 Task: Compose an email with the signature Jeremiah Turner with the subject Thank you for your interest in our job opening and the message Can you please clarify the deadline for the deliverables? from softage.8@softage.net to softage.3@softage.net Select the bulleted list and change the font typography to strikethroughSelect the bulleted list and remove the font typography strikethrough Send the email. Finally, move the email from Sent Items to the label Graduation
Action: Mouse moved to (1208, 68)
Screenshot: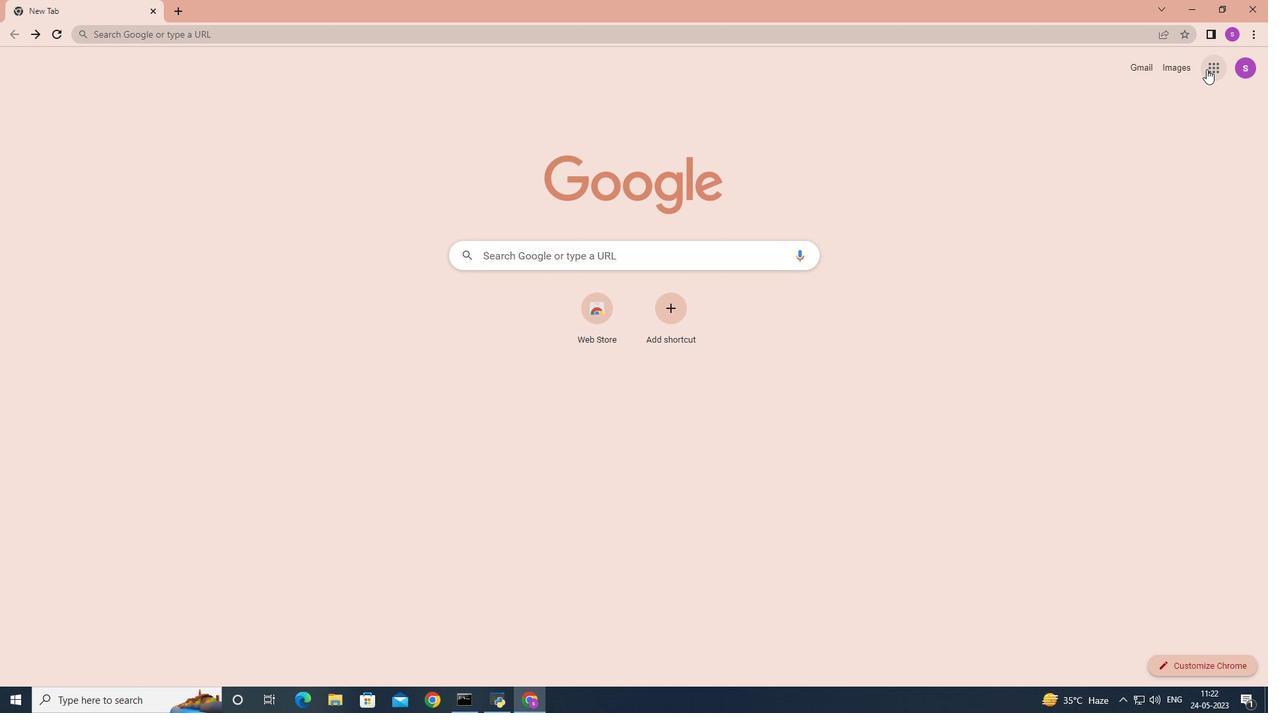 
Action: Mouse pressed left at (1208, 68)
Screenshot: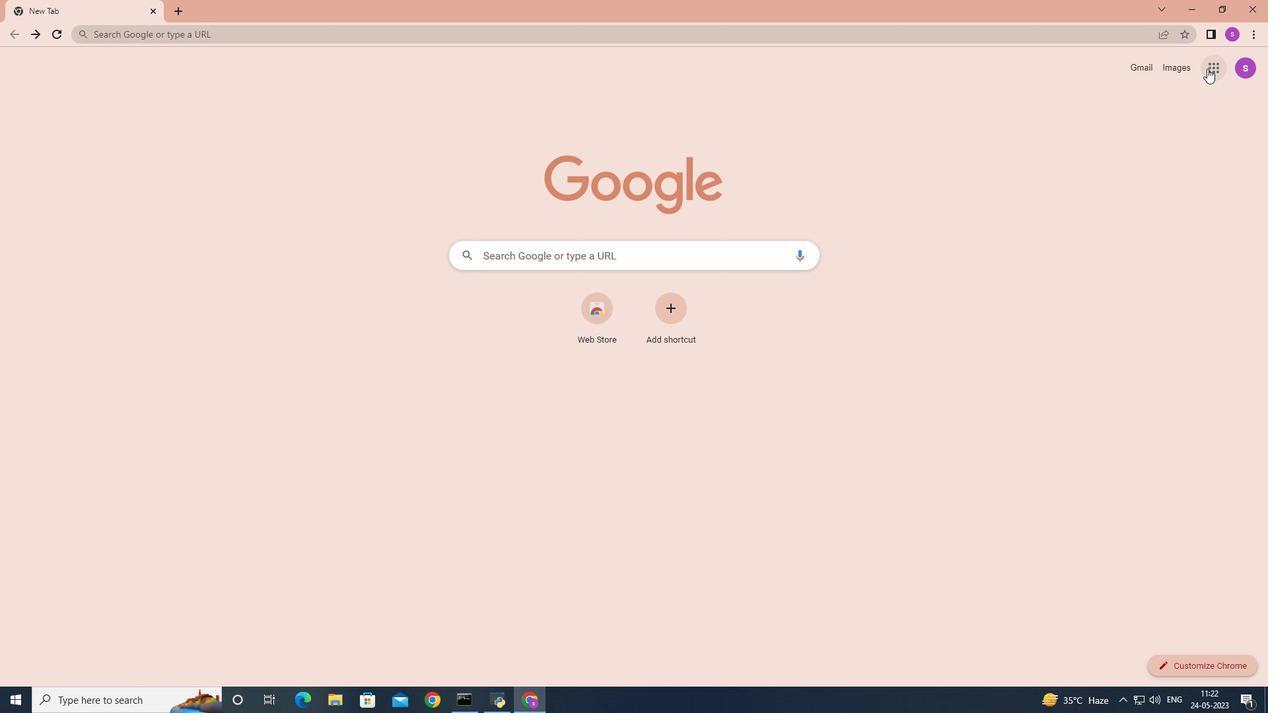 
Action: Mouse moved to (1173, 122)
Screenshot: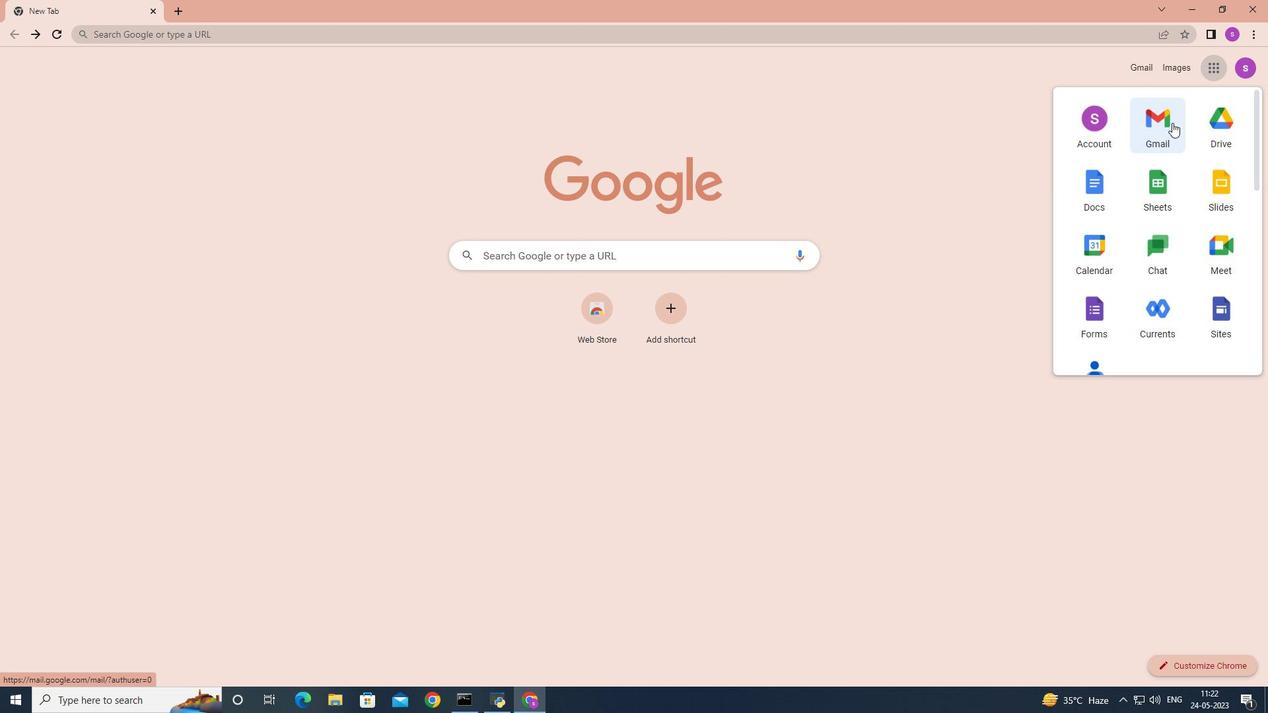 
Action: Mouse pressed left at (1173, 122)
Screenshot: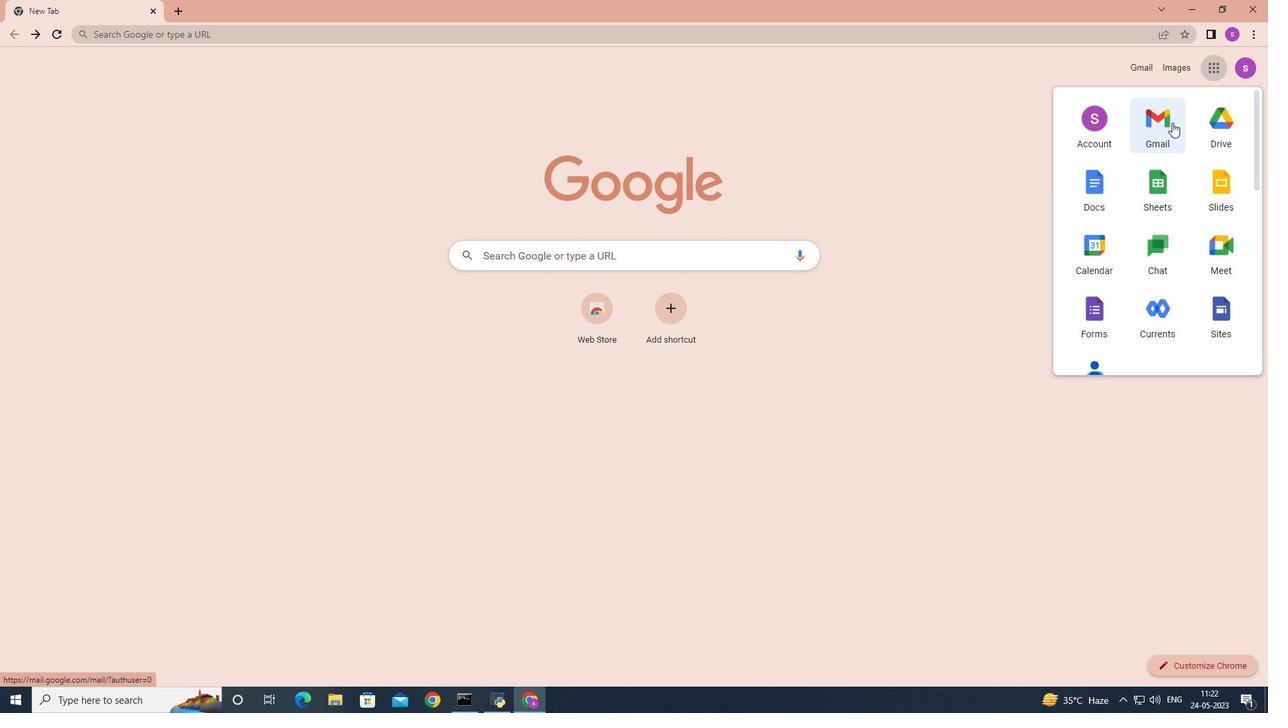 
Action: Mouse moved to (1122, 74)
Screenshot: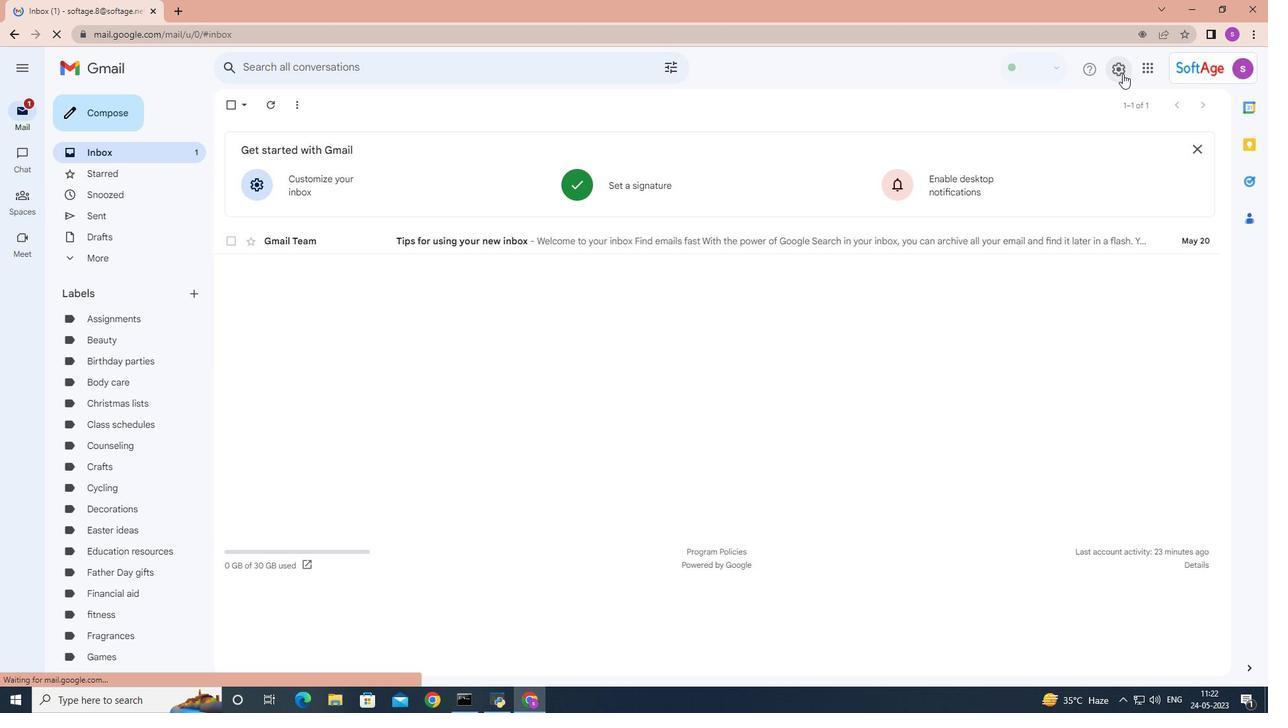 
Action: Mouse pressed left at (1122, 74)
Screenshot: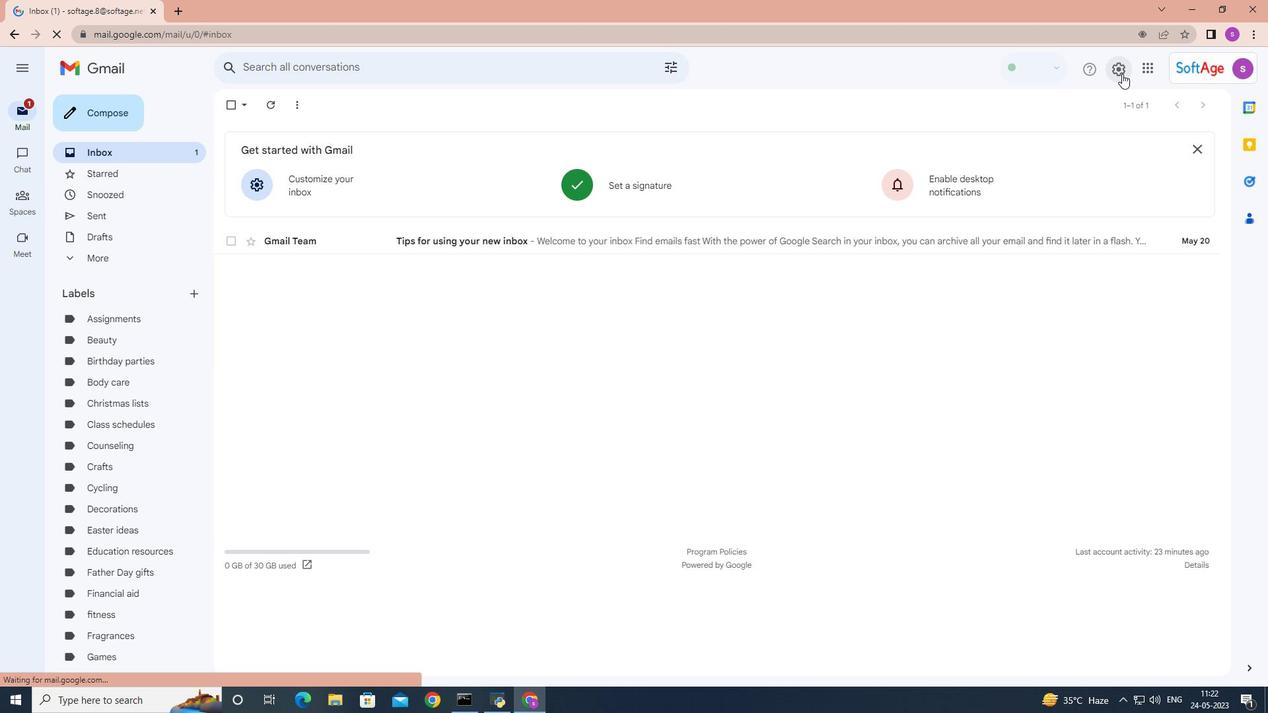 
Action: Mouse moved to (1129, 135)
Screenshot: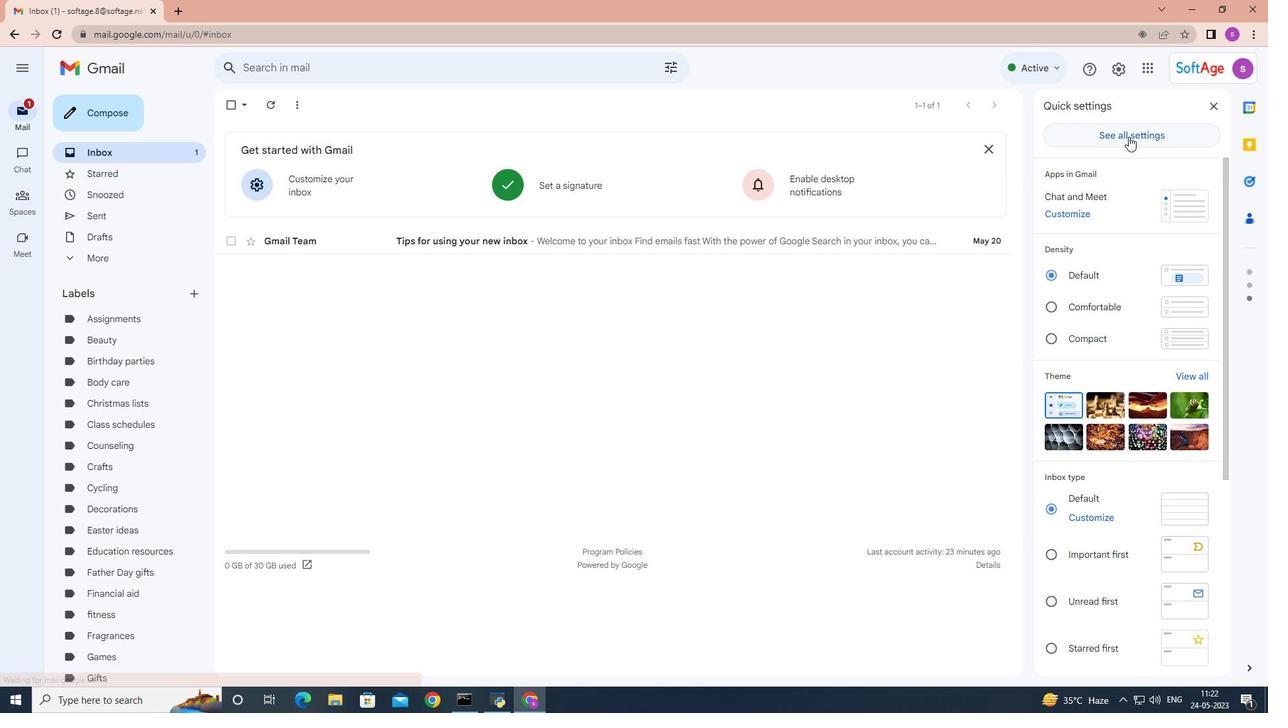 
Action: Mouse pressed left at (1129, 135)
Screenshot: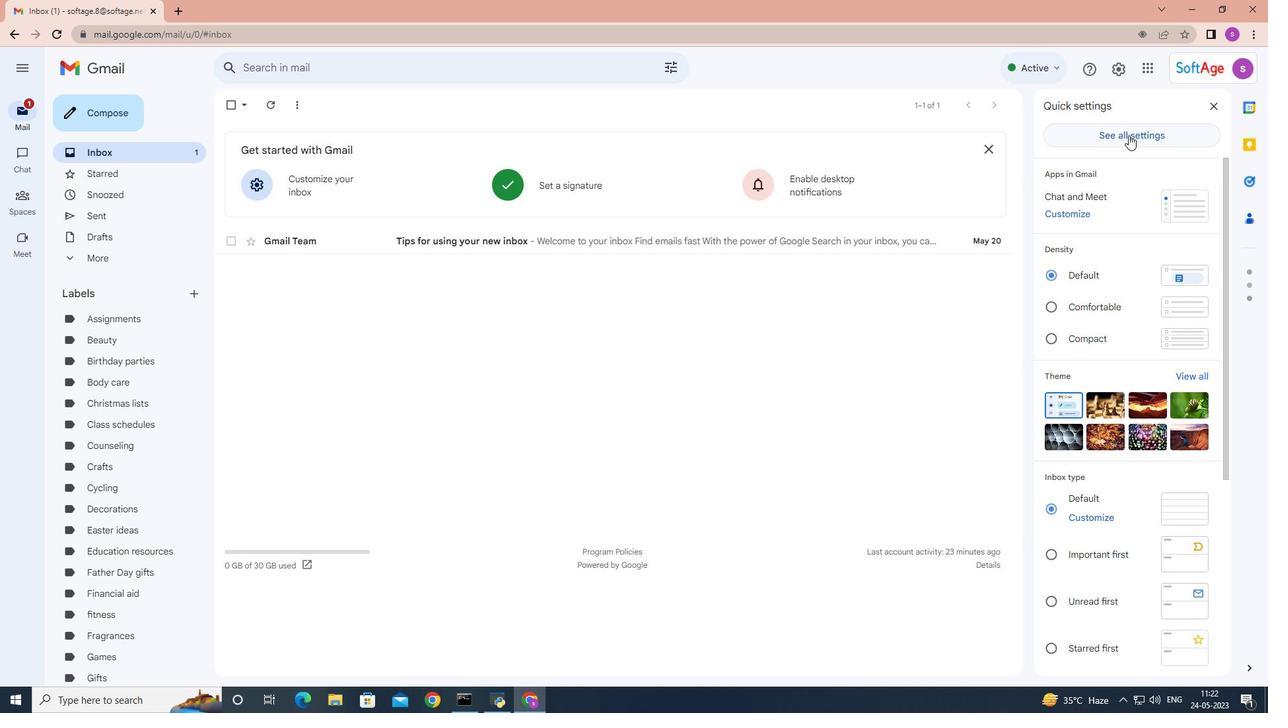 
Action: Mouse moved to (978, 253)
Screenshot: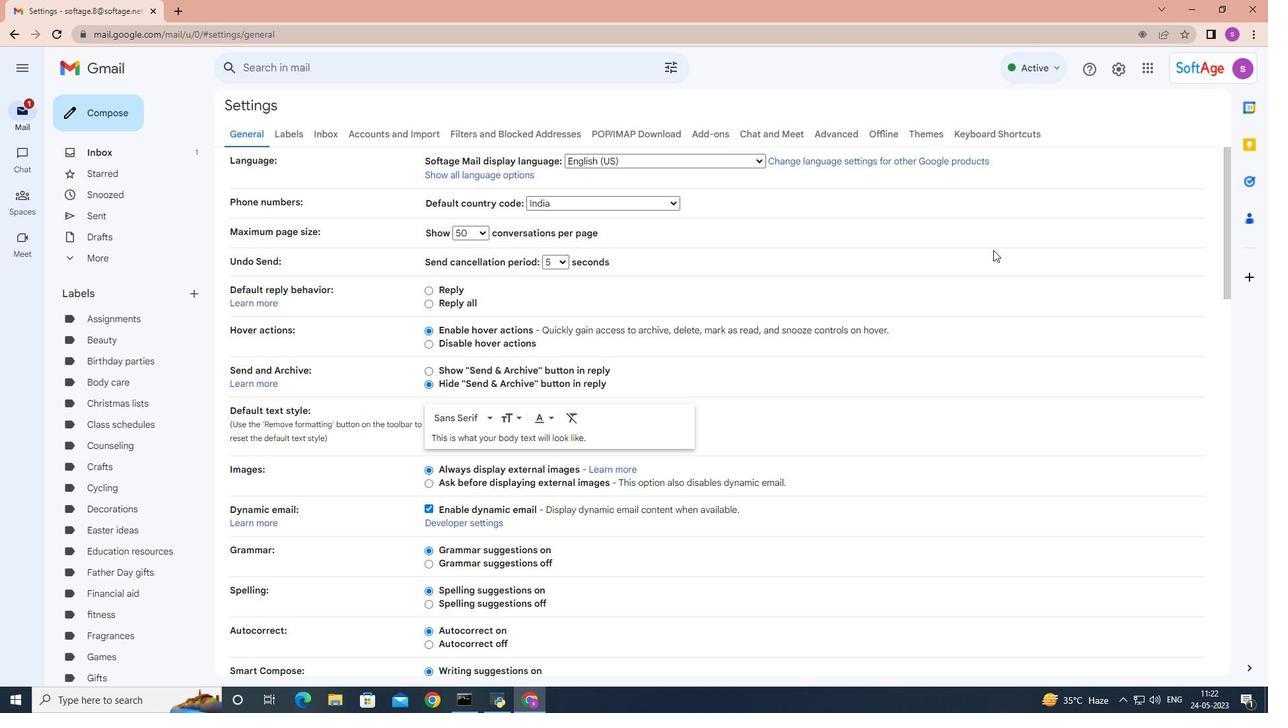 
Action: Mouse scrolled (979, 253) with delta (0, 0)
Screenshot: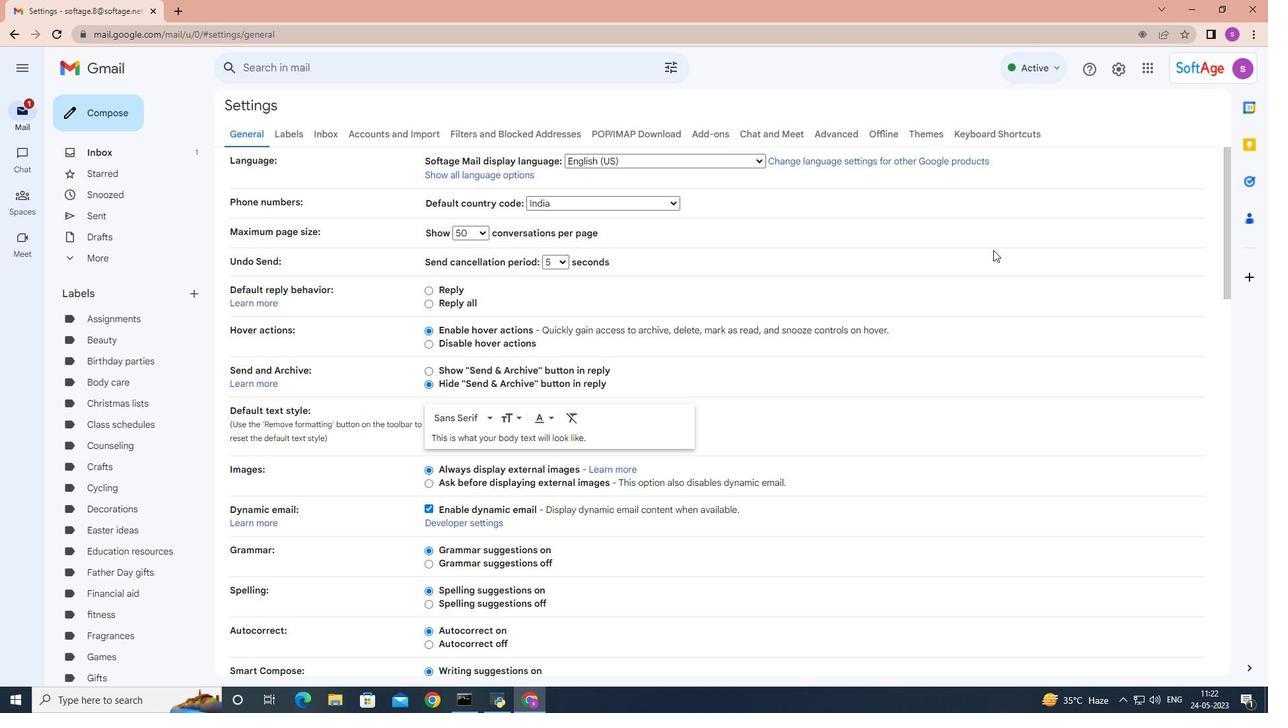 
Action: Mouse scrolled (979, 253) with delta (0, 0)
Screenshot: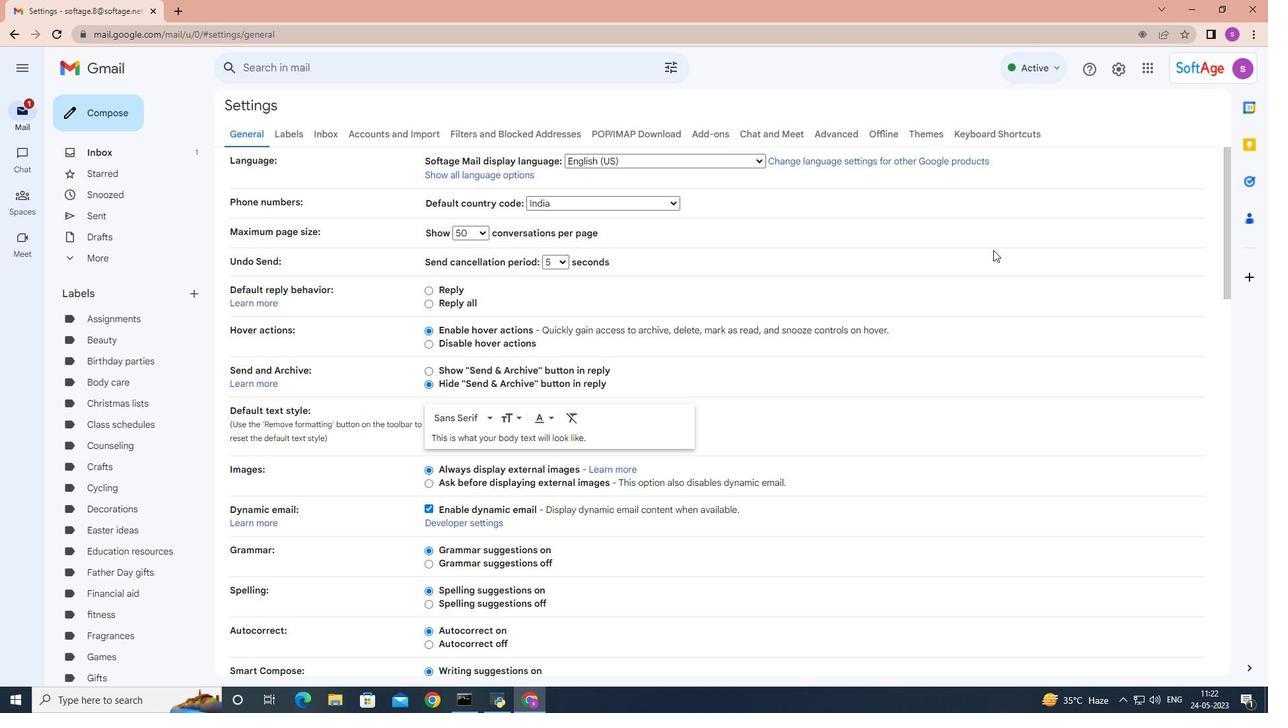 
Action: Mouse scrolled (979, 253) with delta (0, 0)
Screenshot: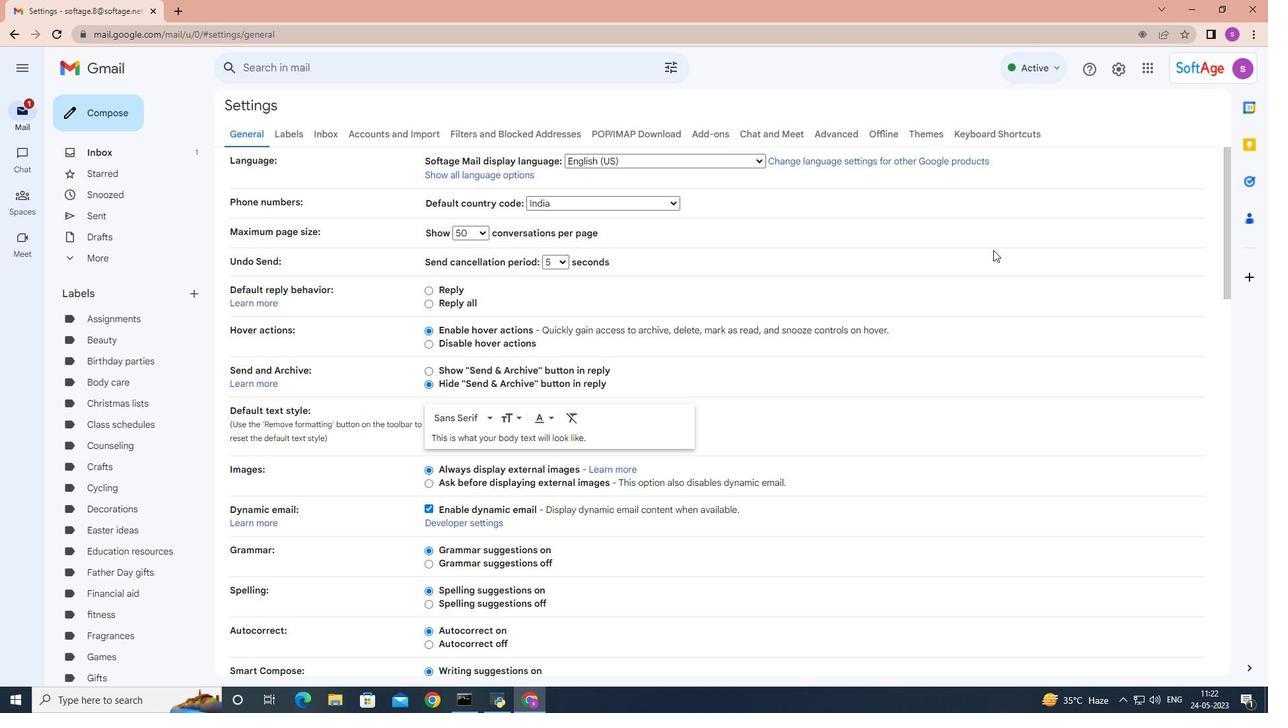 
Action: Mouse scrolled (979, 253) with delta (0, 0)
Screenshot: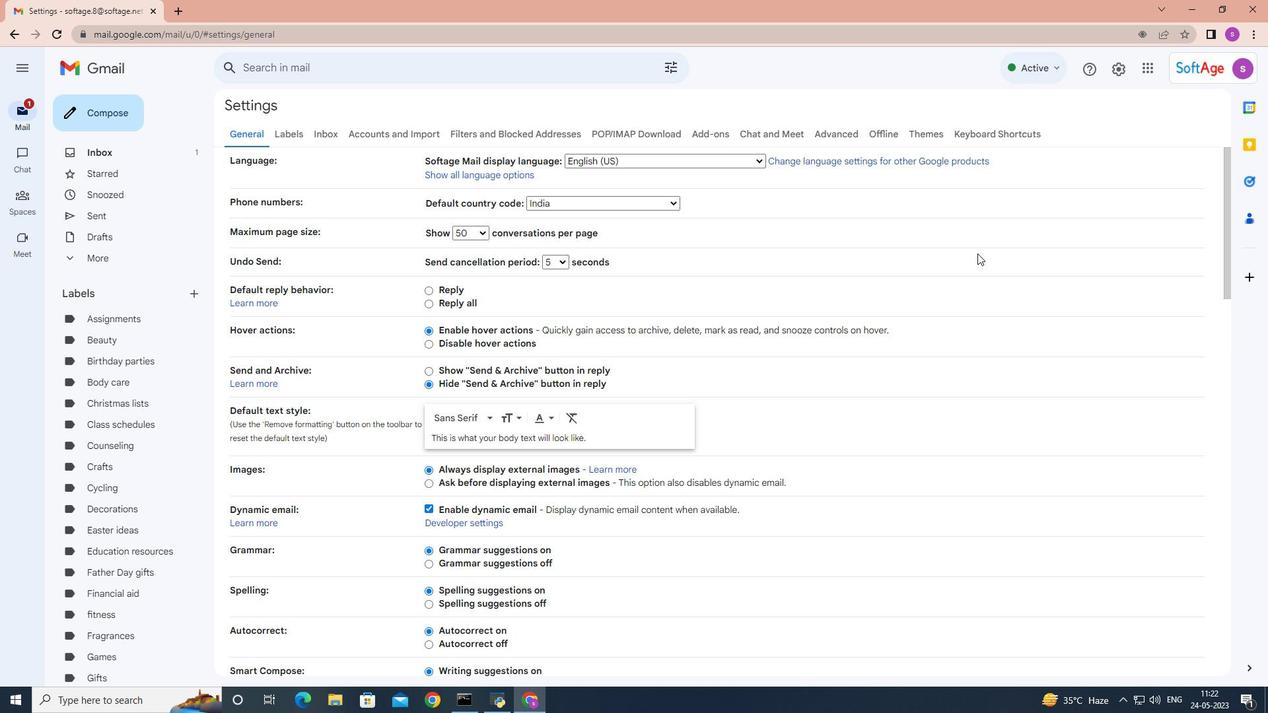 
Action: Mouse moved to (978, 253)
Screenshot: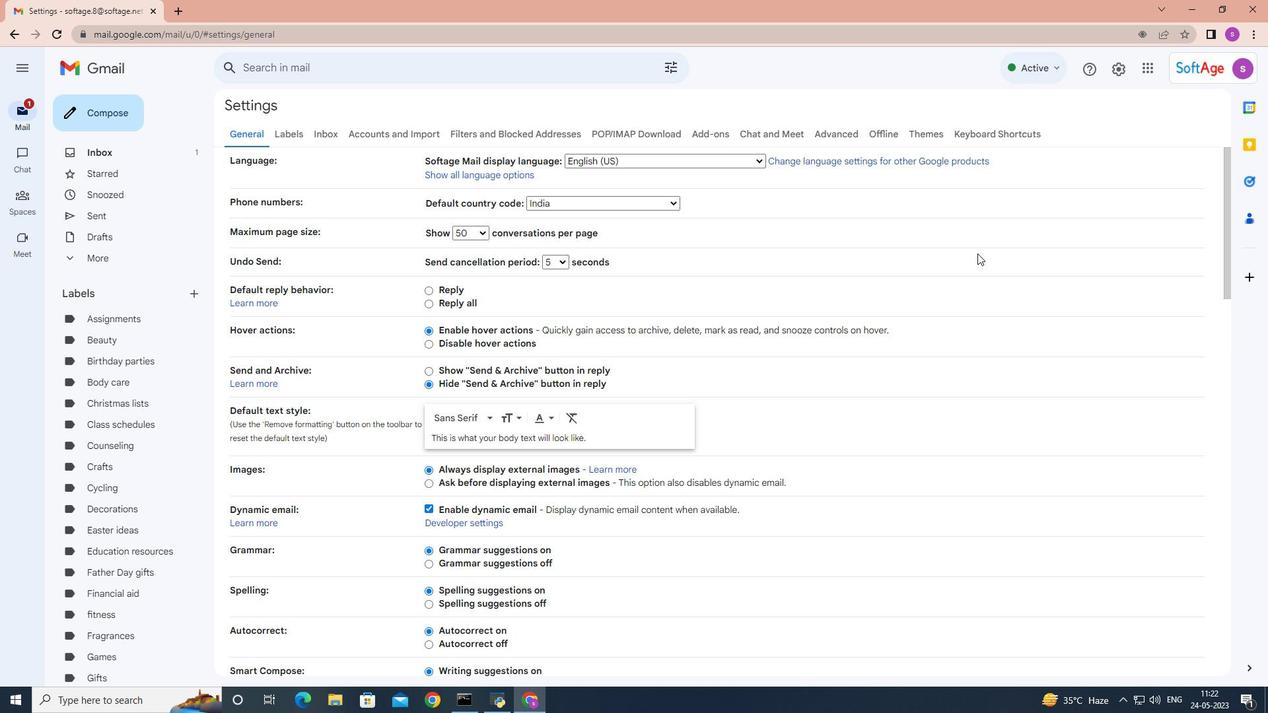 
Action: Mouse scrolled (978, 253) with delta (0, 0)
Screenshot: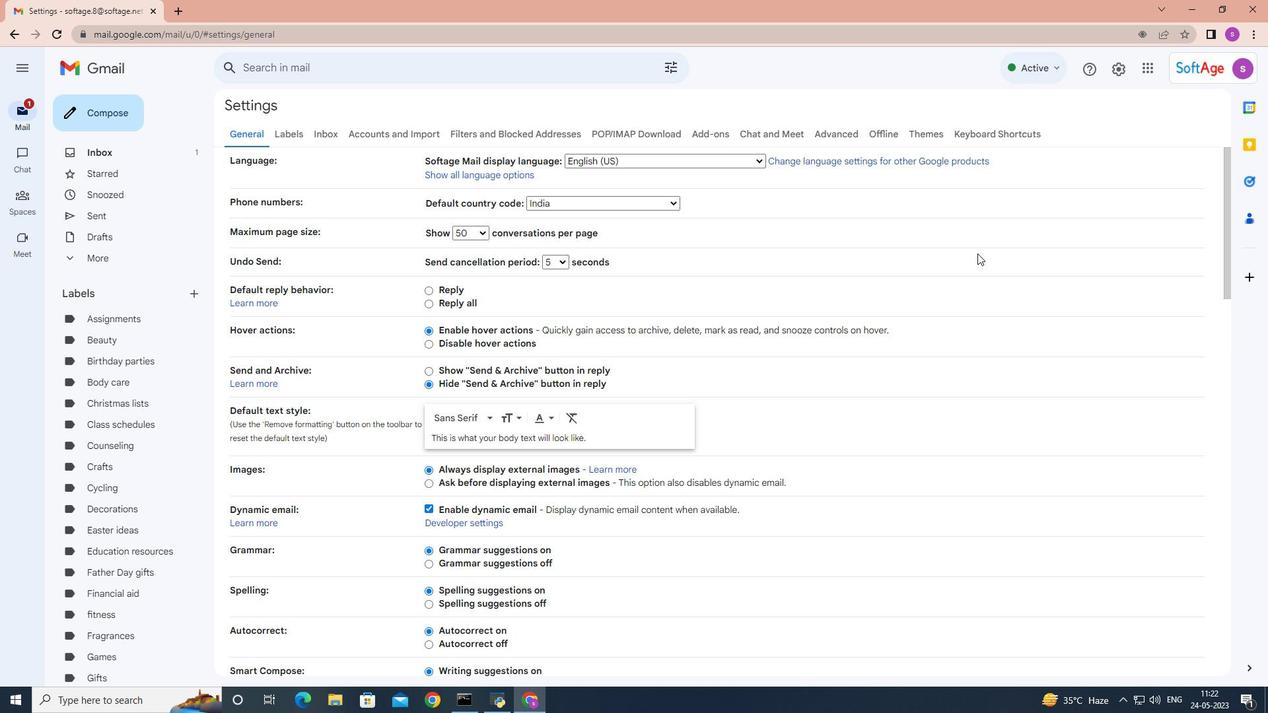 
Action: Mouse scrolled (978, 253) with delta (0, 0)
Screenshot: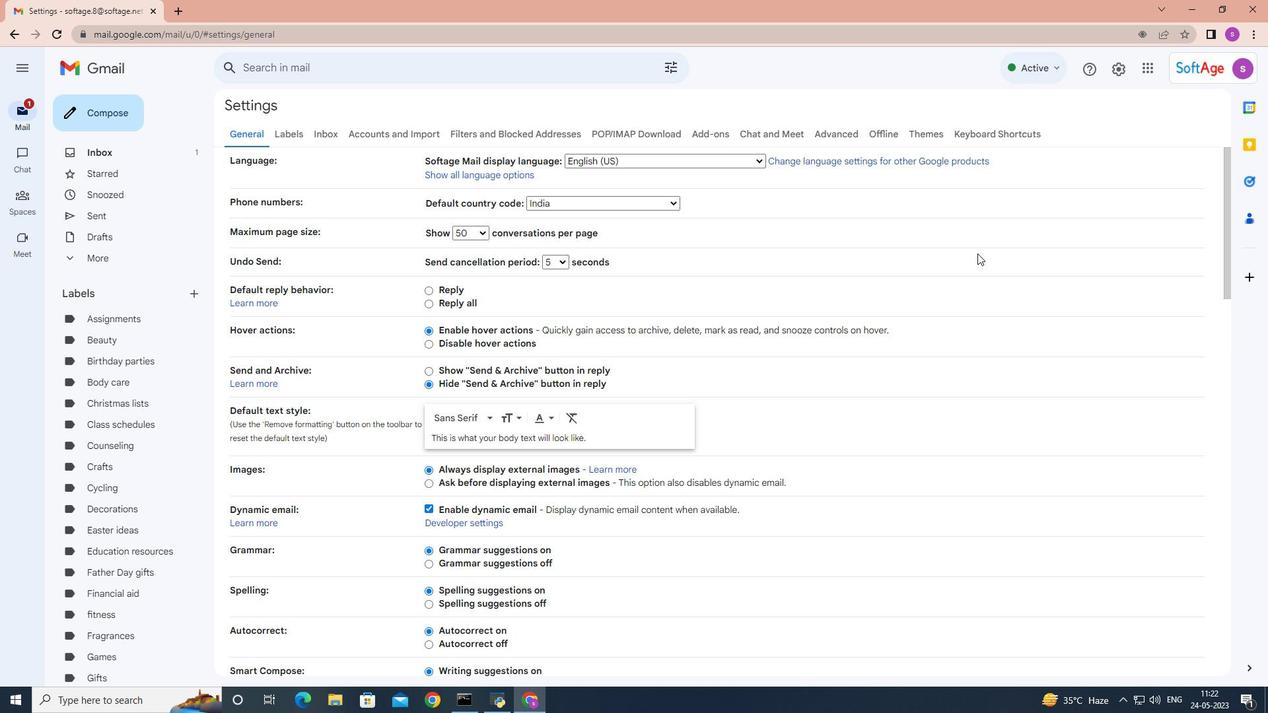 
Action: Mouse moved to (977, 253)
Screenshot: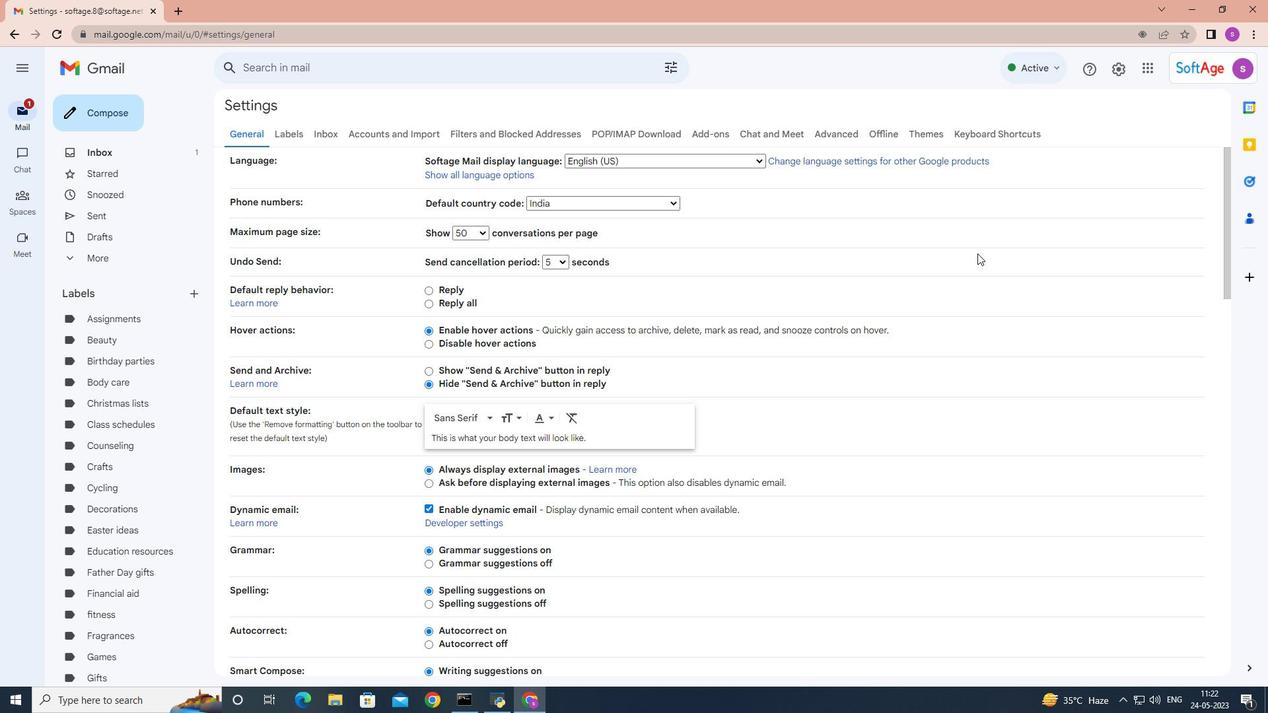 
Action: Mouse scrolled (977, 253) with delta (0, 0)
Screenshot: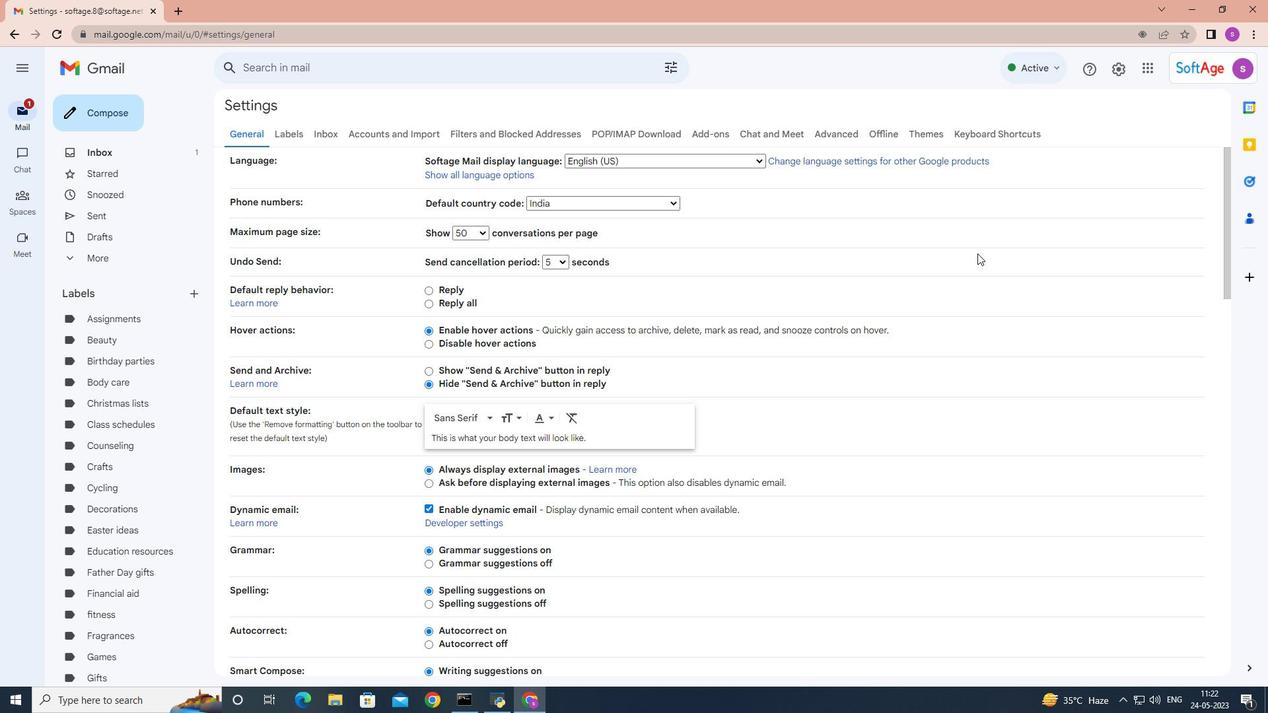 
Action: Mouse moved to (975, 253)
Screenshot: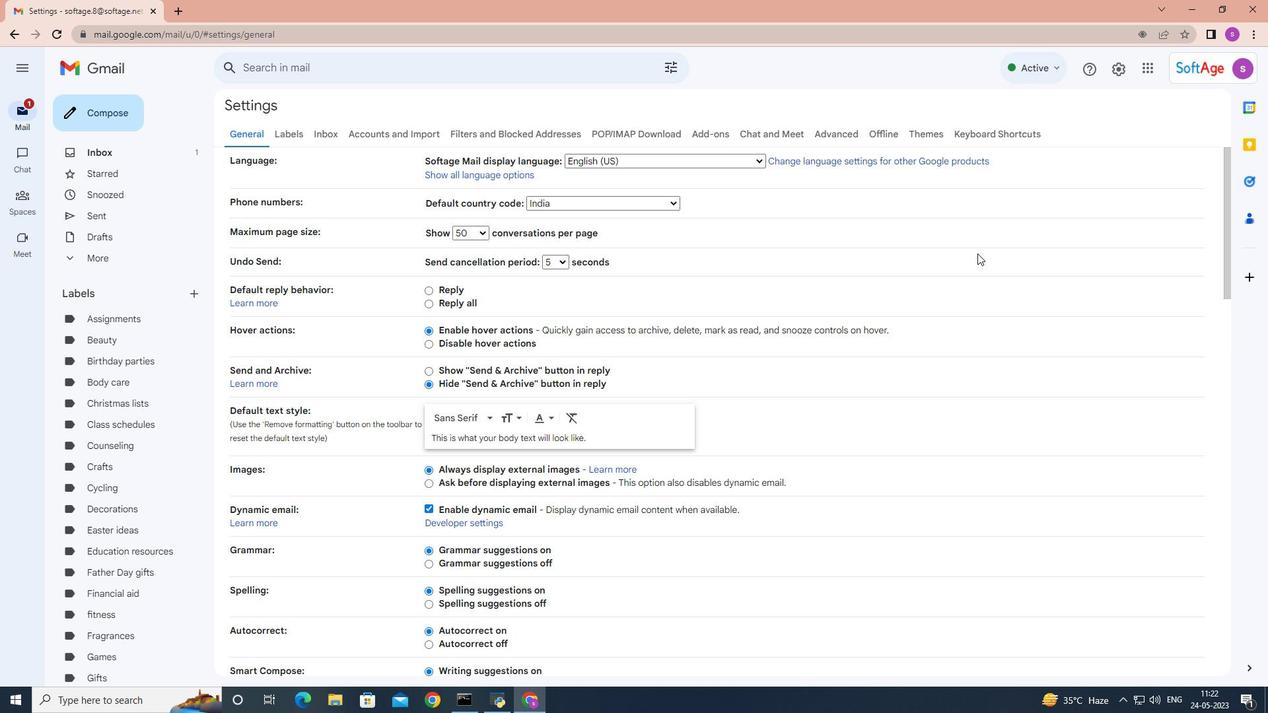 
Action: Mouse scrolled (975, 252) with delta (0, 0)
Screenshot: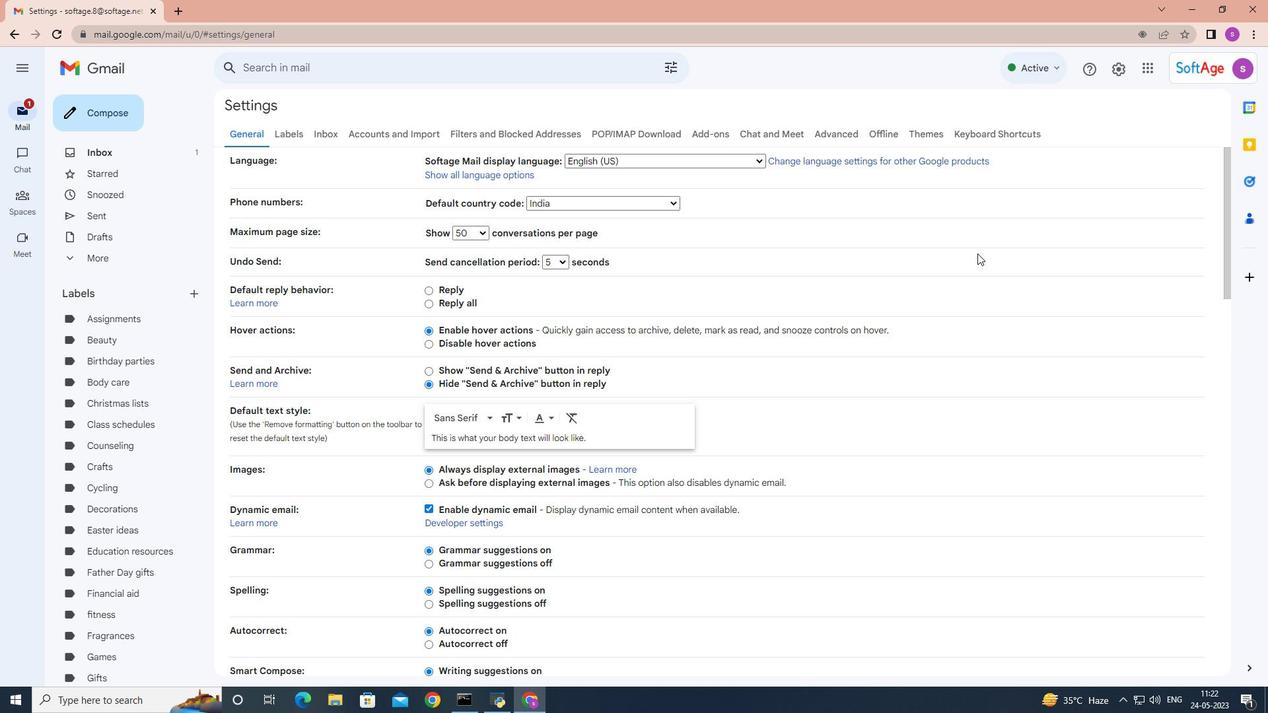 
Action: Mouse moved to (973, 249)
Screenshot: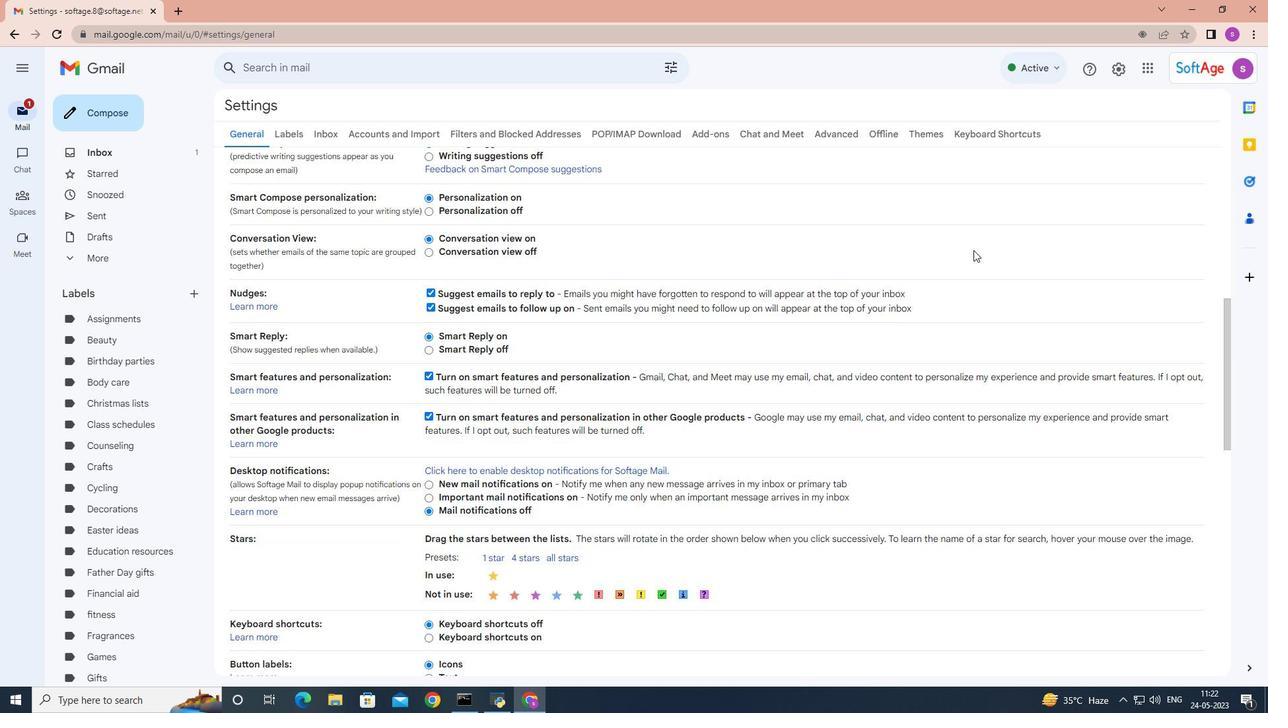 
Action: Mouse scrolled (973, 249) with delta (0, 0)
Screenshot: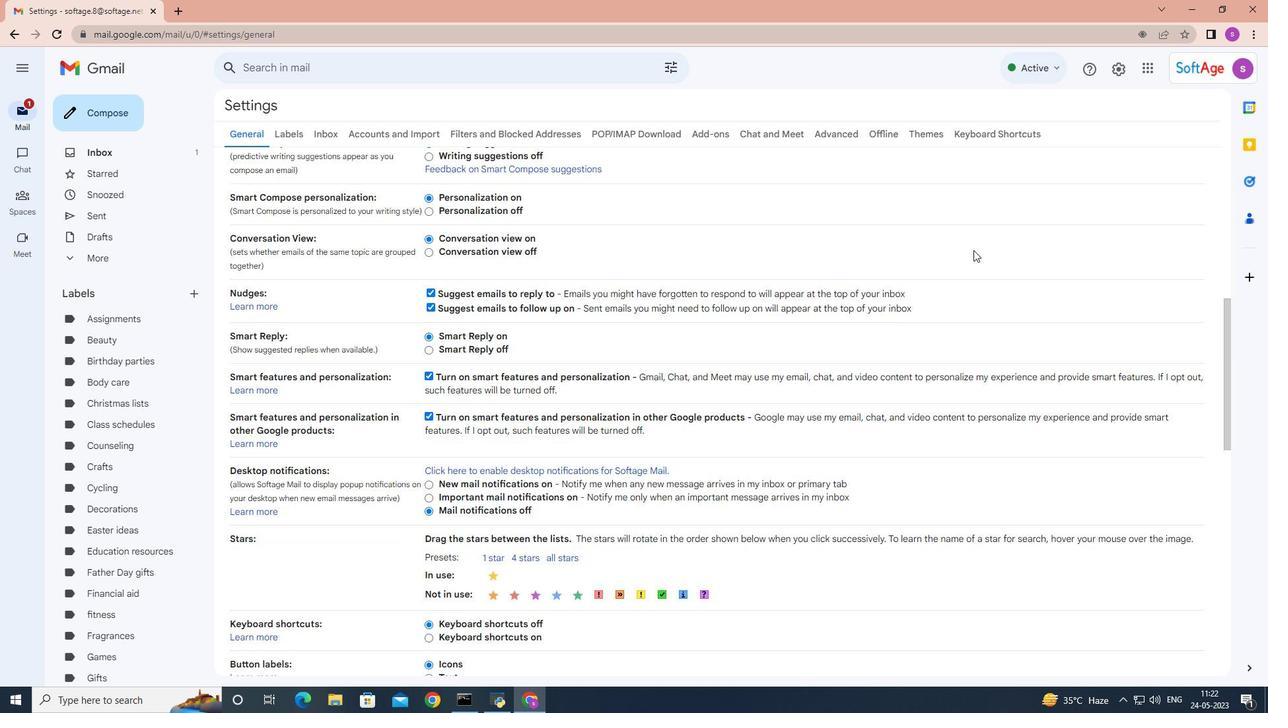 
Action: Mouse scrolled (973, 249) with delta (0, 0)
Screenshot: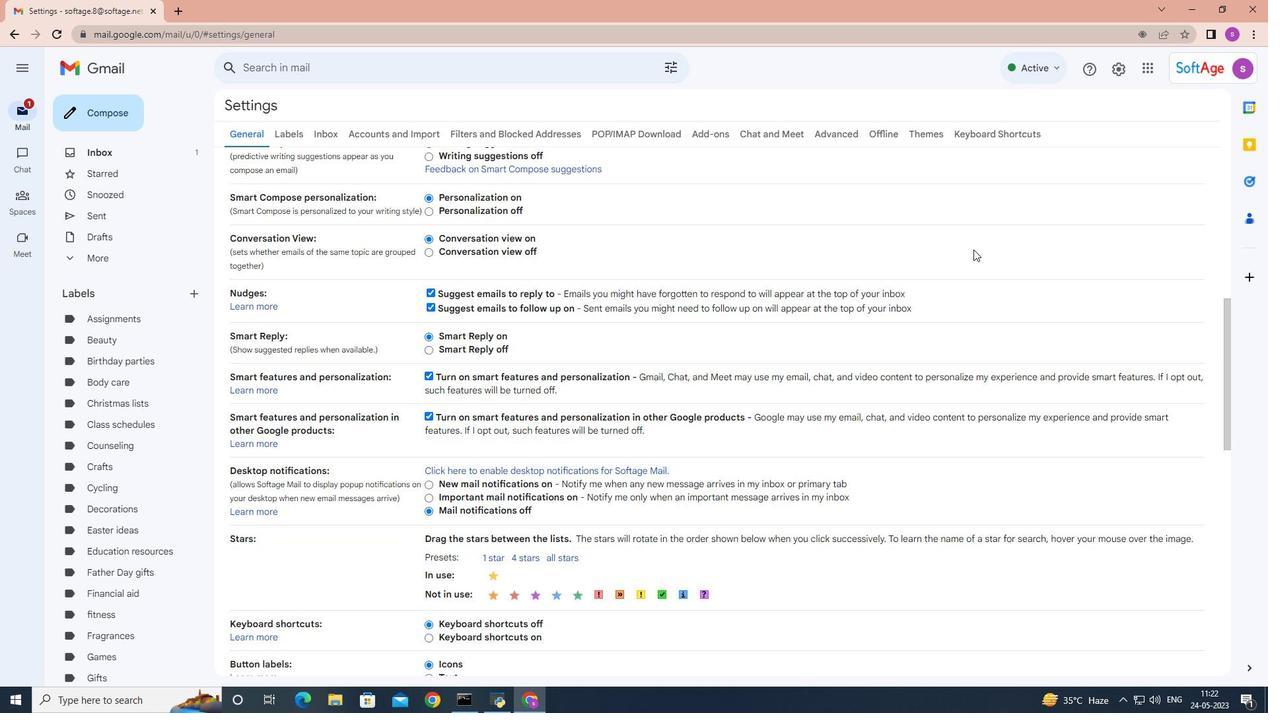 
Action: Mouse scrolled (973, 249) with delta (0, 0)
Screenshot: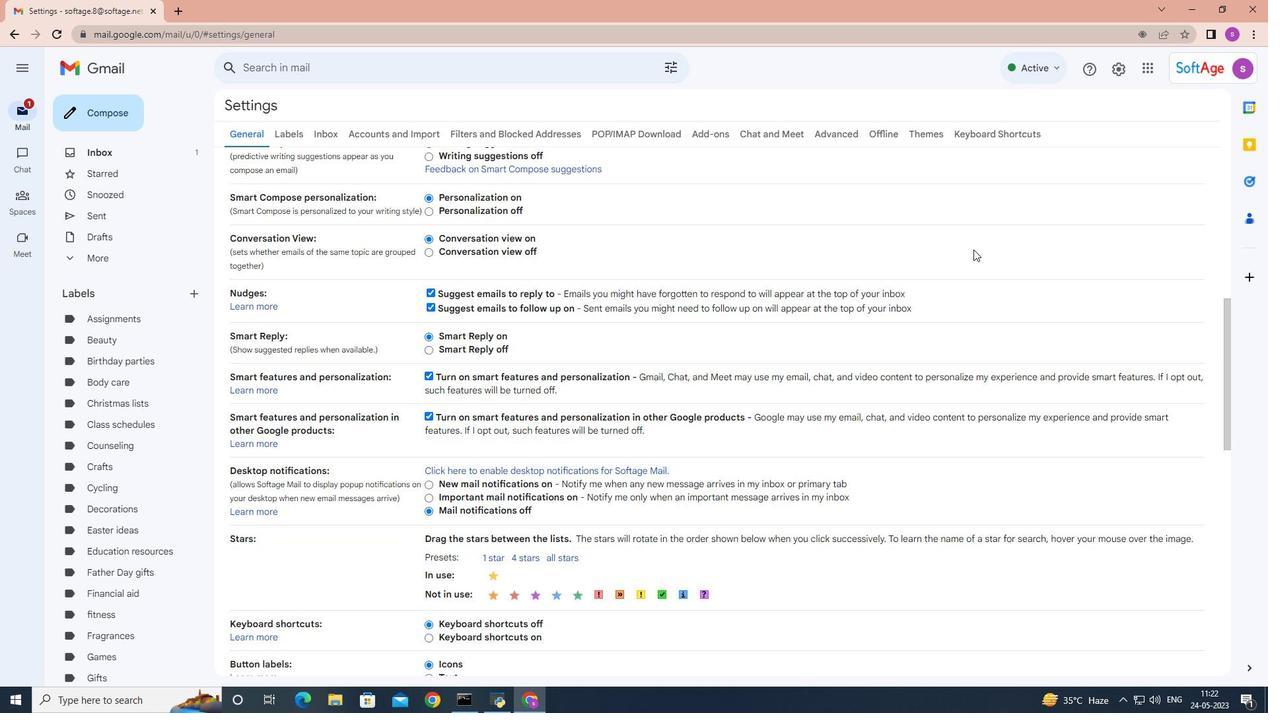 
Action: Mouse moved to (972, 249)
Screenshot: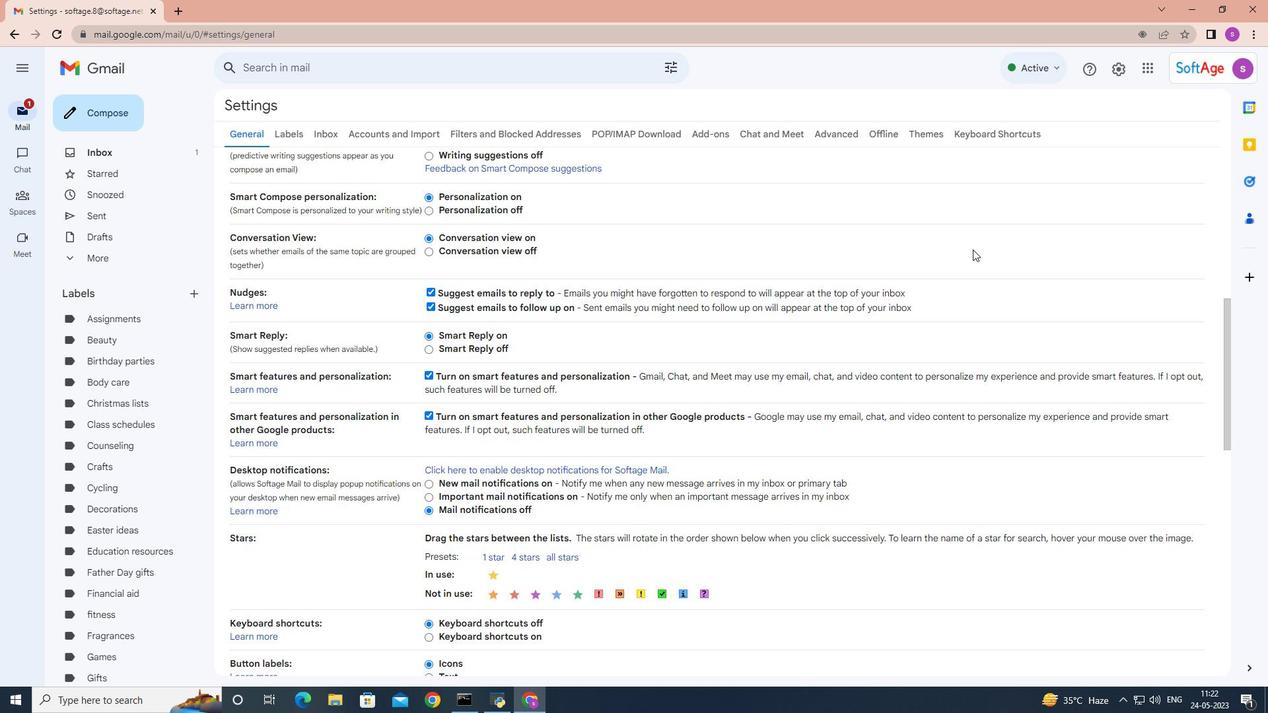 
Action: Mouse scrolled (972, 249) with delta (0, 0)
Screenshot: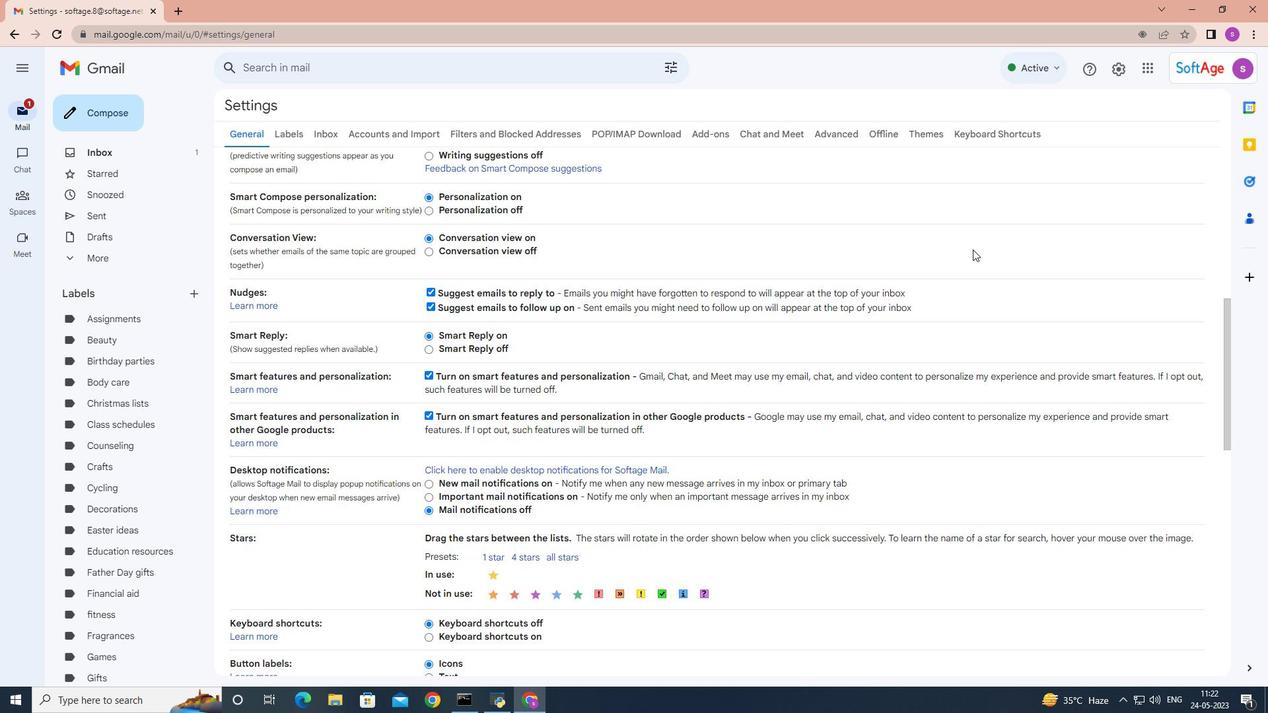 
Action: Mouse moved to (970, 249)
Screenshot: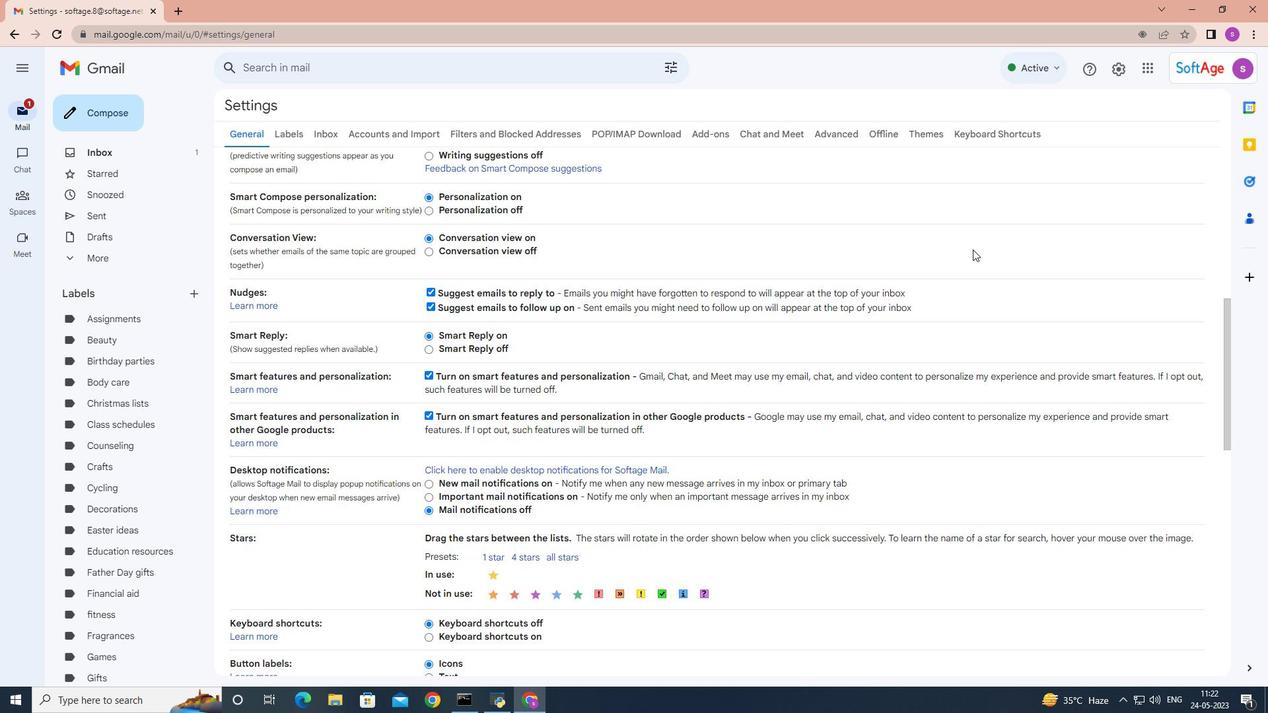 
Action: Mouse scrolled (970, 249) with delta (0, 0)
Screenshot: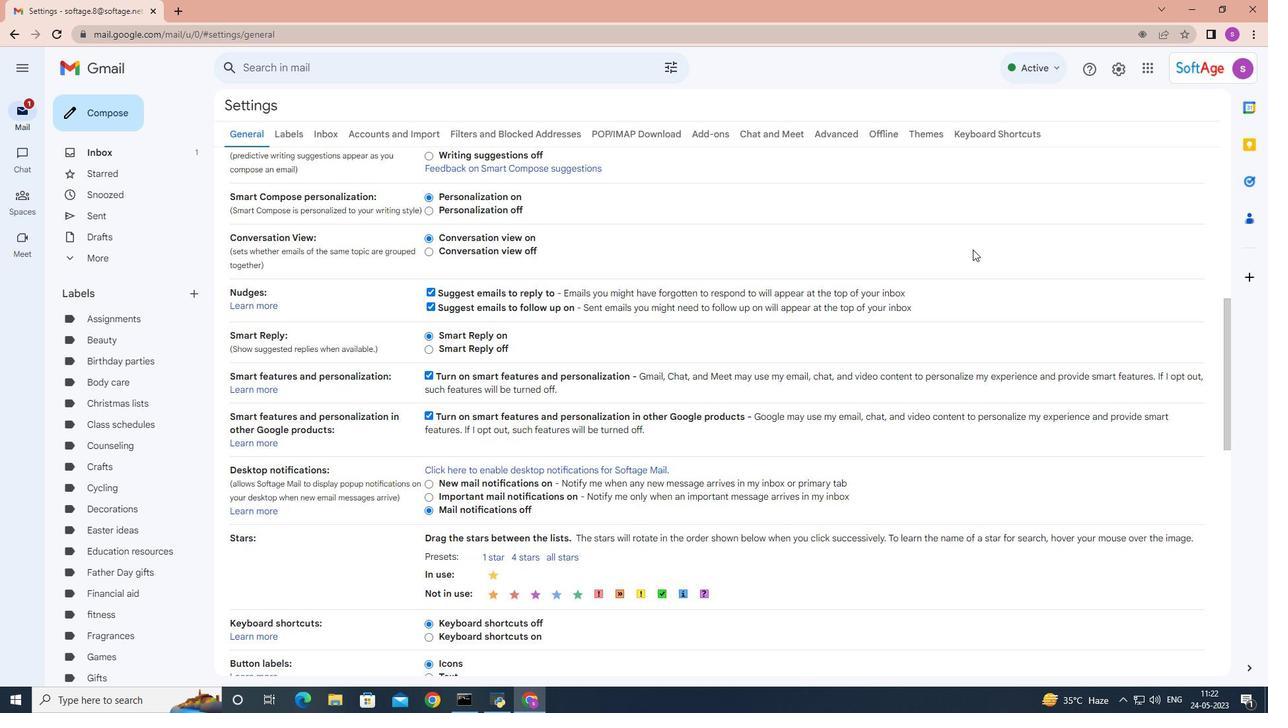 
Action: Mouse moved to (968, 250)
Screenshot: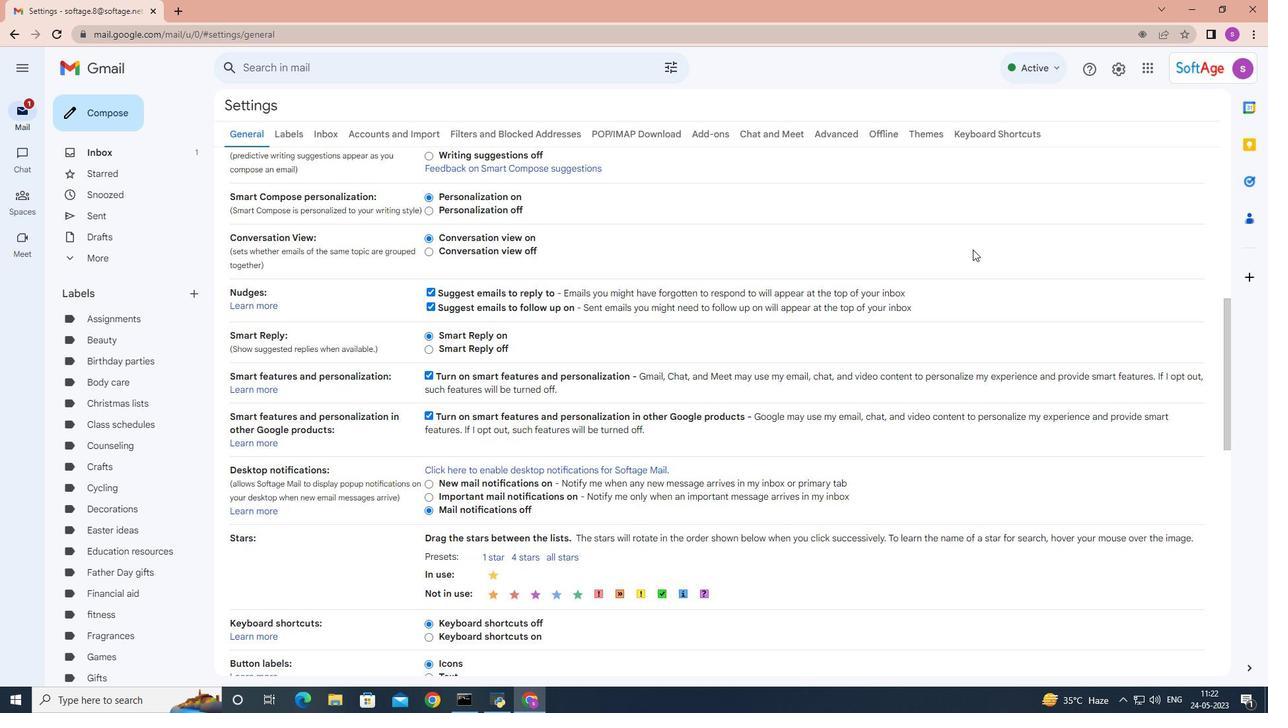 
Action: Mouse scrolled (968, 249) with delta (0, 0)
Screenshot: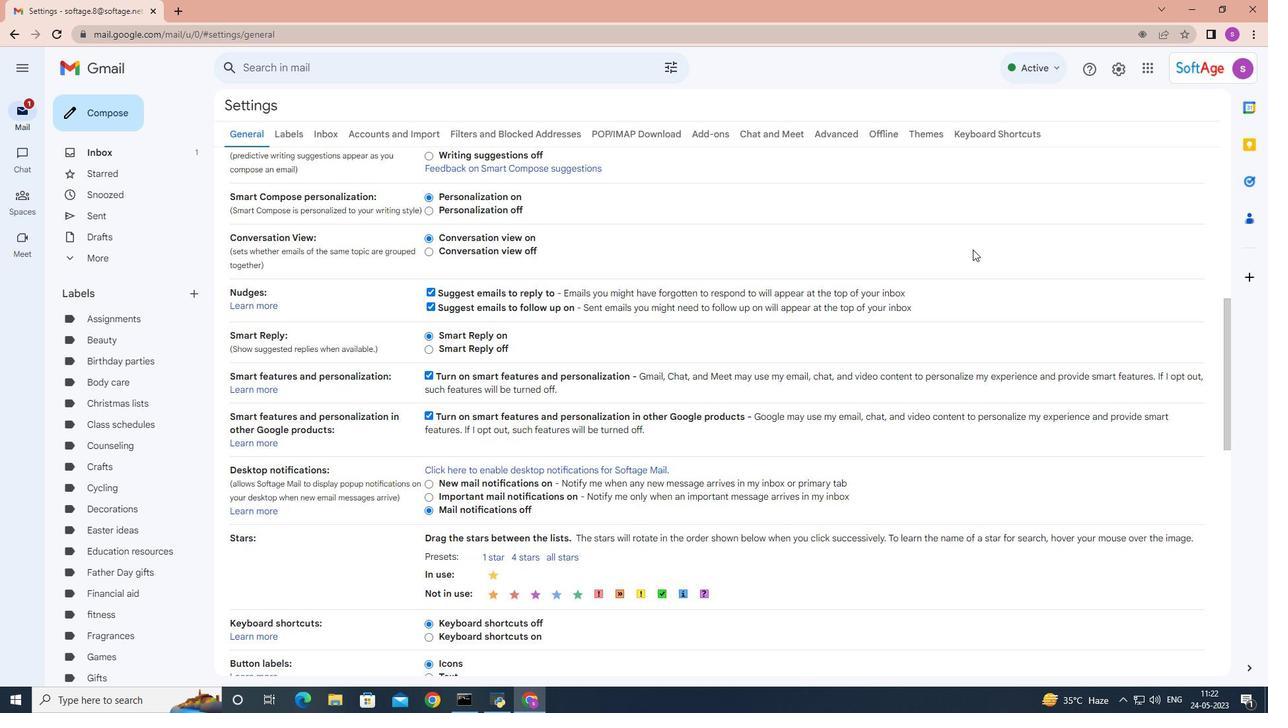 
Action: Mouse moved to (966, 250)
Screenshot: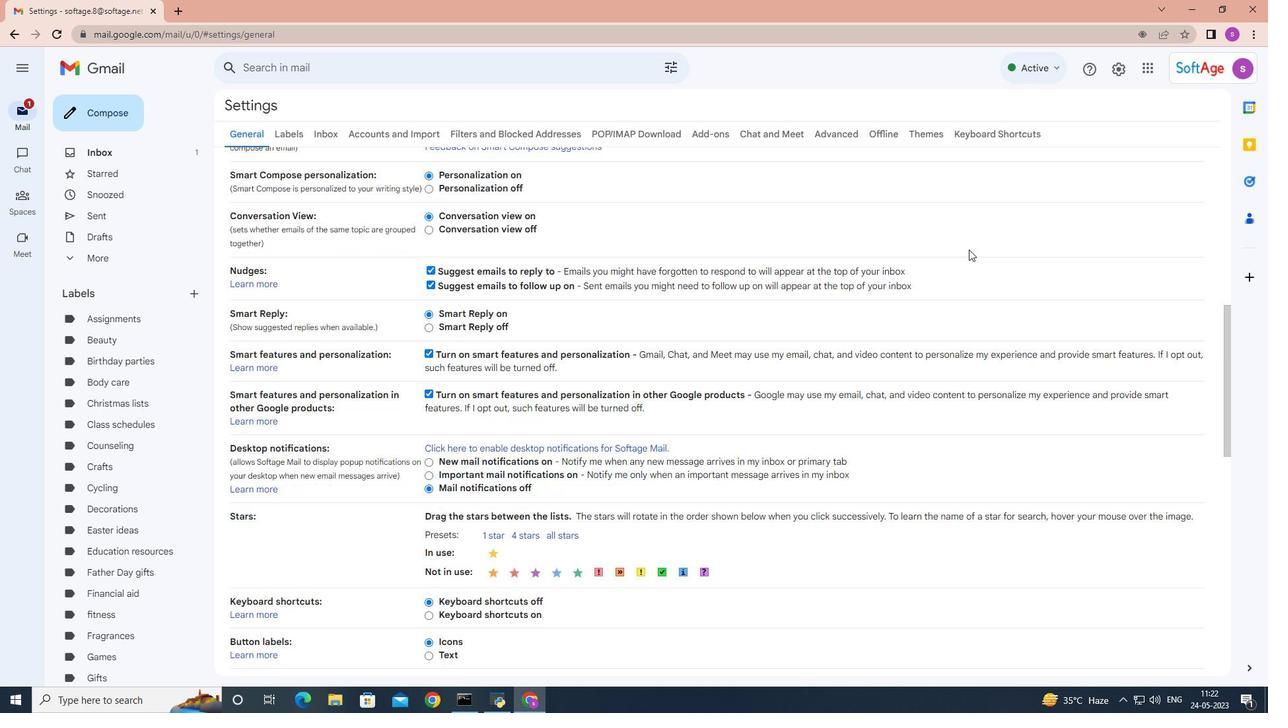 
Action: Mouse scrolled (966, 249) with delta (0, 0)
Screenshot: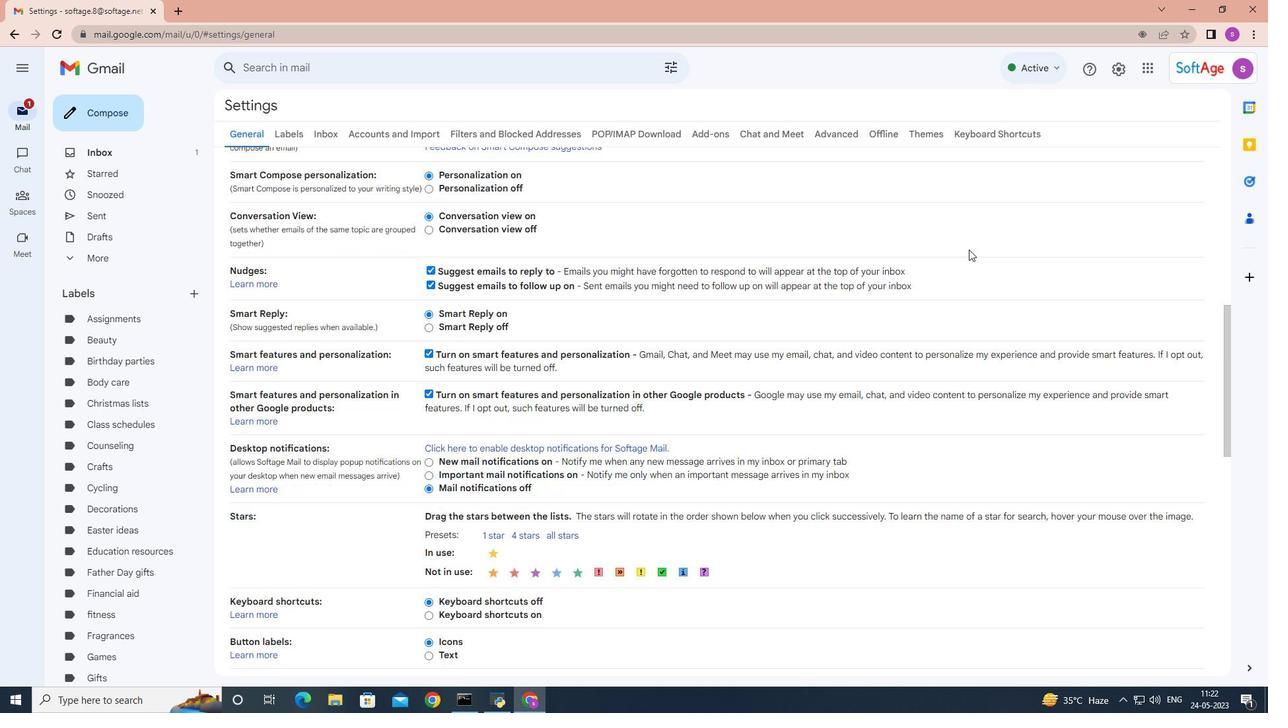 
Action: Mouse moved to (941, 307)
Screenshot: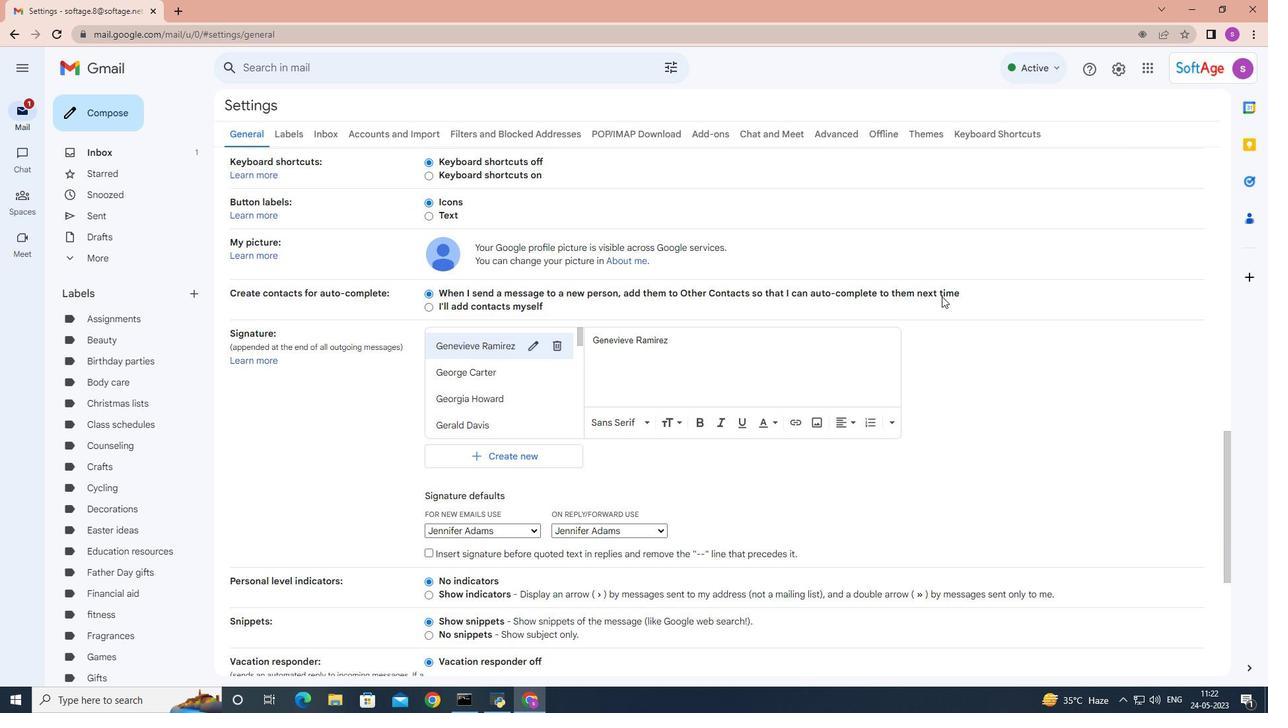 
Action: Mouse scrolled (941, 307) with delta (0, 0)
Screenshot: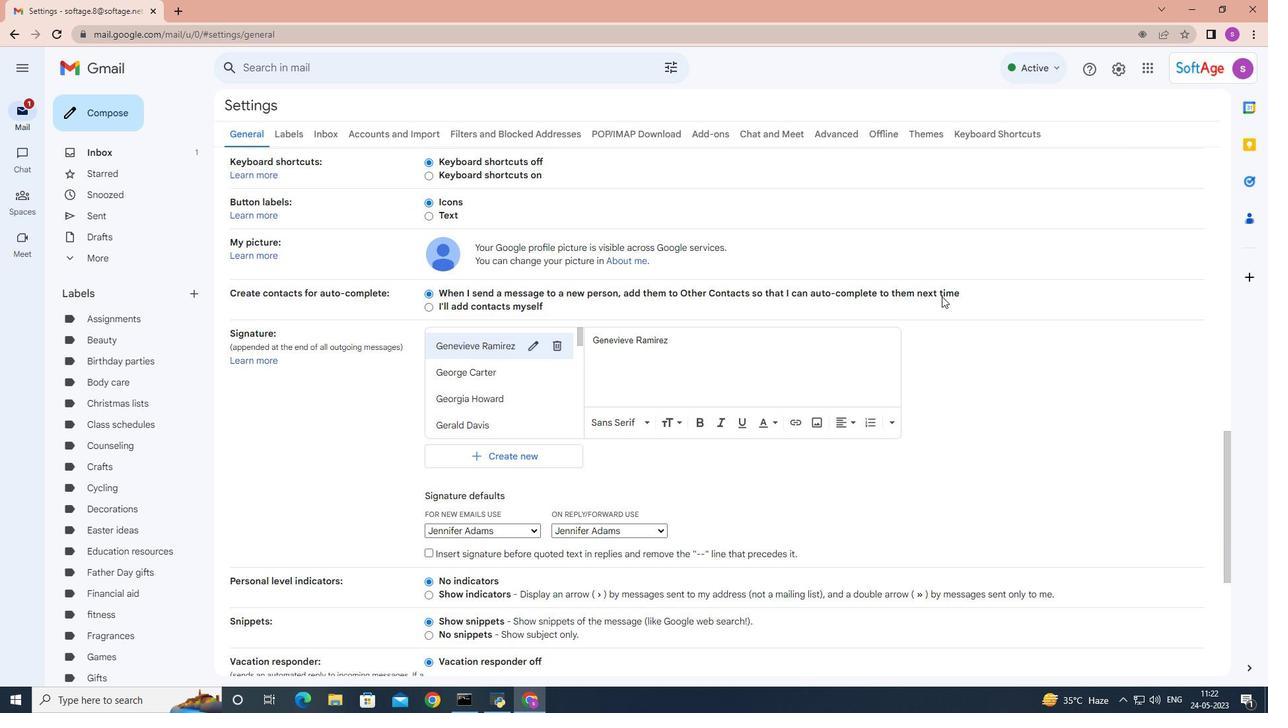 
Action: Mouse moved to (941, 308)
Screenshot: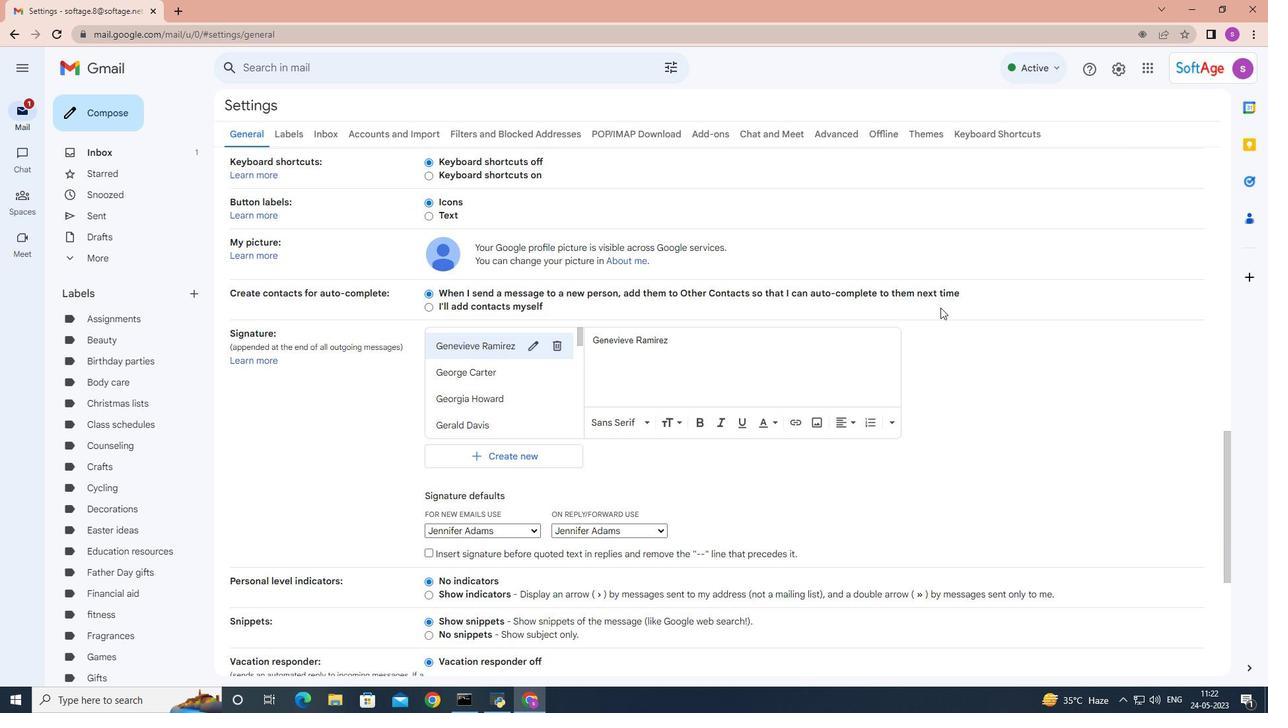 
Action: Mouse scrolled (941, 307) with delta (0, 0)
Screenshot: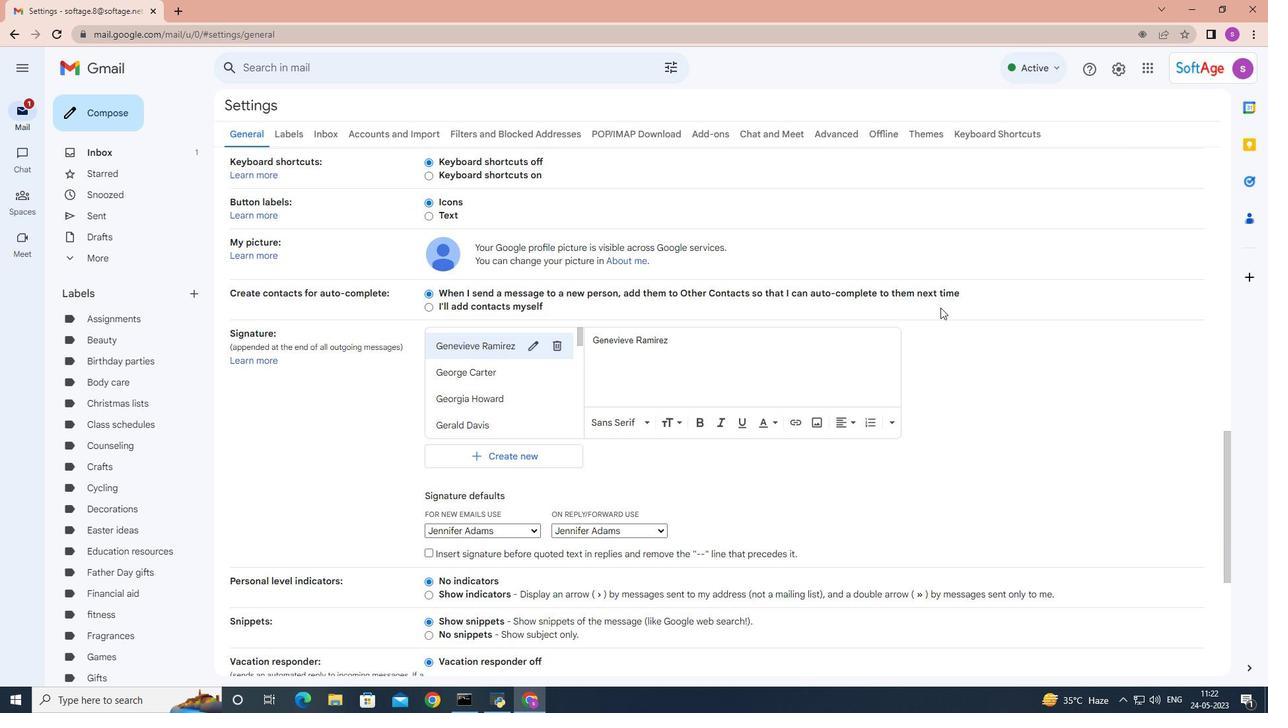 
Action: Mouse moved to (940, 309)
Screenshot: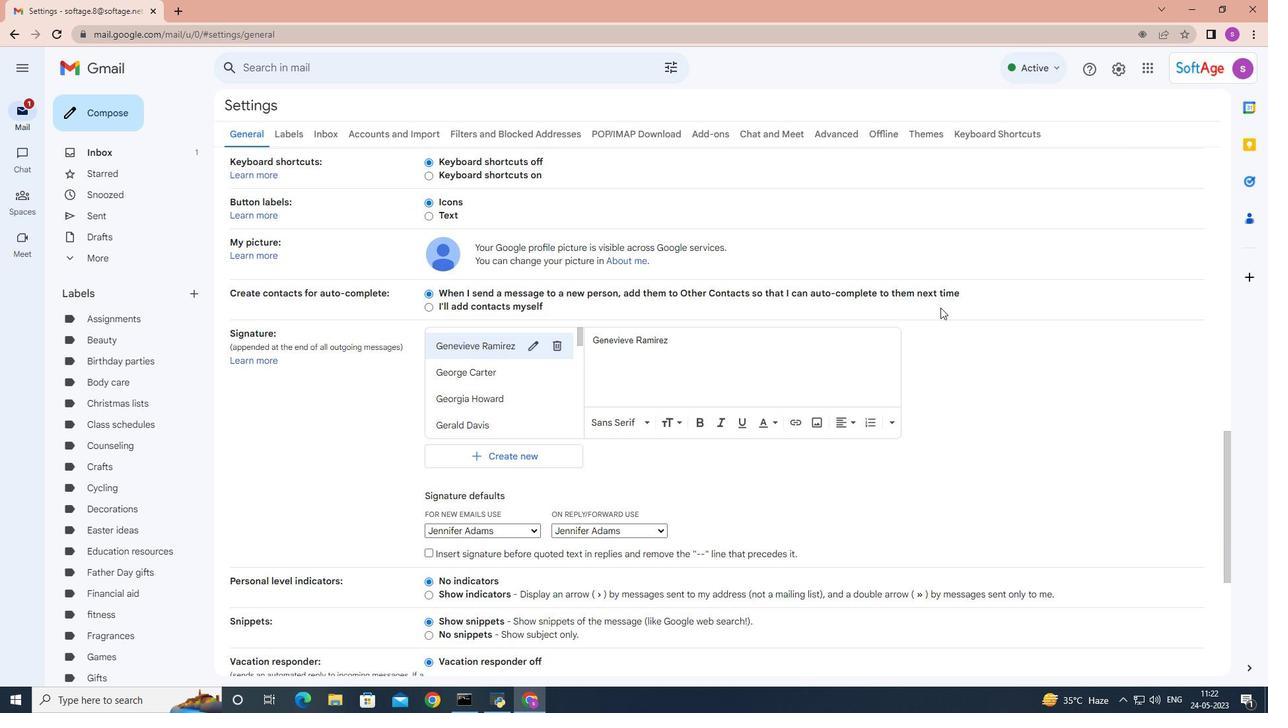 
Action: Mouse scrolled (940, 308) with delta (0, 0)
Screenshot: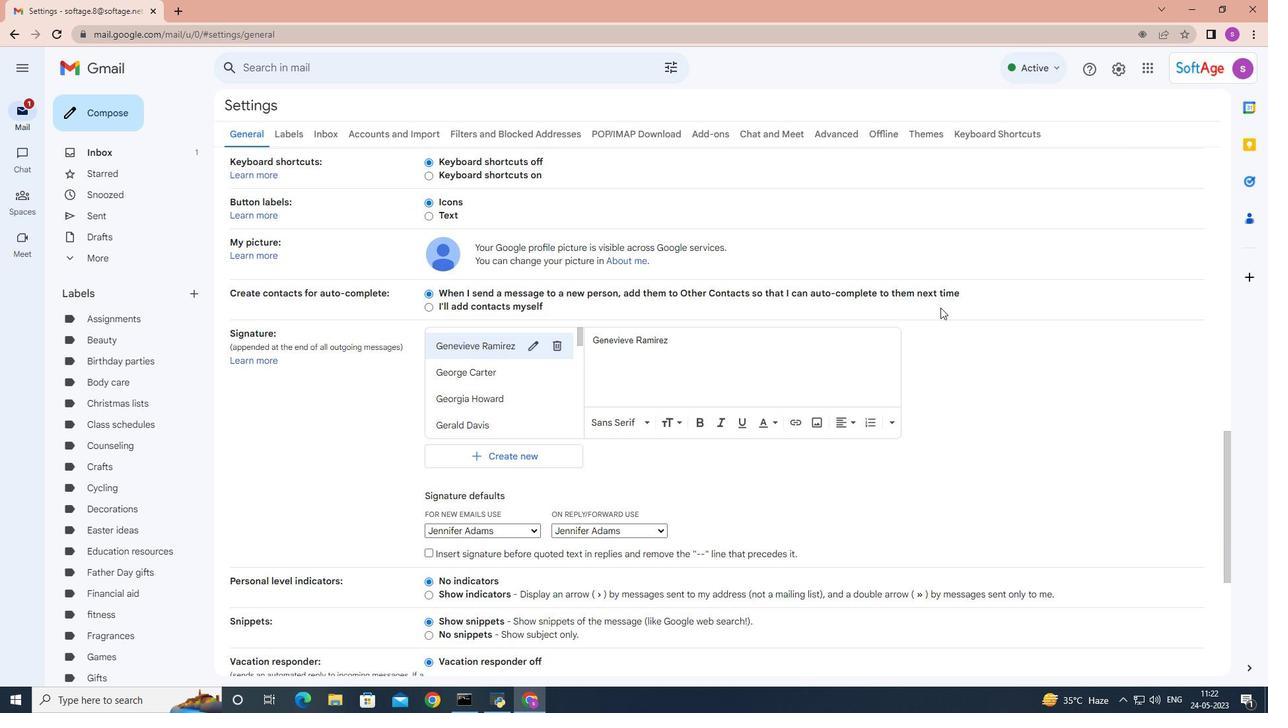 
Action: Mouse moved to (937, 310)
Screenshot: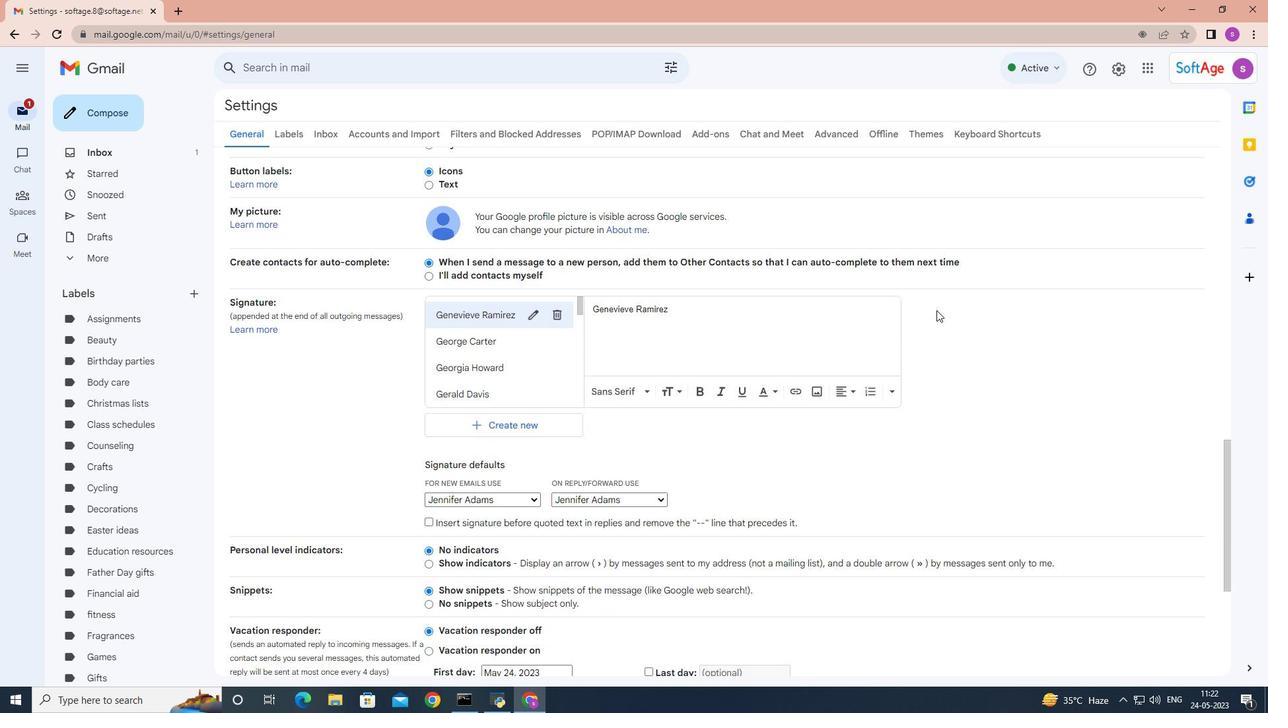 
Action: Mouse scrolled (937, 309) with delta (0, 0)
Screenshot: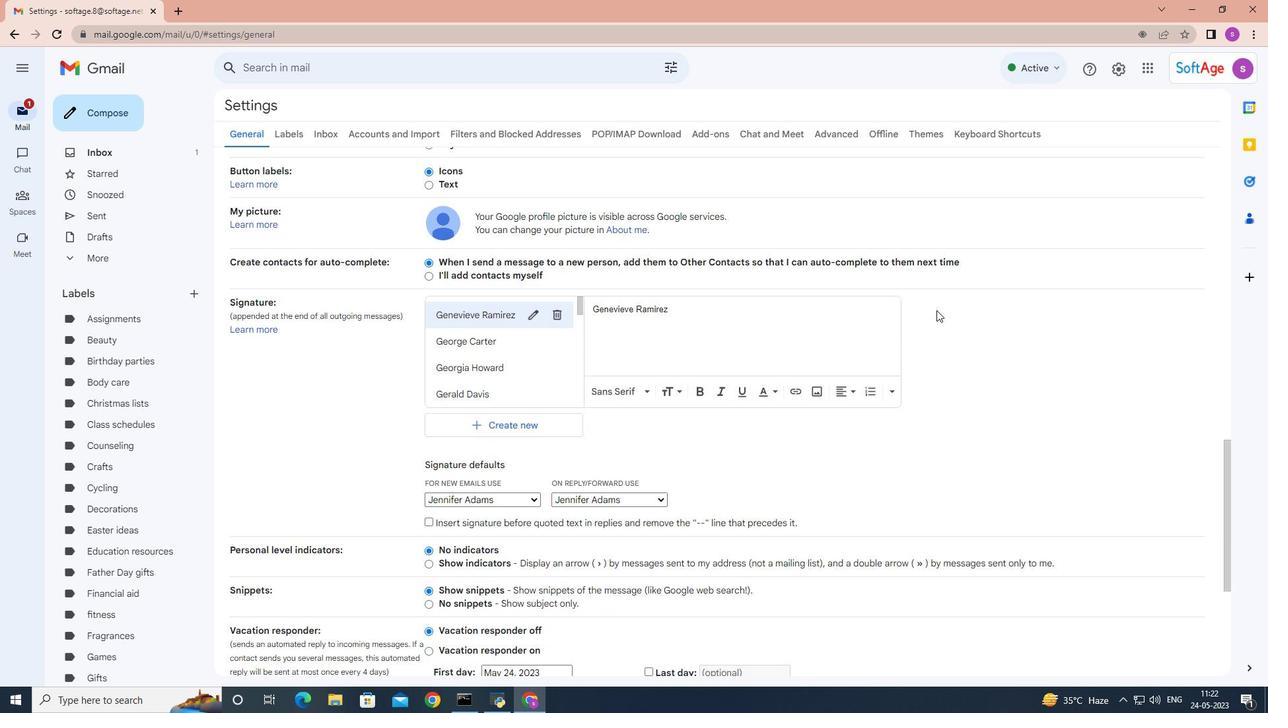 
Action: Mouse moved to (533, 194)
Screenshot: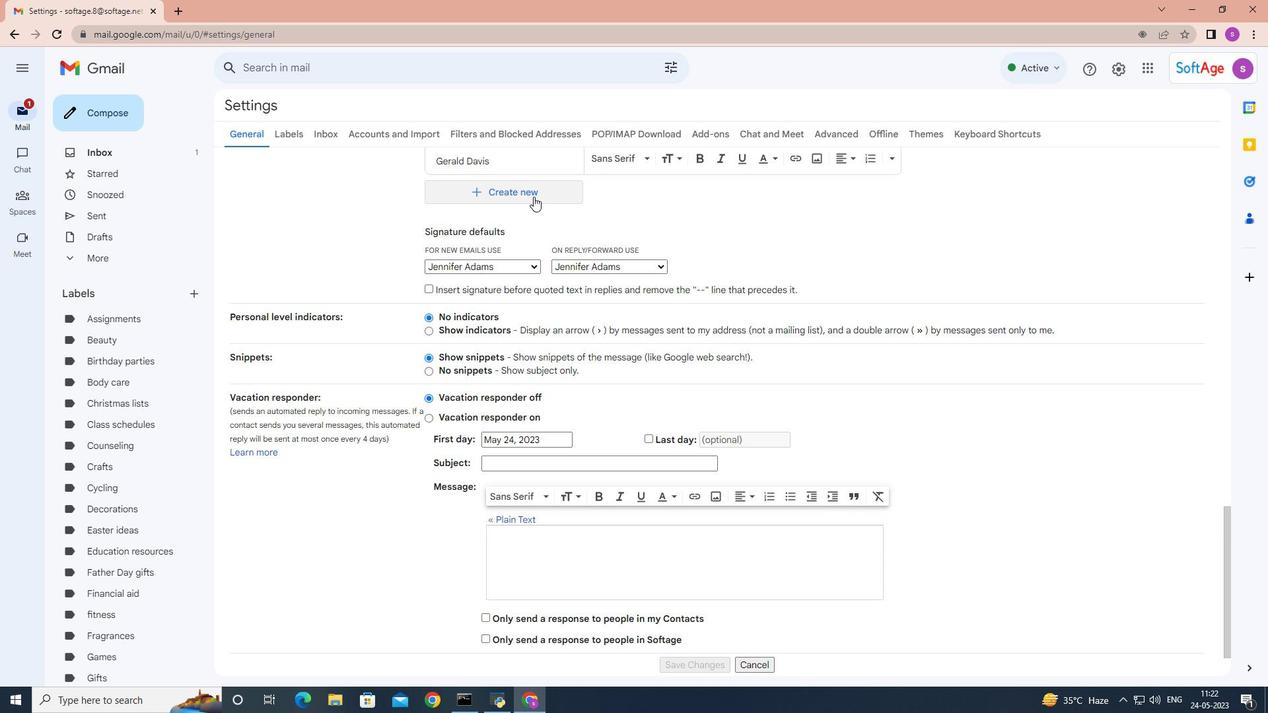 
Action: Mouse pressed left at (533, 194)
Screenshot: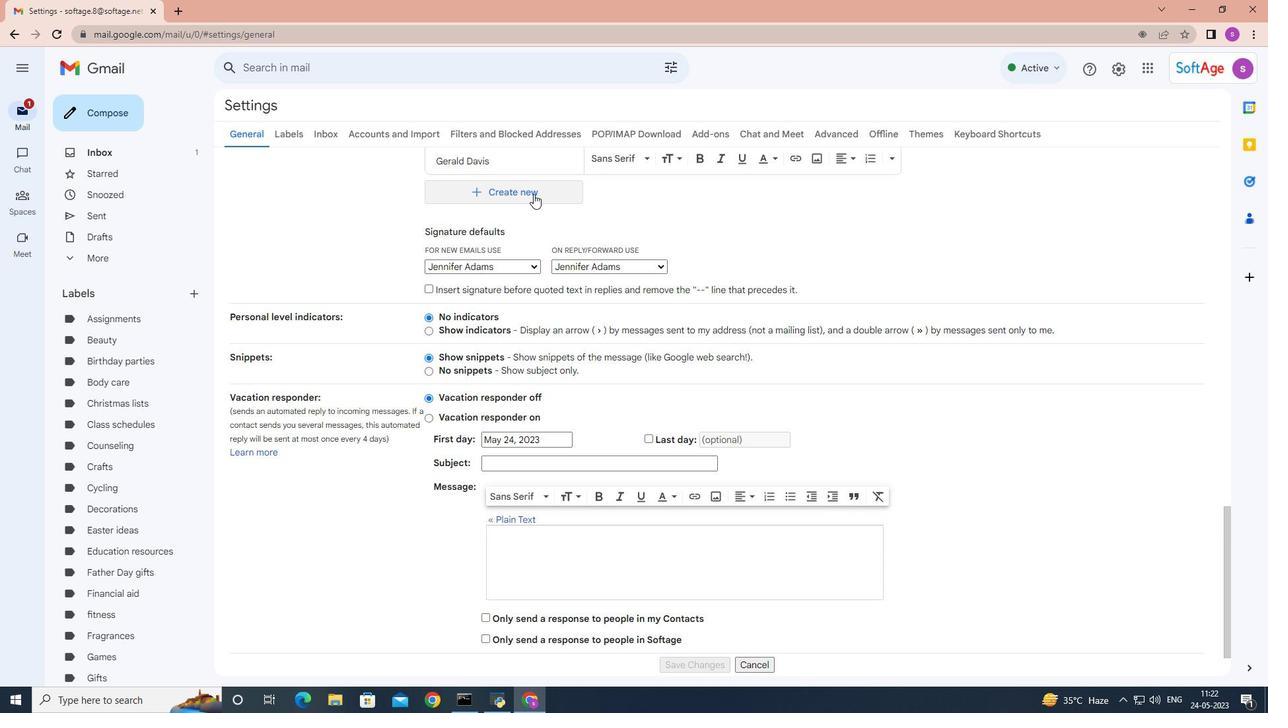 
Action: Key pressed <Key.shift>Jeremiah<Key.space><Key.shift>Turner
Screenshot: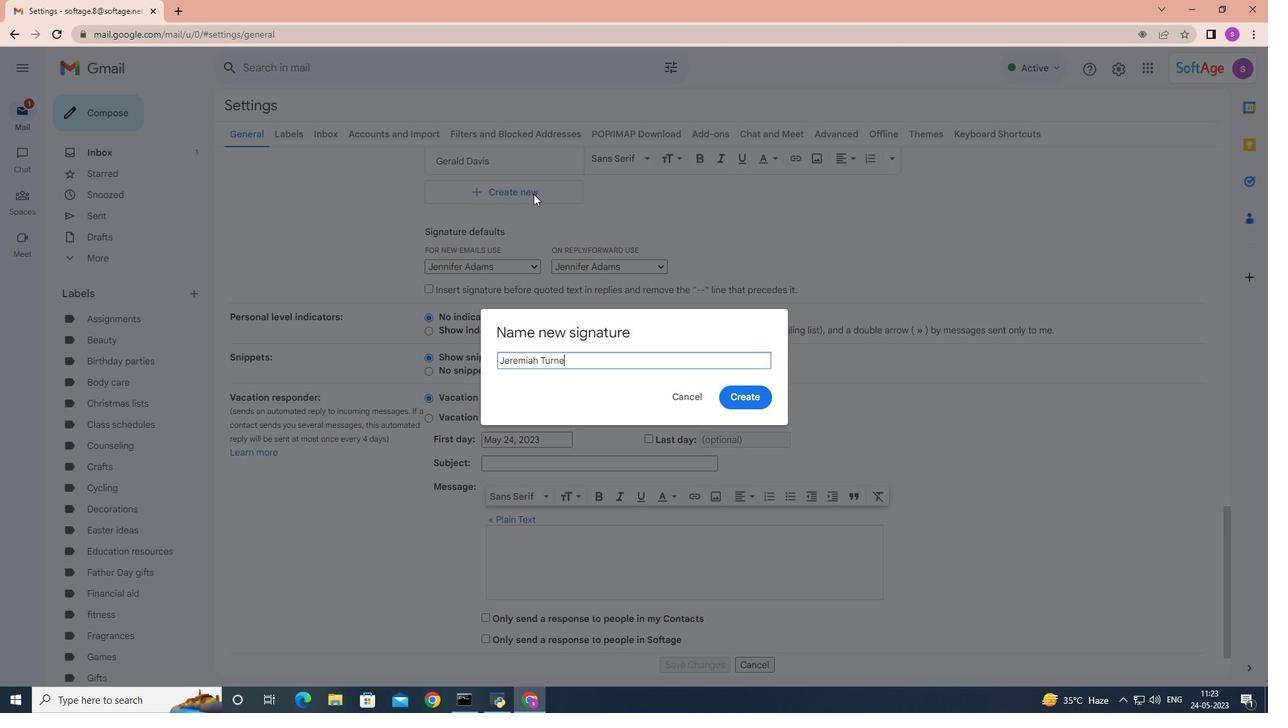 
Action: Mouse moved to (744, 394)
Screenshot: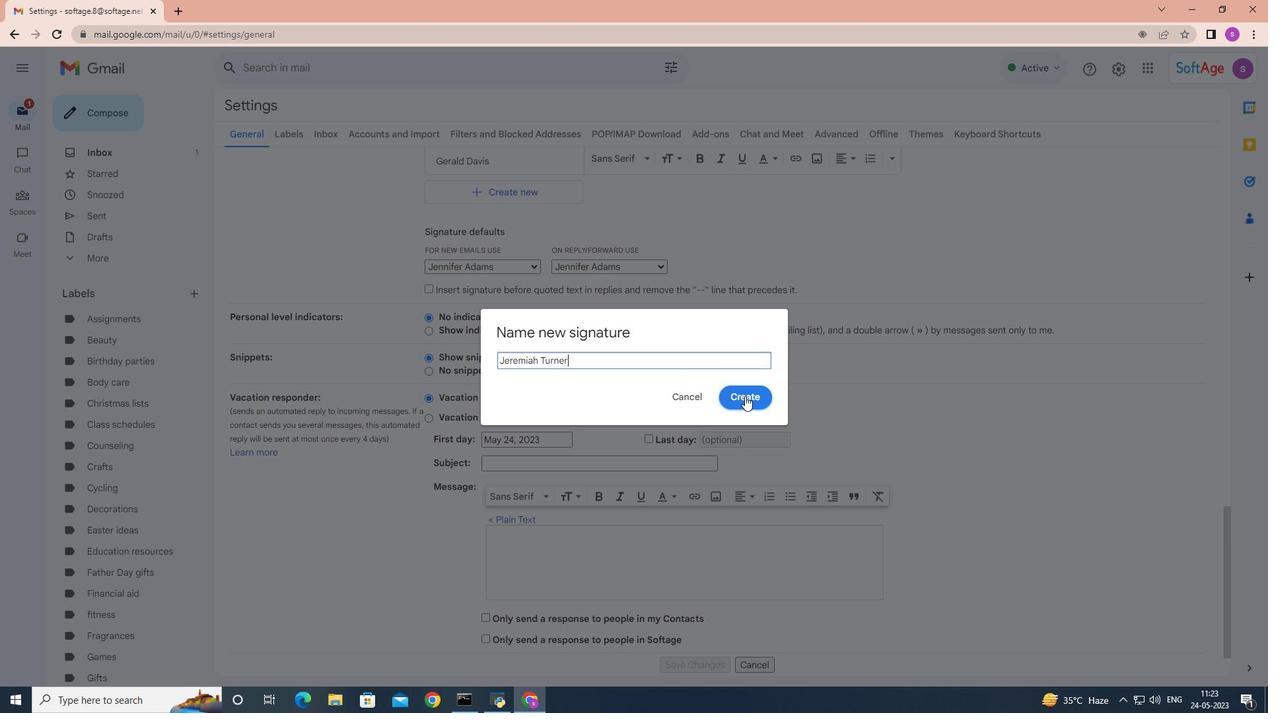 
Action: Mouse pressed left at (744, 394)
Screenshot: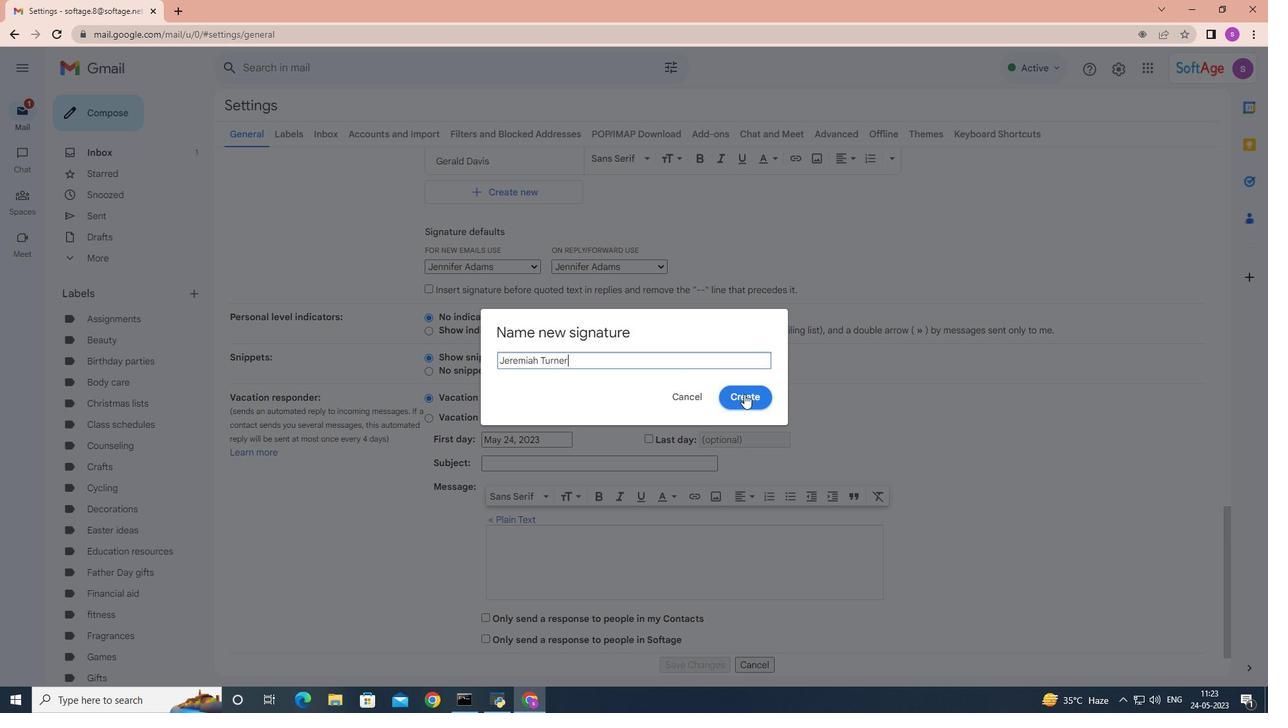 
Action: Mouse moved to (715, 413)
Screenshot: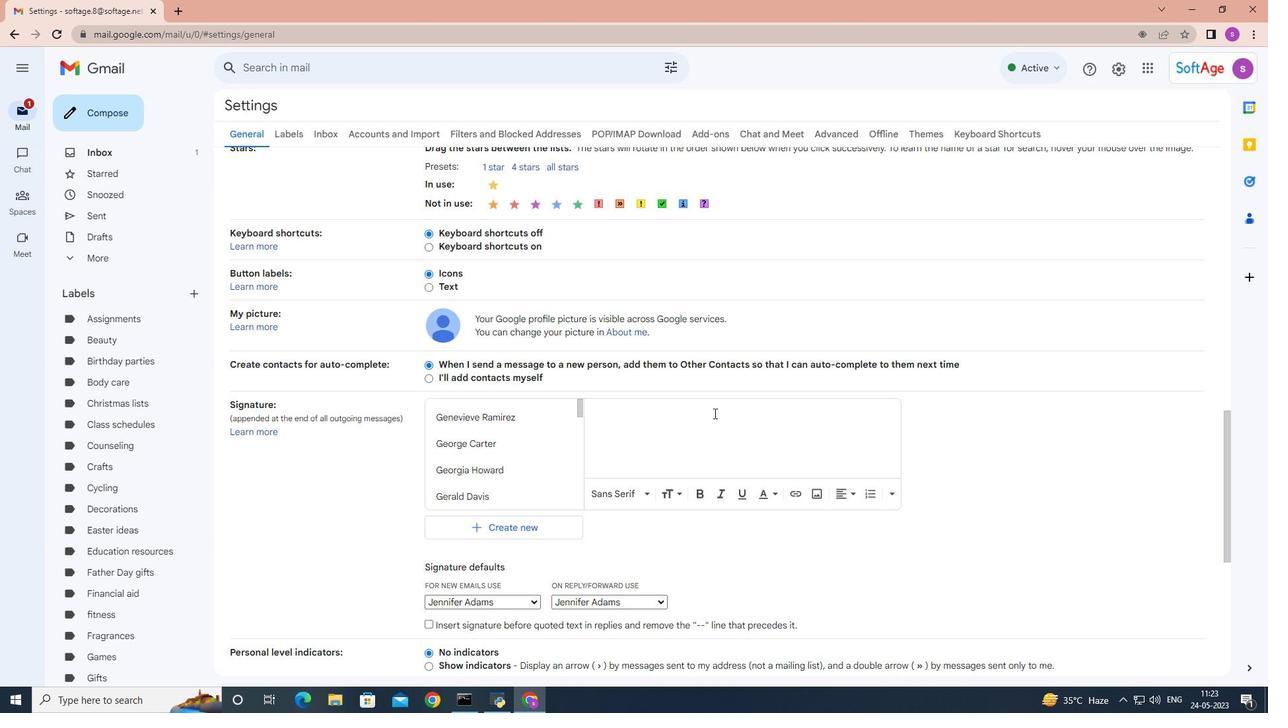 
Action: Mouse scrolled (715, 412) with delta (0, 0)
Screenshot: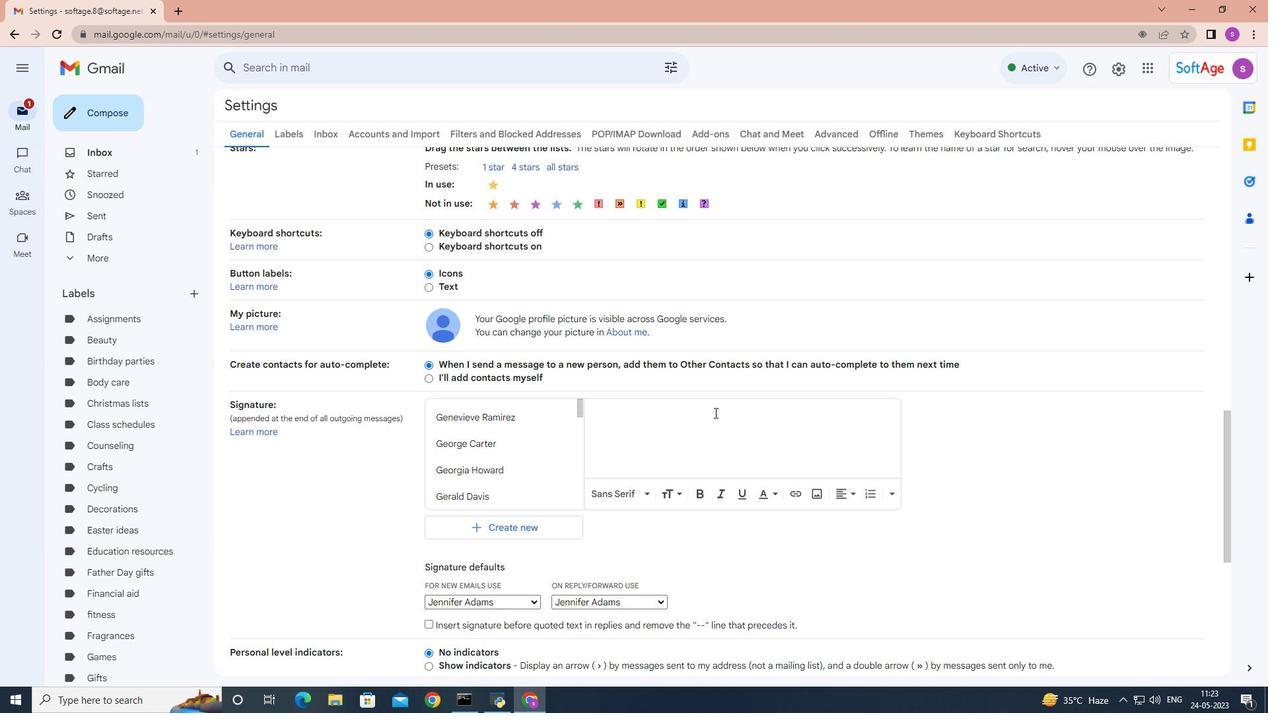 
Action: Mouse moved to (718, 415)
Screenshot: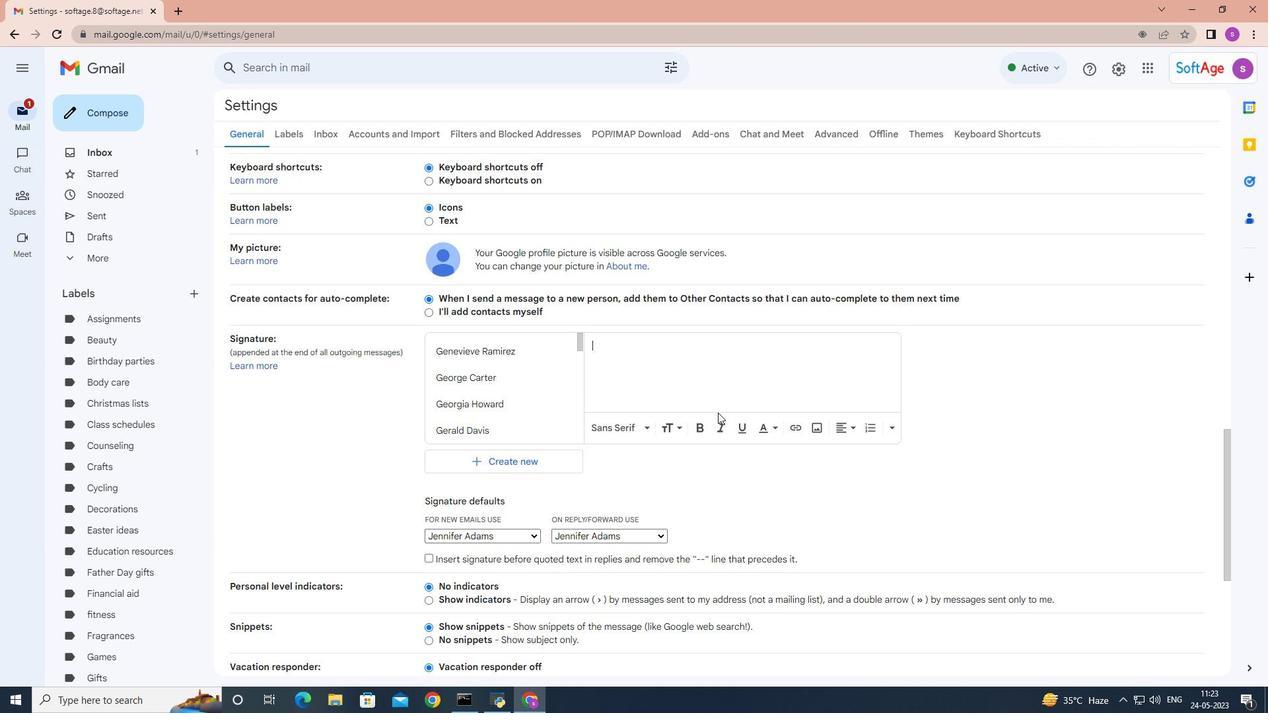 
Action: Mouse scrolled (718, 415) with delta (0, 0)
Screenshot: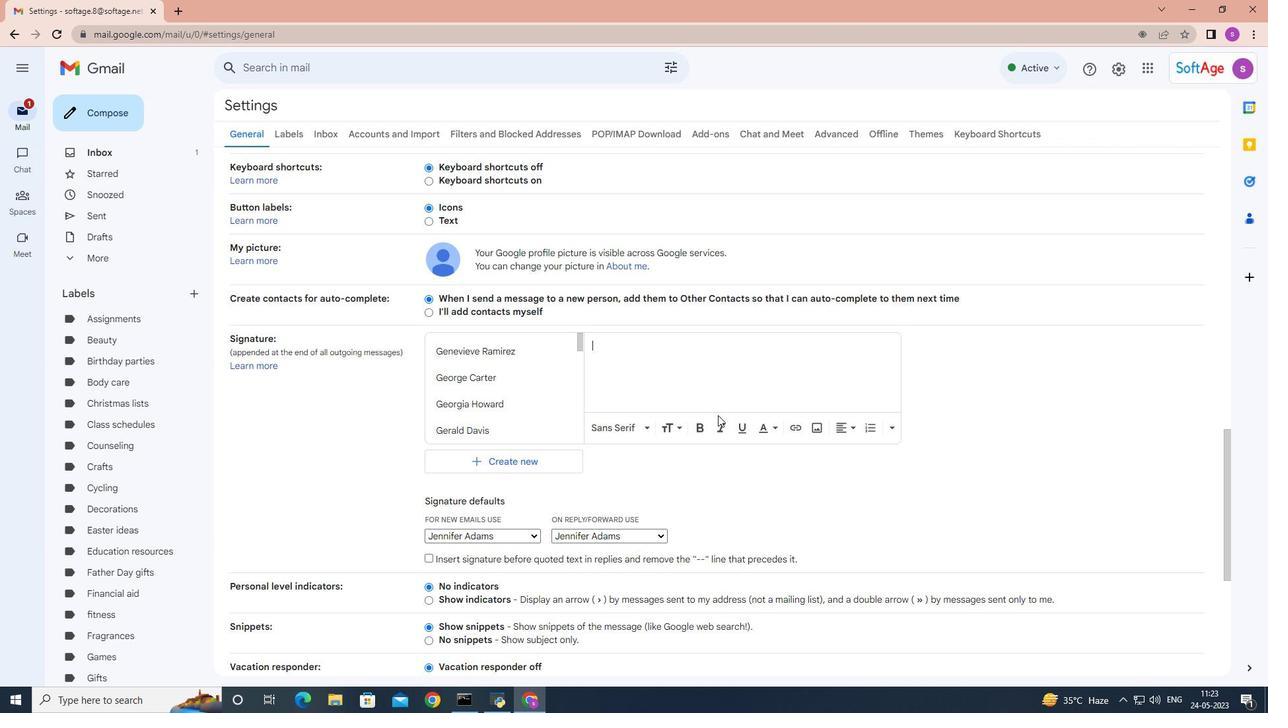 
Action: Mouse scrolled (718, 415) with delta (0, 0)
Screenshot: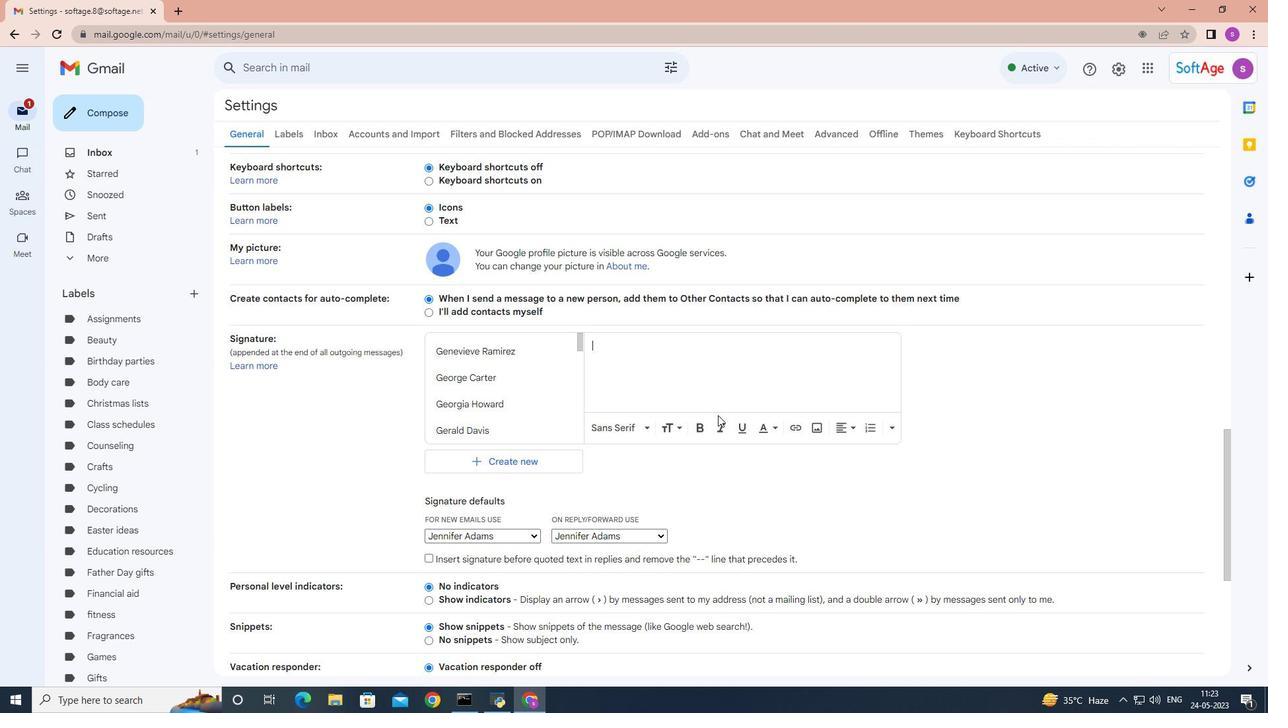 
Action: Mouse scrolled (718, 415) with delta (0, 0)
Screenshot: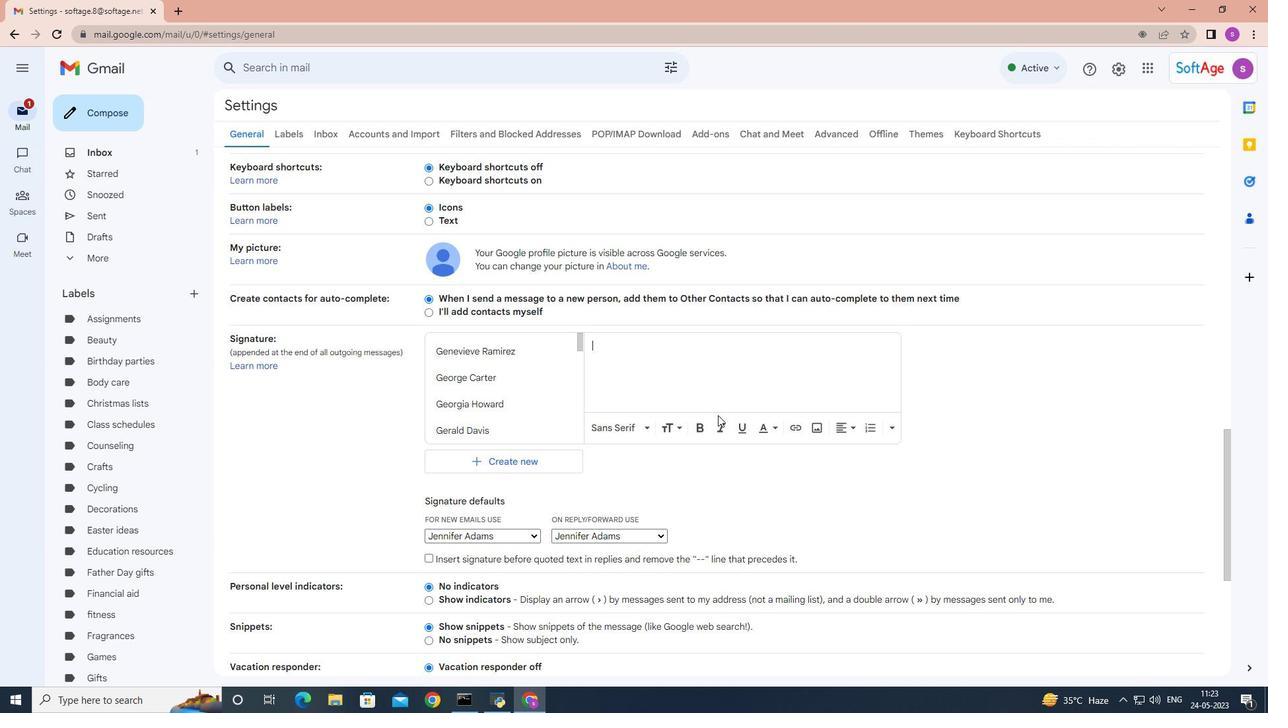 
Action: Mouse scrolled (718, 415) with delta (0, 0)
Screenshot: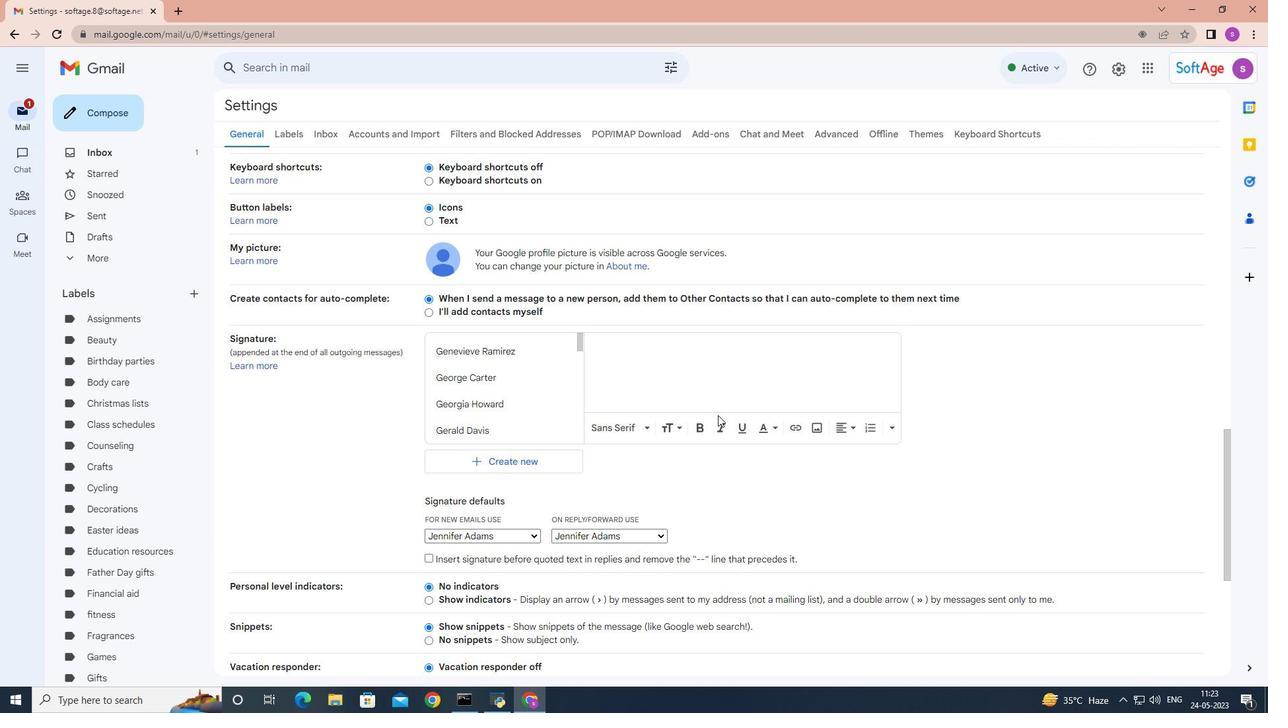 
Action: Mouse moved to (730, 417)
Screenshot: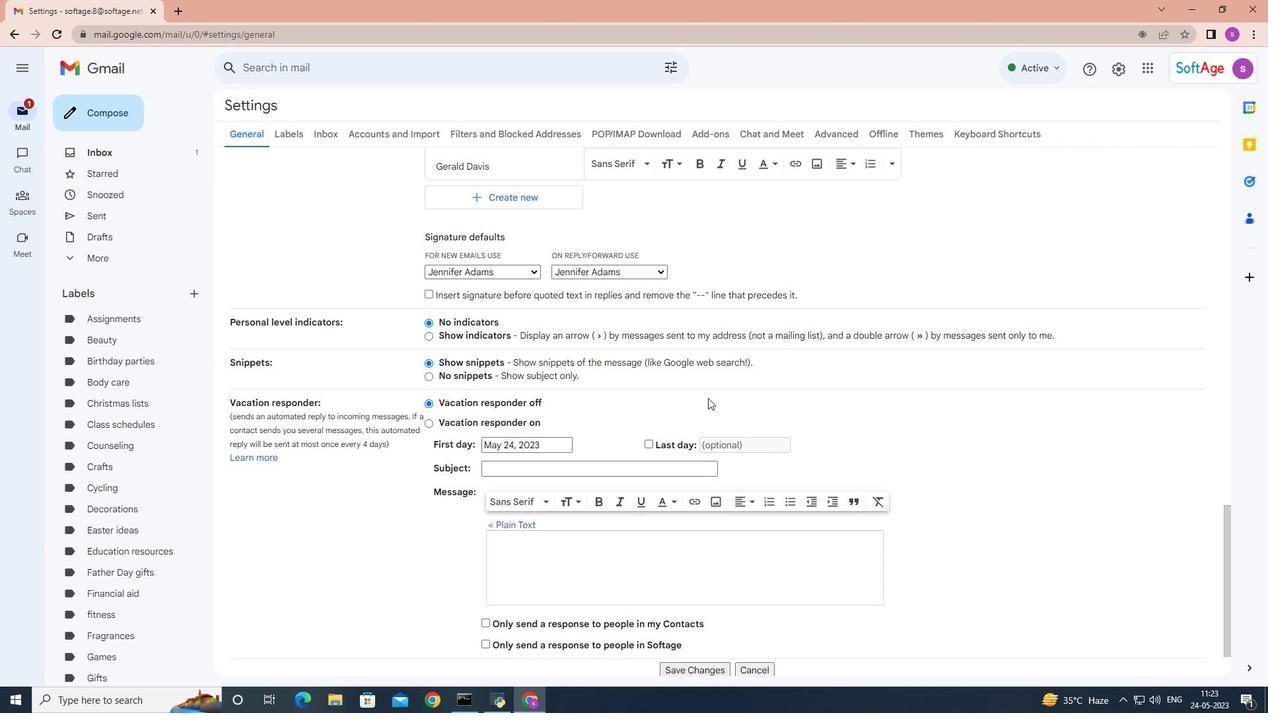 
Action: Mouse scrolled (730, 418) with delta (0, 0)
Screenshot: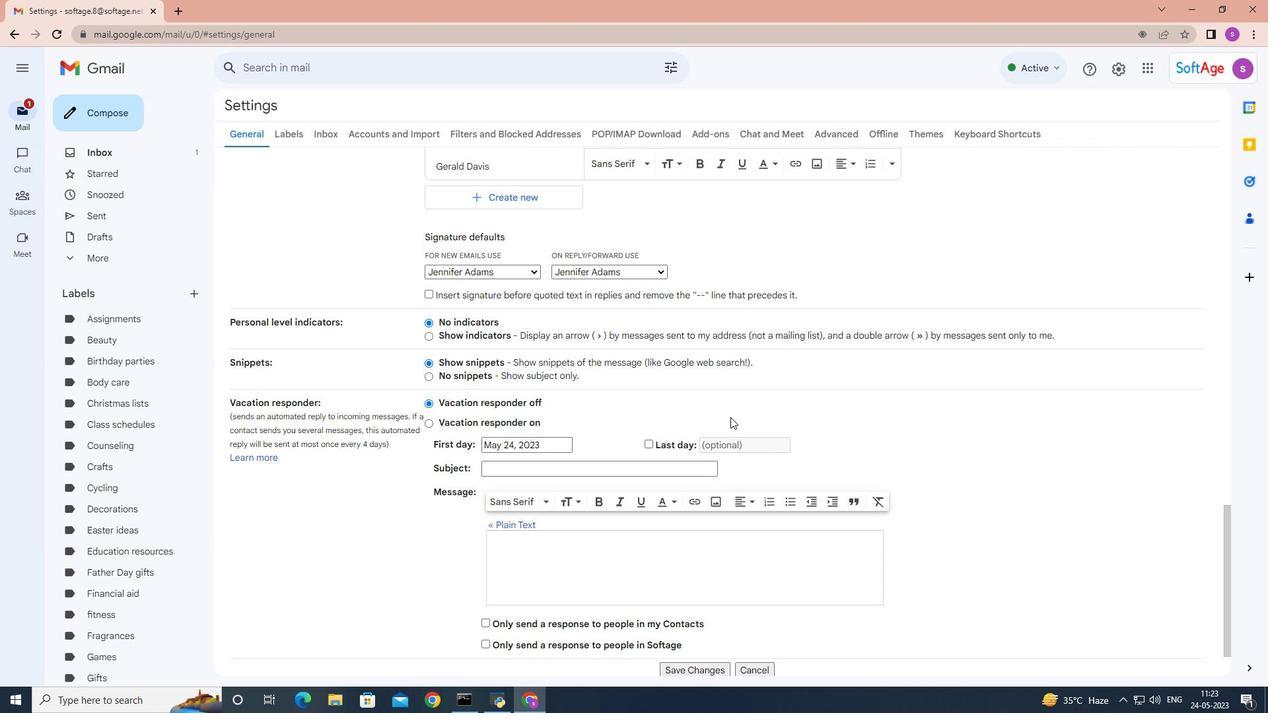 
Action: Mouse scrolled (730, 418) with delta (0, 0)
Screenshot: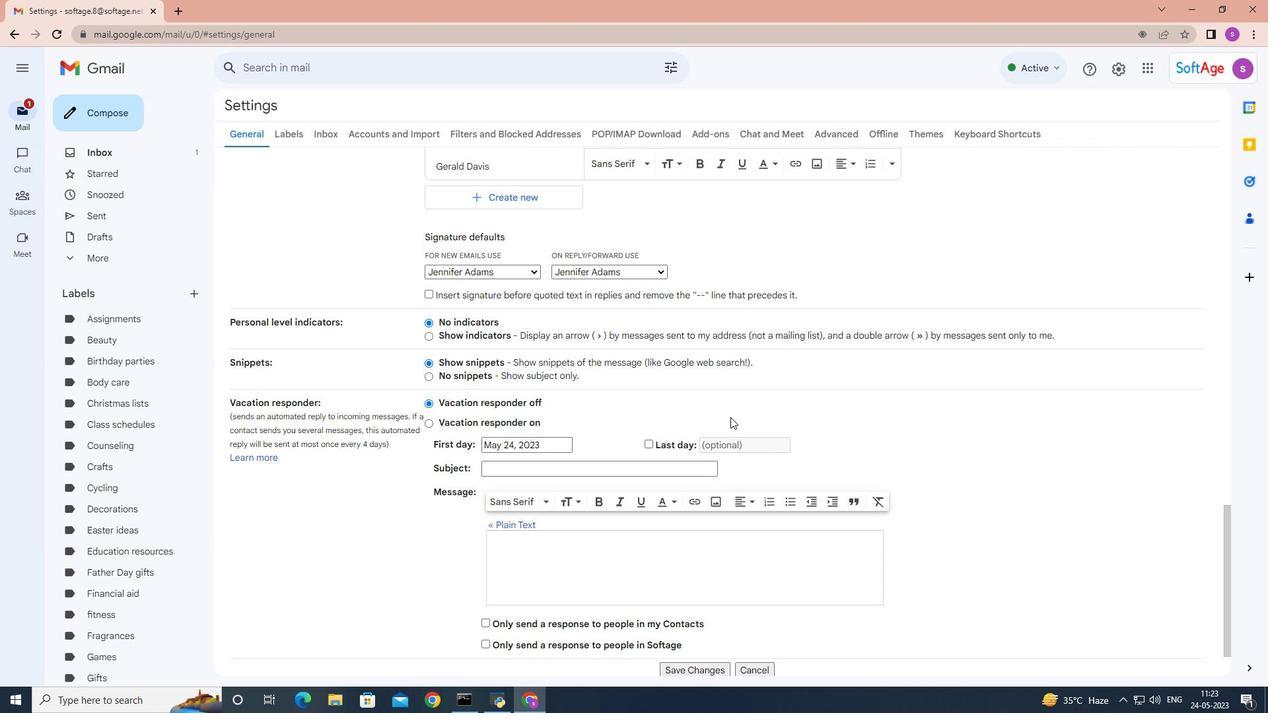 
Action: Mouse scrolled (730, 418) with delta (0, 0)
Screenshot: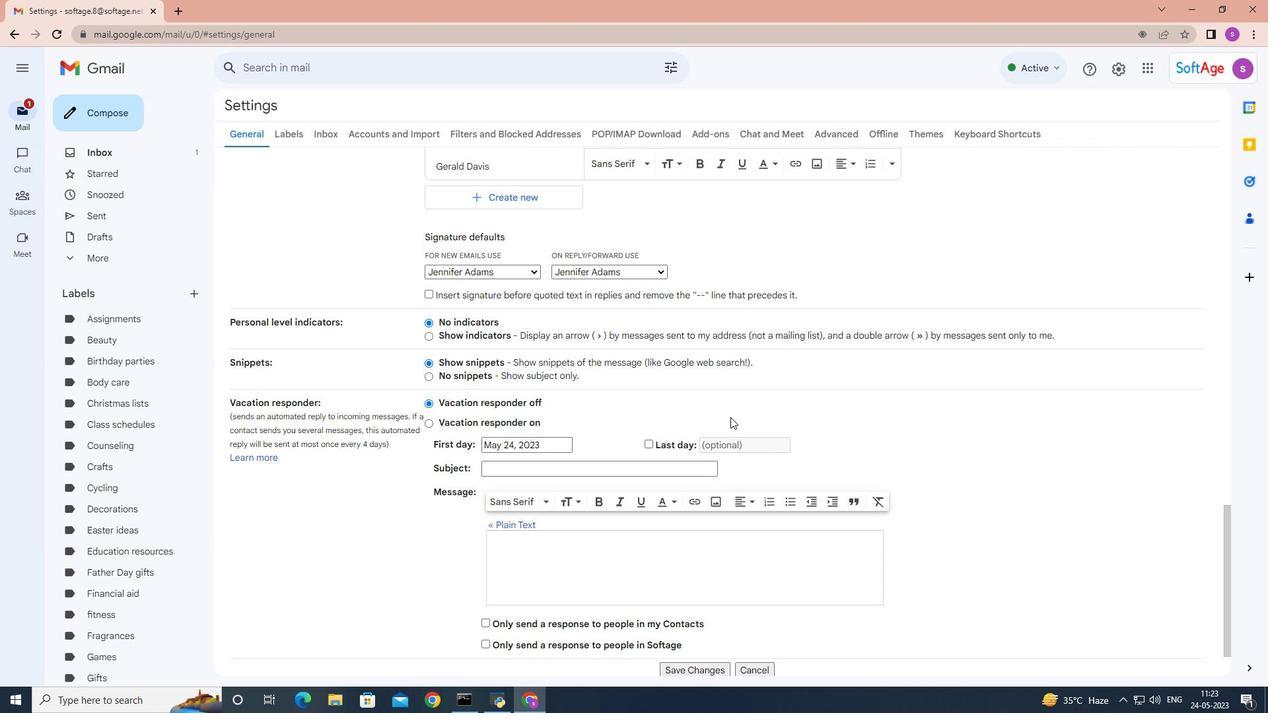 
Action: Mouse scrolled (730, 418) with delta (0, 0)
Screenshot: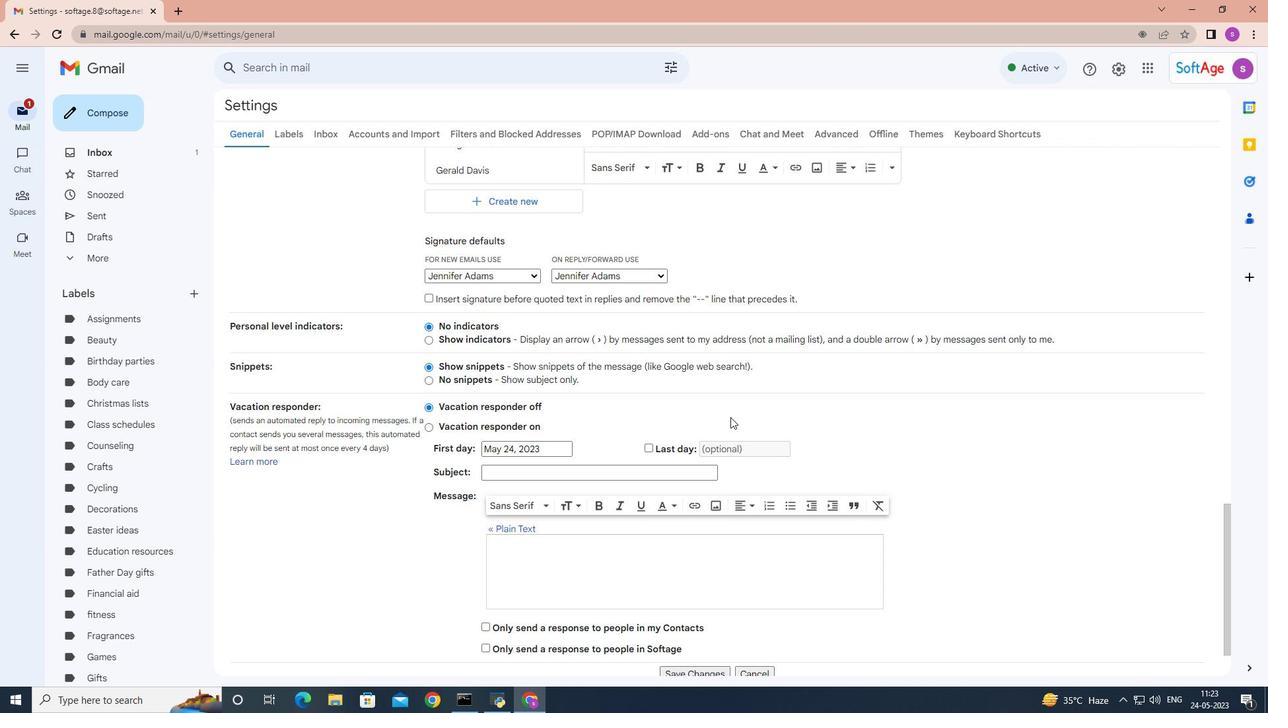 
Action: Mouse scrolled (730, 418) with delta (0, 0)
Screenshot: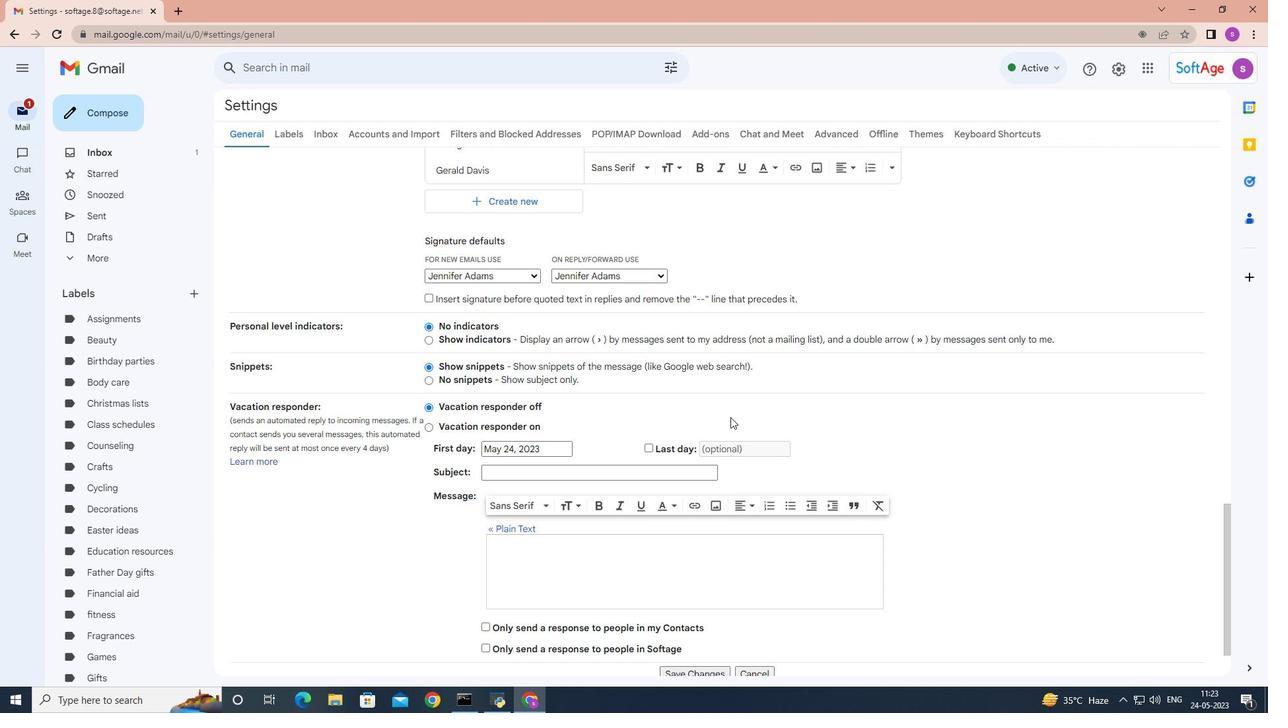 
Action: Mouse moved to (635, 420)
Screenshot: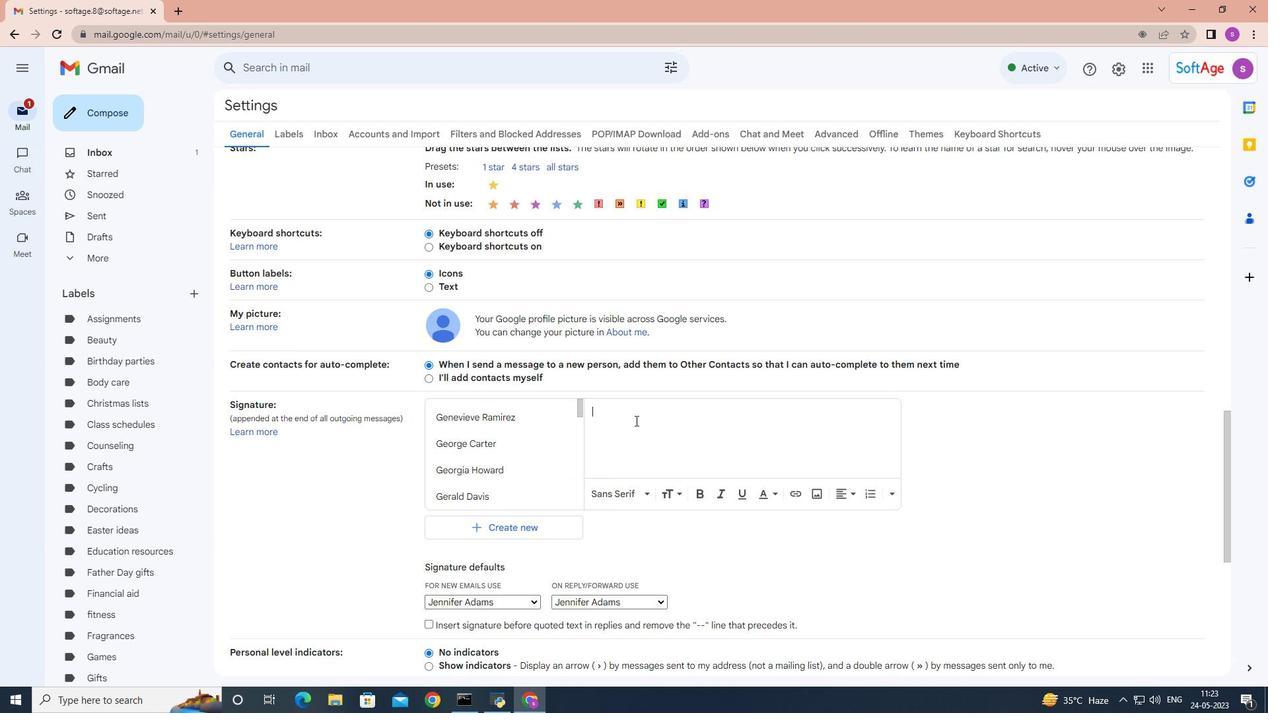 
Action: Key pressed <Key.shift>Jeremiah<Key.space><Key.shift>Turner
Screenshot: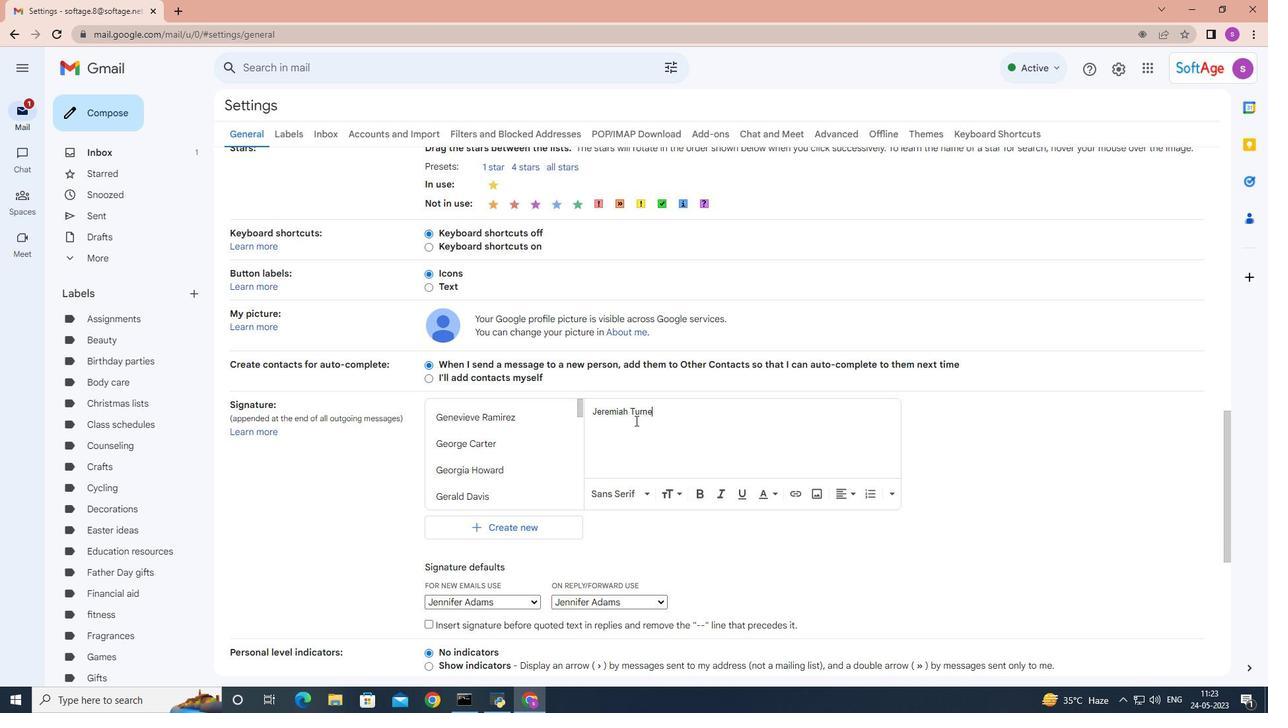 
Action: Mouse moved to (715, 380)
Screenshot: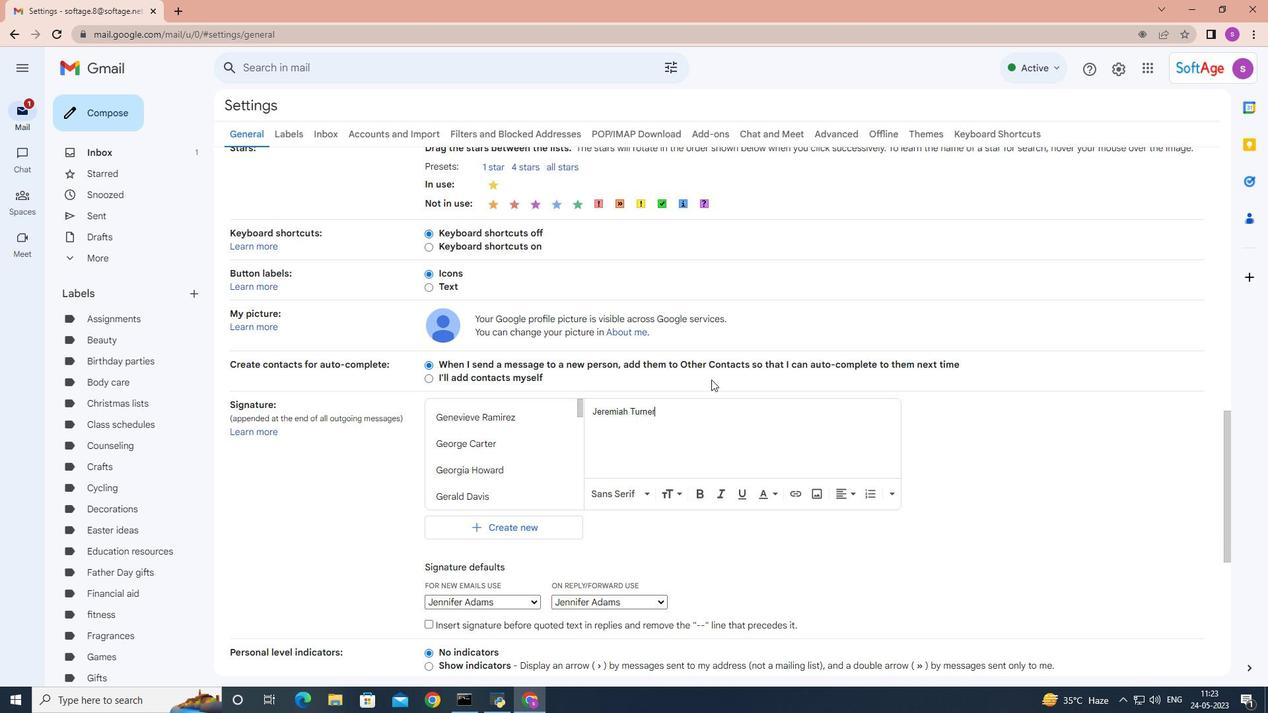 
Action: Mouse scrolled (715, 379) with delta (0, 0)
Screenshot: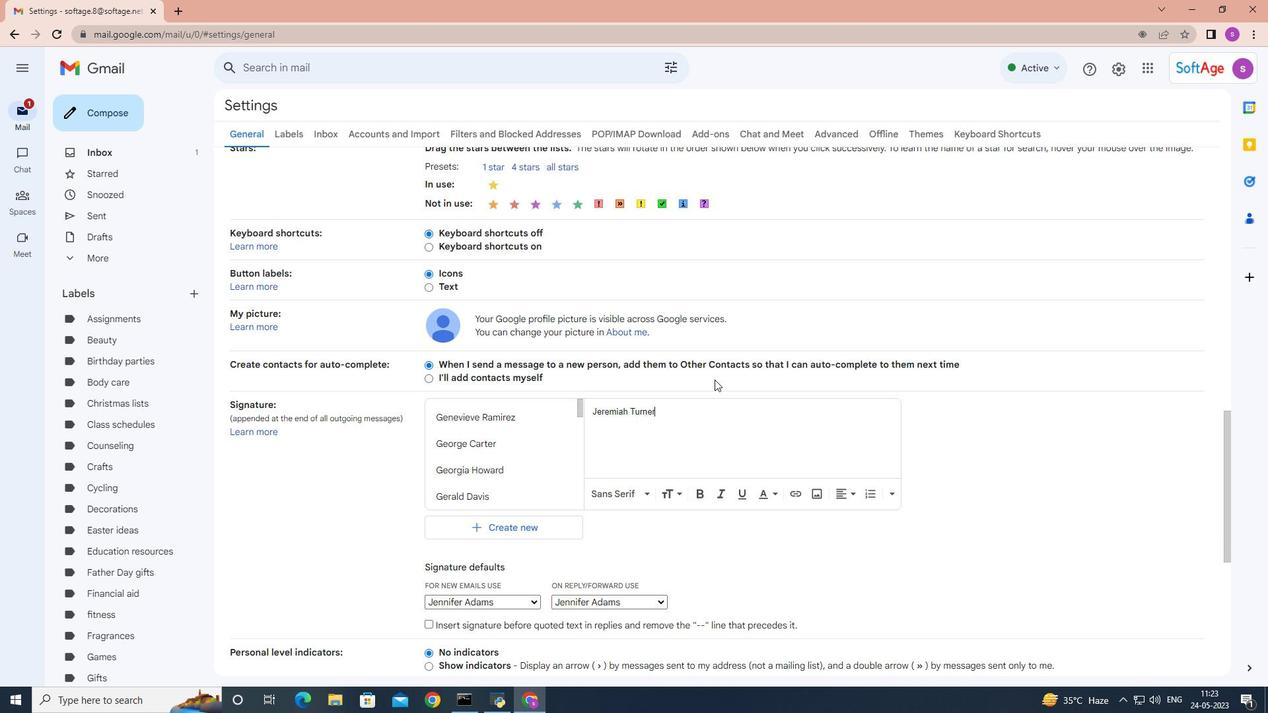 
Action: Mouse scrolled (715, 379) with delta (0, 0)
Screenshot: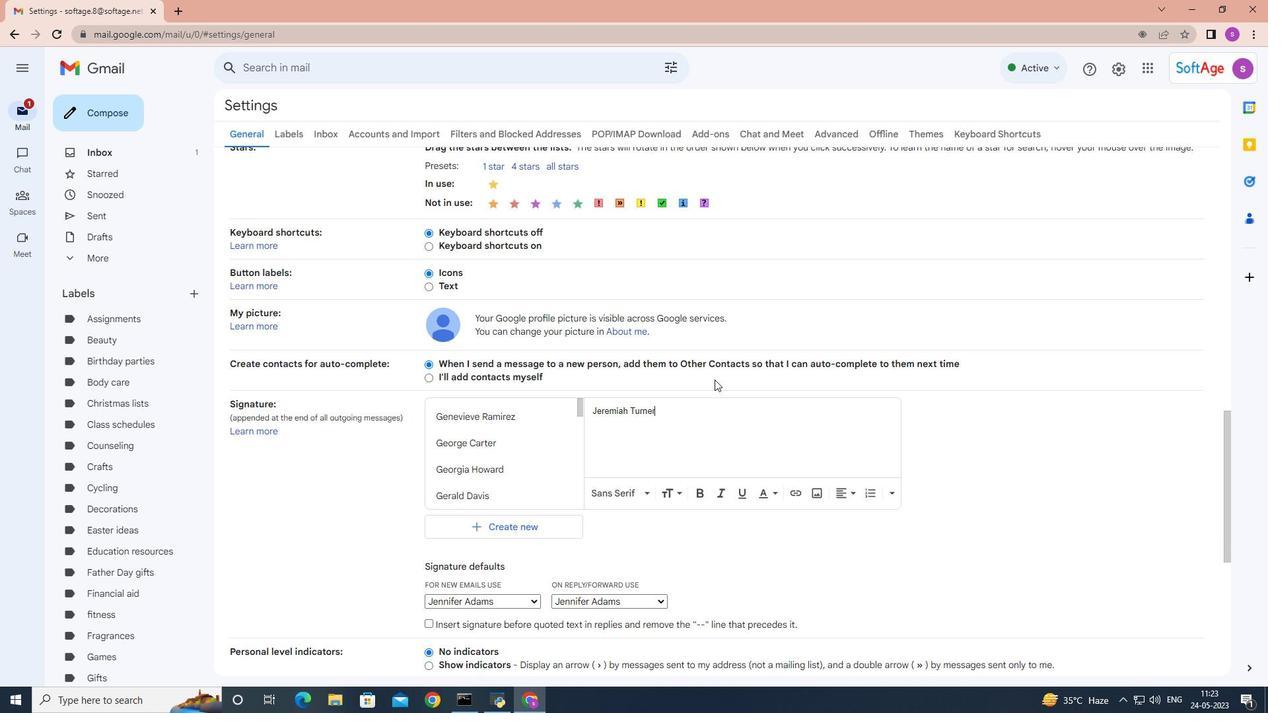 
Action: Mouse moved to (531, 469)
Screenshot: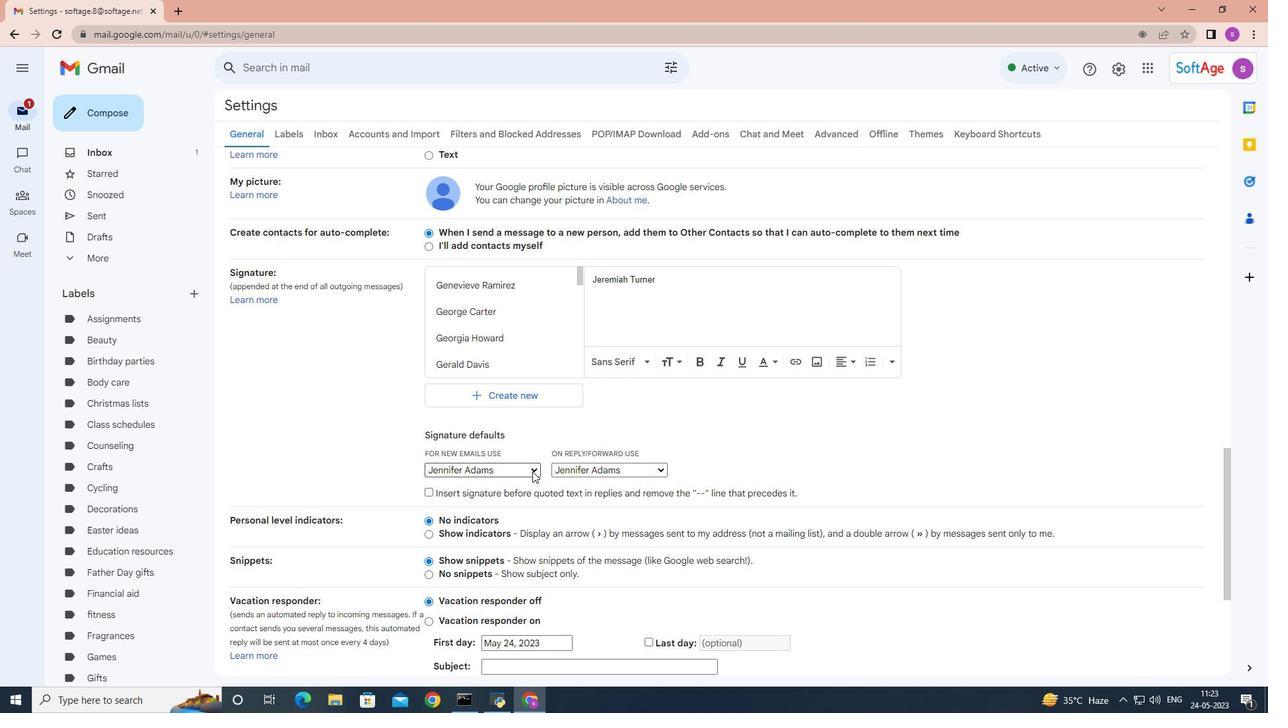 
Action: Mouse pressed left at (531, 469)
Screenshot: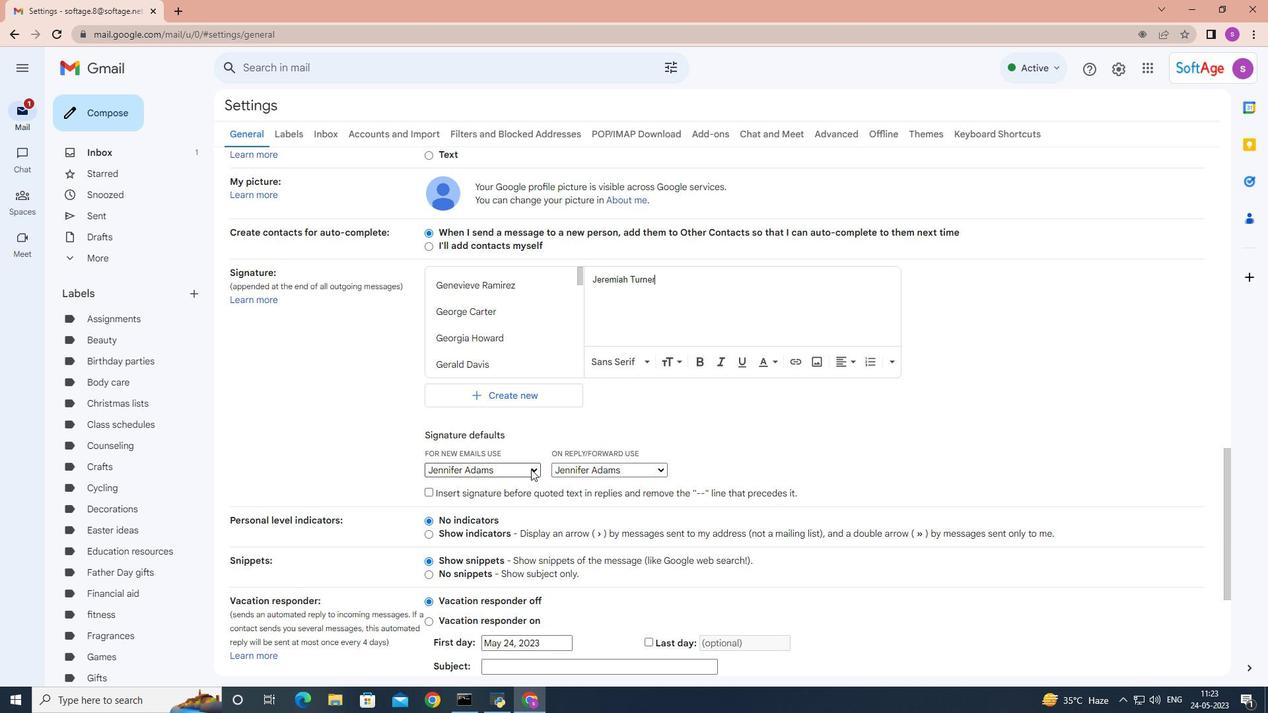 
Action: Mouse moved to (531, 469)
Screenshot: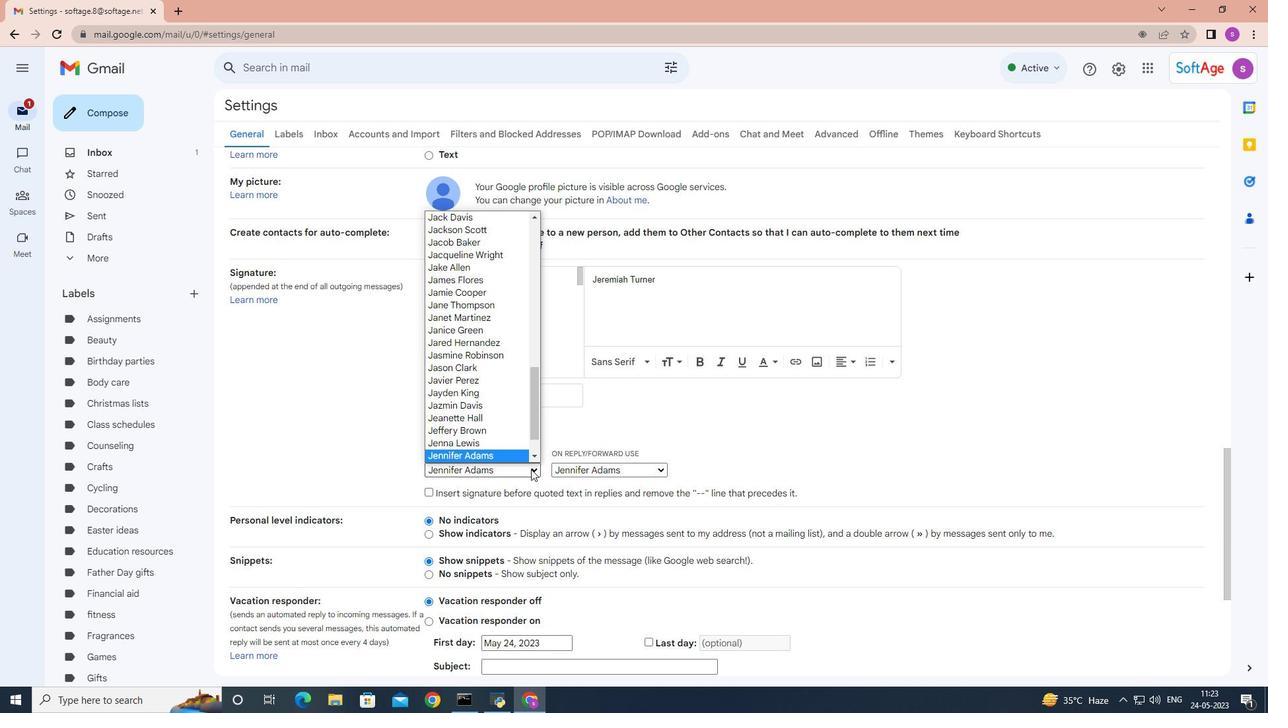 
Action: Mouse scrolled (531, 469) with delta (0, 0)
Screenshot: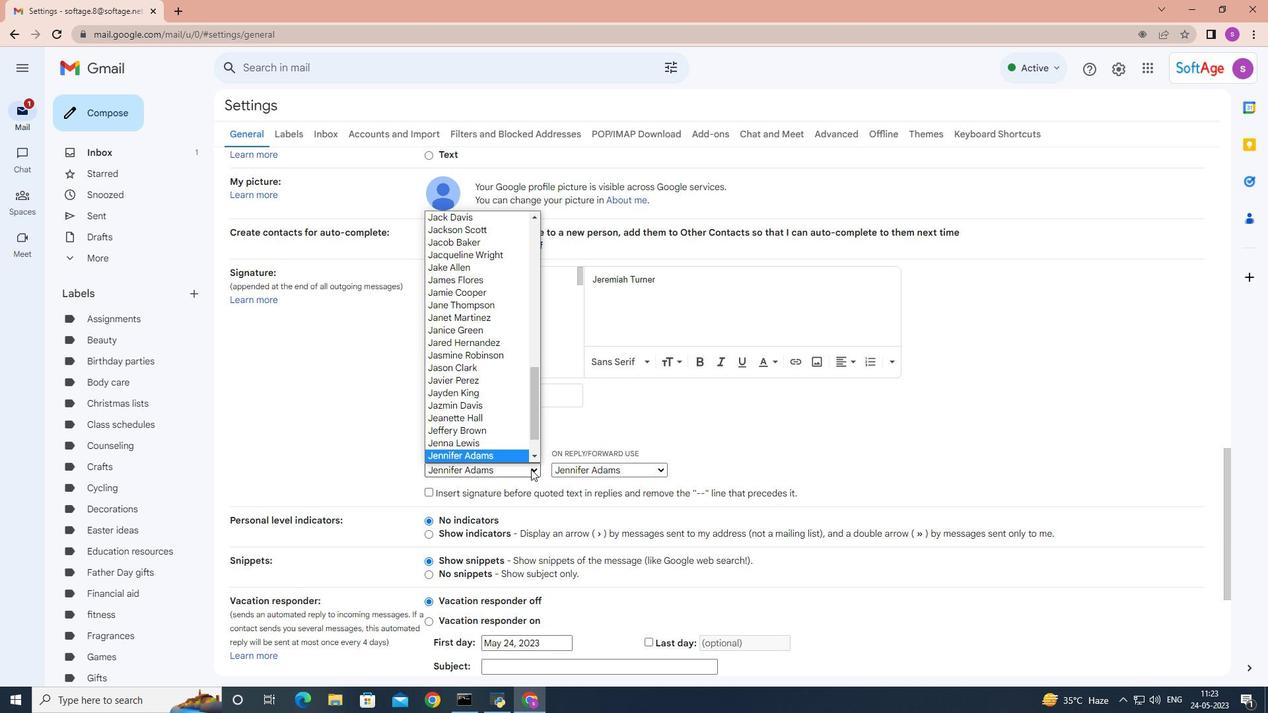 
Action: Mouse scrolled (531, 469) with delta (0, 0)
Screenshot: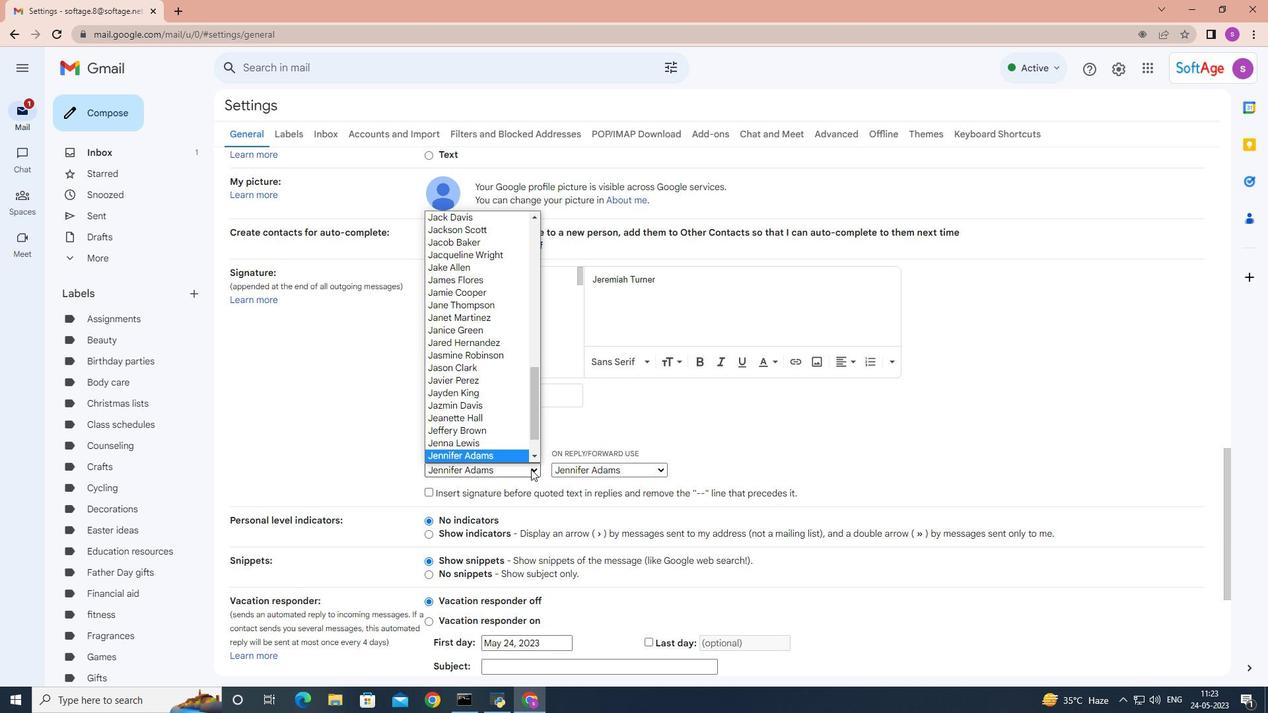 
Action: Mouse scrolled (531, 469) with delta (0, 0)
Screenshot: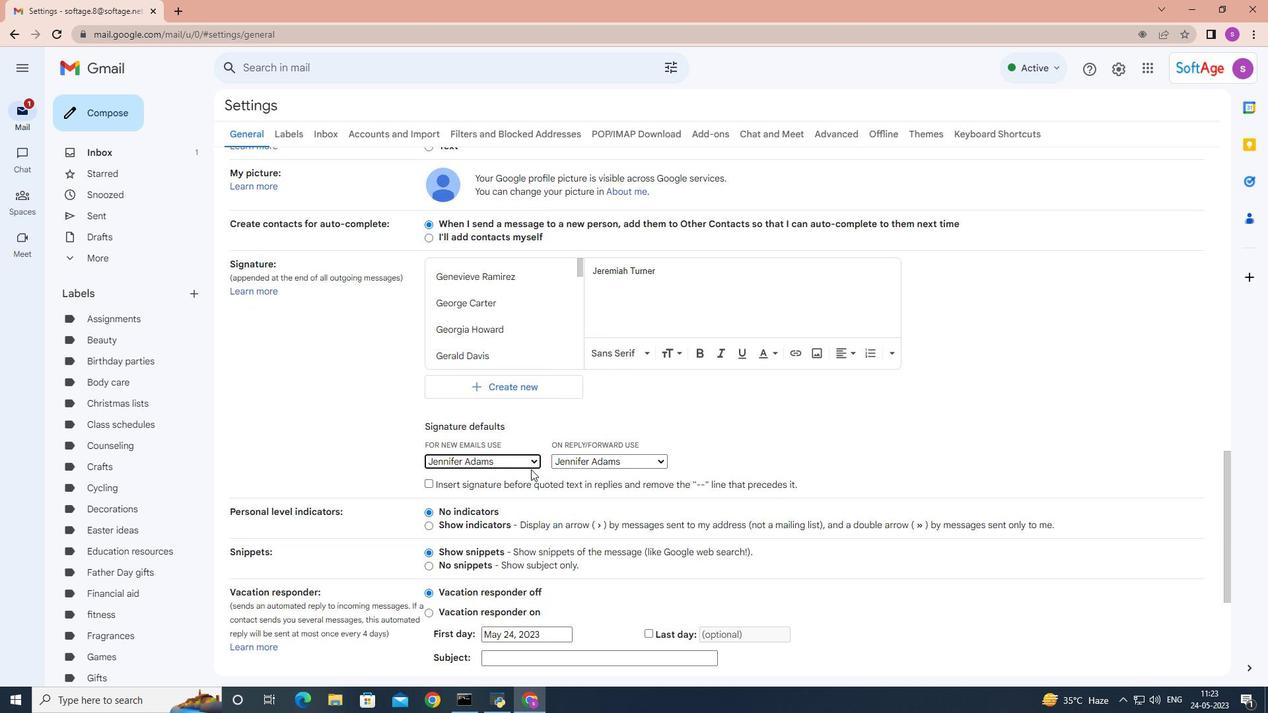 
Action: Mouse moved to (533, 275)
Screenshot: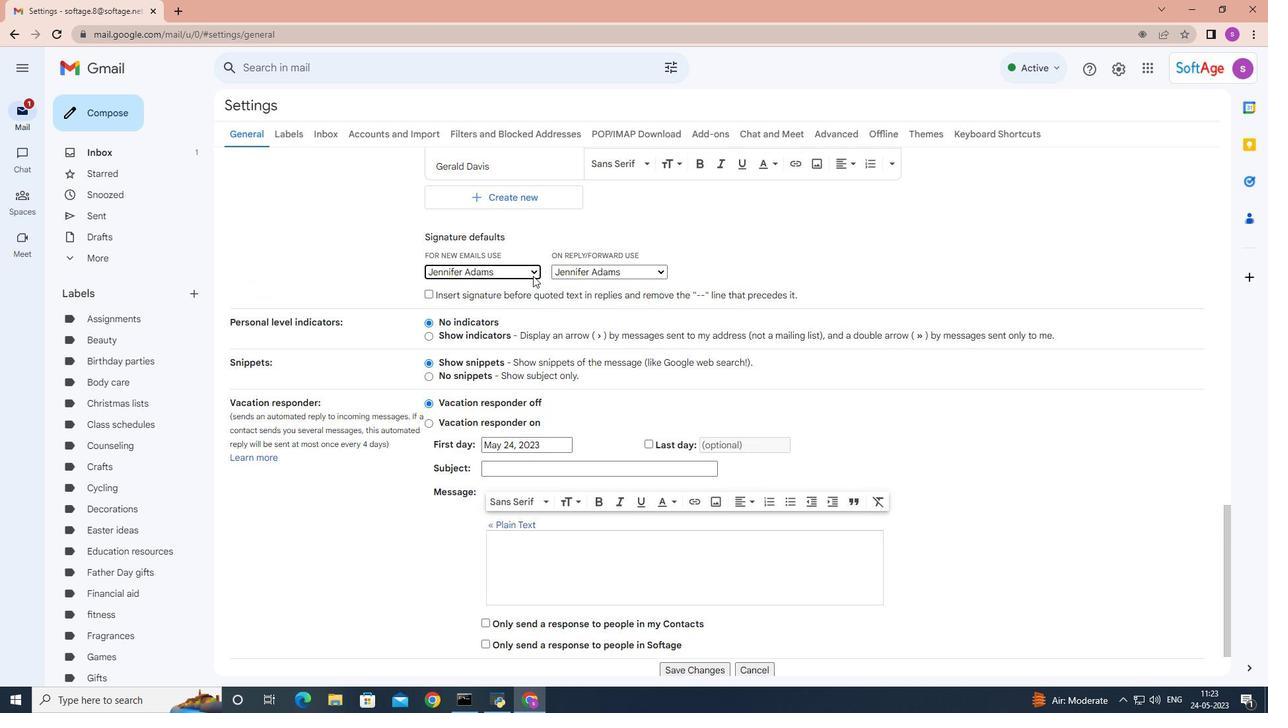 
Action: Mouse pressed left at (533, 275)
Screenshot: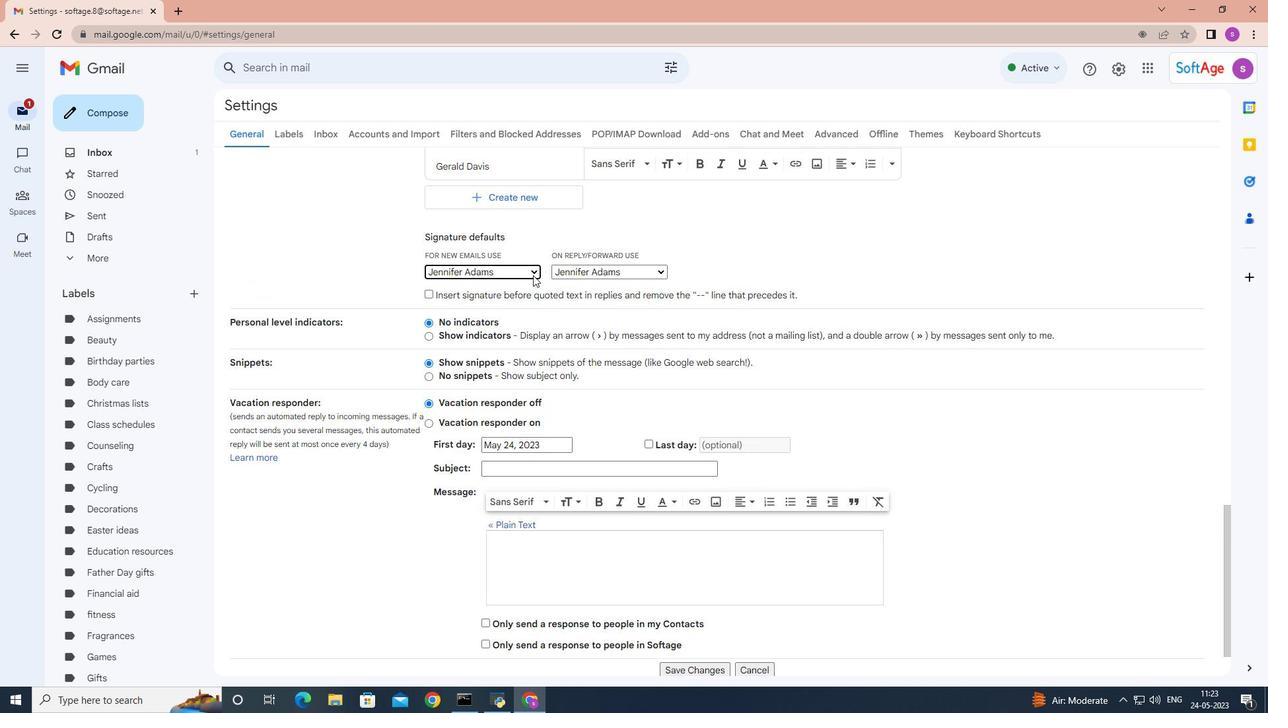 
Action: Mouse moved to (519, 333)
Screenshot: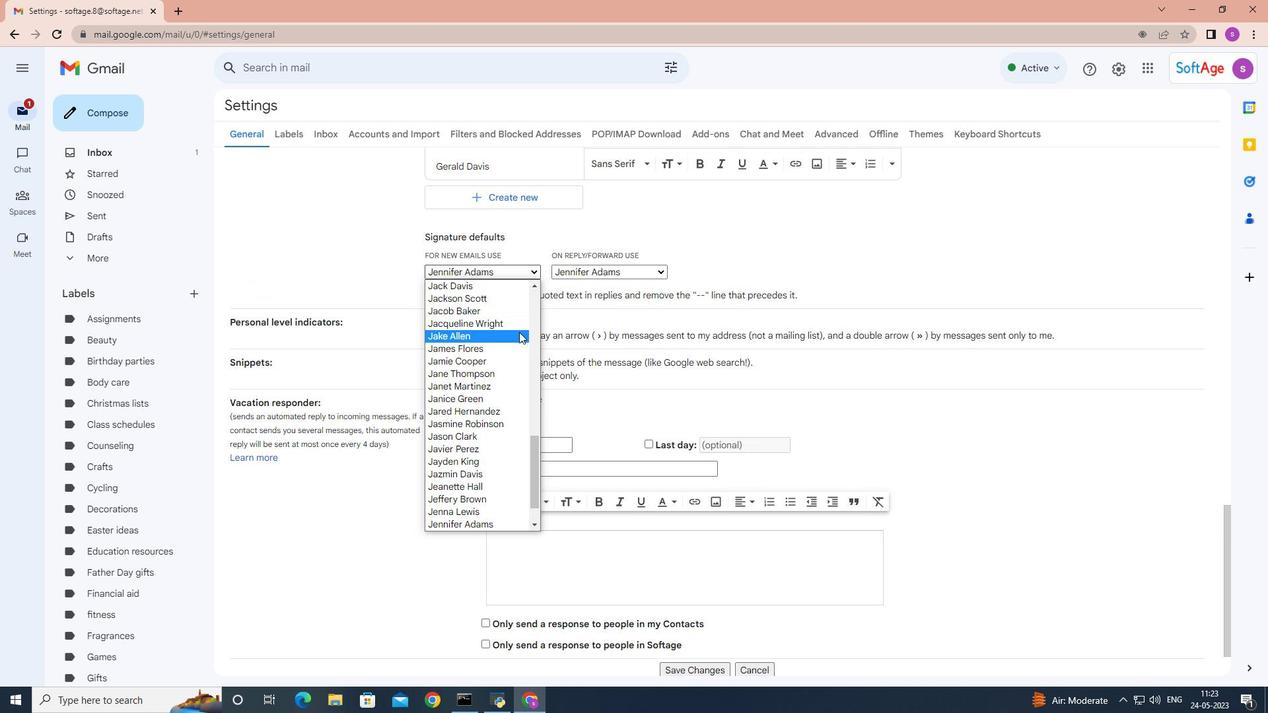 
Action: Mouse scrolled (519, 332) with delta (0, 0)
Screenshot: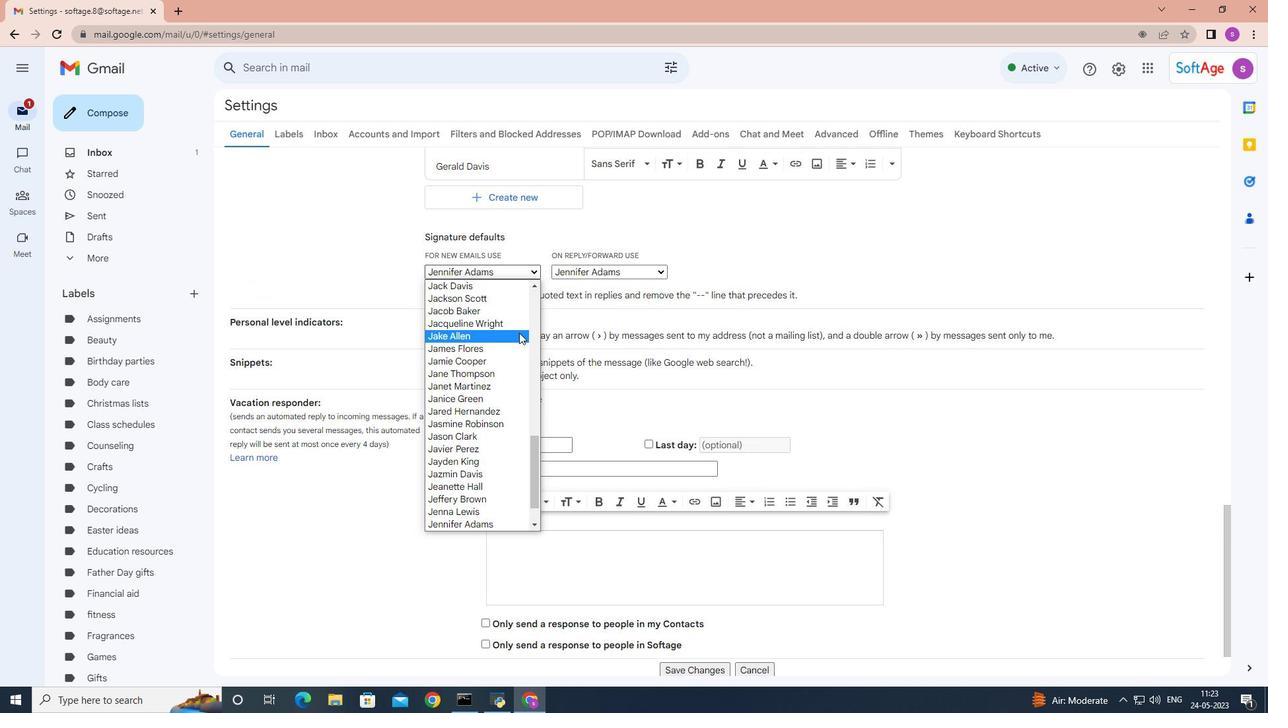 
Action: Mouse scrolled (519, 332) with delta (0, 0)
Screenshot: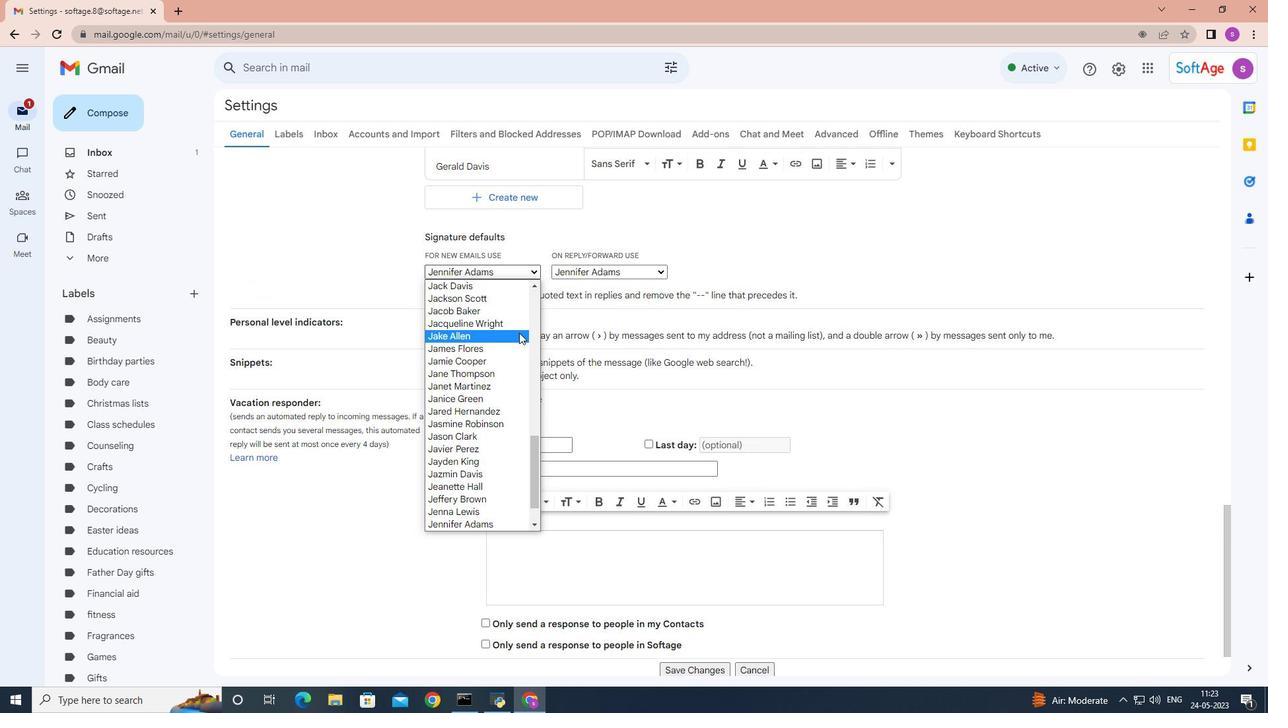 
Action: Mouse scrolled (519, 332) with delta (0, 0)
Screenshot: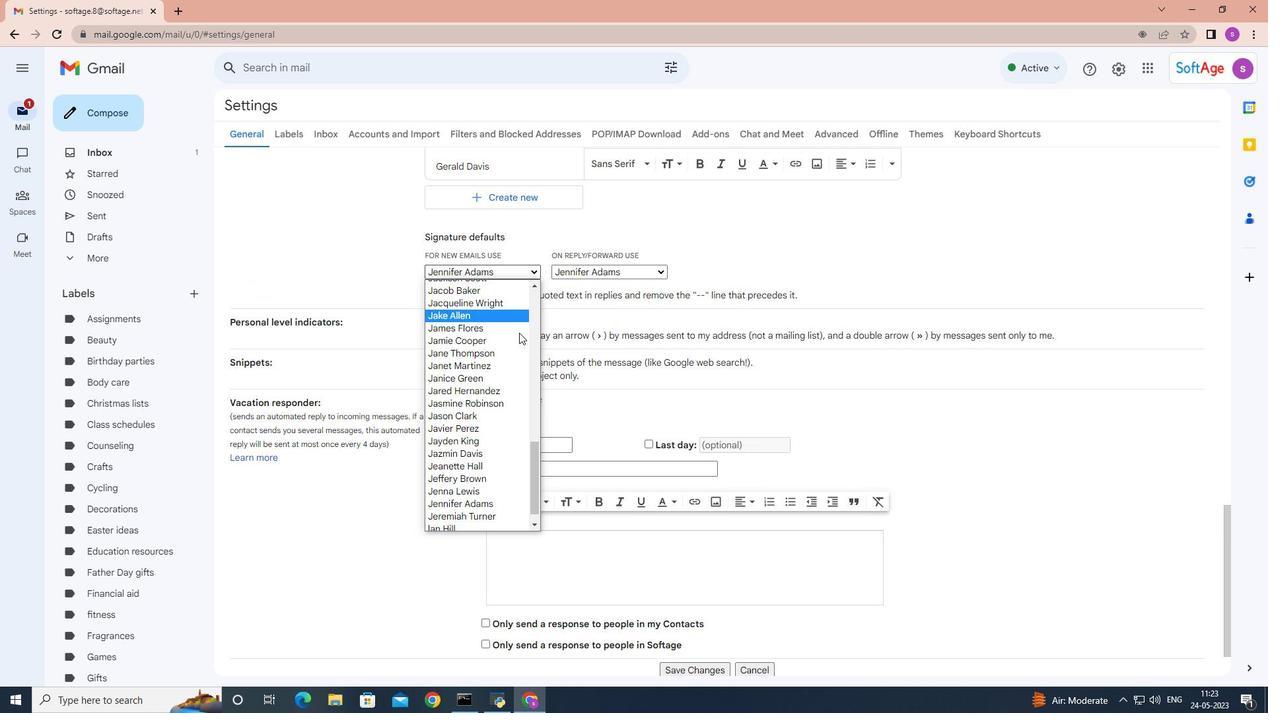 
Action: Mouse scrolled (519, 332) with delta (0, 0)
Screenshot: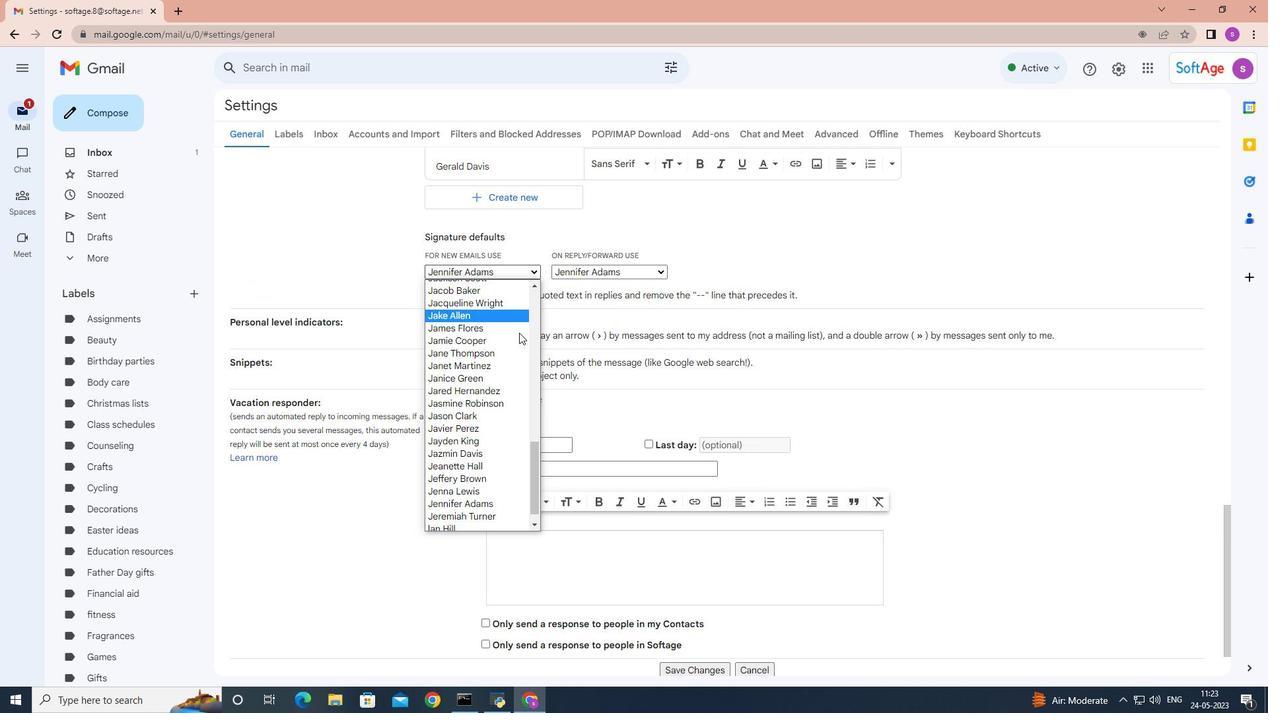
Action: Mouse scrolled (519, 332) with delta (0, 0)
Screenshot: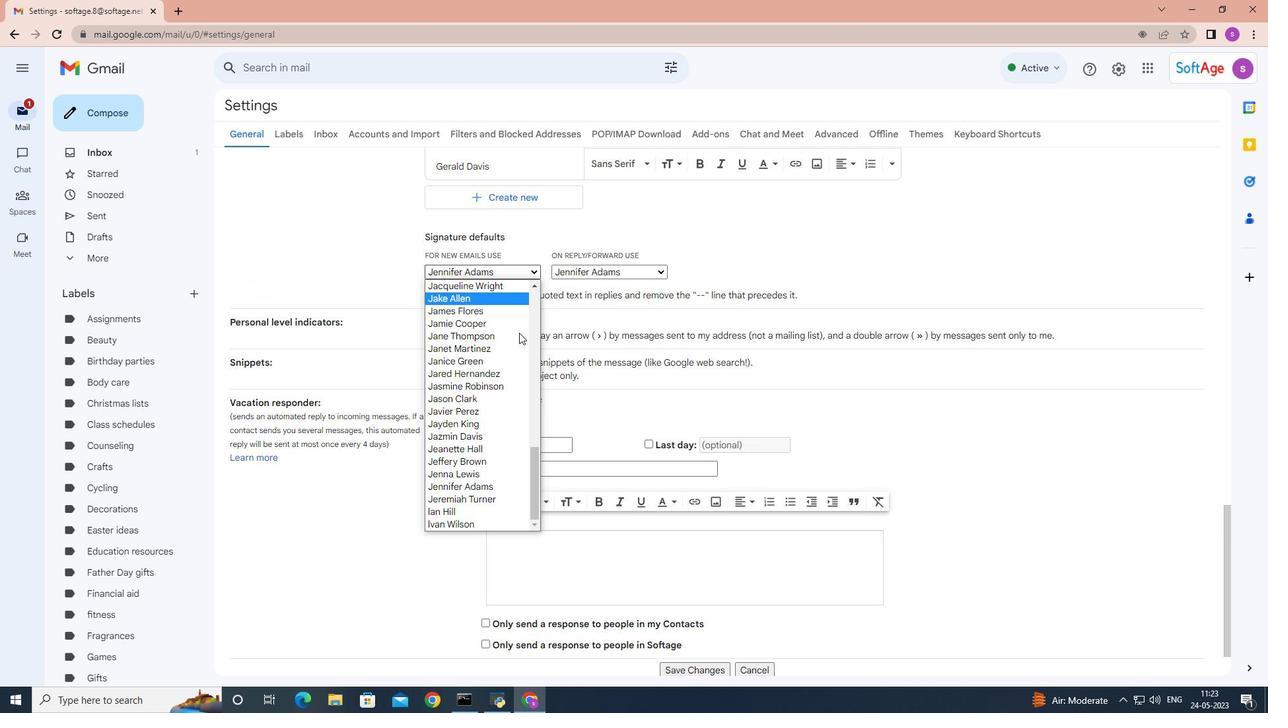 
Action: Mouse moved to (582, 454)
Screenshot: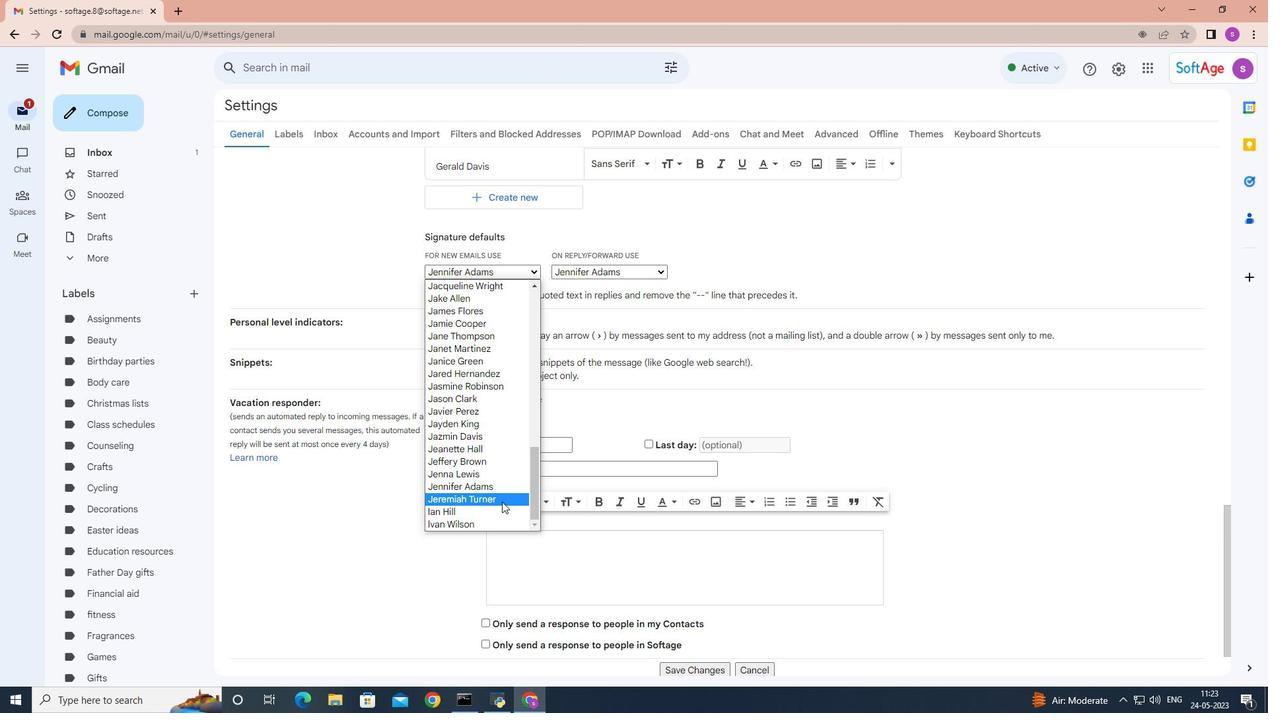 
Action: Mouse pressed left at (502, 502)
Screenshot: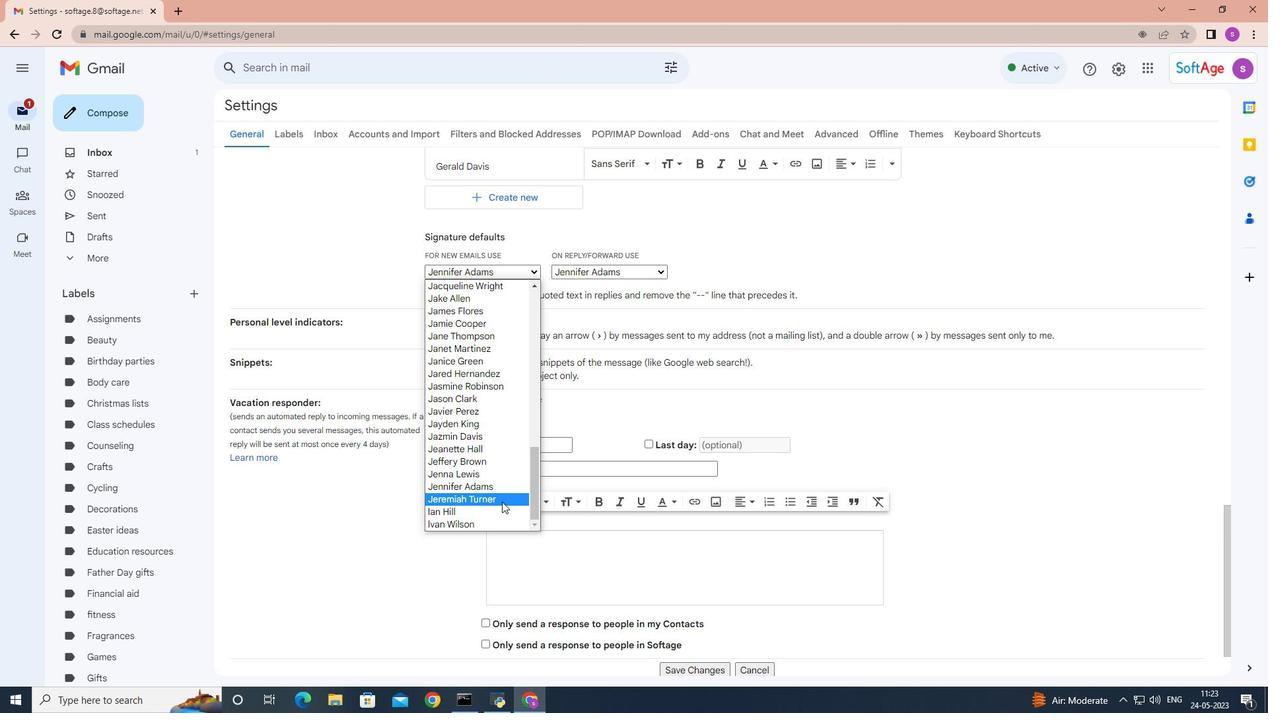 
Action: Mouse moved to (651, 273)
Screenshot: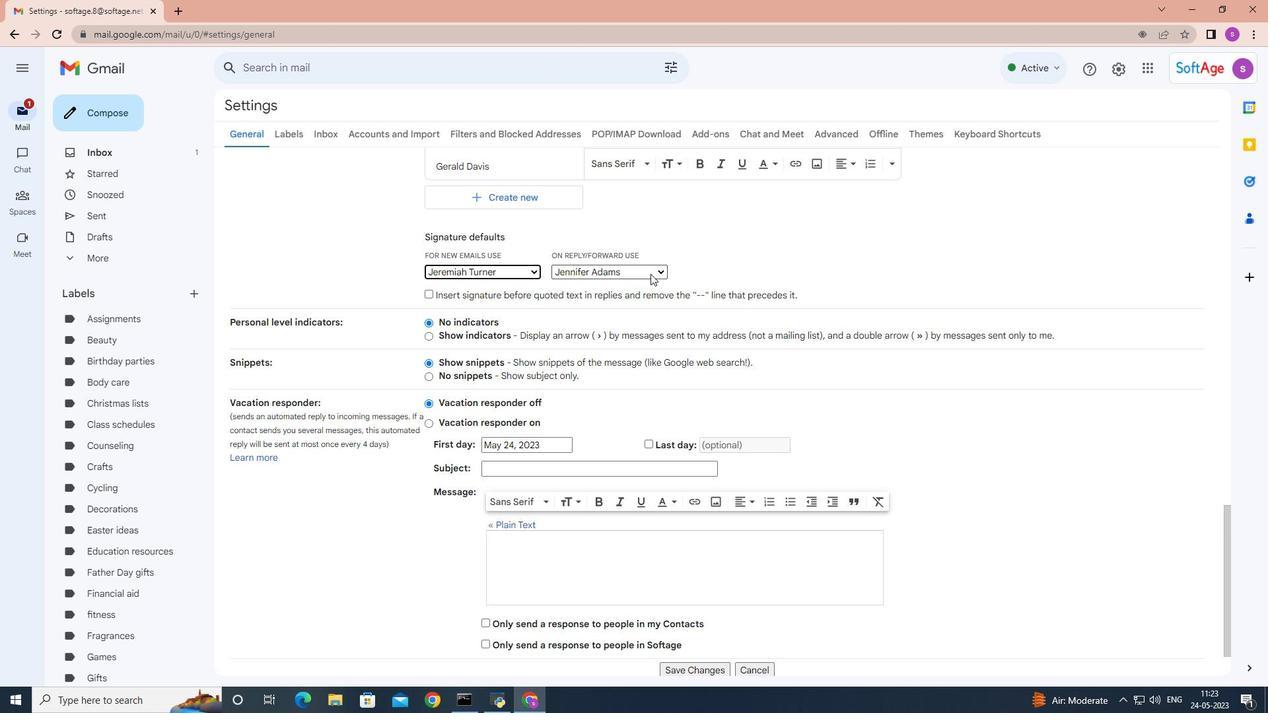 
Action: Mouse pressed left at (651, 273)
Screenshot: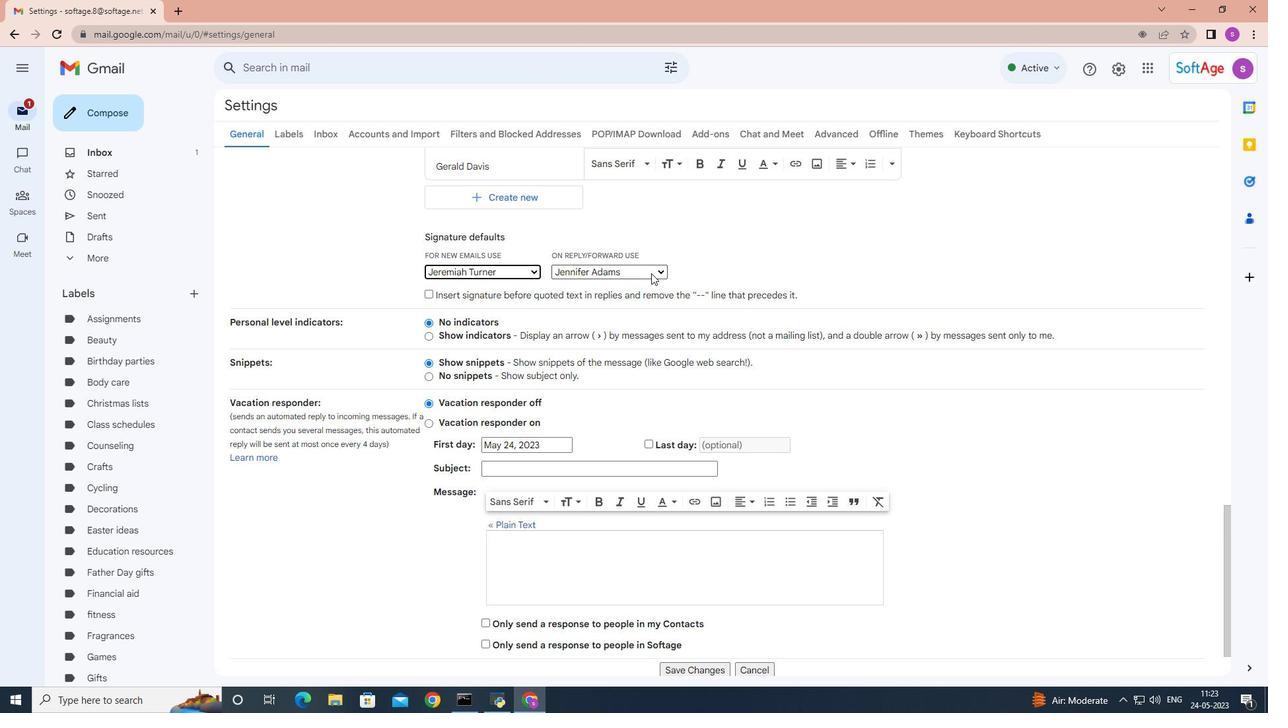 
Action: Mouse moved to (647, 402)
Screenshot: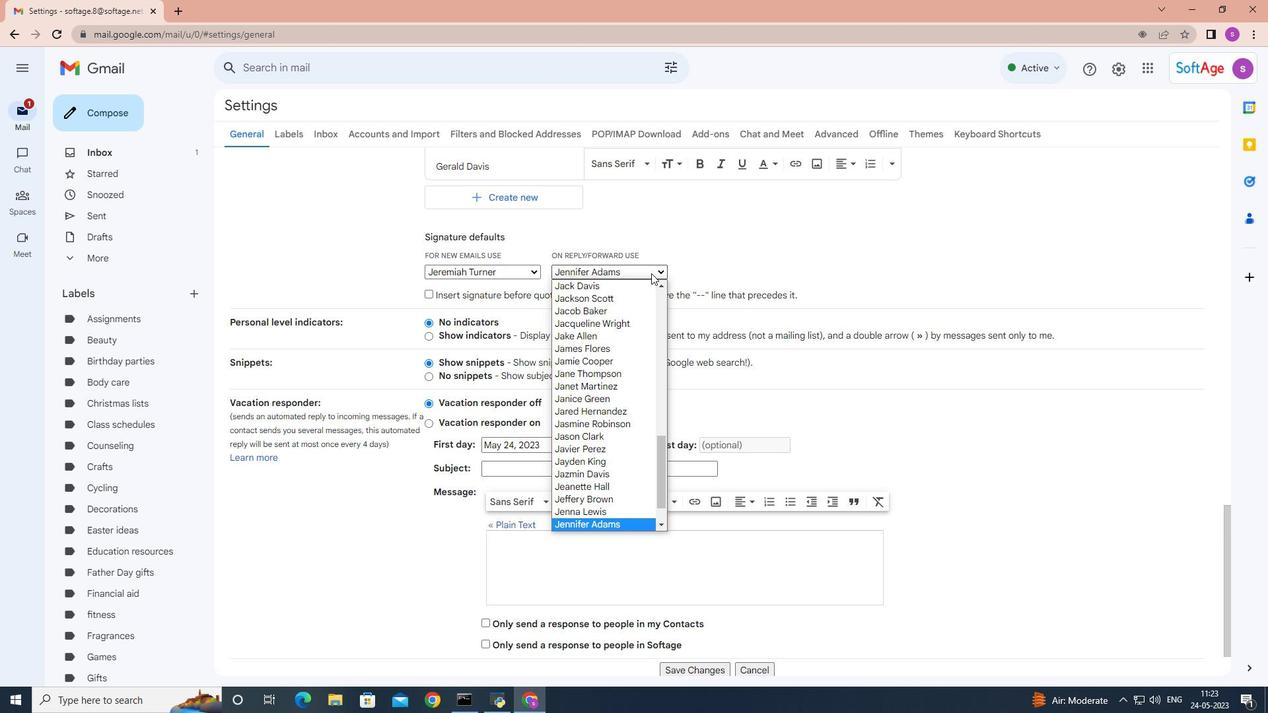 
Action: Mouse scrolled (647, 401) with delta (0, 0)
Screenshot: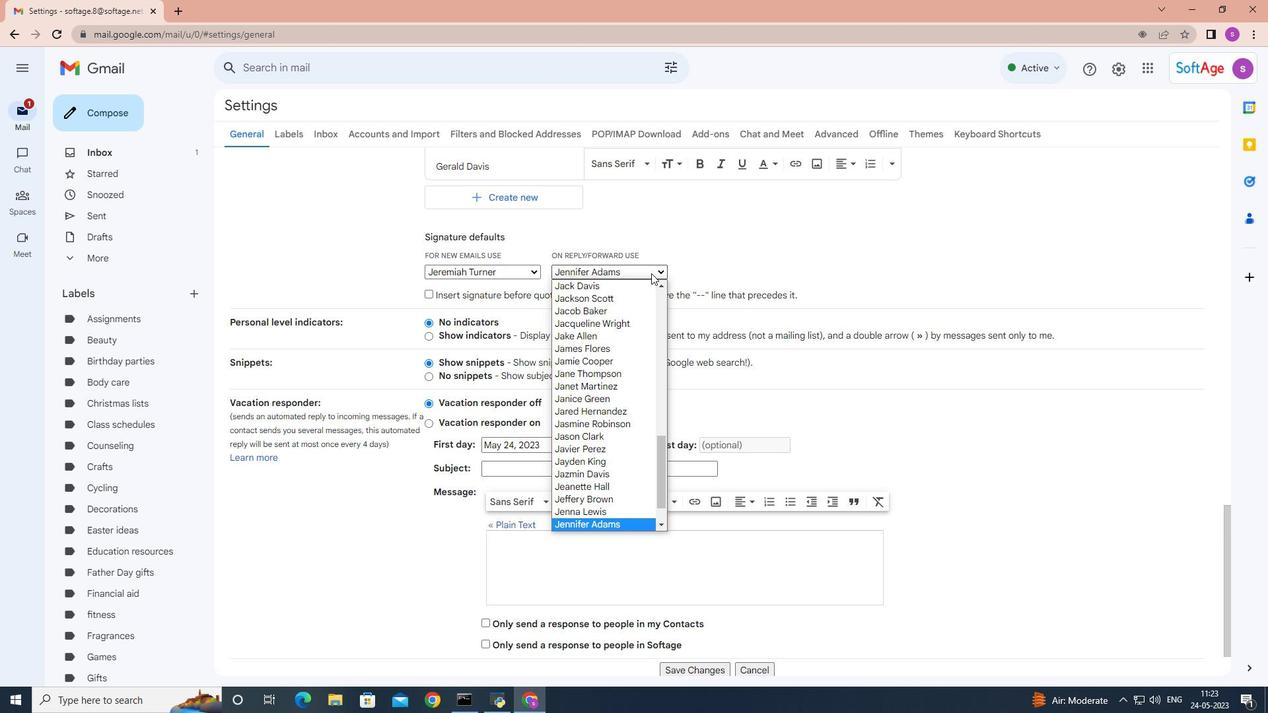 
Action: Mouse scrolled (647, 401) with delta (0, 0)
Screenshot: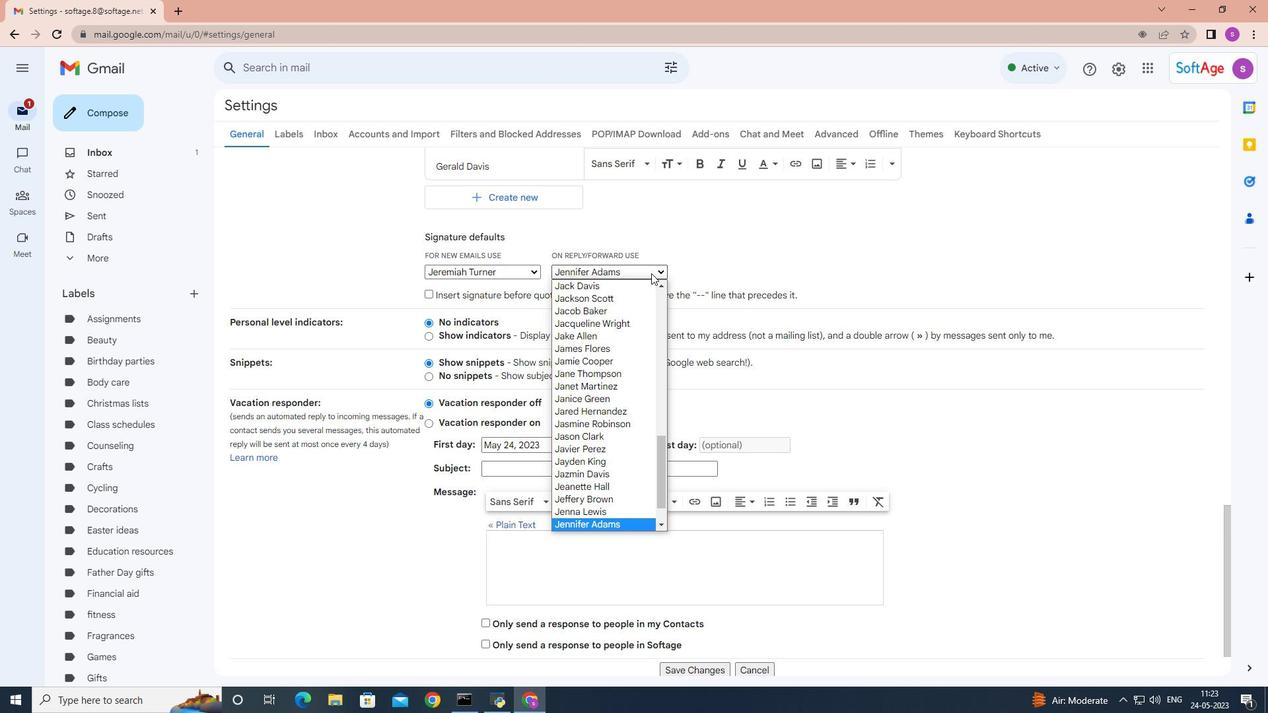 
Action: Mouse scrolled (647, 401) with delta (0, 0)
Screenshot: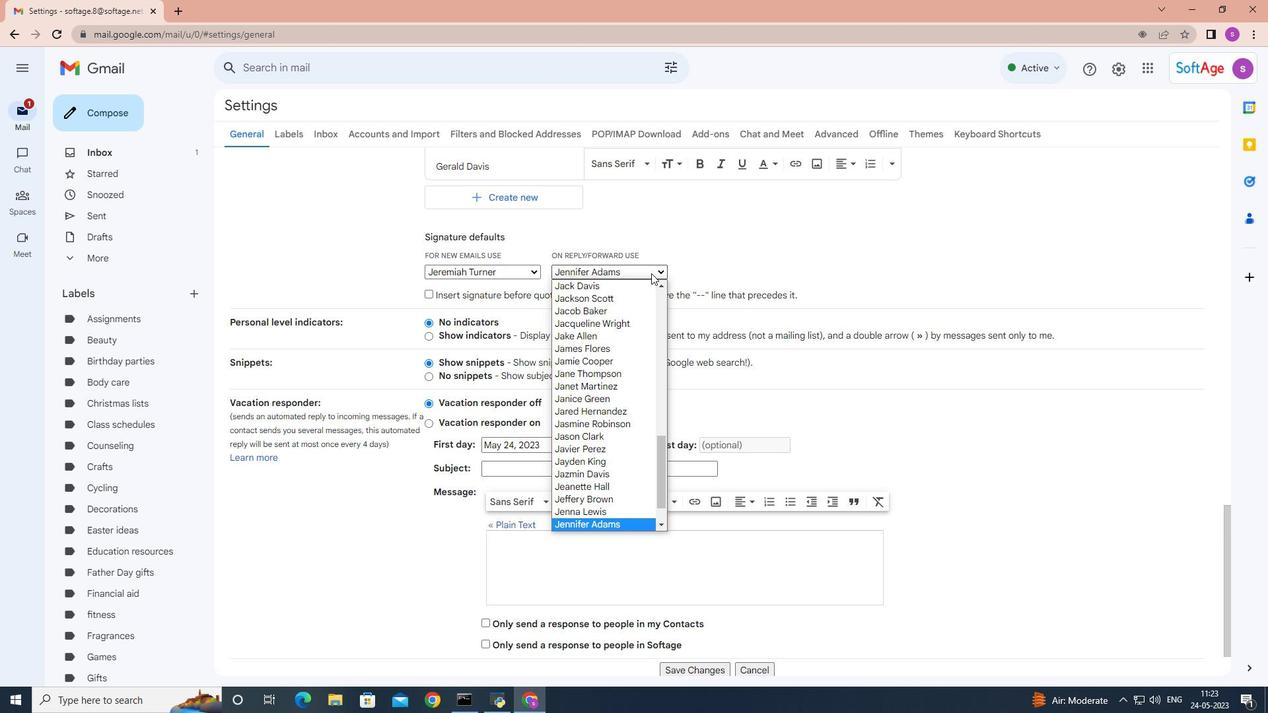 
Action: Mouse scrolled (647, 401) with delta (0, 0)
Screenshot: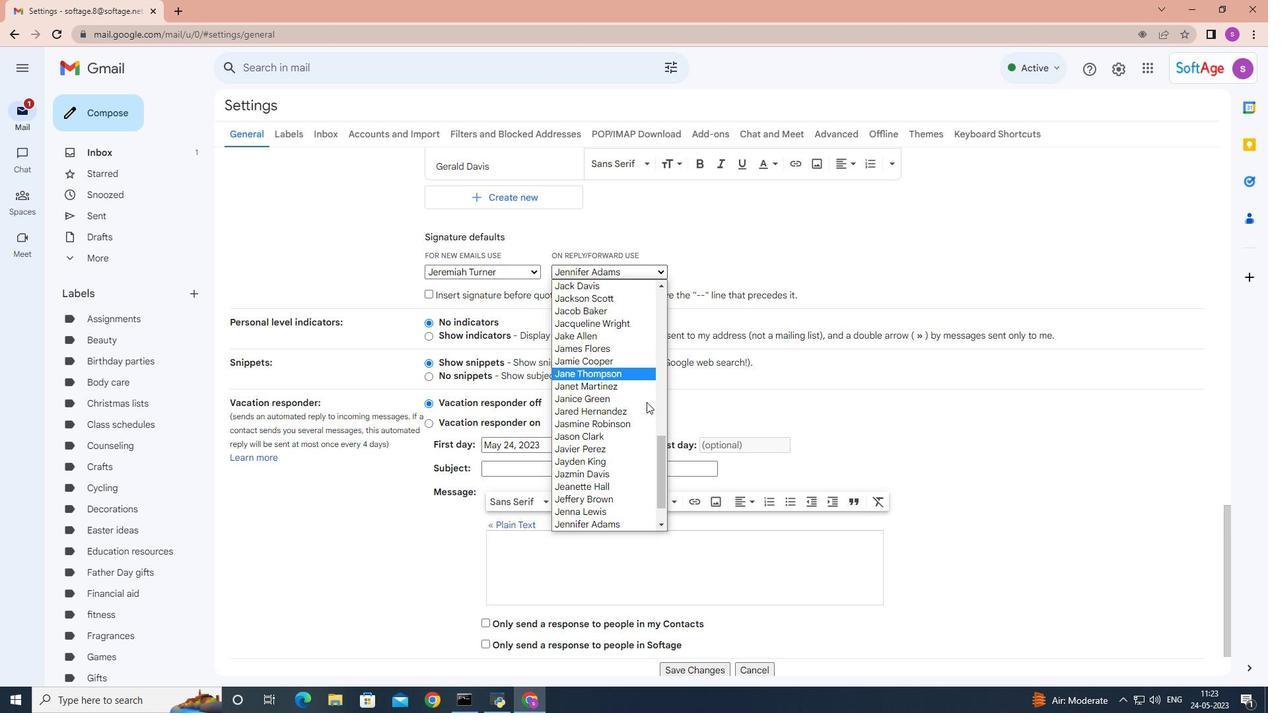 
Action: Mouse scrolled (647, 401) with delta (0, 0)
Screenshot: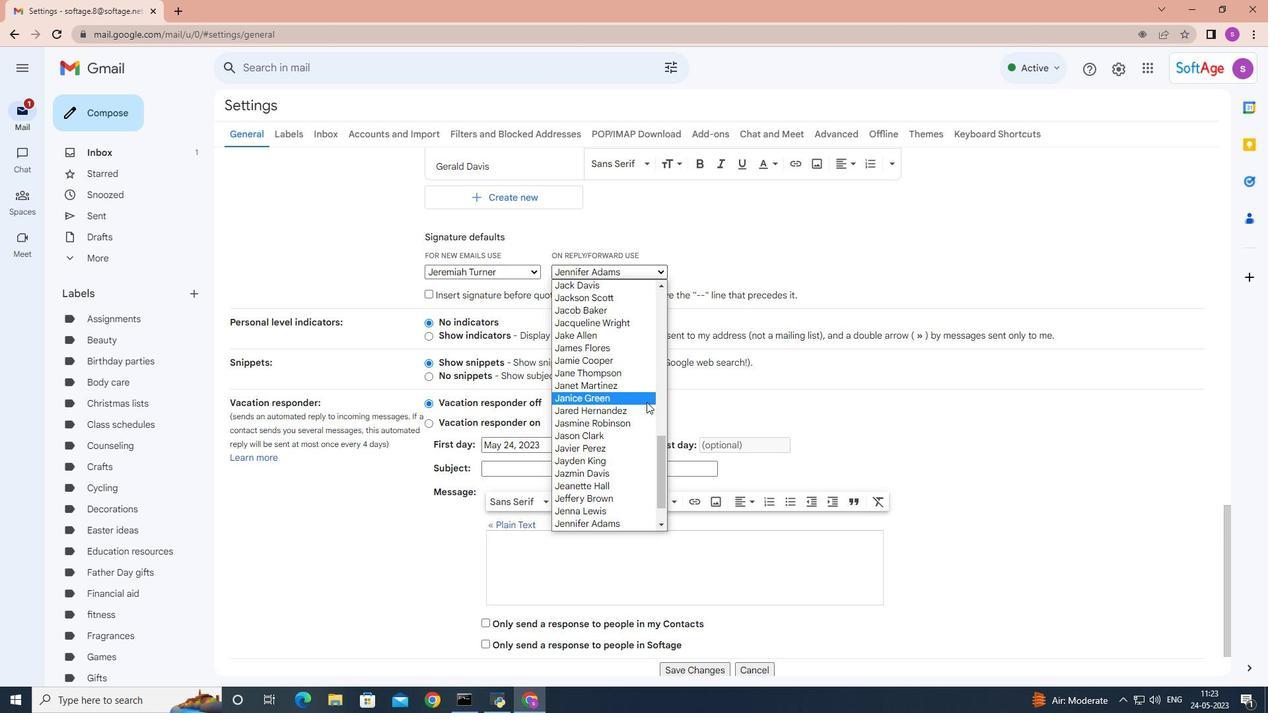 
Action: Mouse scrolled (647, 401) with delta (0, 0)
Screenshot: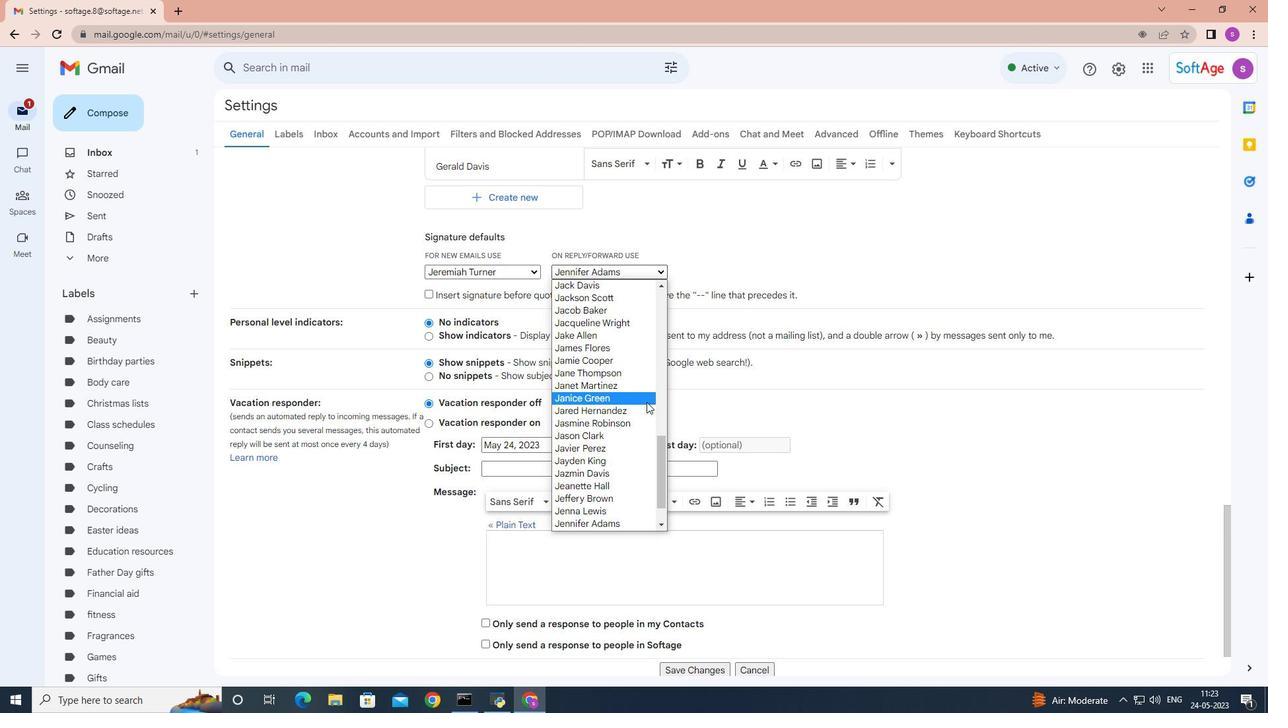 
Action: Mouse scrolled (647, 401) with delta (0, 0)
Screenshot: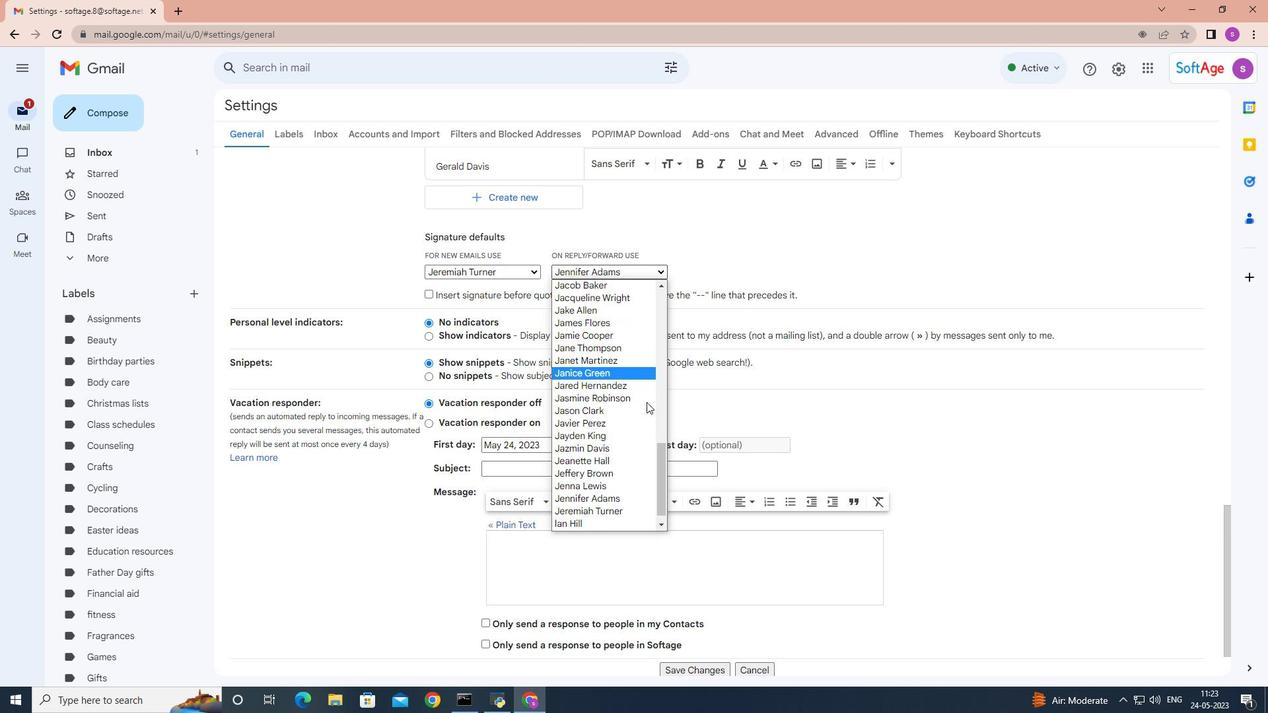 
Action: Mouse scrolled (647, 401) with delta (0, 0)
Screenshot: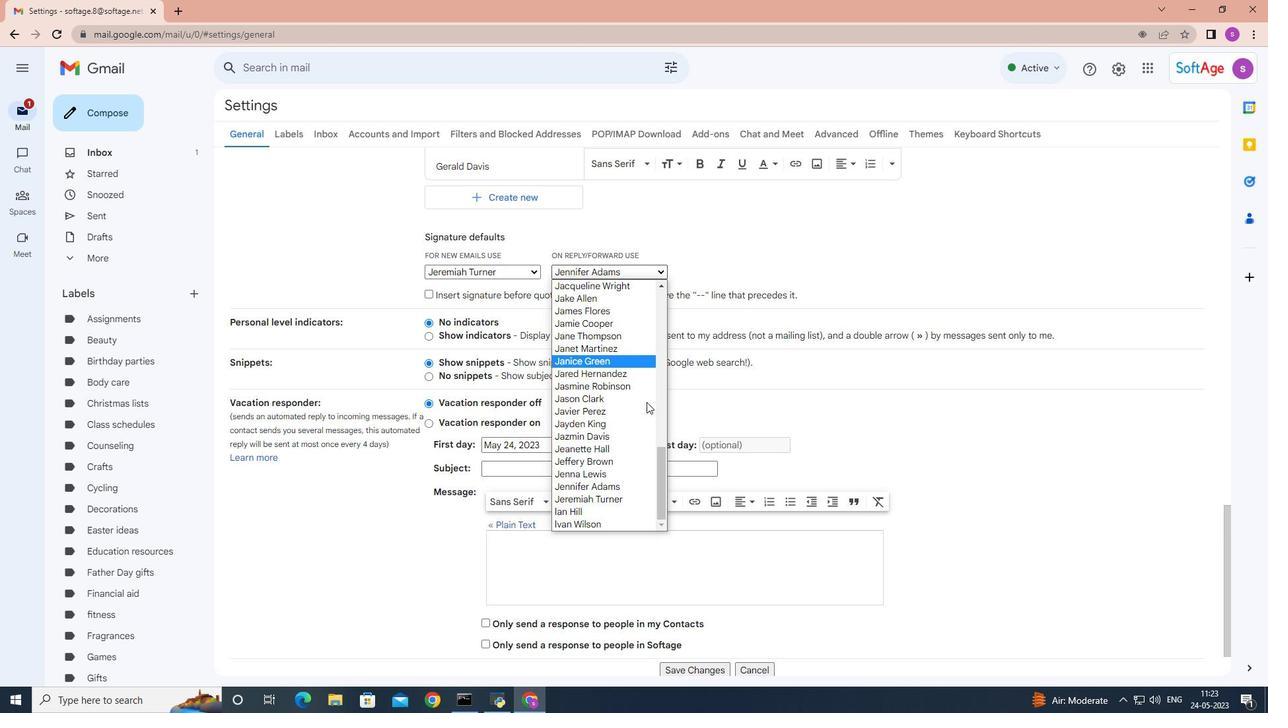 
Action: Mouse moved to (633, 495)
Screenshot: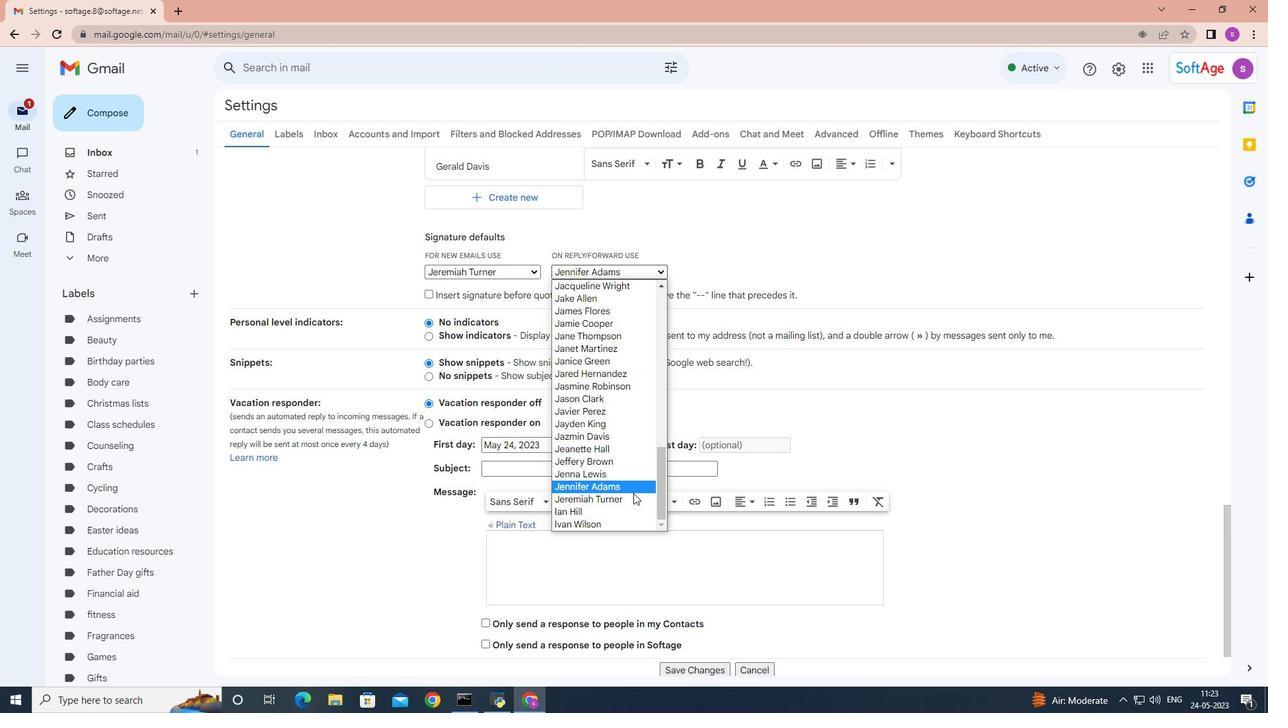 
Action: Mouse pressed left at (633, 495)
Screenshot: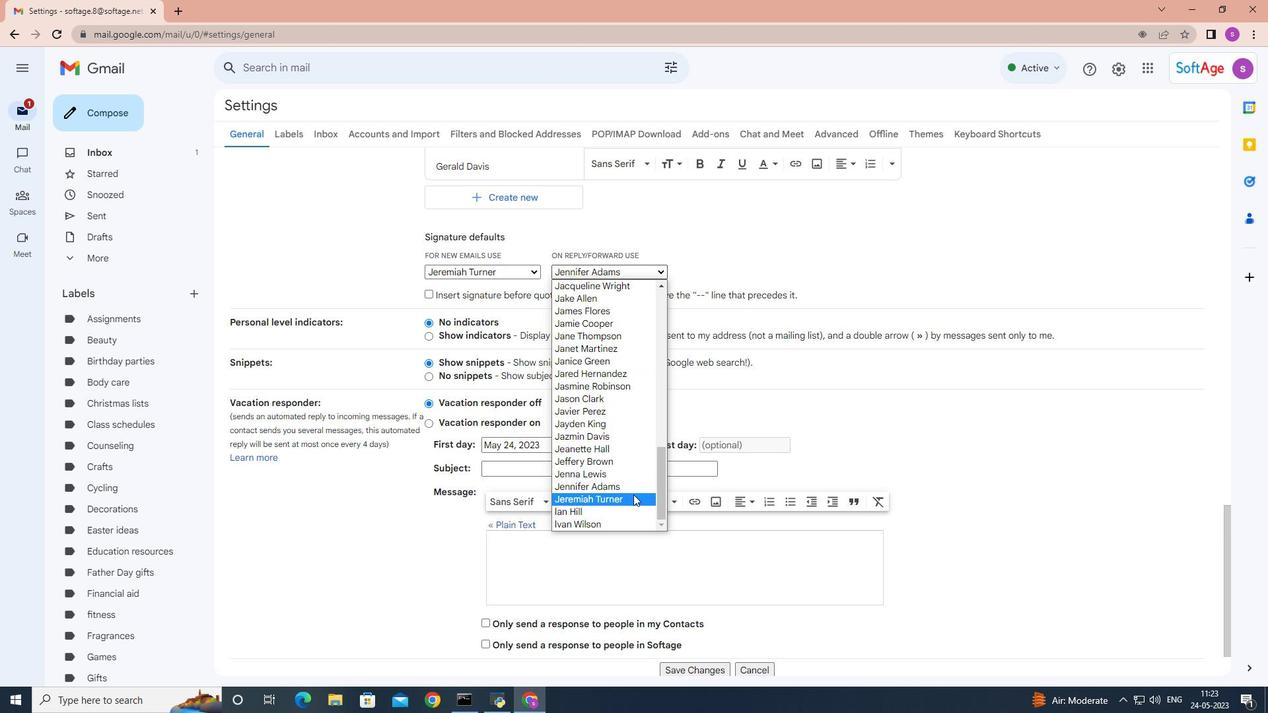 
Action: Mouse moved to (914, 389)
Screenshot: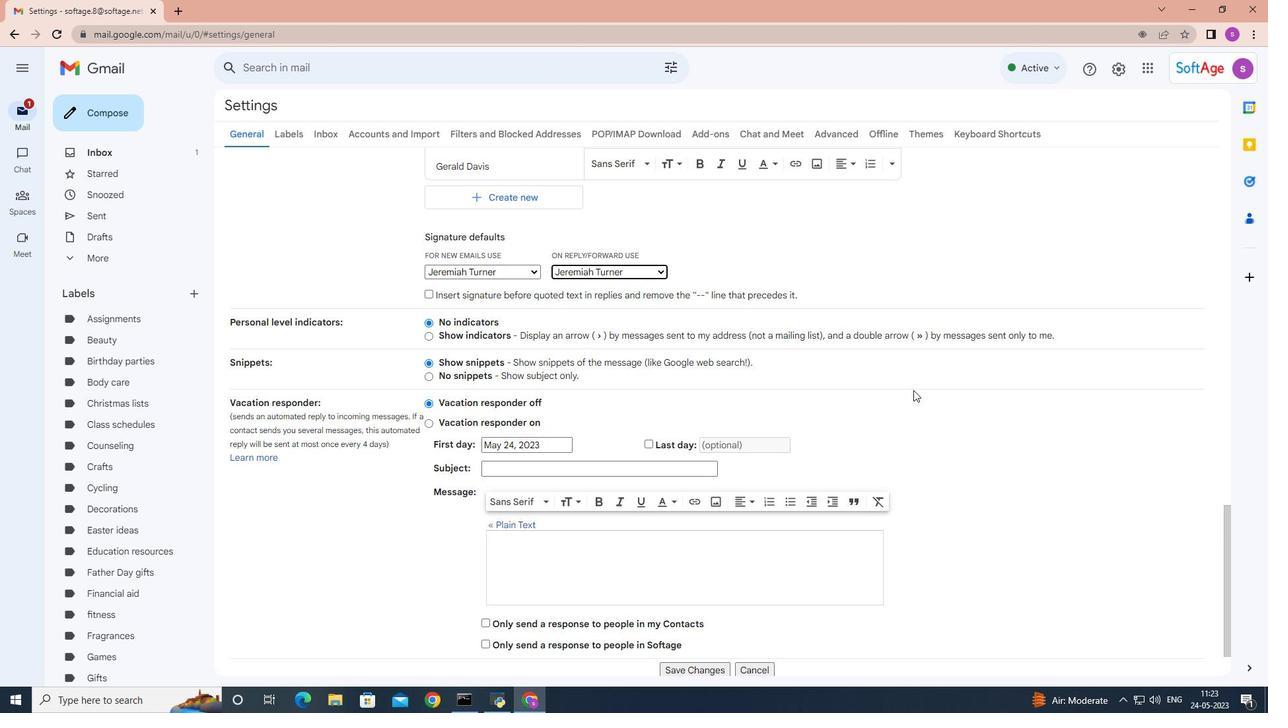 
Action: Mouse scrolled (914, 389) with delta (0, 0)
Screenshot: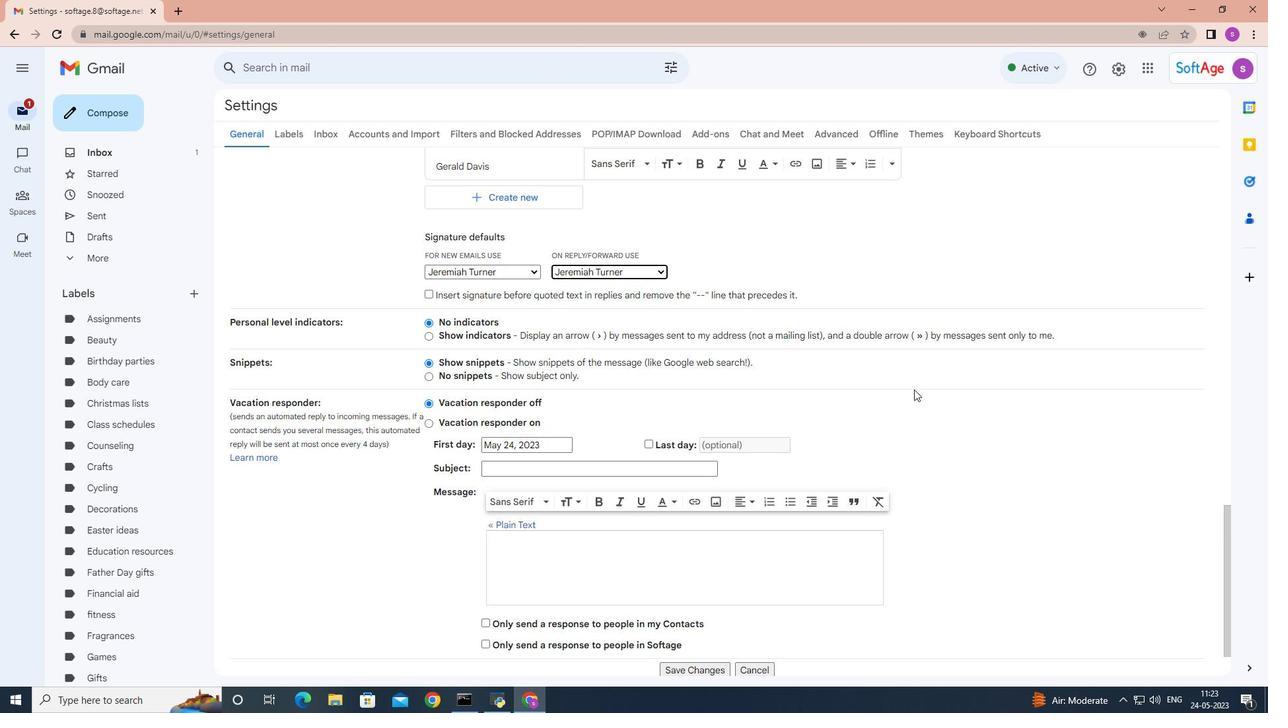 
Action: Mouse scrolled (914, 389) with delta (0, 0)
Screenshot: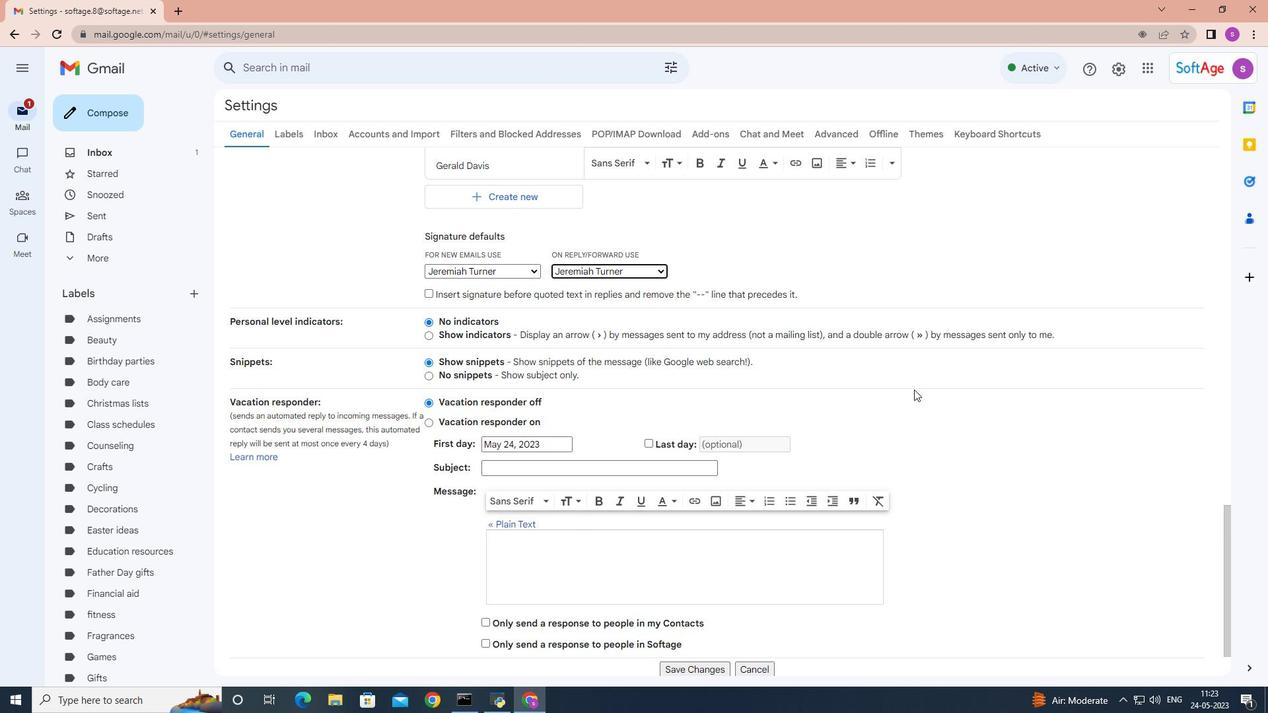 
Action: Mouse scrolled (914, 389) with delta (0, 0)
Screenshot: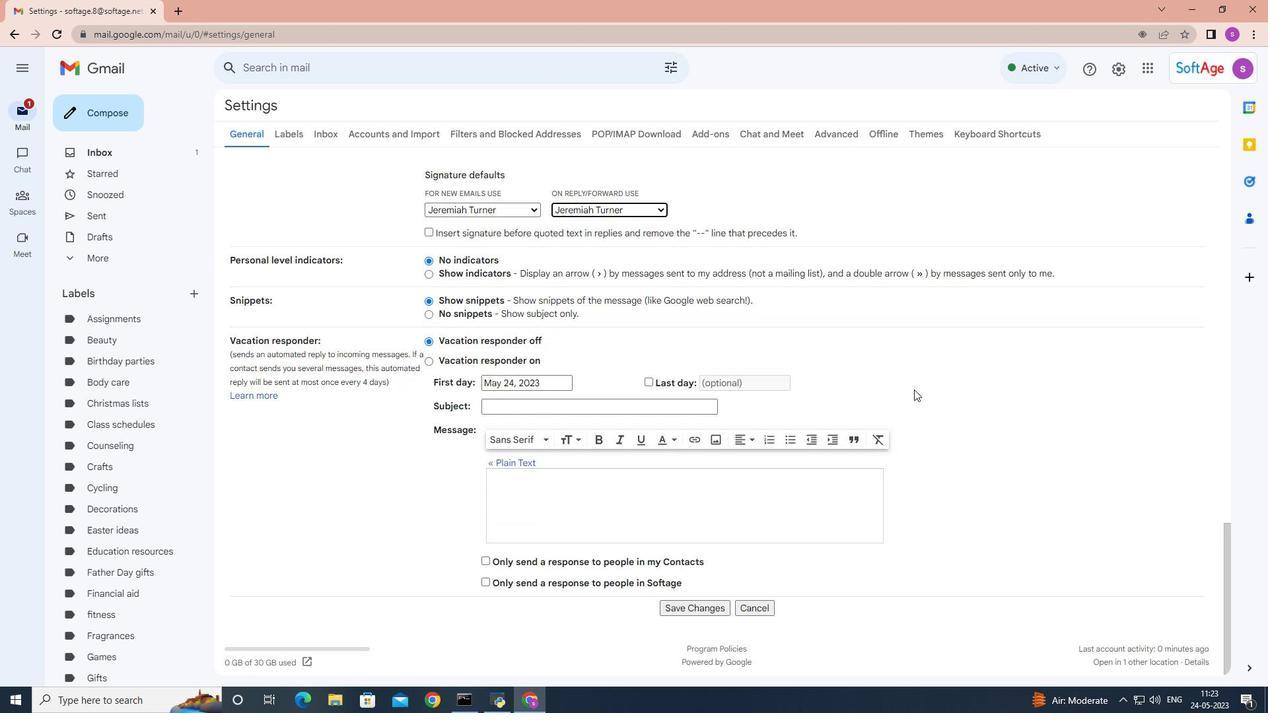 
Action: Mouse scrolled (914, 389) with delta (0, 0)
Screenshot: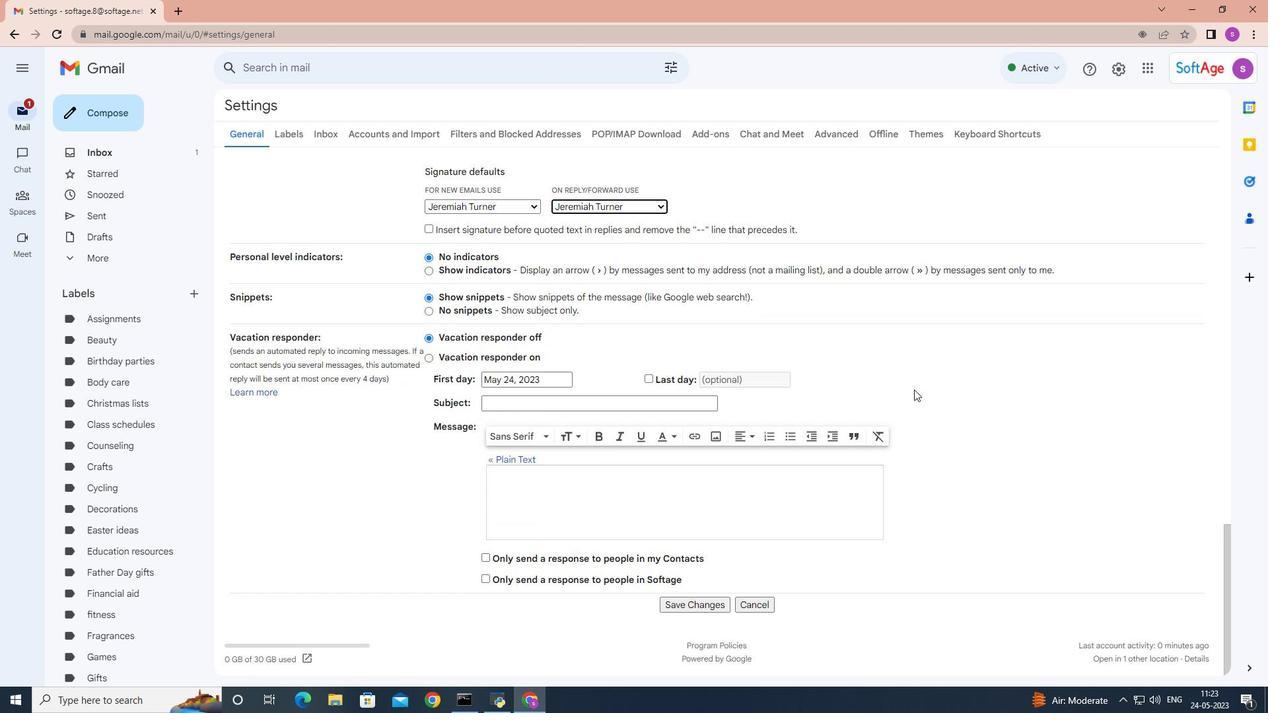 
Action: Mouse moved to (689, 603)
Screenshot: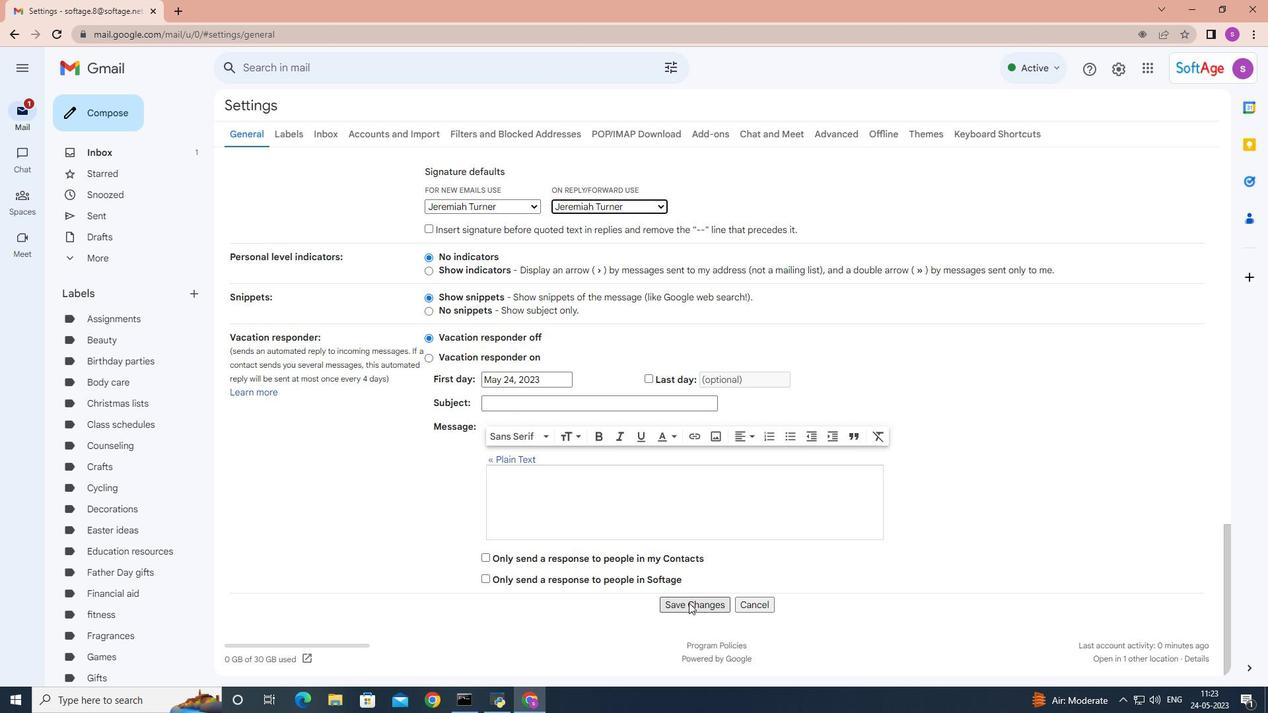 
Action: Mouse pressed left at (689, 603)
Screenshot: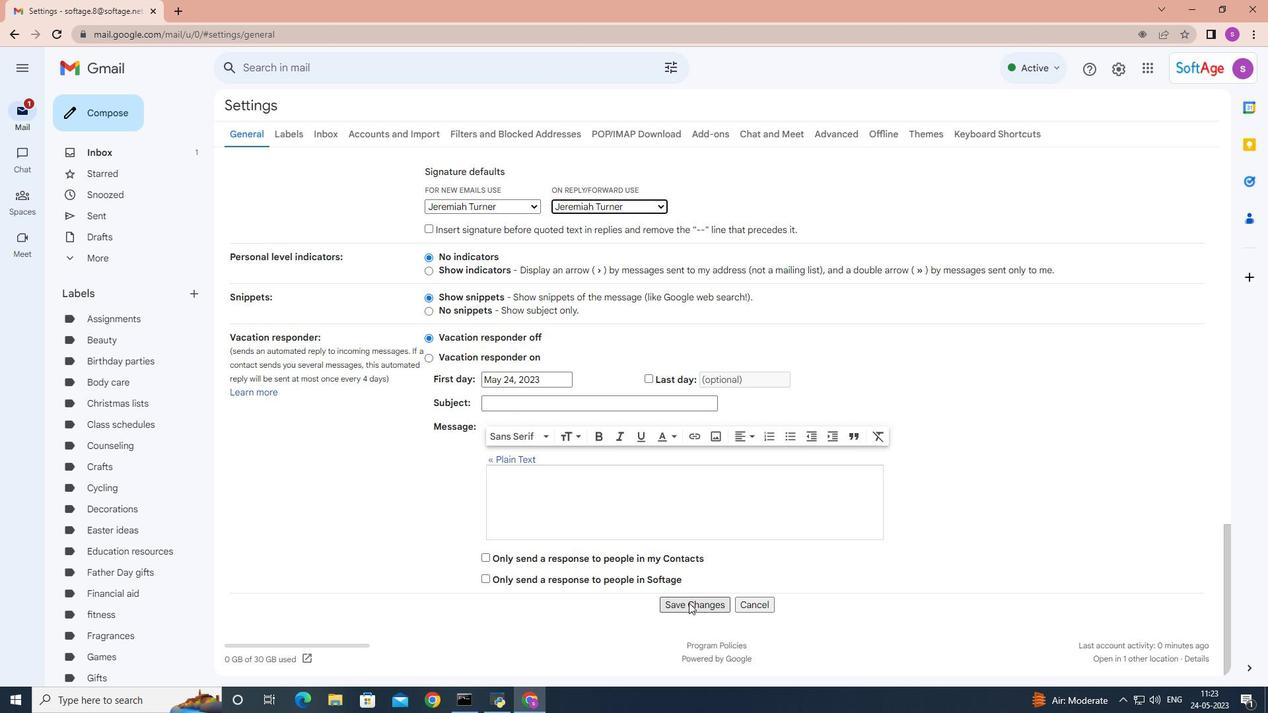 
Action: Mouse moved to (113, 119)
Screenshot: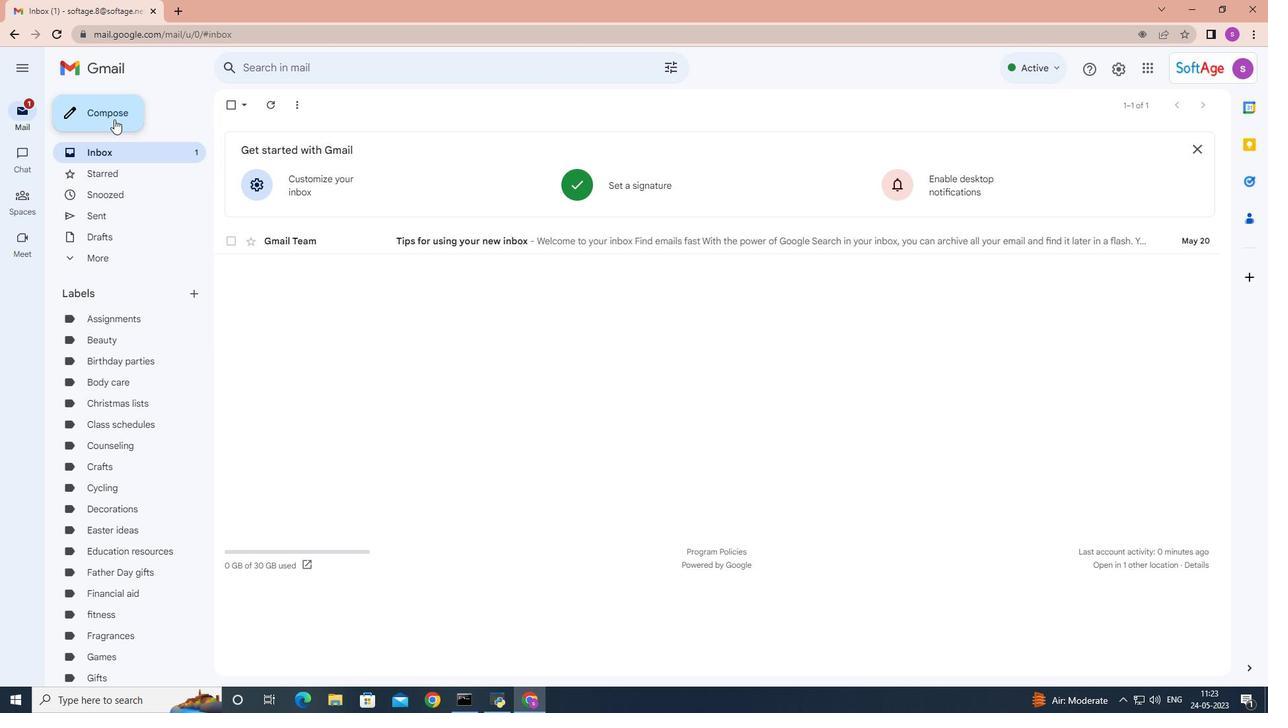 
Action: Mouse pressed left at (113, 119)
Screenshot: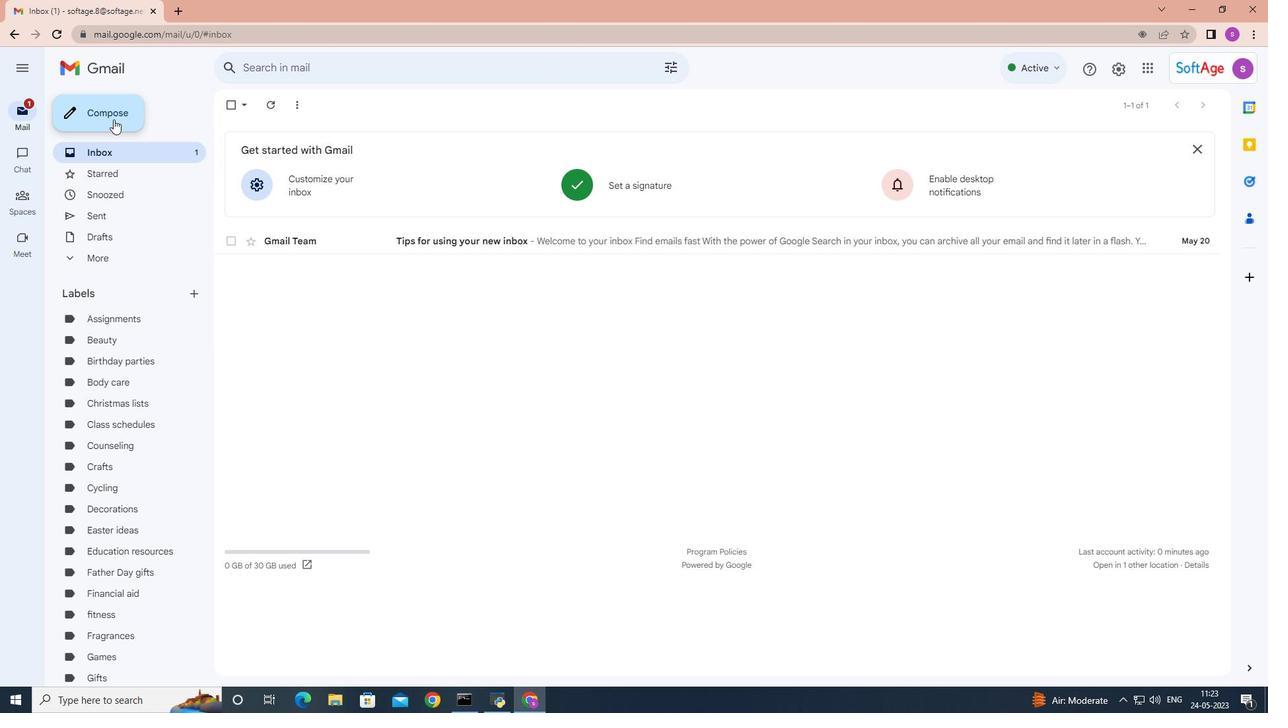 
Action: Mouse moved to (878, 344)
Screenshot: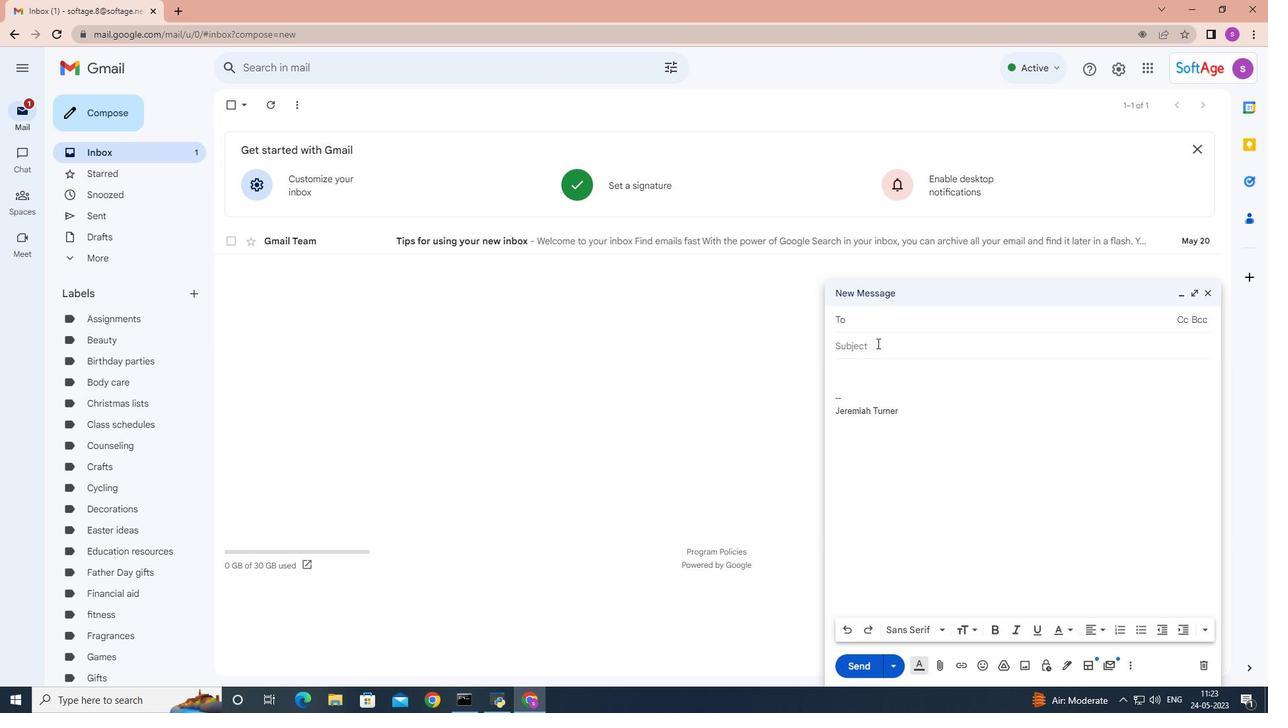 
Action: Mouse pressed left at (878, 344)
Screenshot: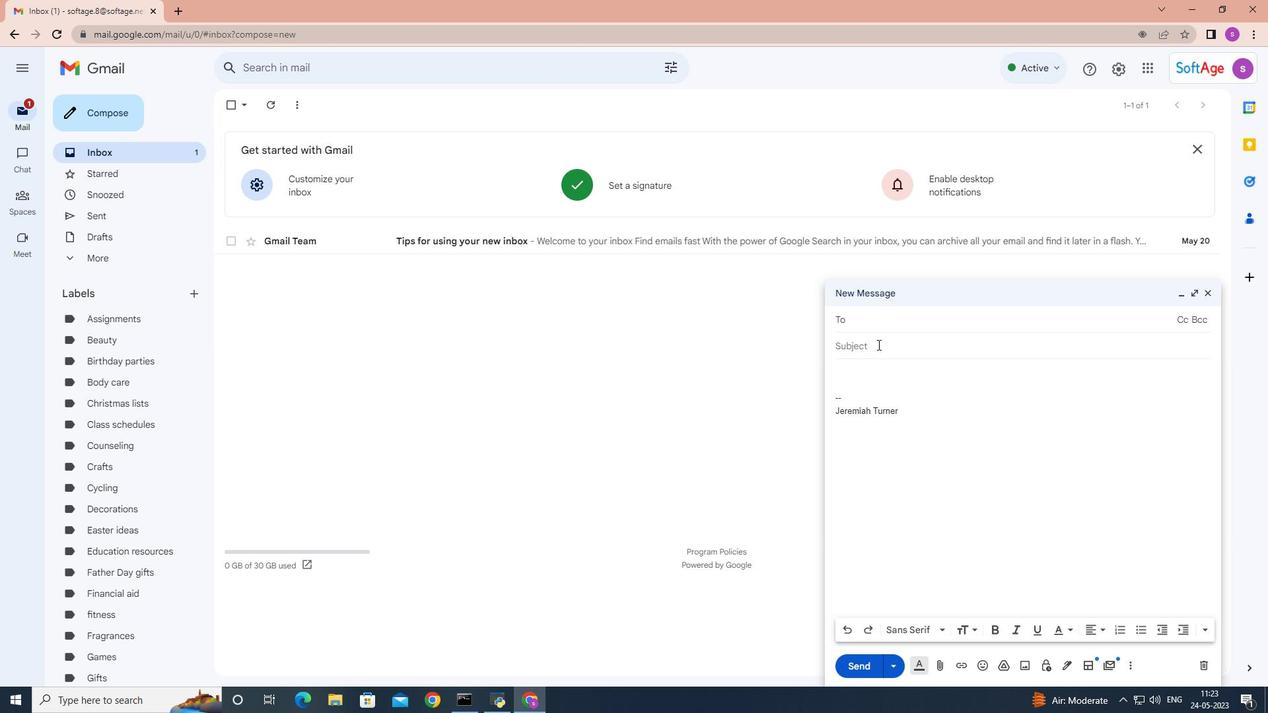 
Action: Mouse moved to (878, 344)
Screenshot: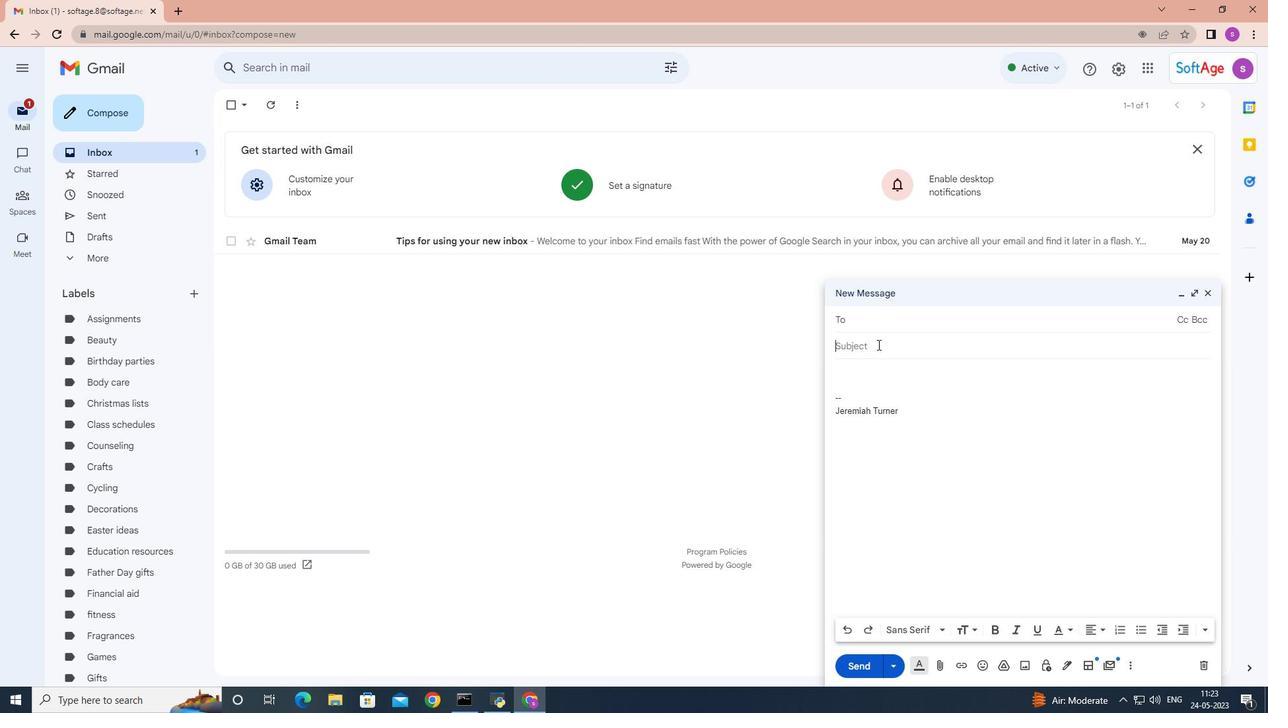 
Action: Key pressed <Key.shift>Thank<Key.space>you<Key.space>for<Key.space>your<Key.space>intrest
Screenshot: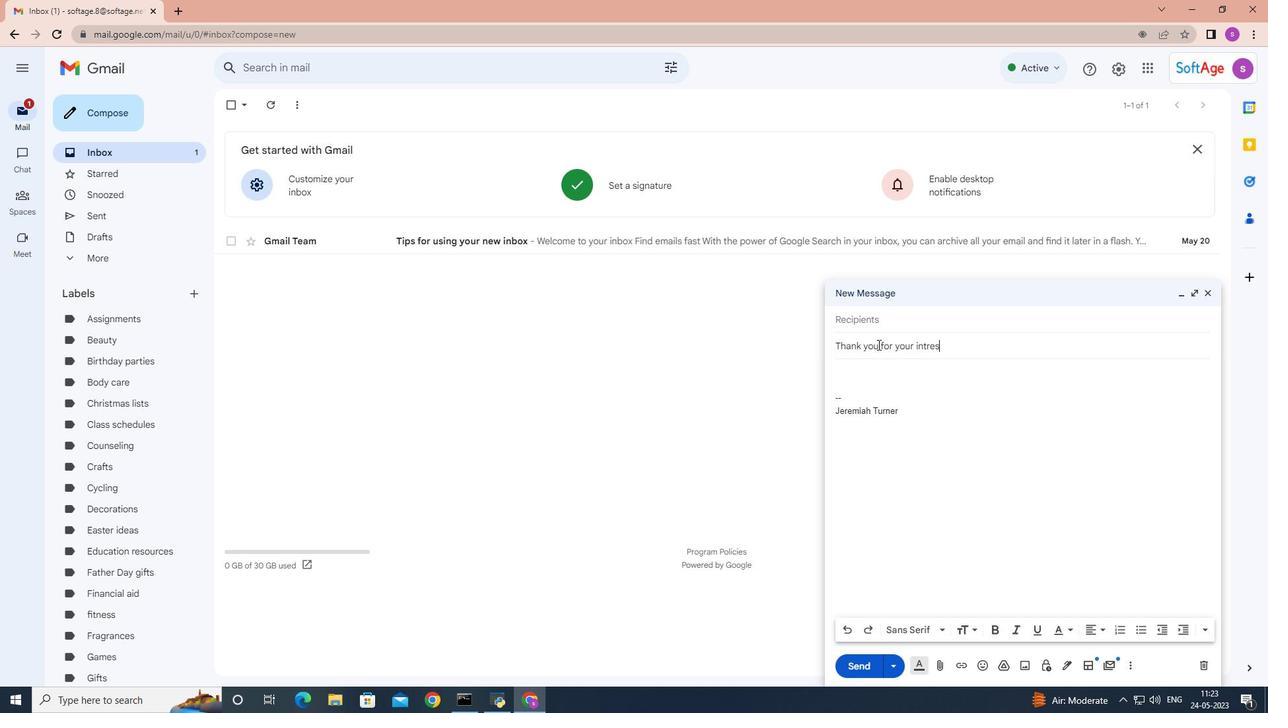 
Action: Mouse moved to (997, 369)
Screenshot: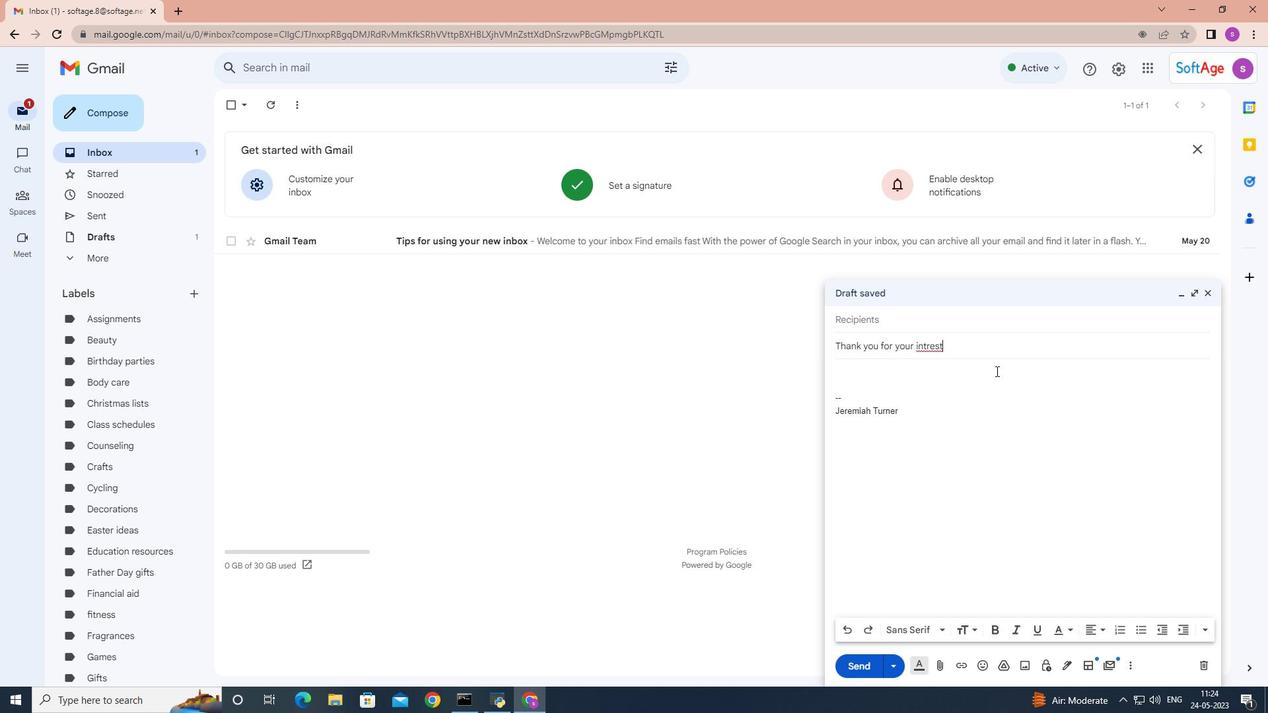 
Action: Key pressed <Key.backspace><Key.backspace><Key.backspace><Key.backspace>erest
Screenshot: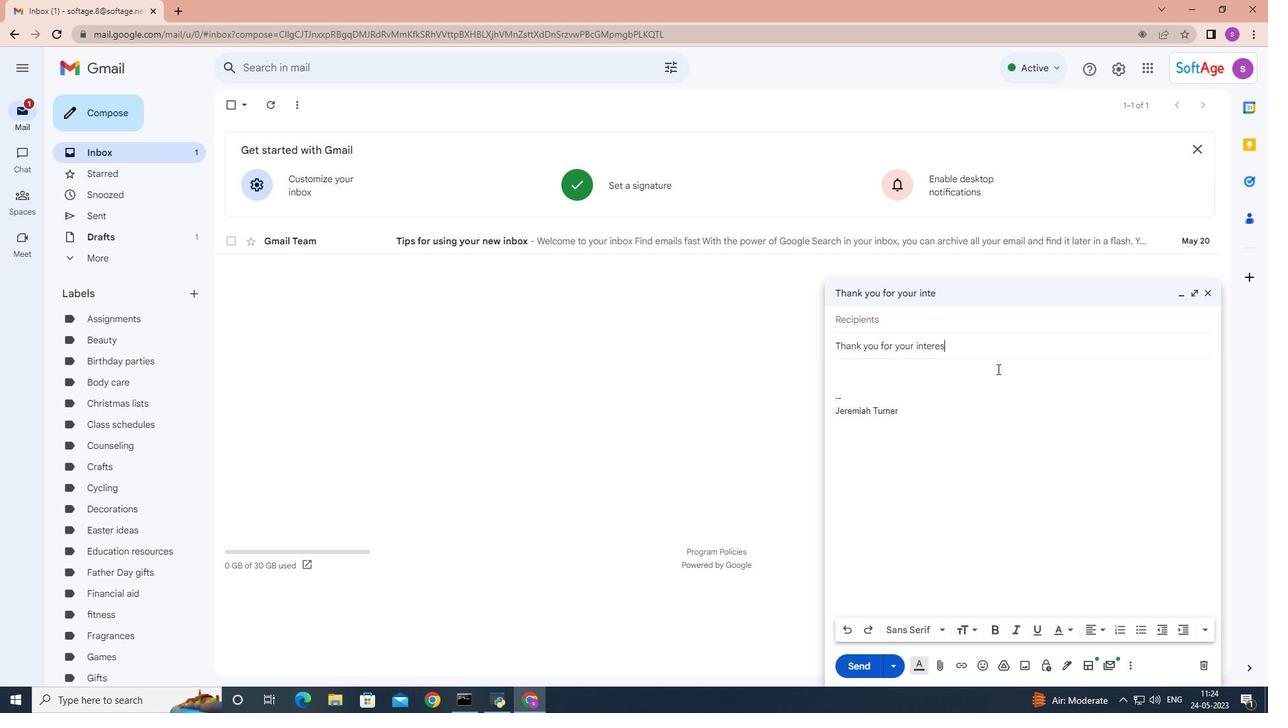 
Action: Mouse moved to (839, 360)
Screenshot: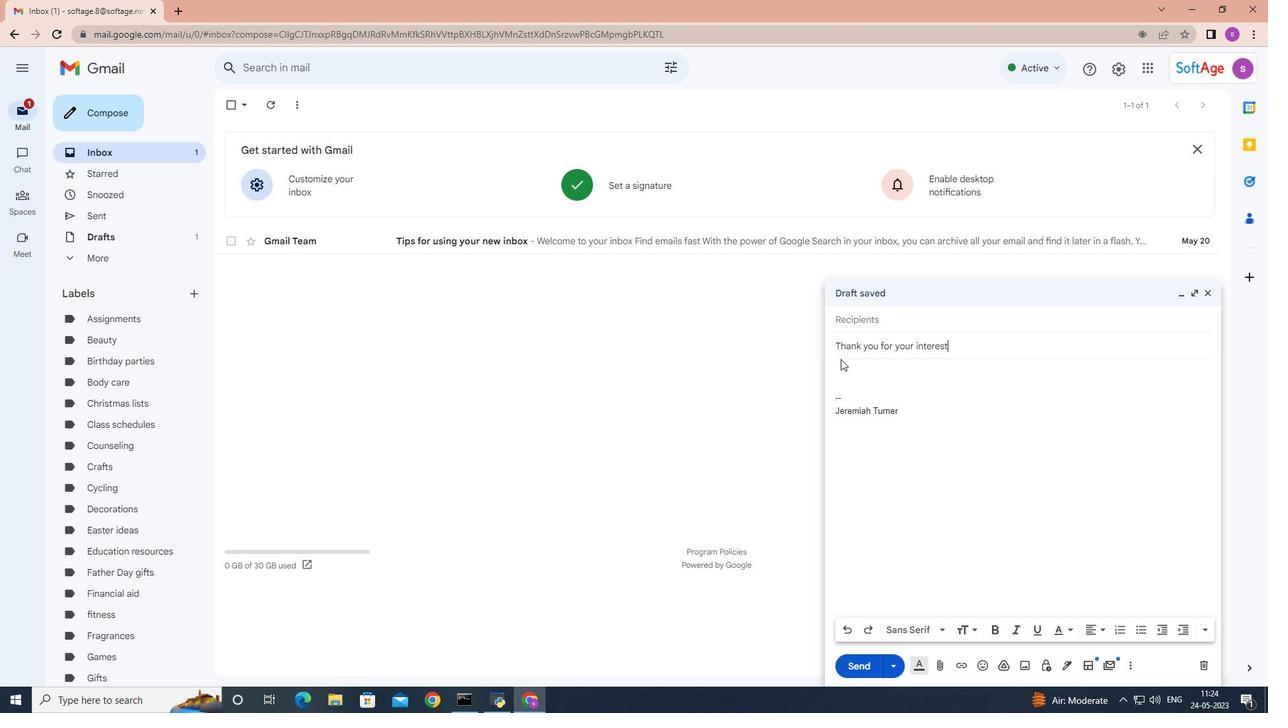 
Action: Mouse pressed left at (839, 360)
Screenshot: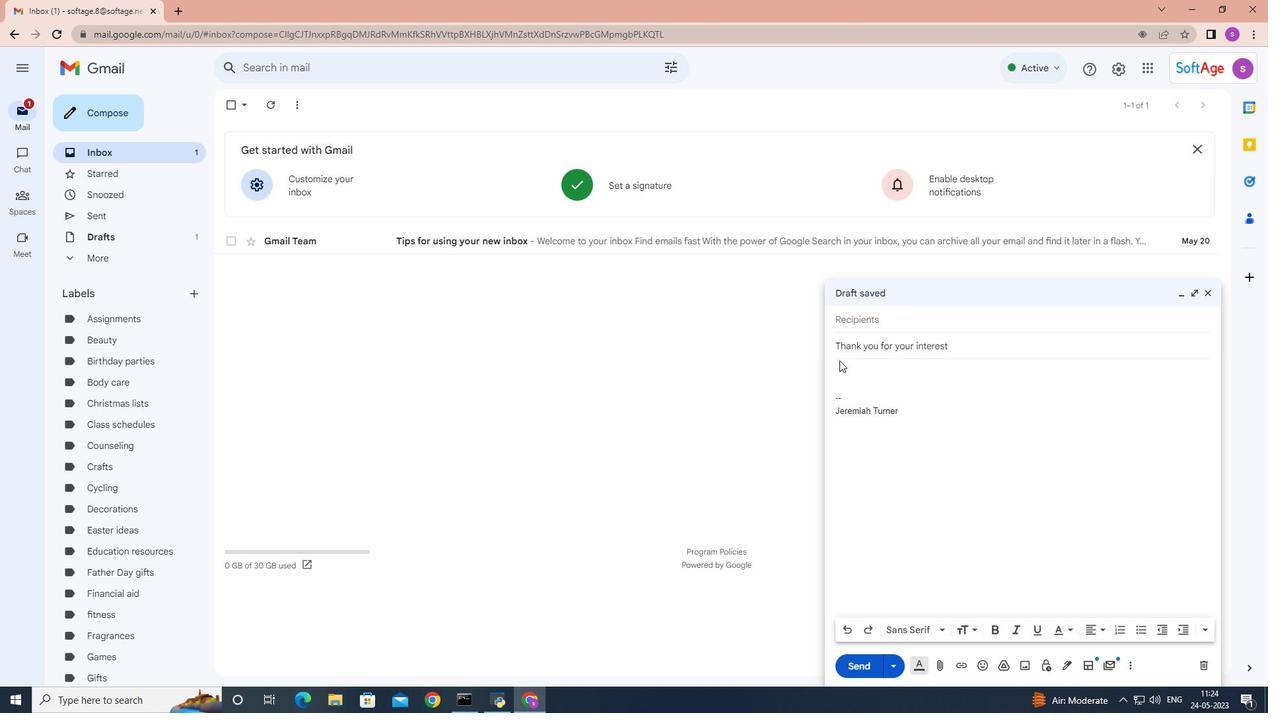 
Action: Key pressed <Key.shift>Can<Key.space>you<Key.space>please<Key.space><Key.shift>Cl<Key.backspace><Key.backspace>clarify<Key.space>the<Key.space>deadline<Key.space>for<Key.space>the<Key.space>deliverables<Key.shift_r><Key.shift_r>?
Screenshot: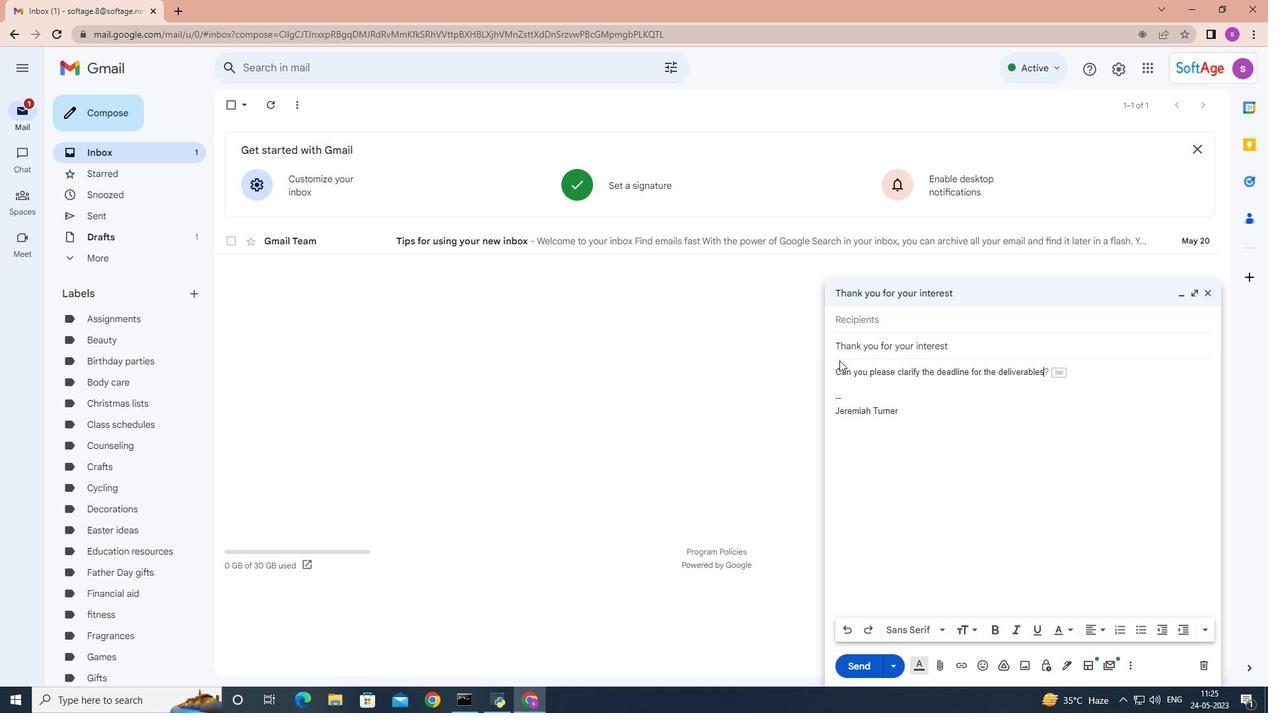 
Action: Mouse moved to (859, 312)
Screenshot: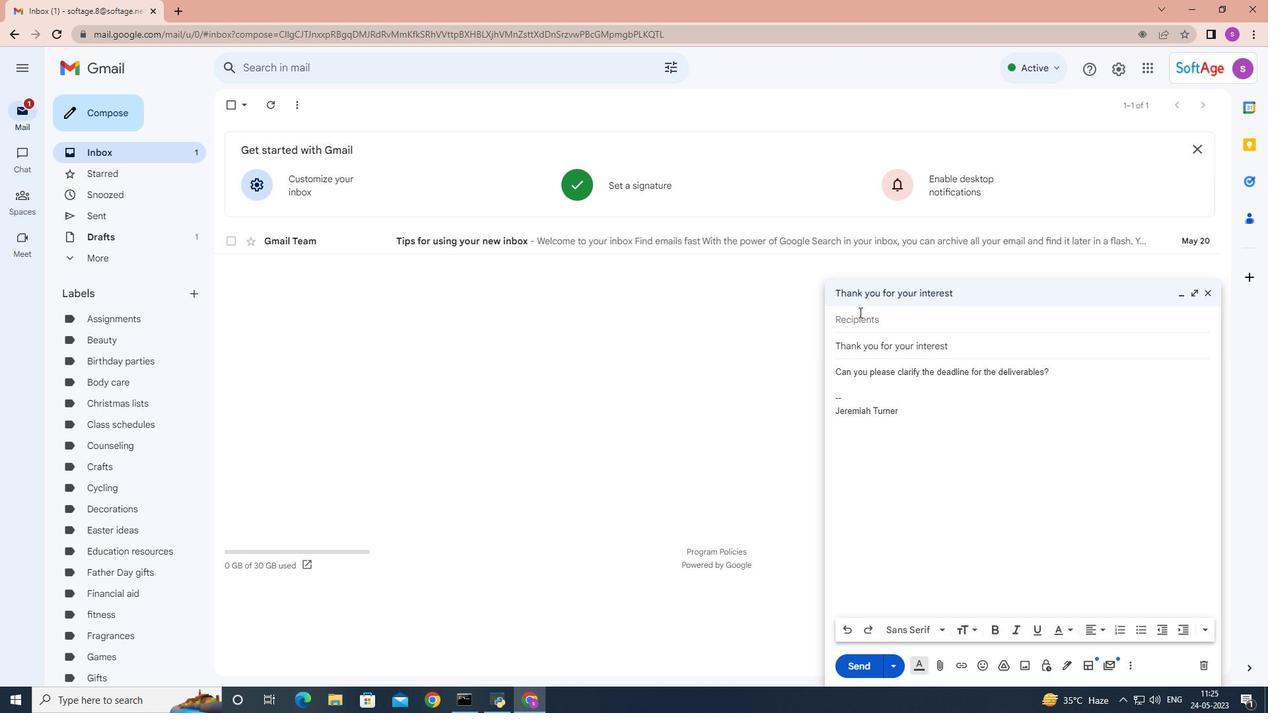 
Action: Mouse pressed left at (859, 312)
Screenshot: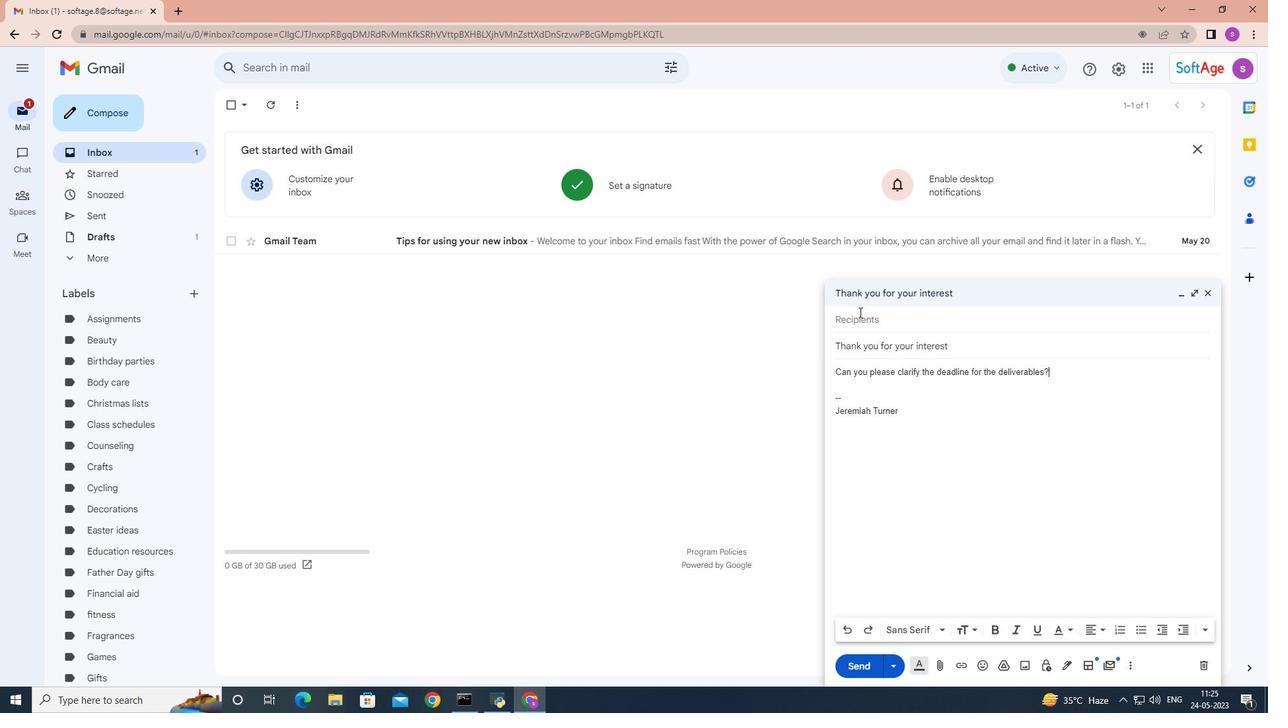 
Action: Key pressed <Key.shift>Softage.3
Screenshot: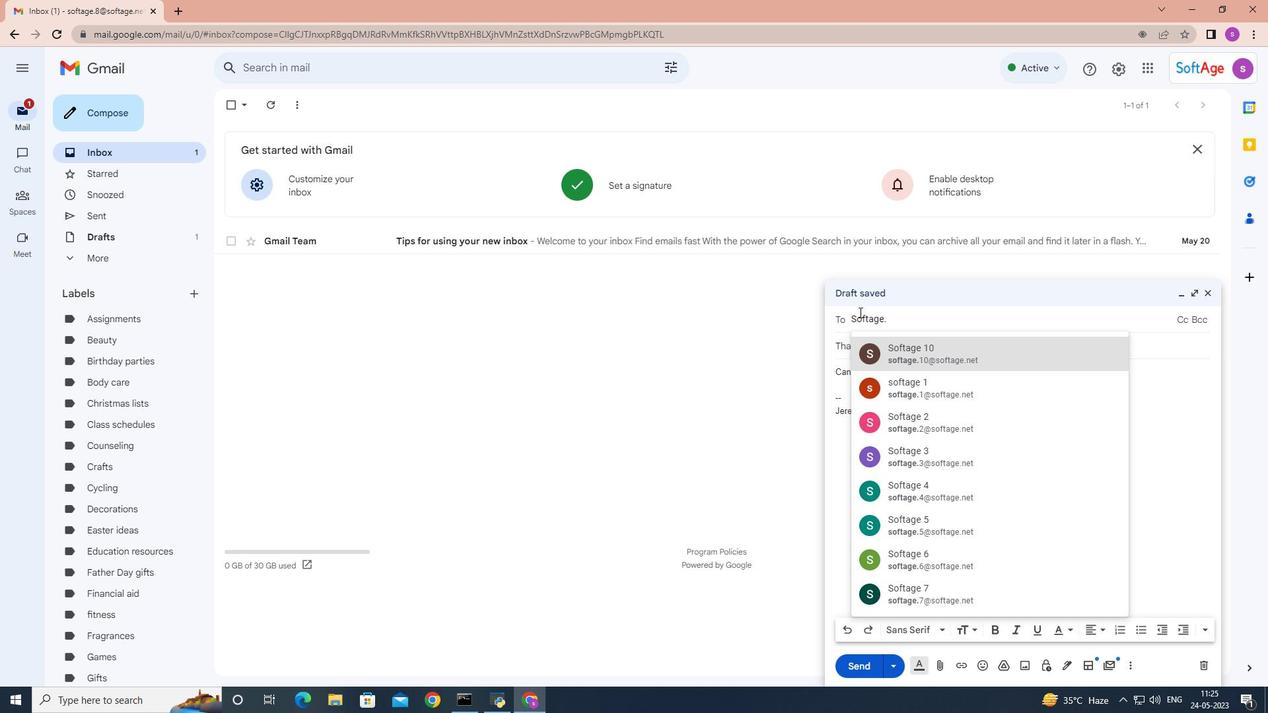 
Action: Mouse moved to (874, 352)
Screenshot: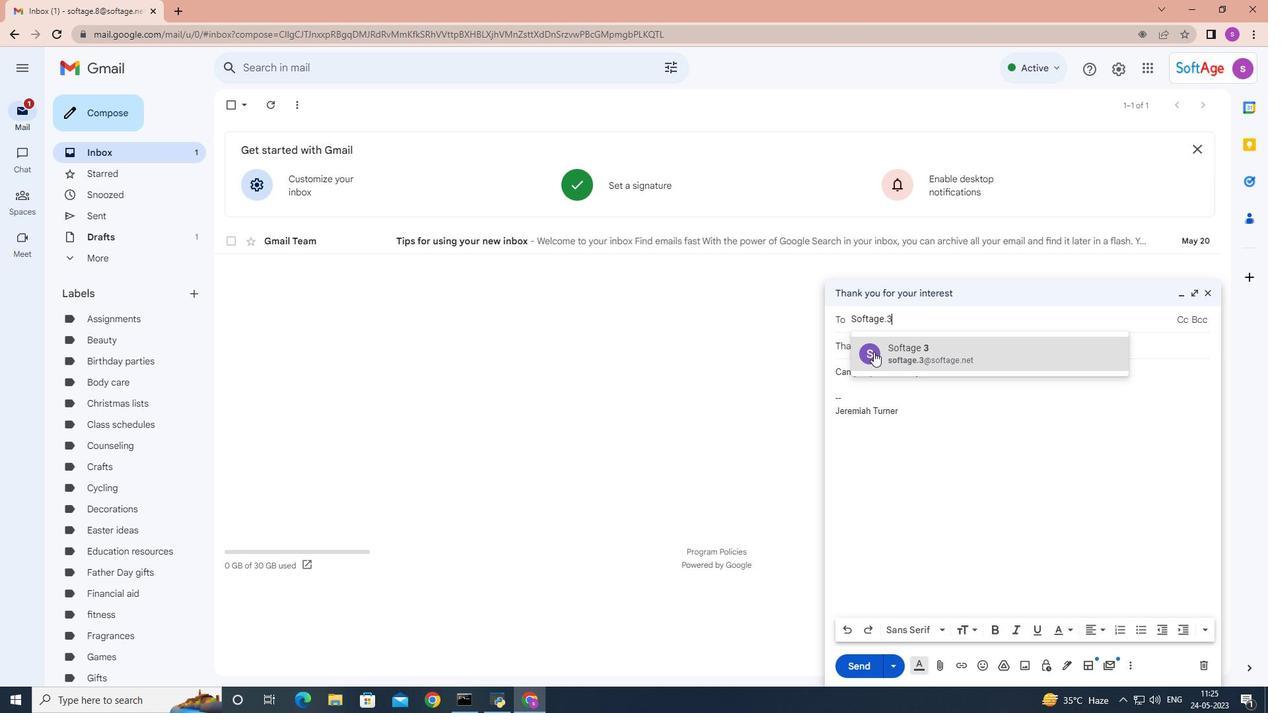 
Action: Mouse pressed left at (874, 352)
Screenshot: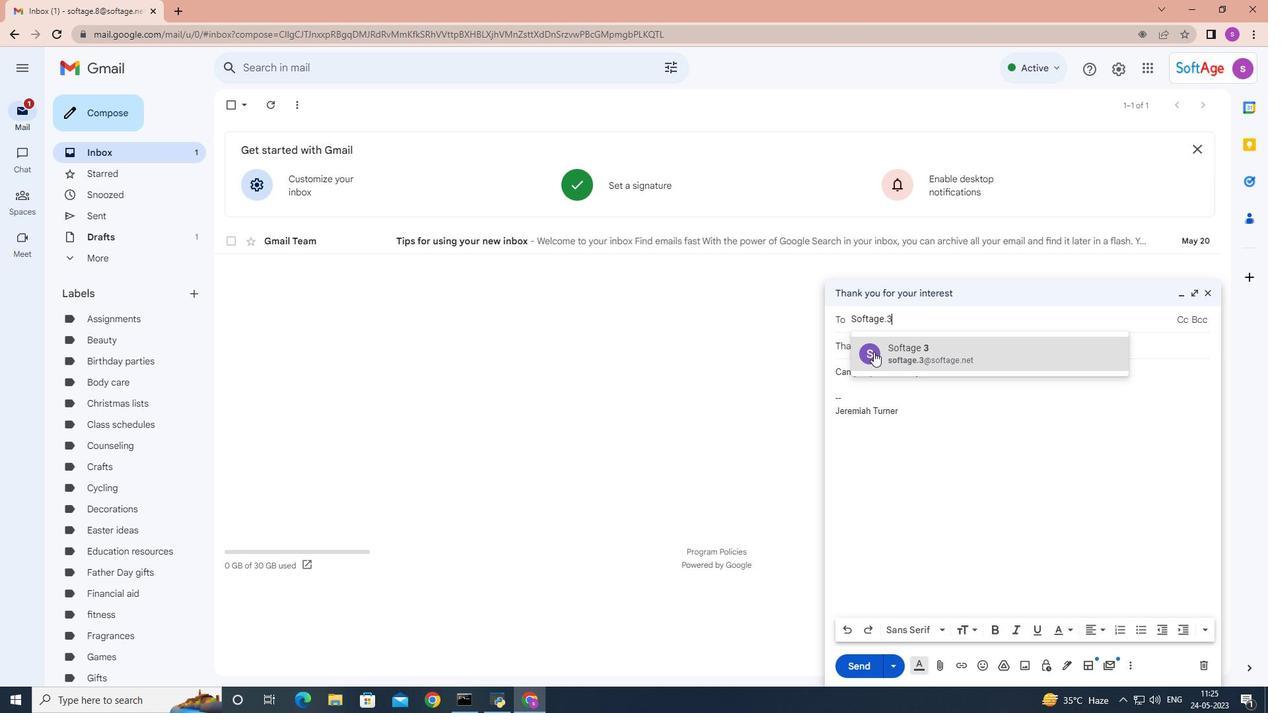 
Action: Mouse moved to (1054, 383)
Screenshot: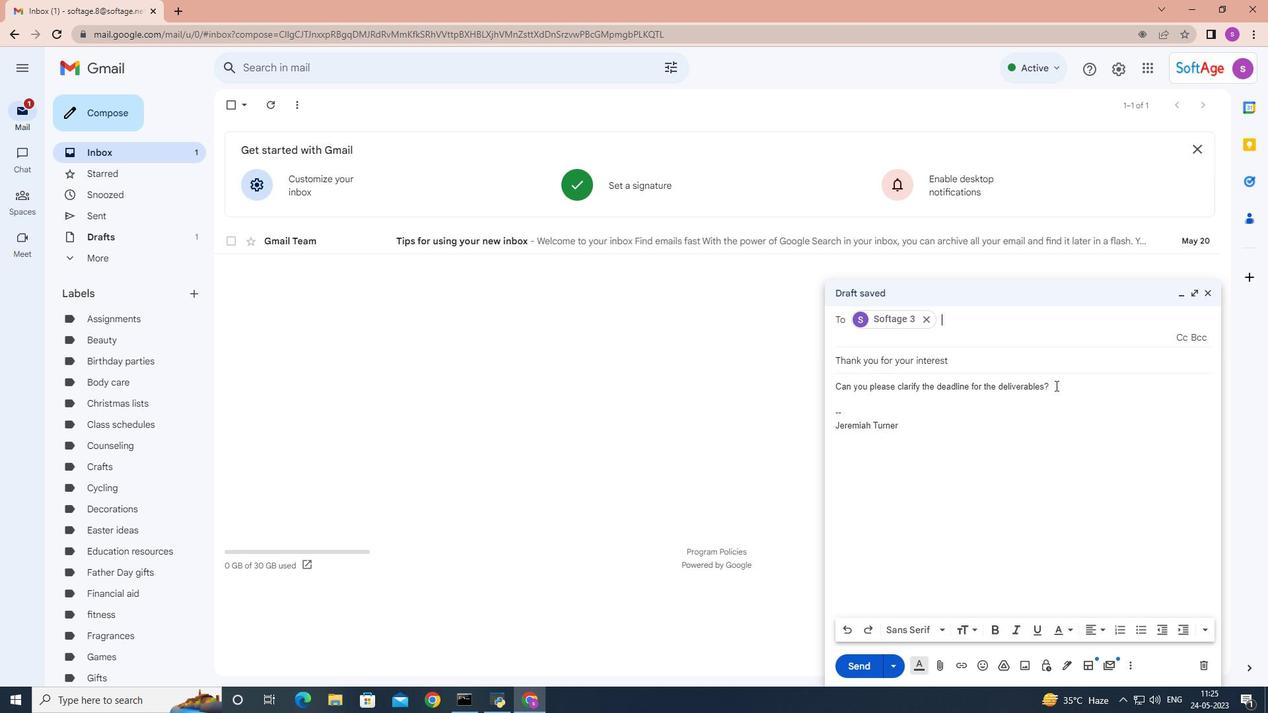
Action: Mouse pressed left at (1054, 383)
Screenshot: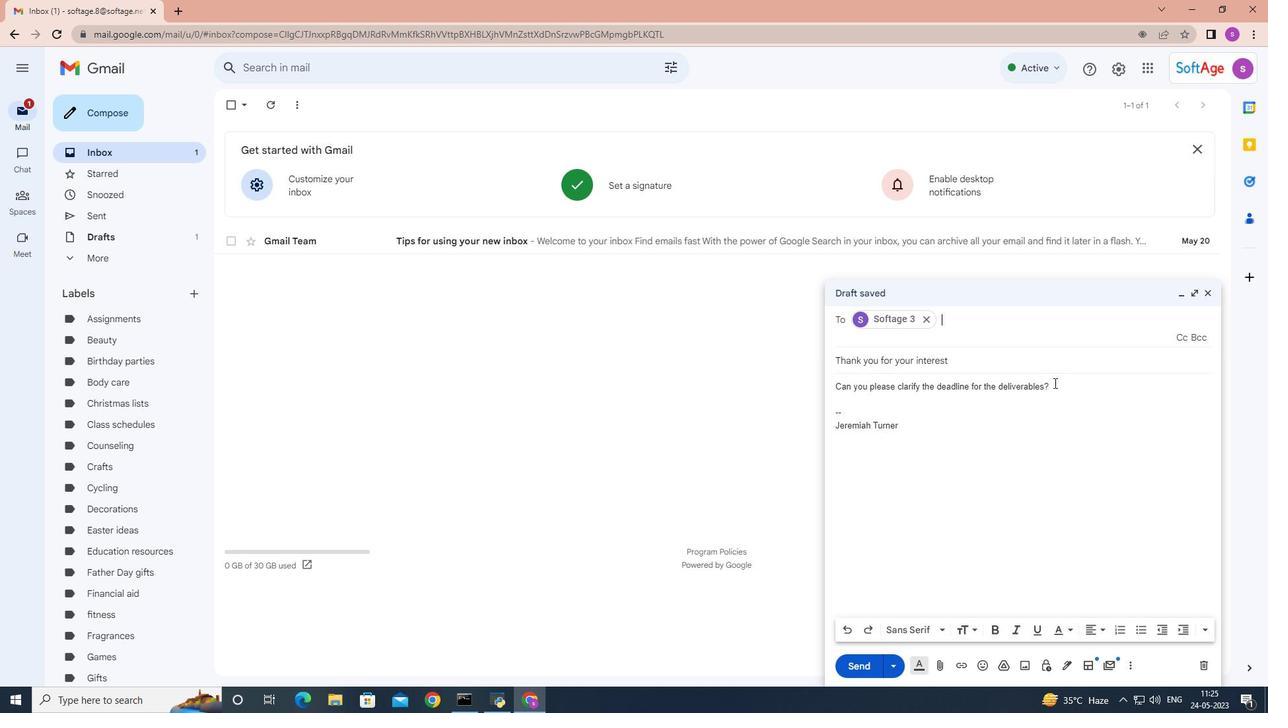 
Action: Mouse moved to (1048, 361)
Screenshot: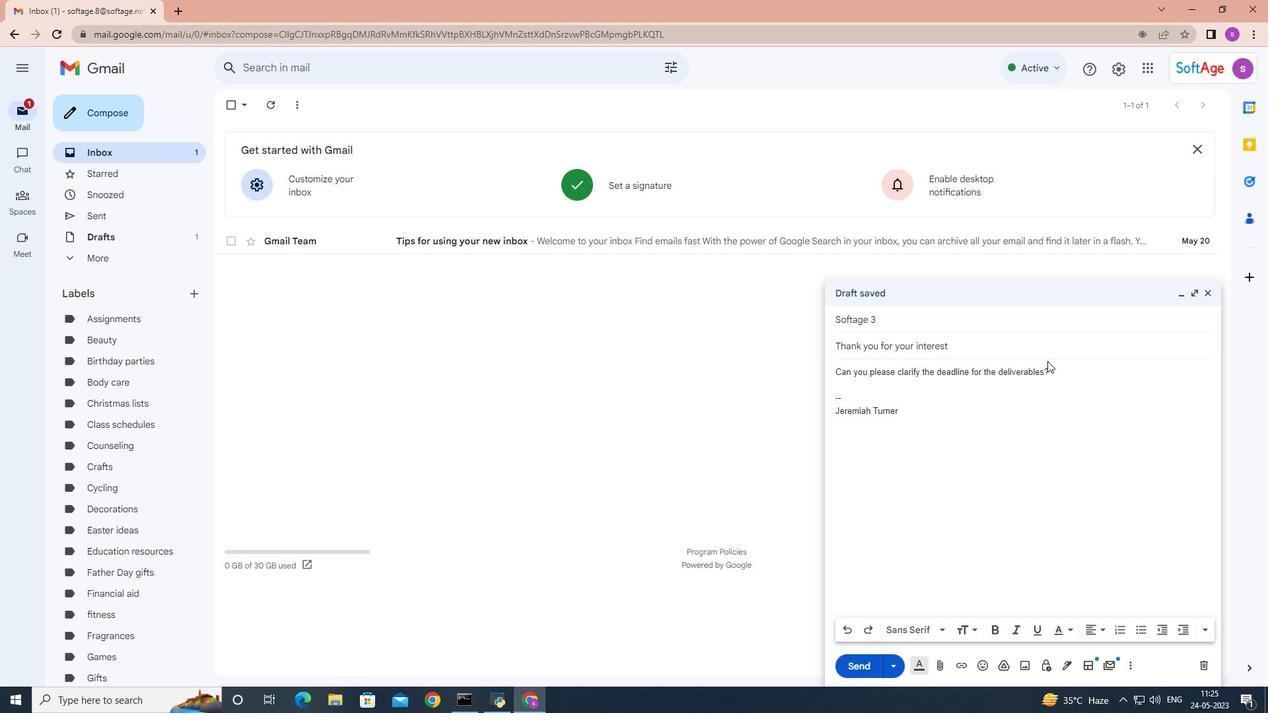 
Action: Mouse pressed left at (1048, 361)
Screenshot: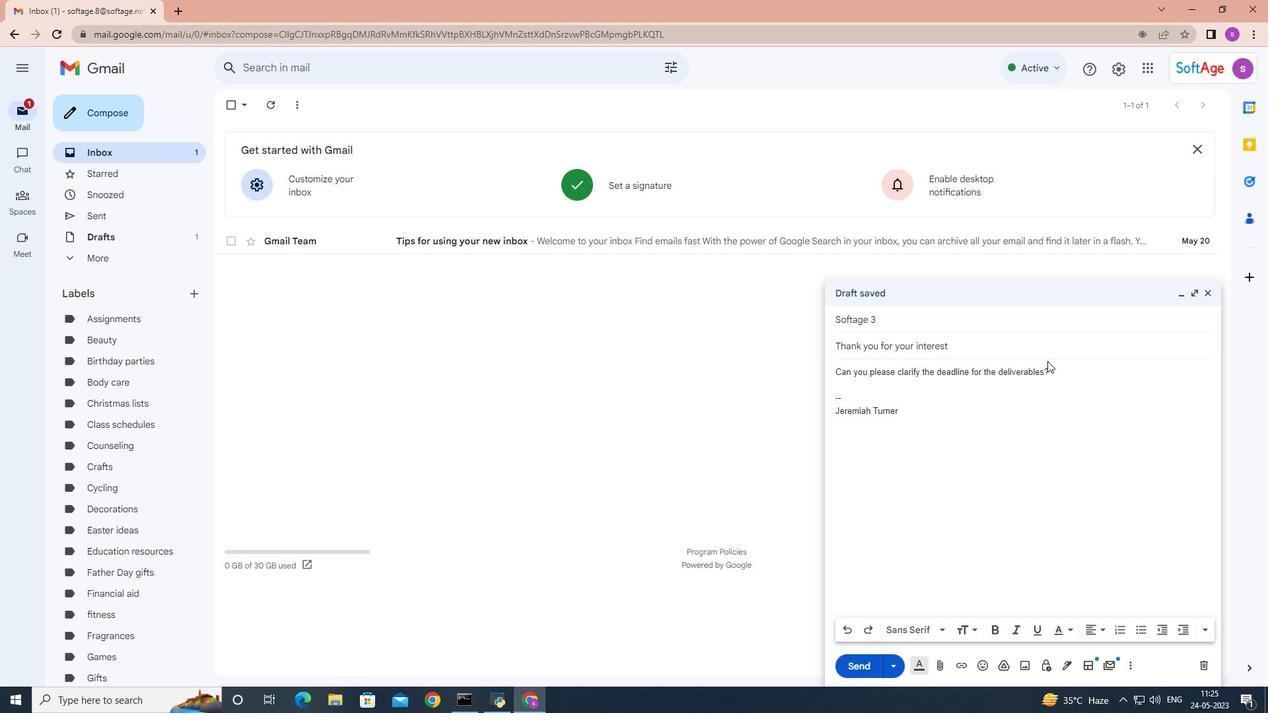 
Action: Mouse moved to (1051, 370)
Screenshot: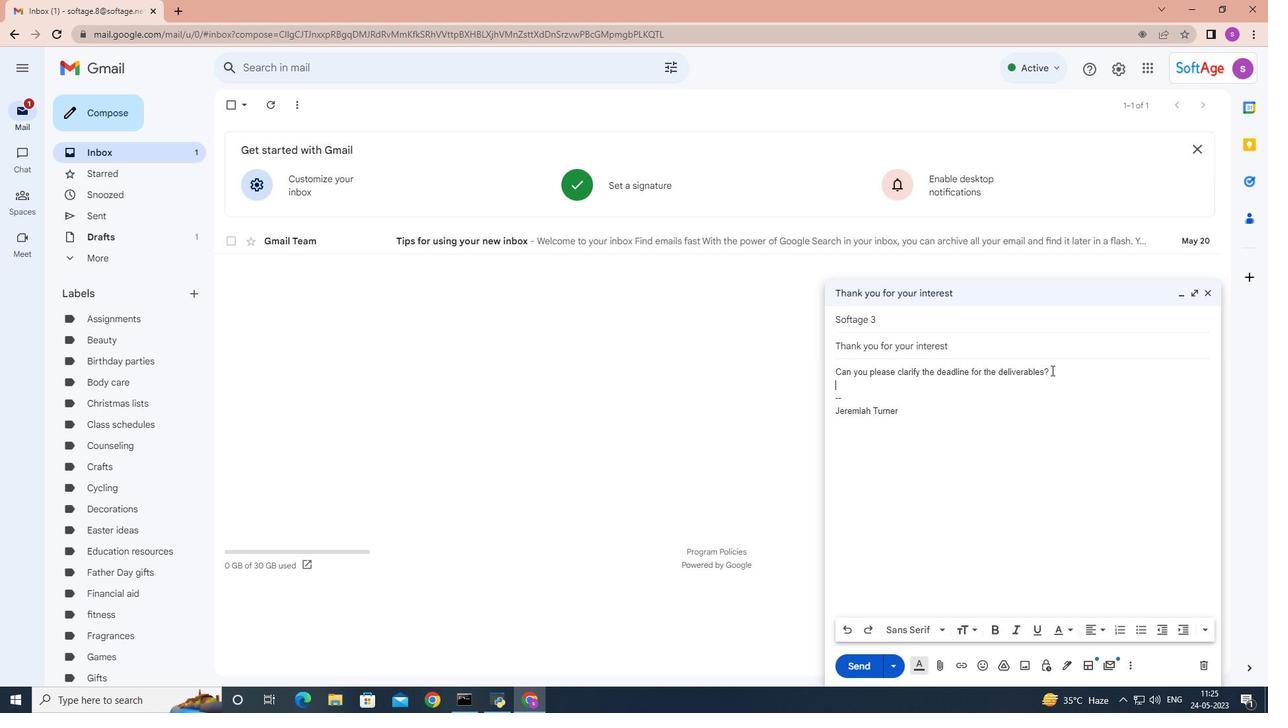 
Action: Mouse pressed left at (1051, 370)
Screenshot: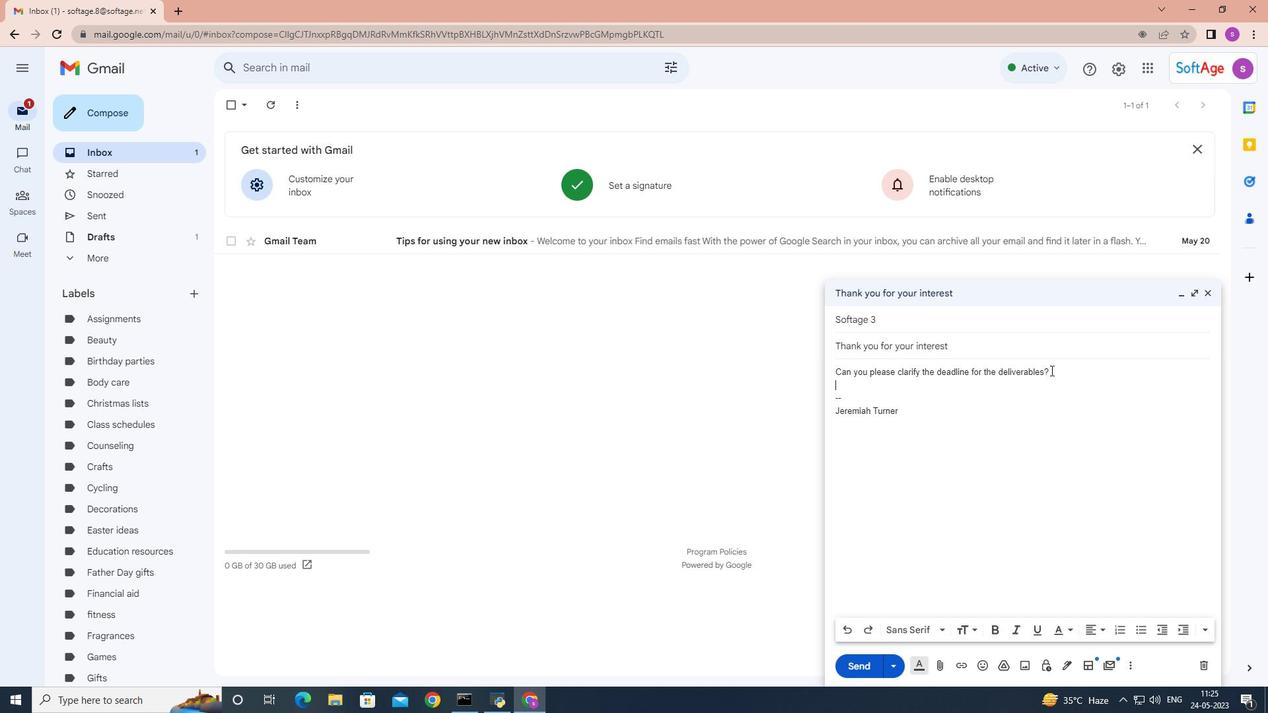 
Action: Mouse moved to (1140, 631)
Screenshot: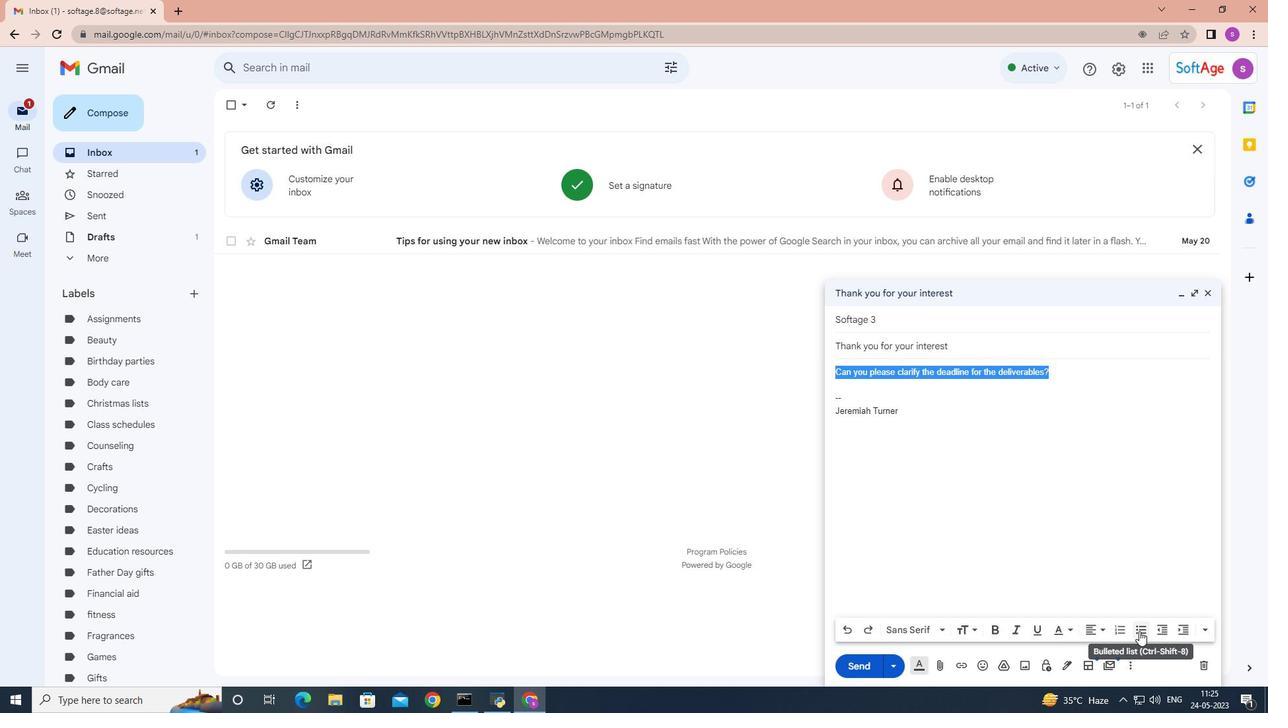 
Action: Mouse pressed left at (1140, 631)
Screenshot: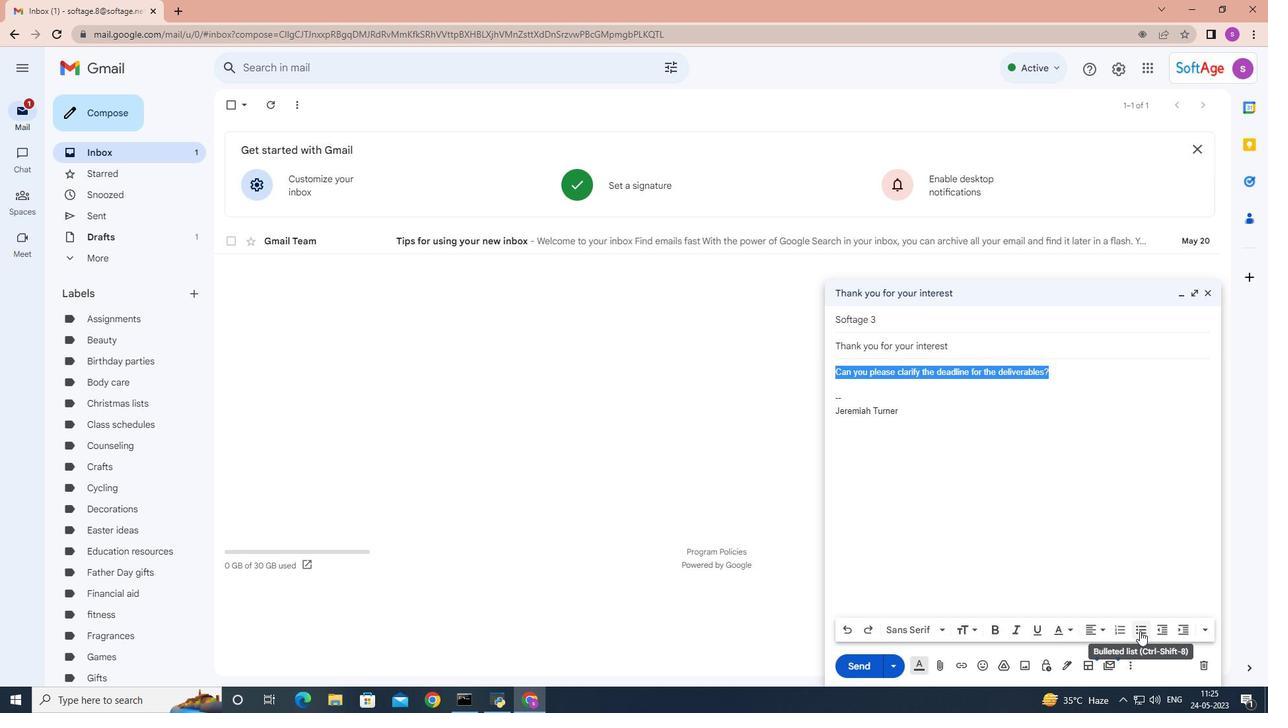 
Action: Mouse moved to (937, 630)
Screenshot: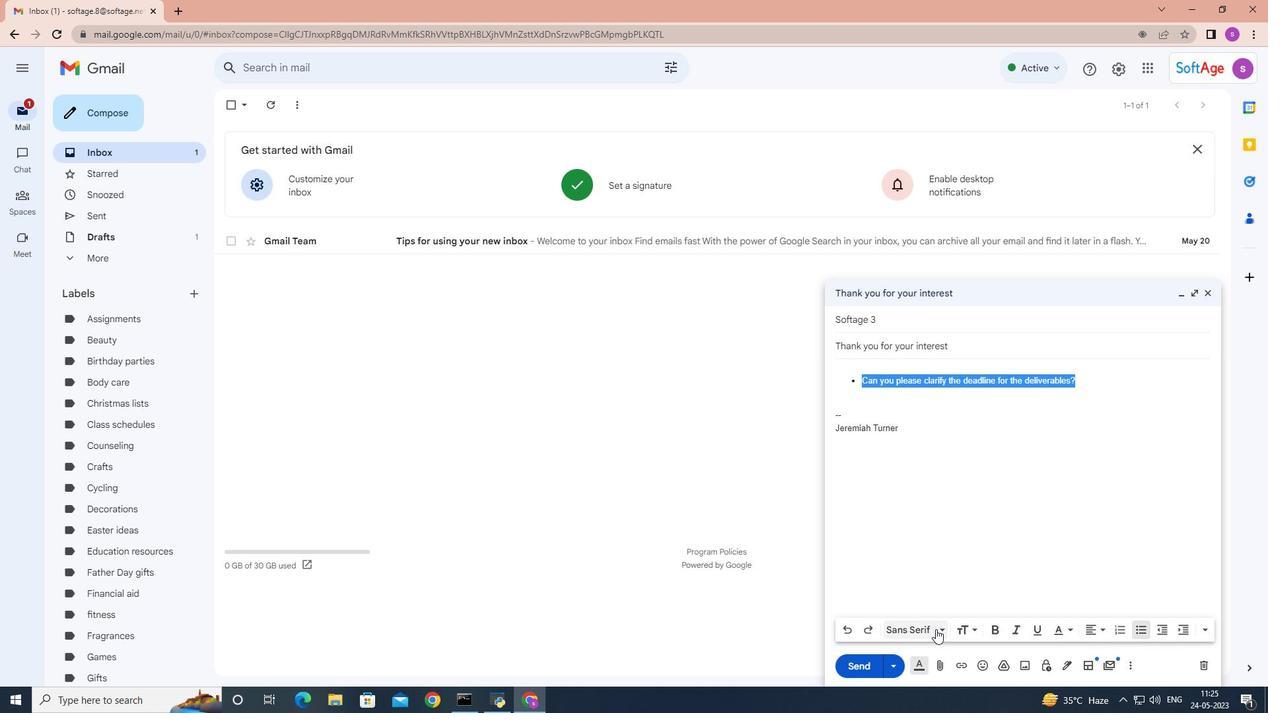 
Action: Mouse pressed left at (937, 630)
Screenshot: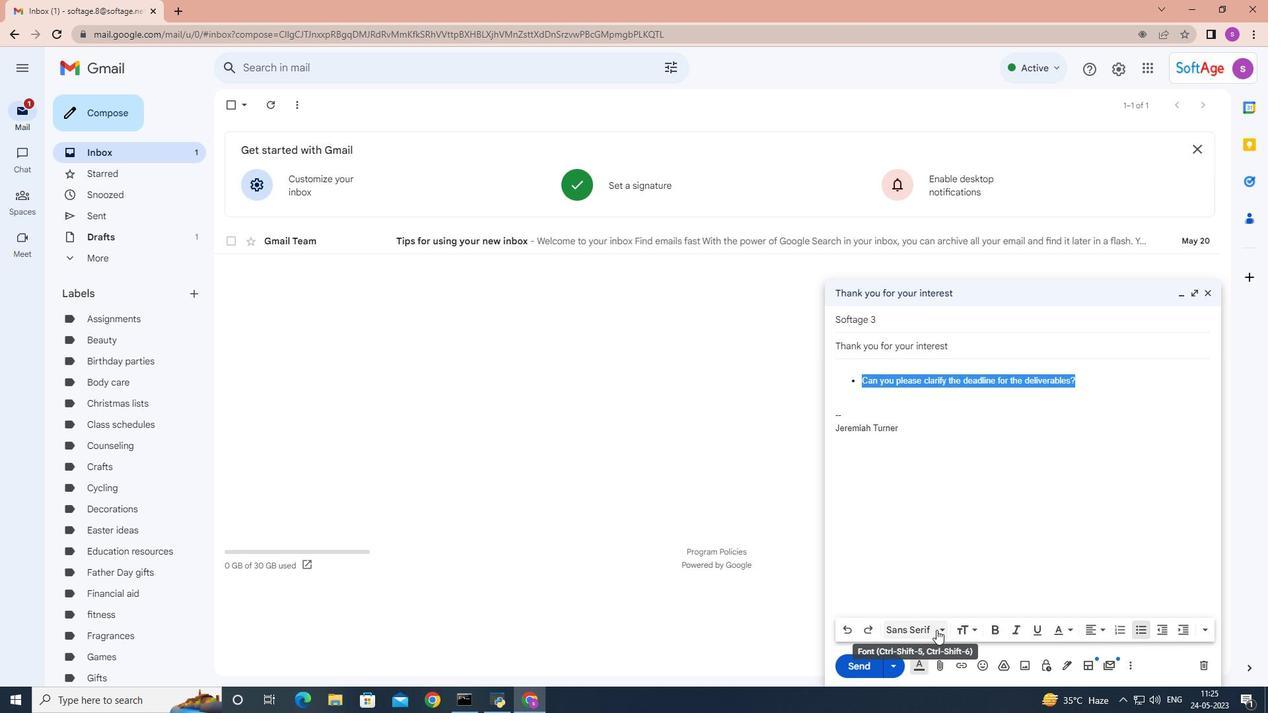 
Action: Mouse moved to (944, 461)
Screenshot: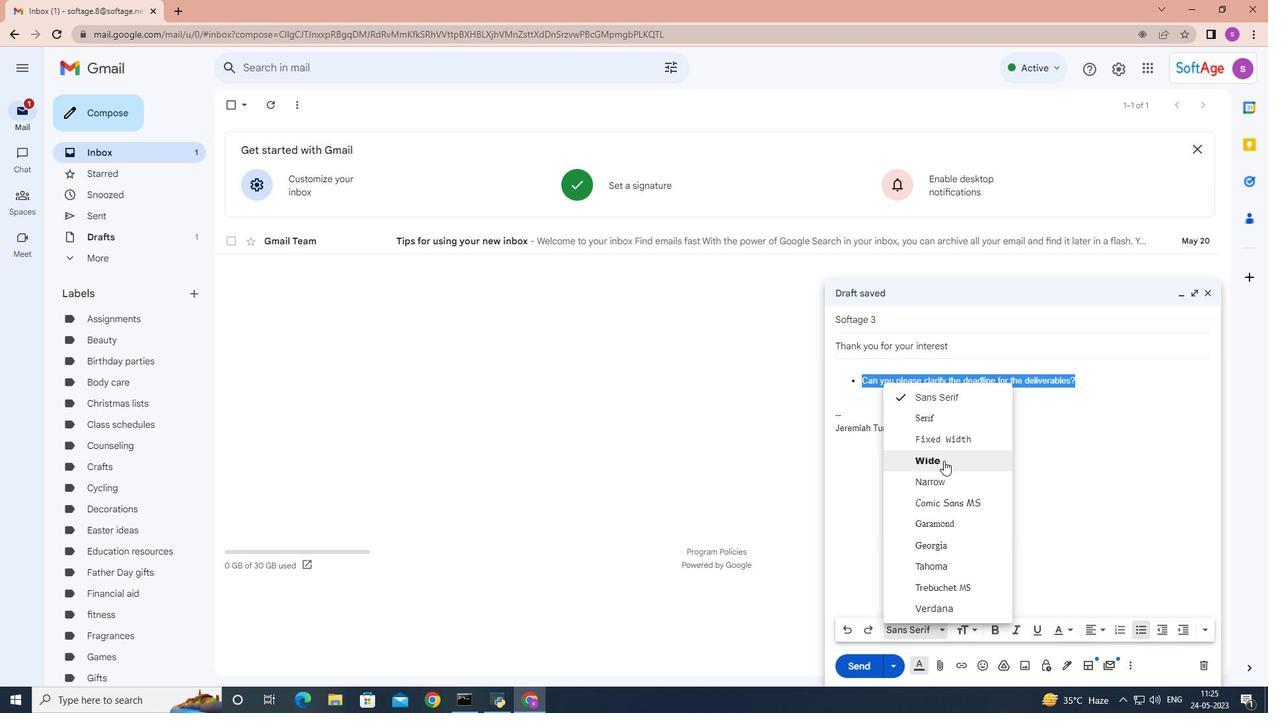 
Action: Mouse pressed left at (944, 461)
Screenshot: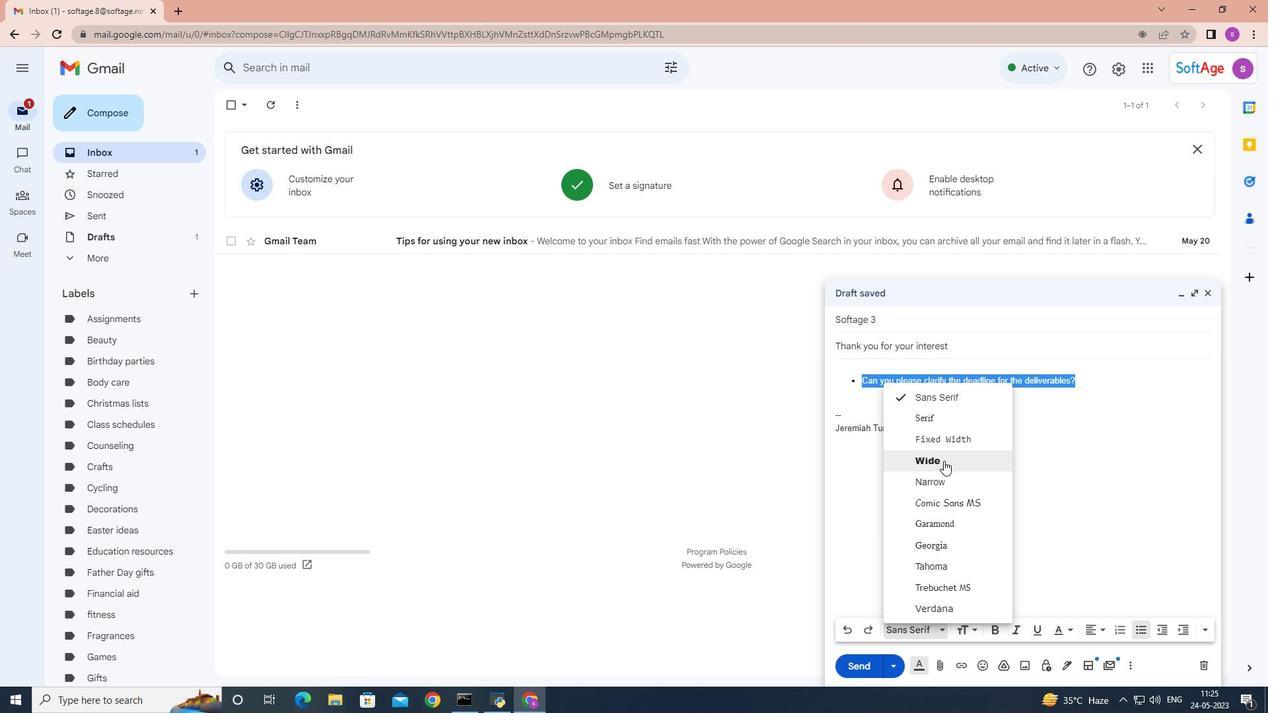 
Action: Mouse moved to (1206, 632)
Screenshot: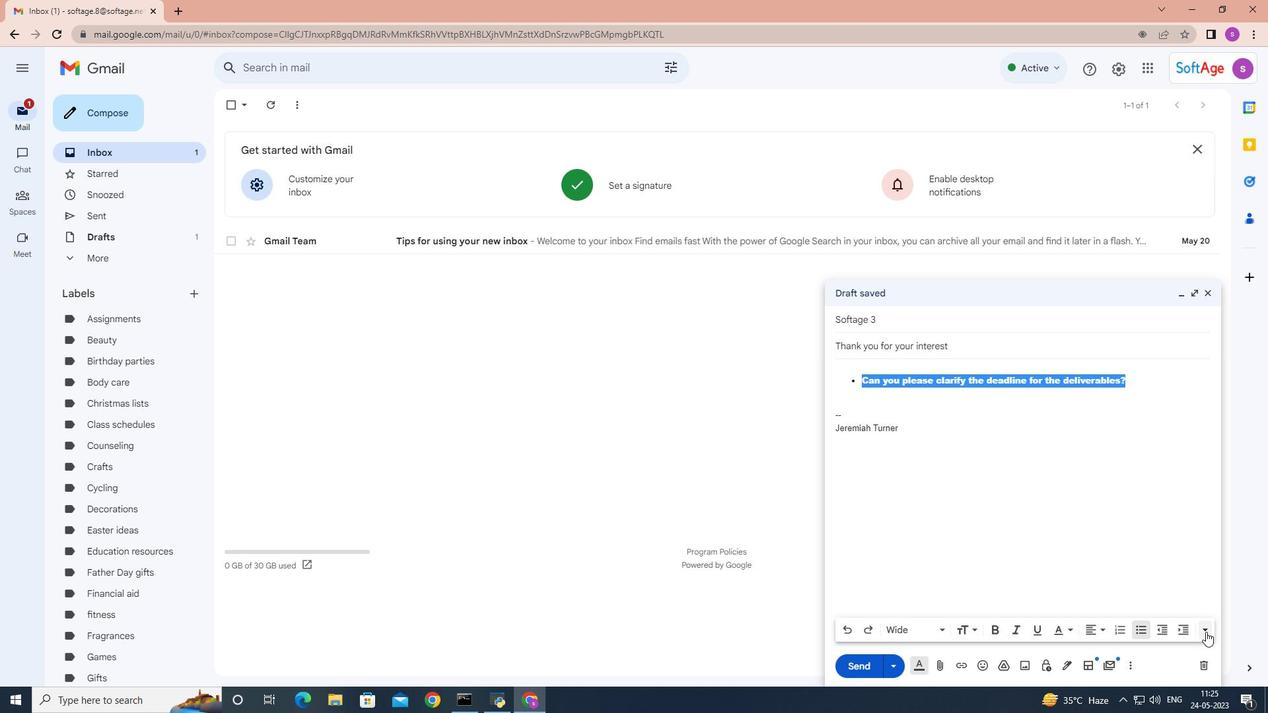 
Action: Mouse pressed left at (1206, 632)
Screenshot: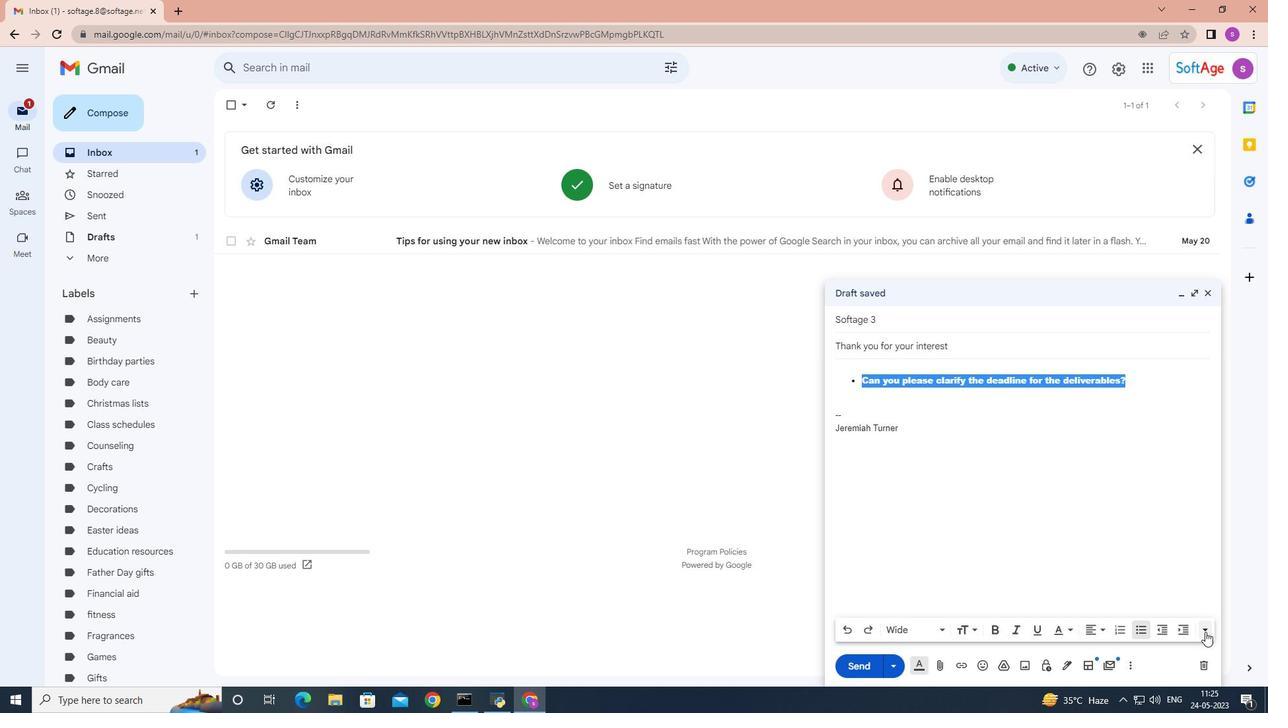 
Action: Mouse moved to (1210, 592)
Screenshot: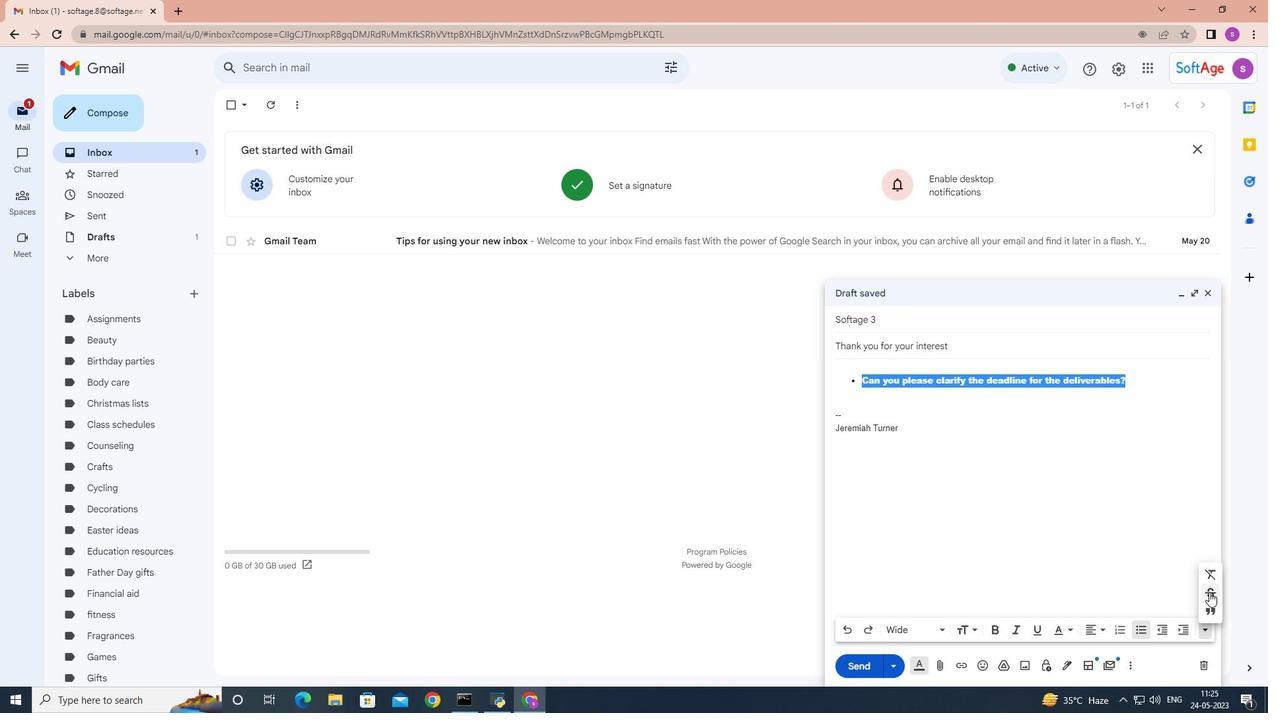 
Action: Mouse pressed left at (1210, 592)
Screenshot: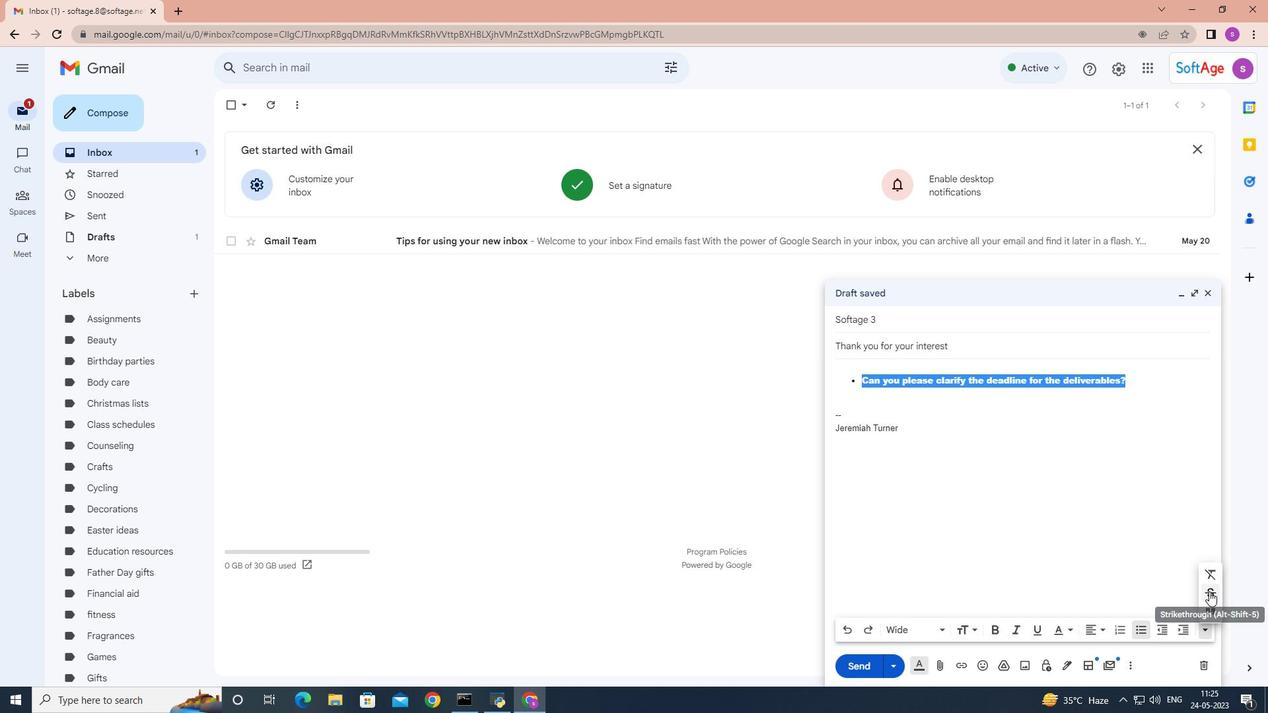 
Action: Mouse moved to (1136, 633)
Screenshot: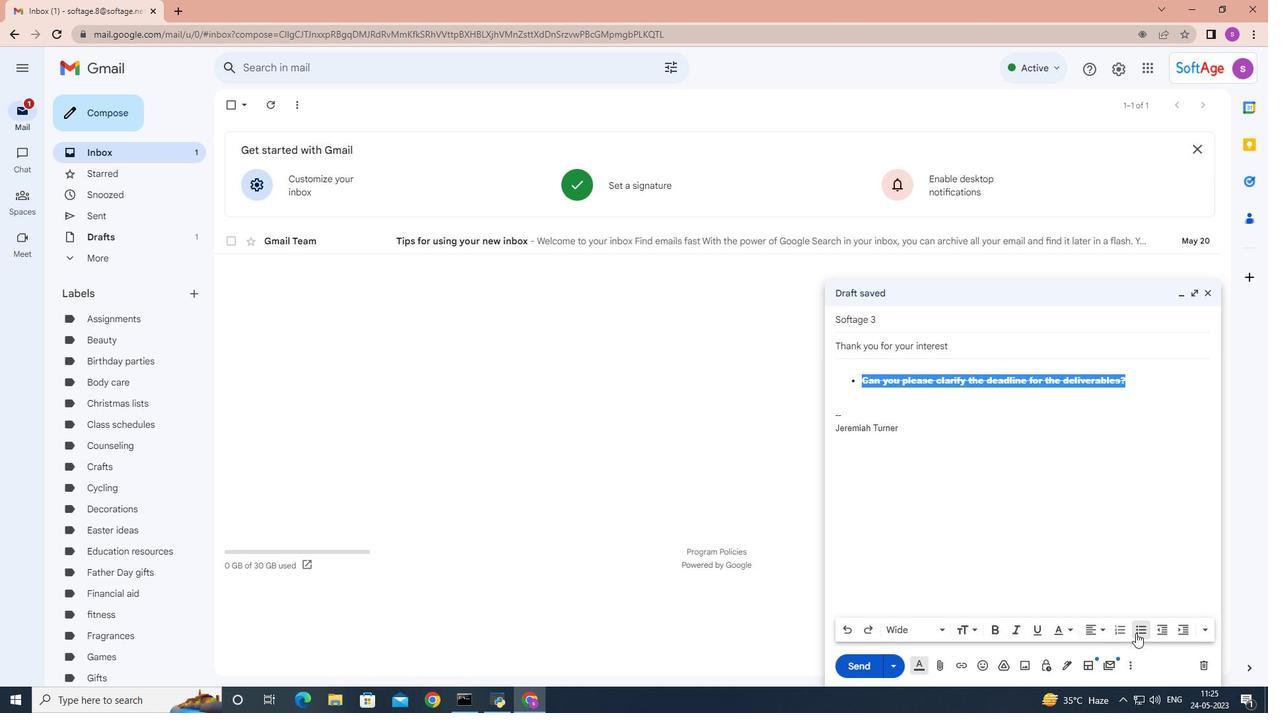 
Action: Mouse pressed left at (1136, 633)
Screenshot: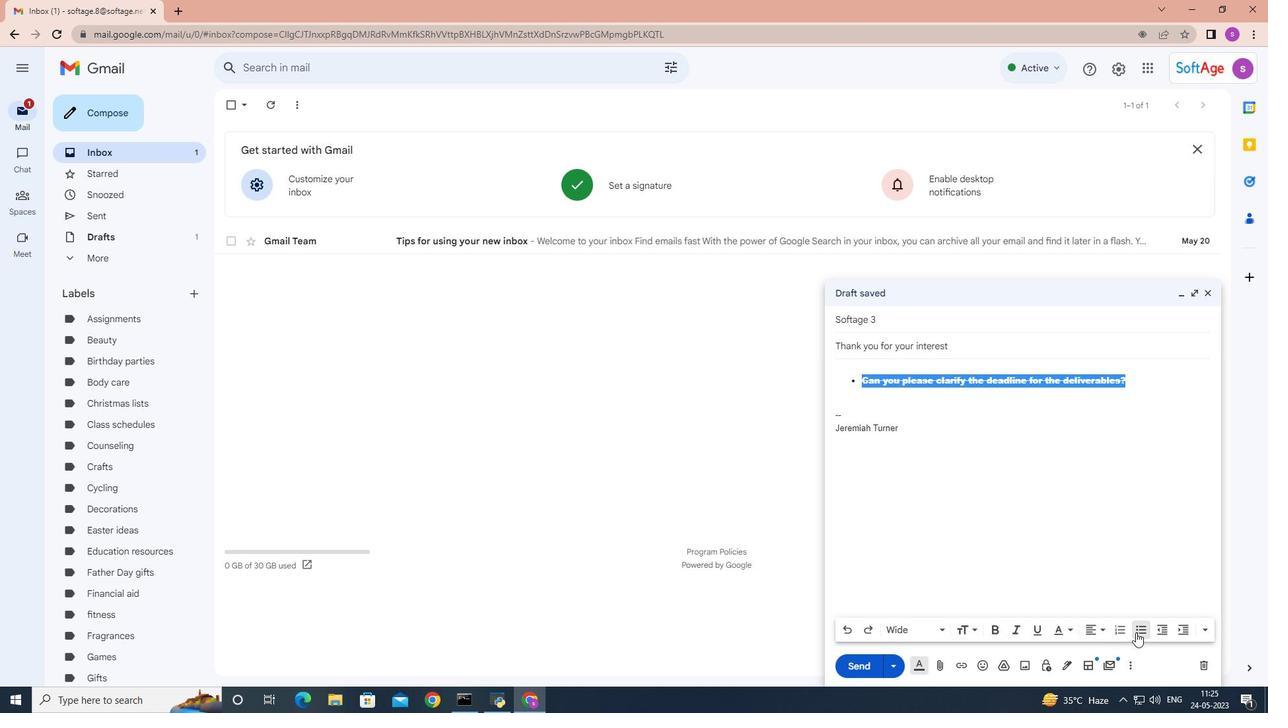 
Action: Mouse moved to (945, 632)
Screenshot: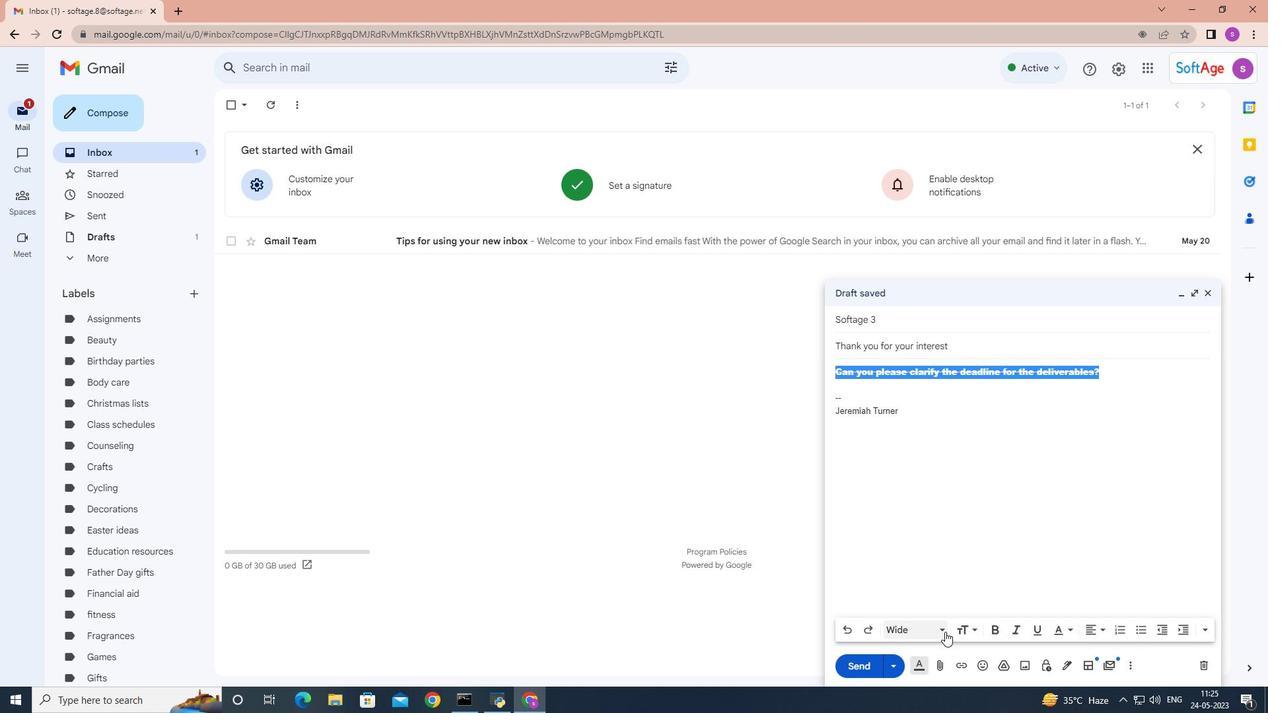 
Action: Mouse pressed left at (945, 632)
Screenshot: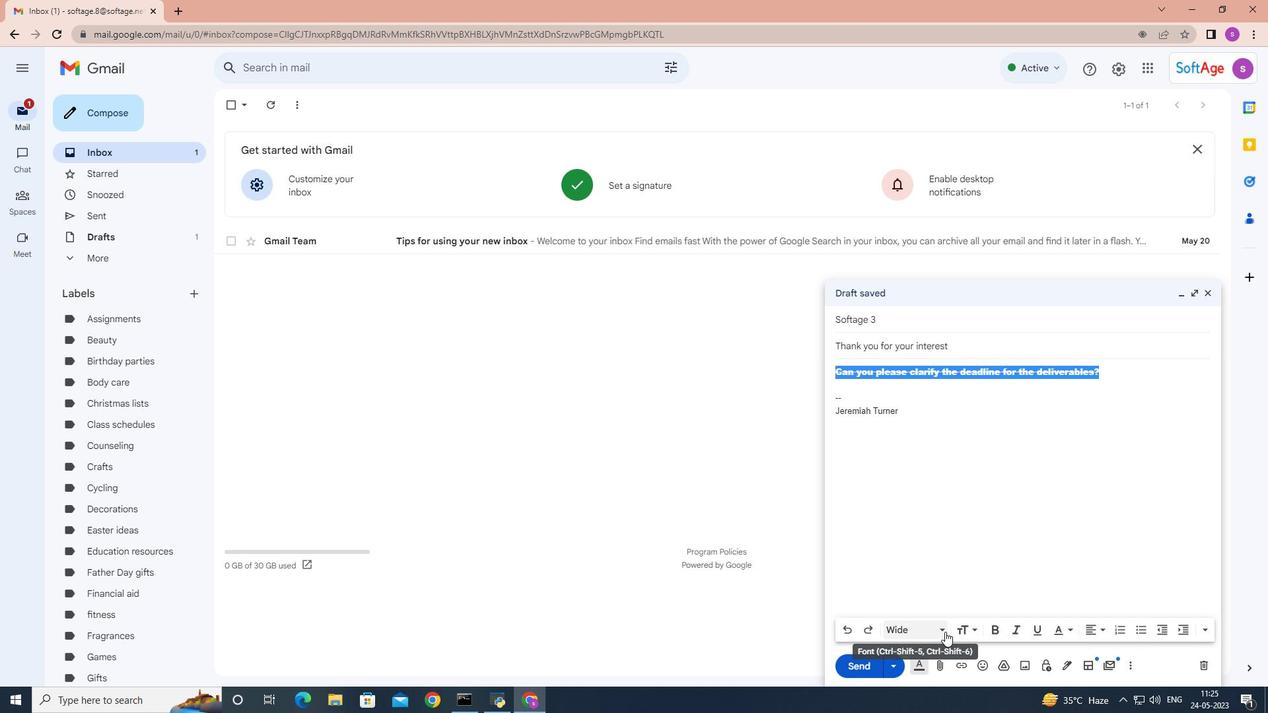 
Action: Mouse moved to (964, 397)
Screenshot: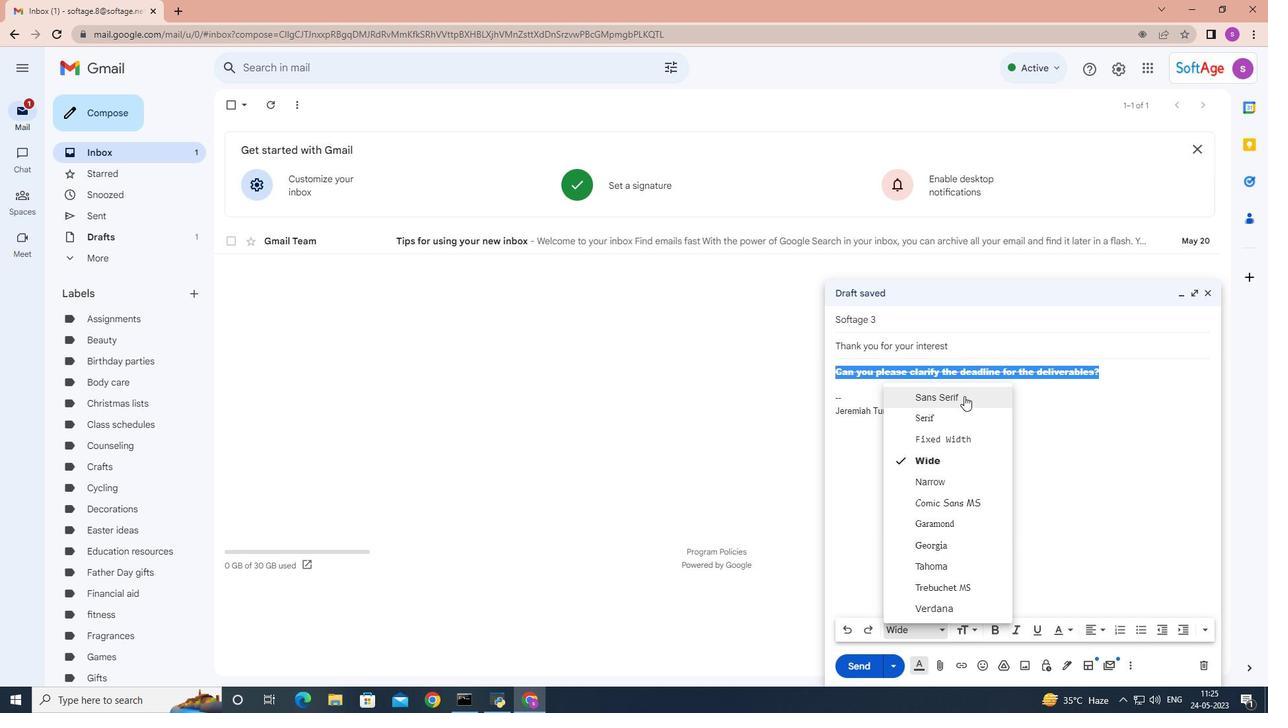
Action: Mouse pressed left at (964, 397)
Screenshot: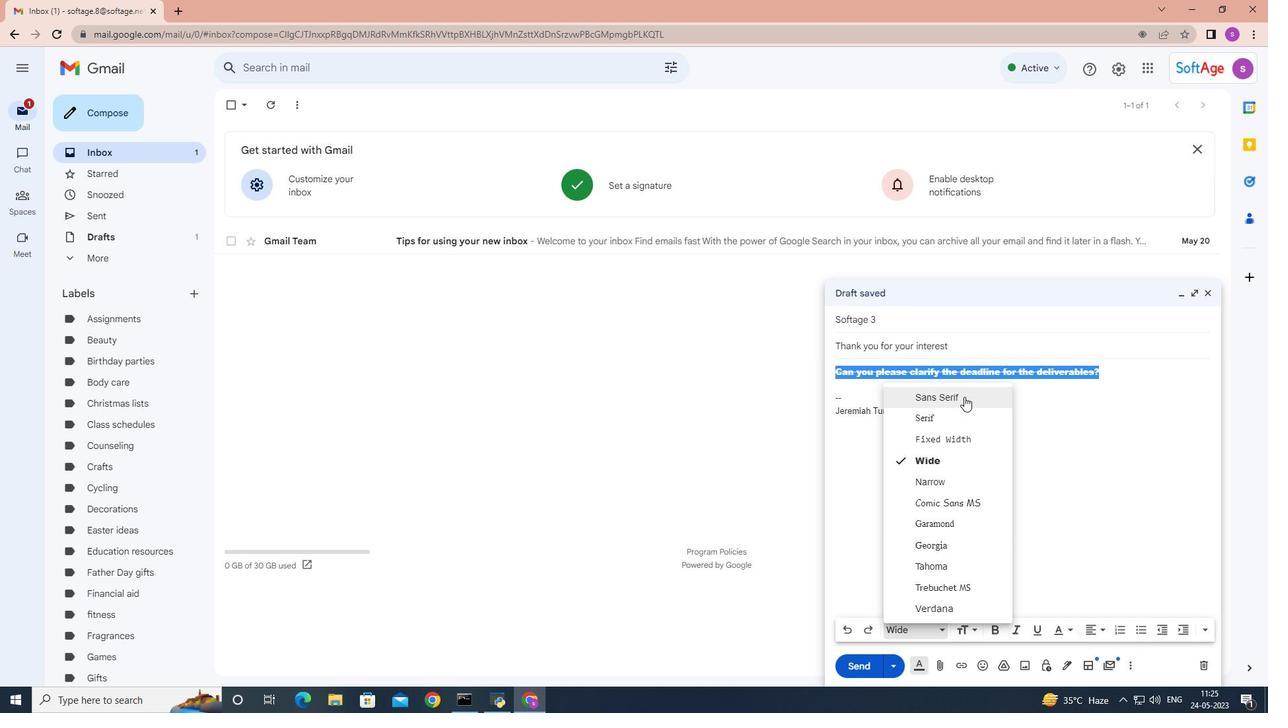
Action: Mouse moved to (1205, 630)
Screenshot: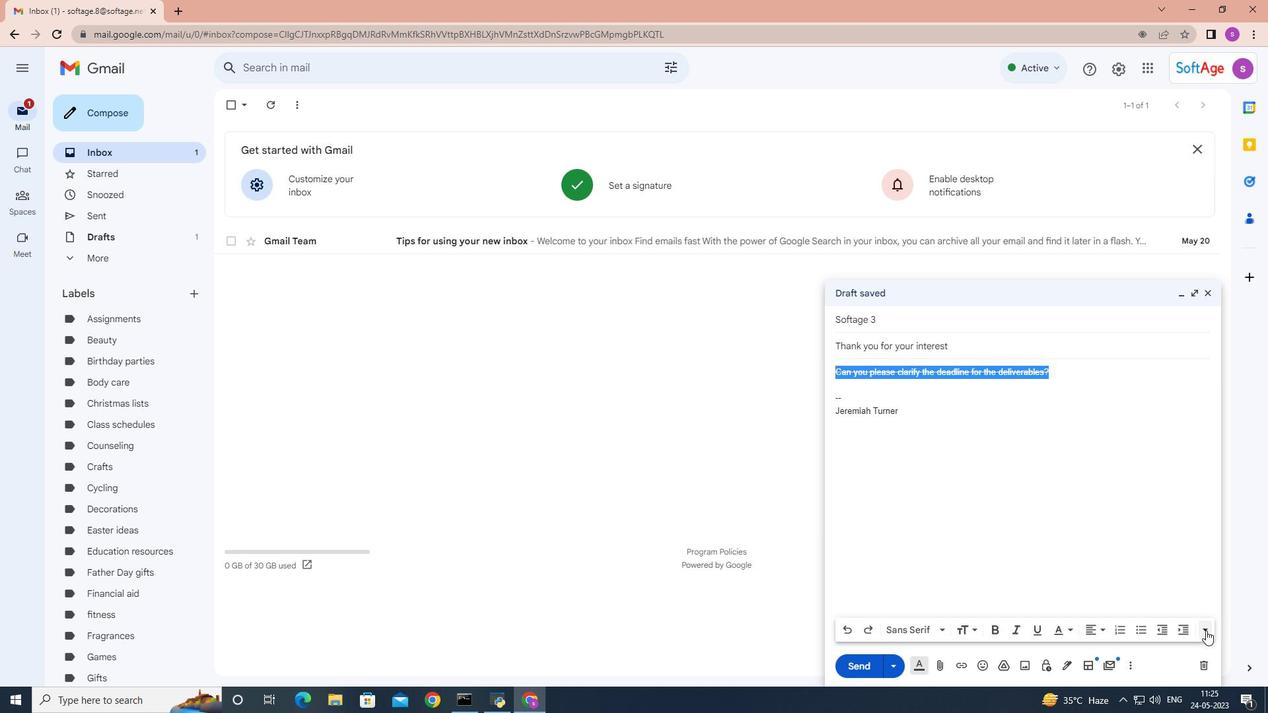 
Action: Mouse pressed left at (1205, 630)
Screenshot: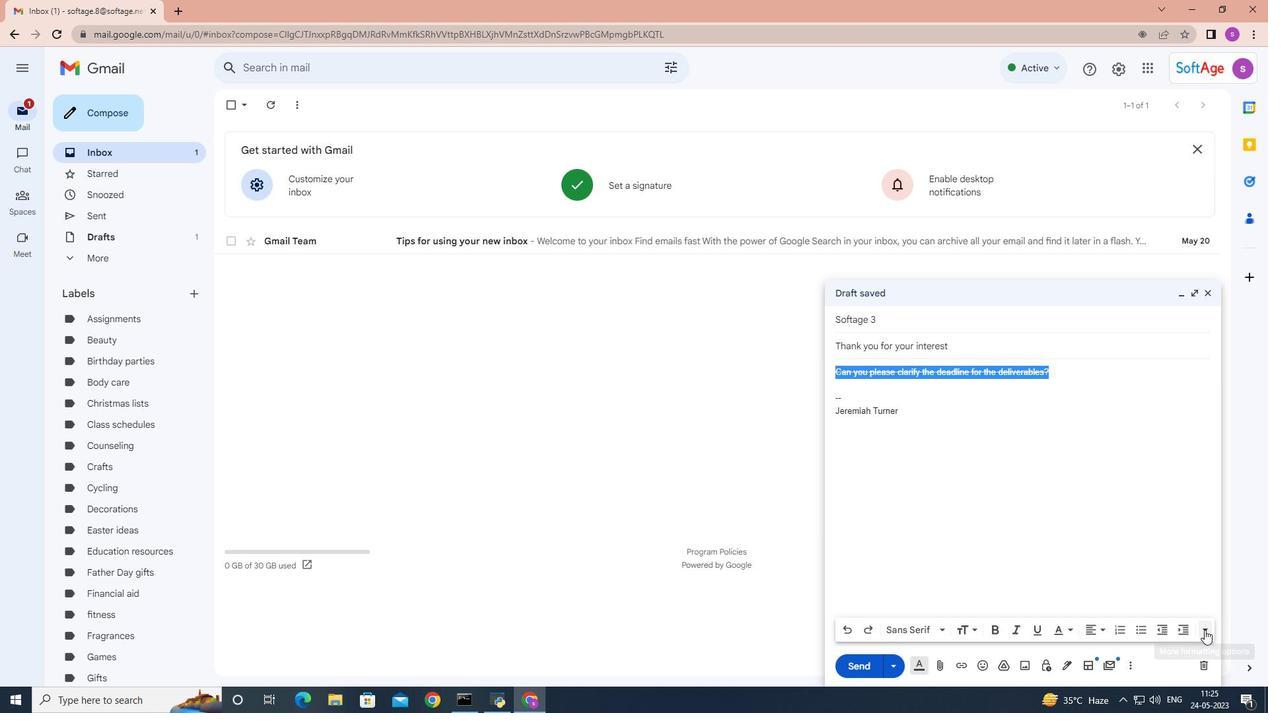 
Action: Mouse moved to (1212, 592)
Screenshot: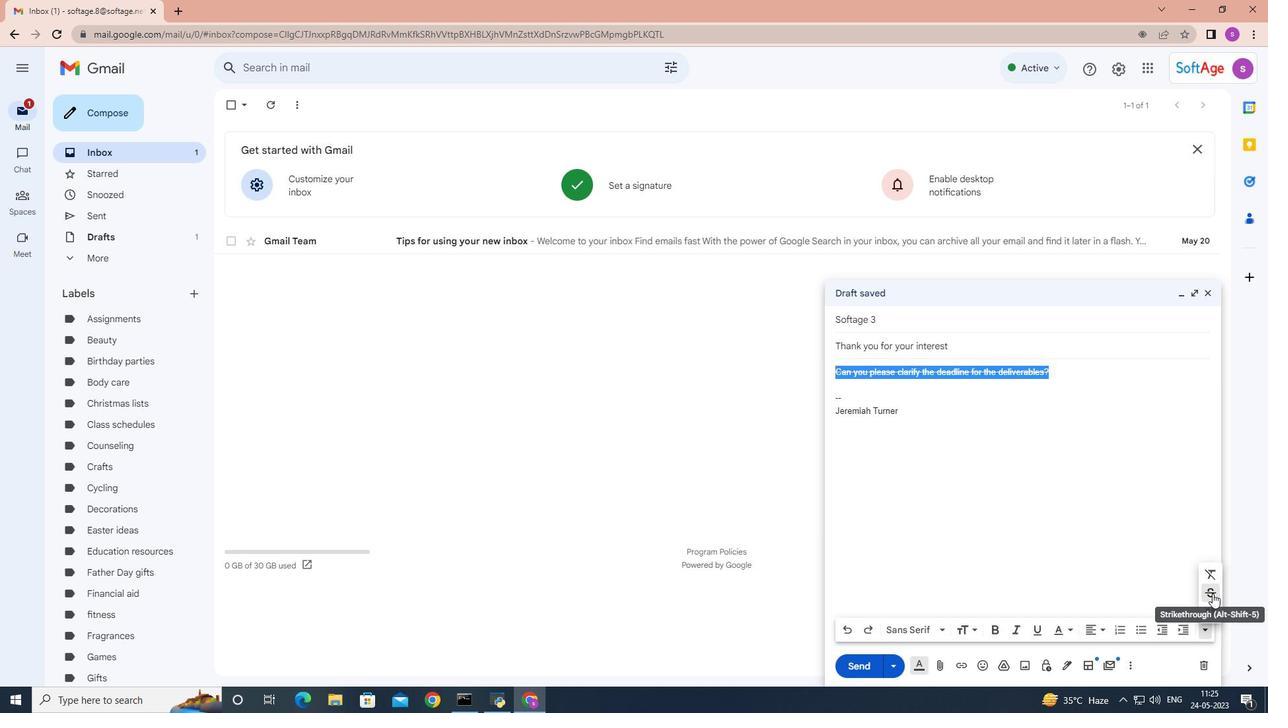 
Action: Mouse pressed left at (1212, 592)
Screenshot: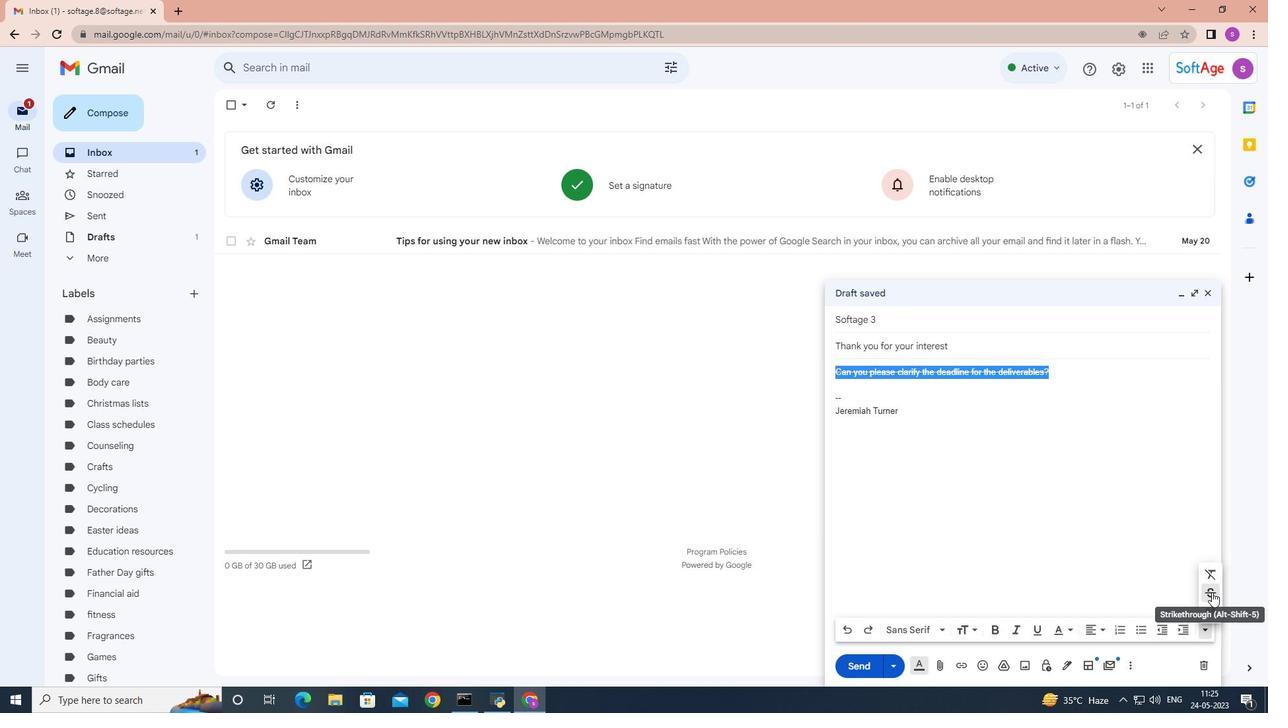 
Action: Mouse moved to (847, 669)
Screenshot: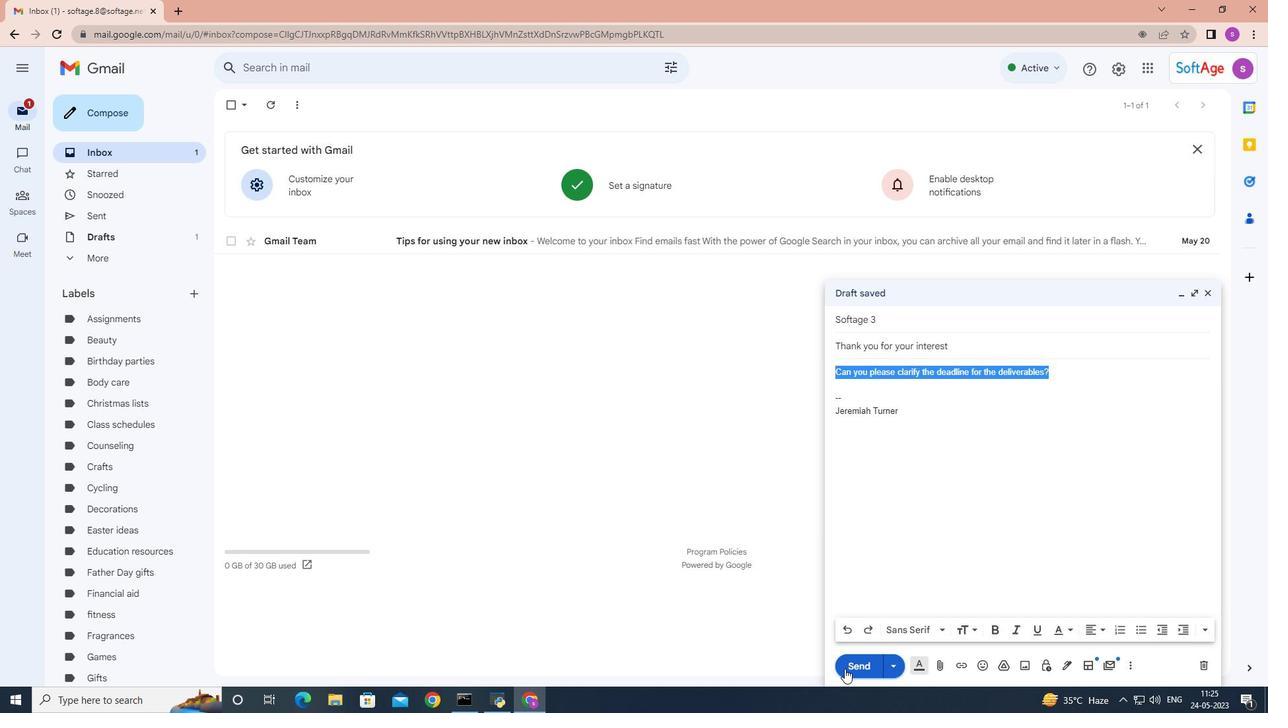 
Action: Mouse pressed left at (847, 669)
Screenshot: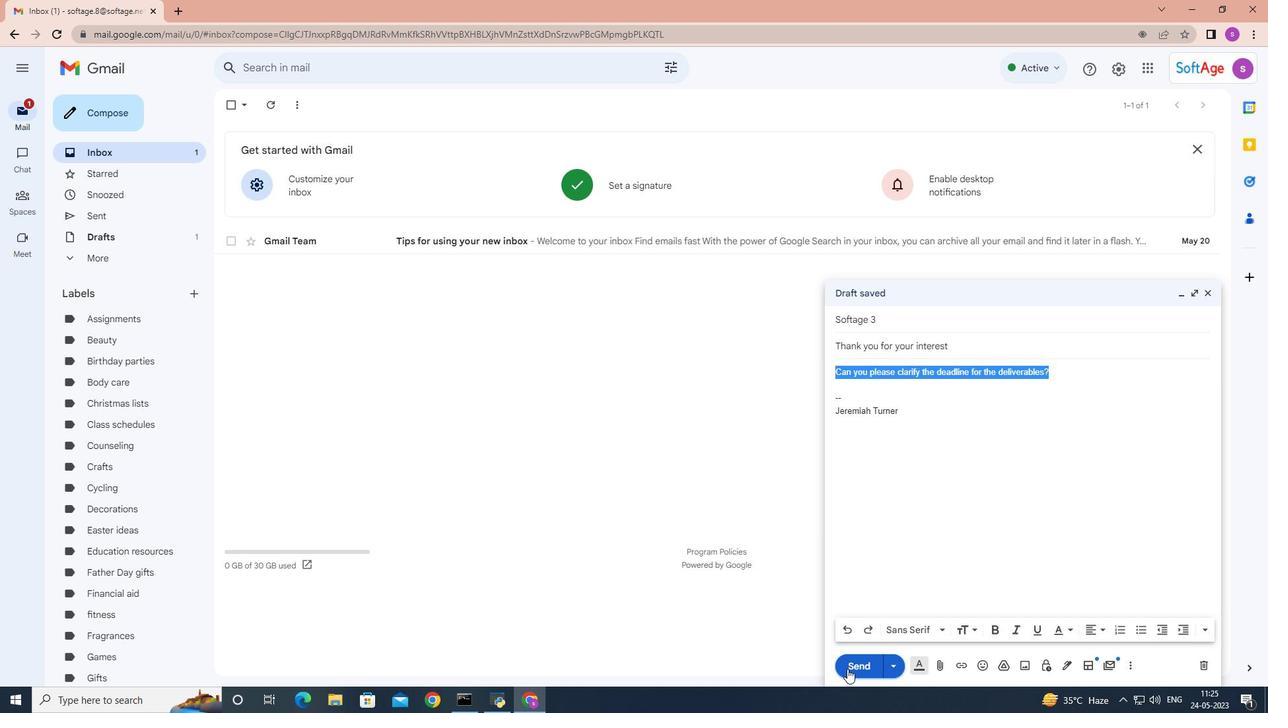 
Action: Mouse moved to (93, 218)
Screenshot: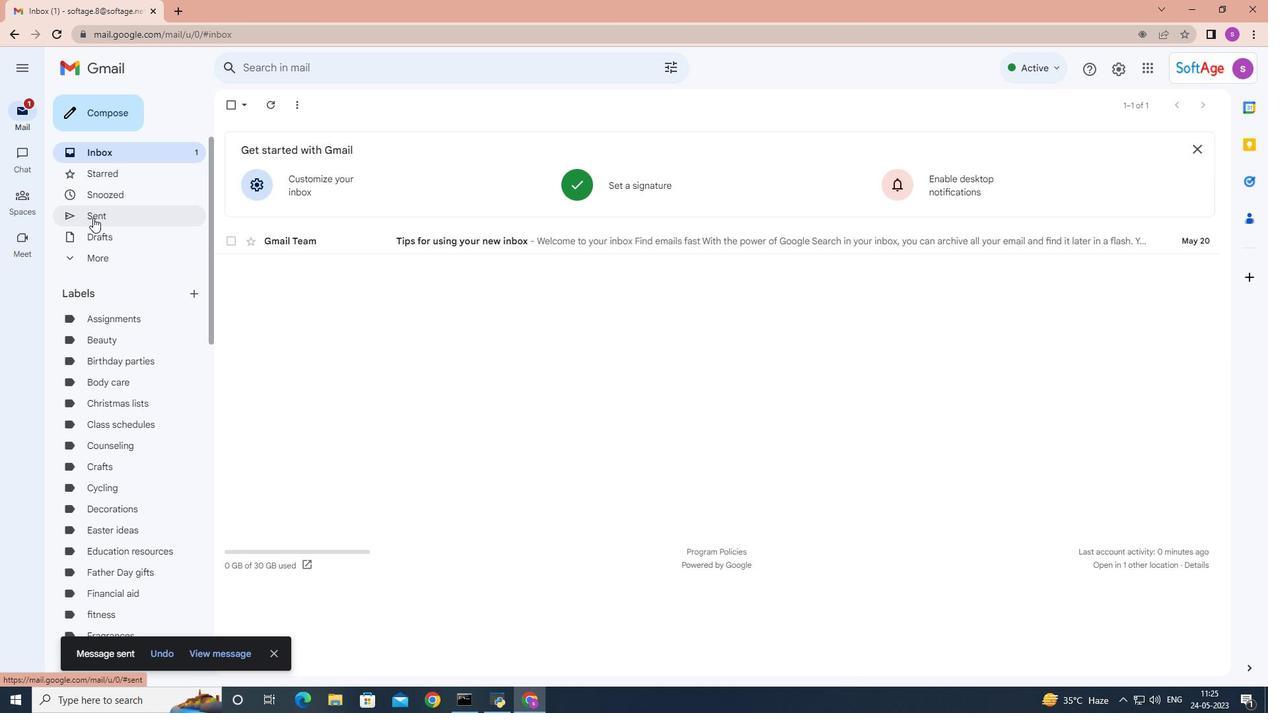 
Action: Mouse pressed left at (93, 218)
Screenshot: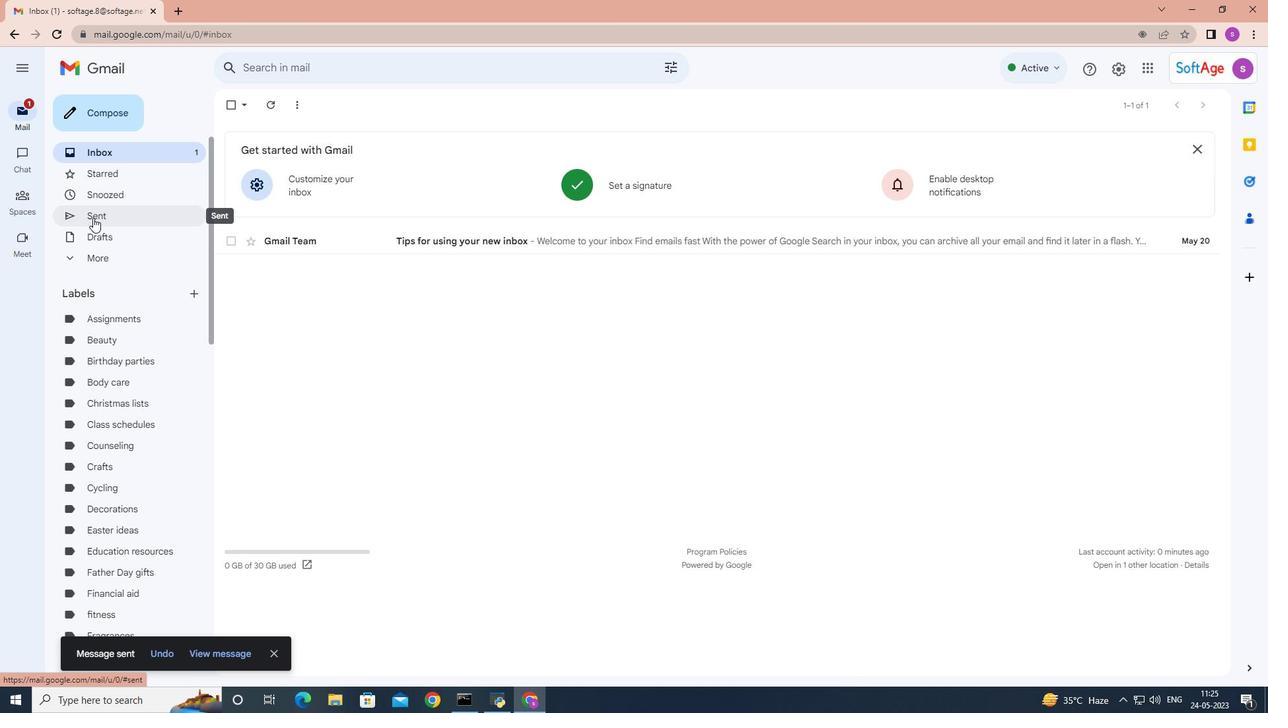 
Action: Mouse moved to (284, 167)
Screenshot: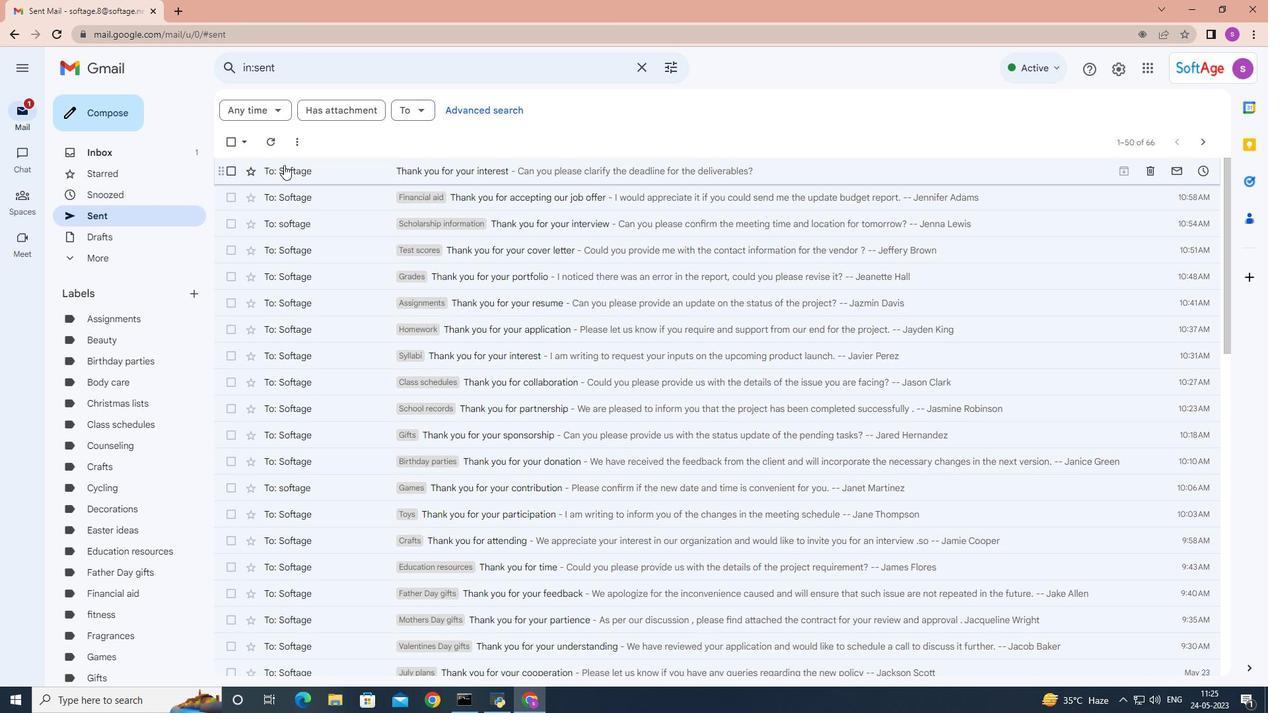 
Action: Mouse pressed right at (284, 167)
Screenshot: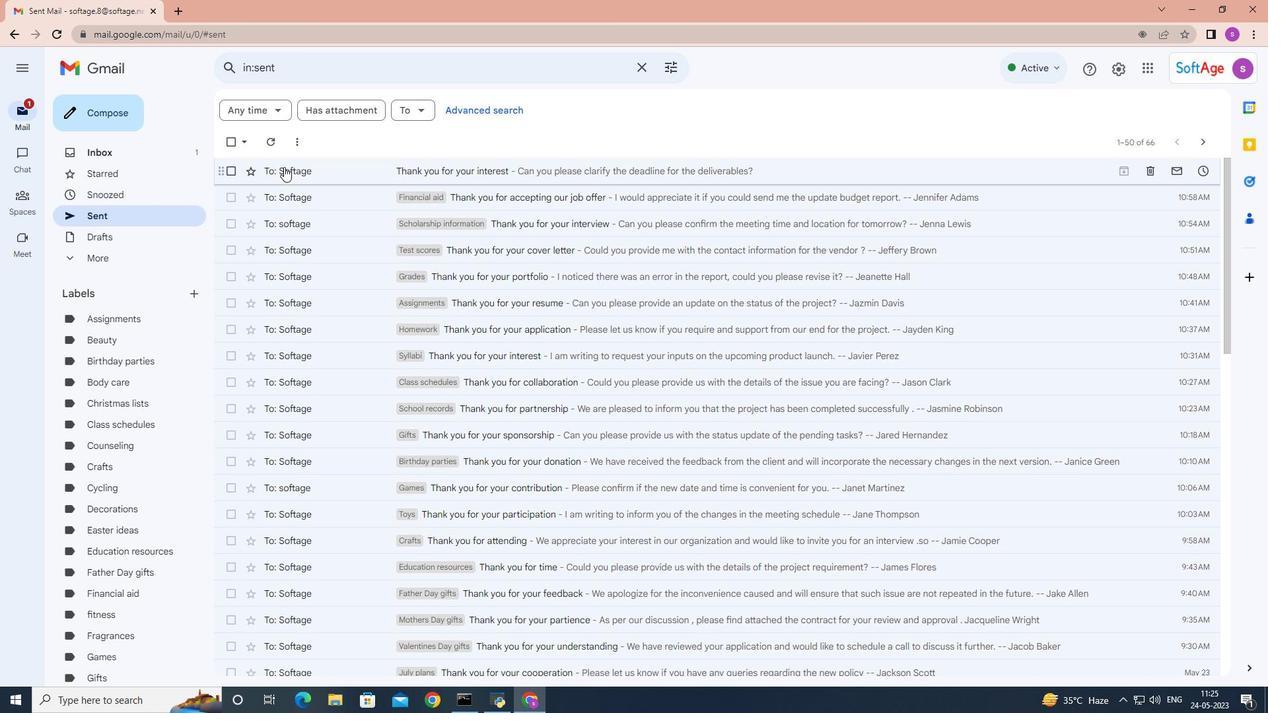 
Action: Mouse moved to (470, 423)
Screenshot: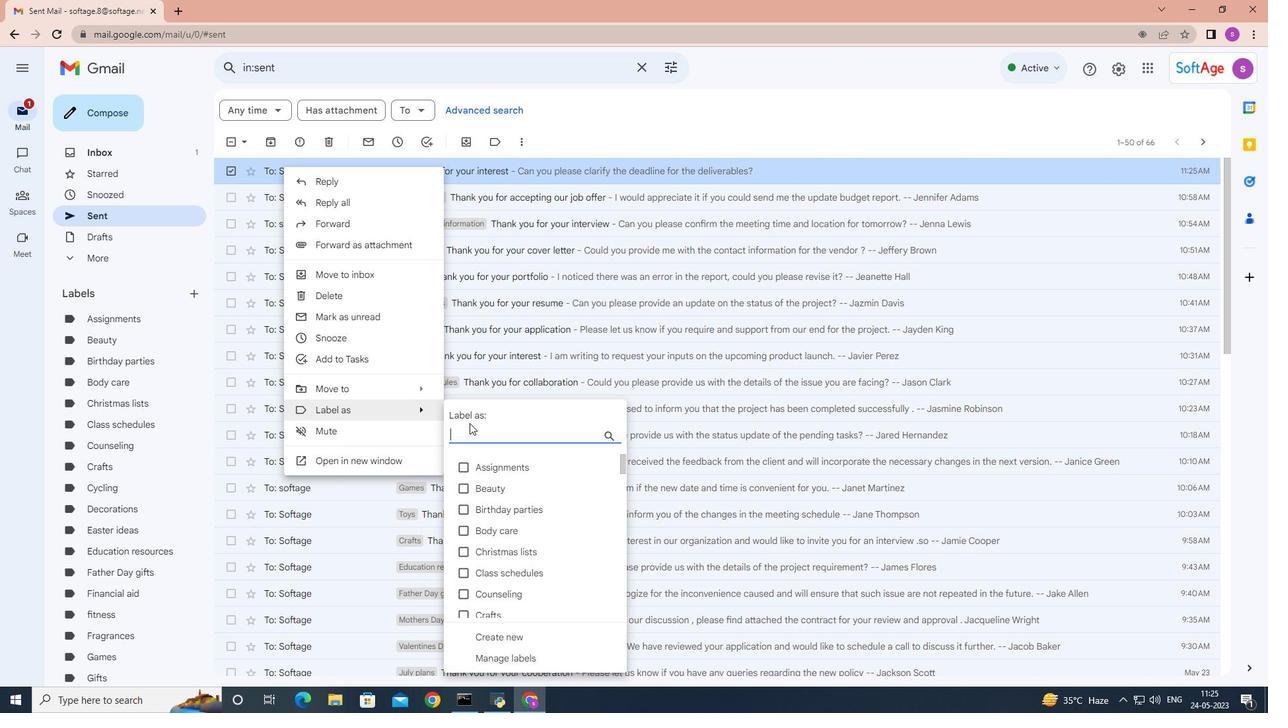 
Action: Key pressed <Key.shift>Graduation
Screenshot: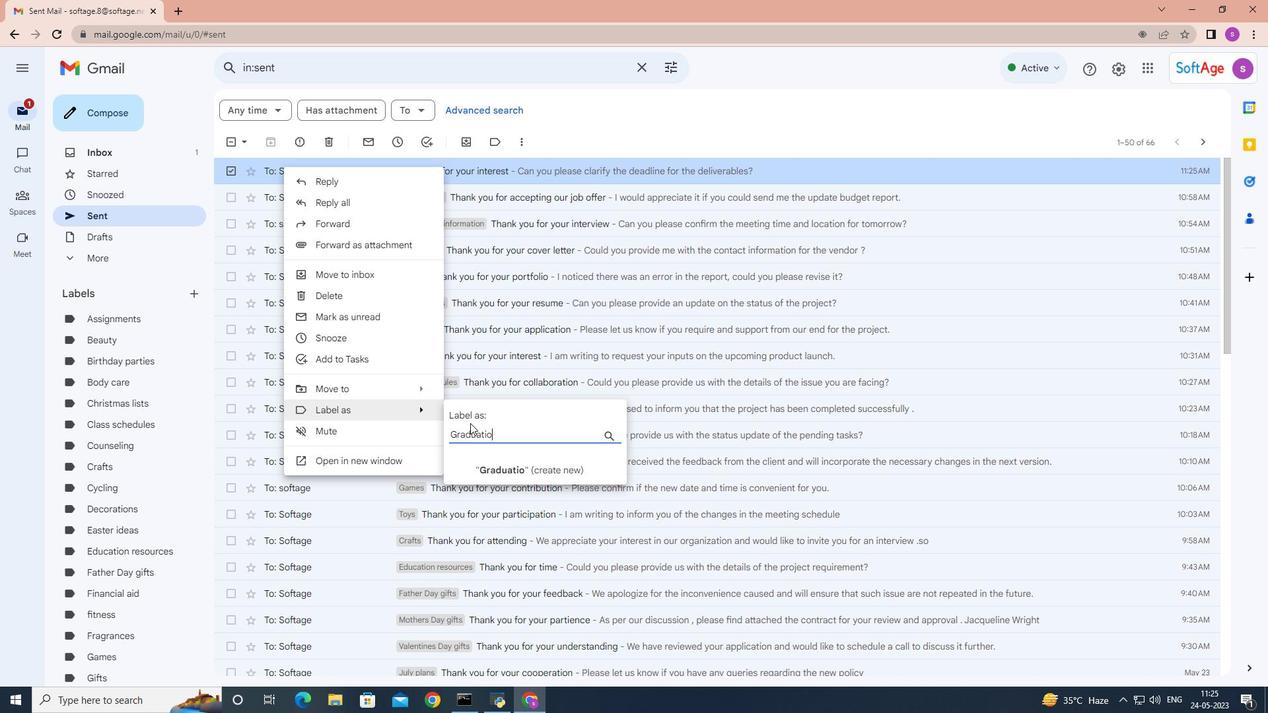
Action: Mouse moved to (496, 464)
Screenshot: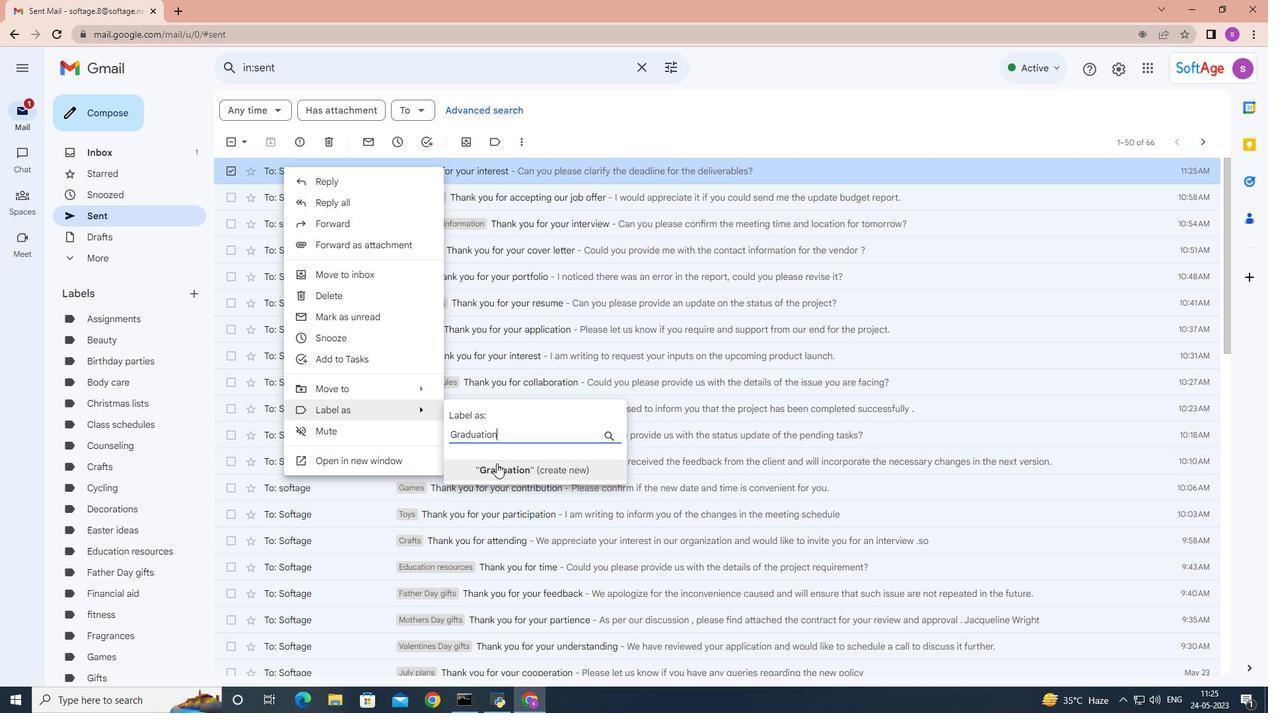 
Action: Mouse pressed left at (496, 464)
Screenshot: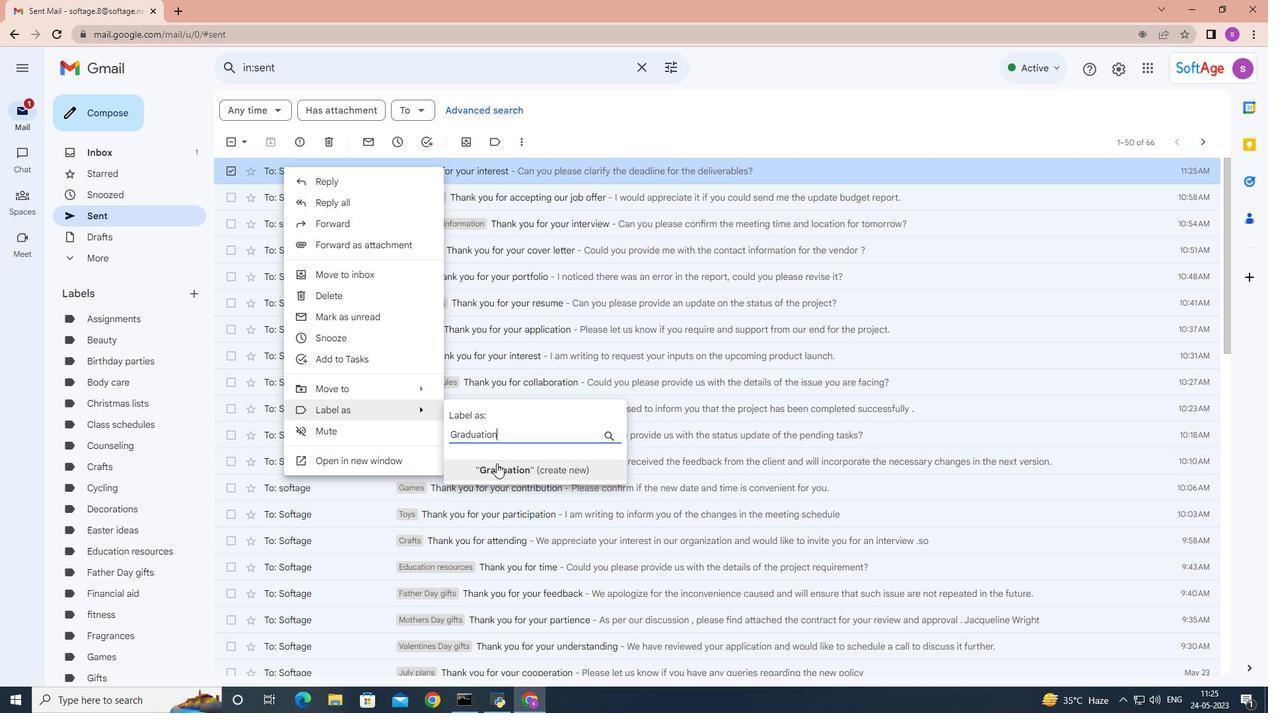 
Action: Mouse moved to (745, 422)
Screenshot: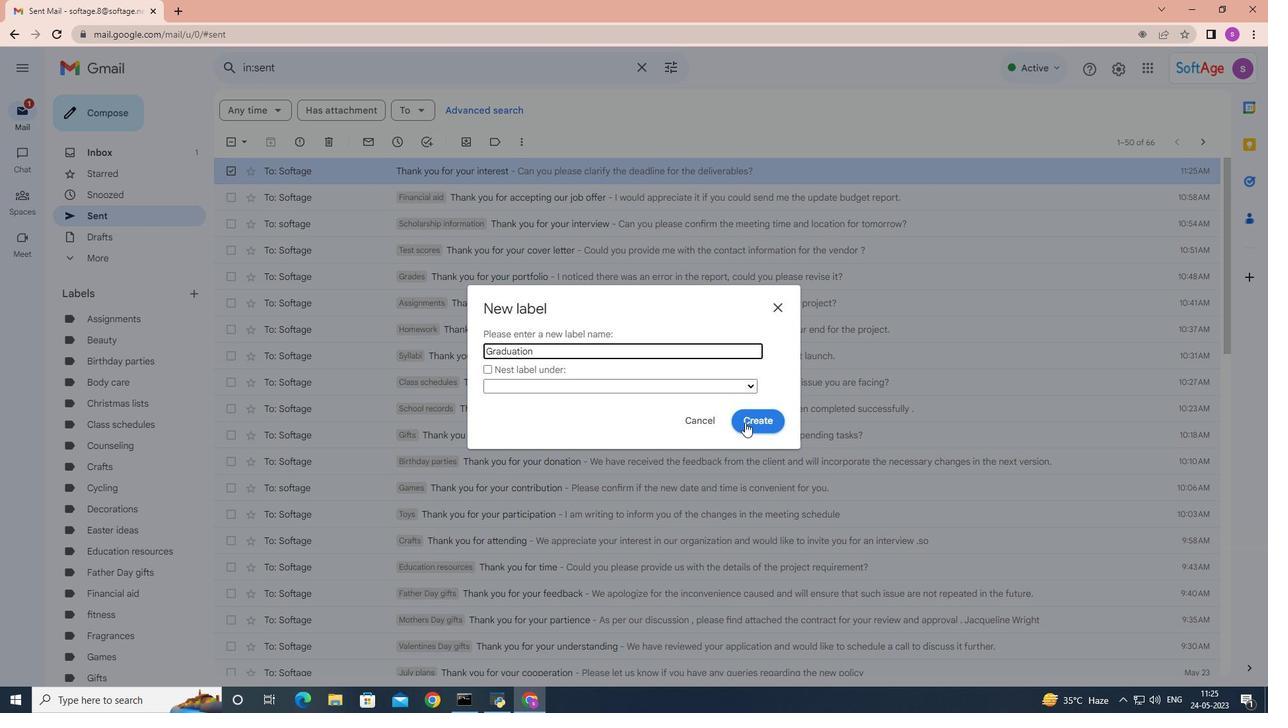 
Action: Mouse pressed left at (745, 422)
Screenshot: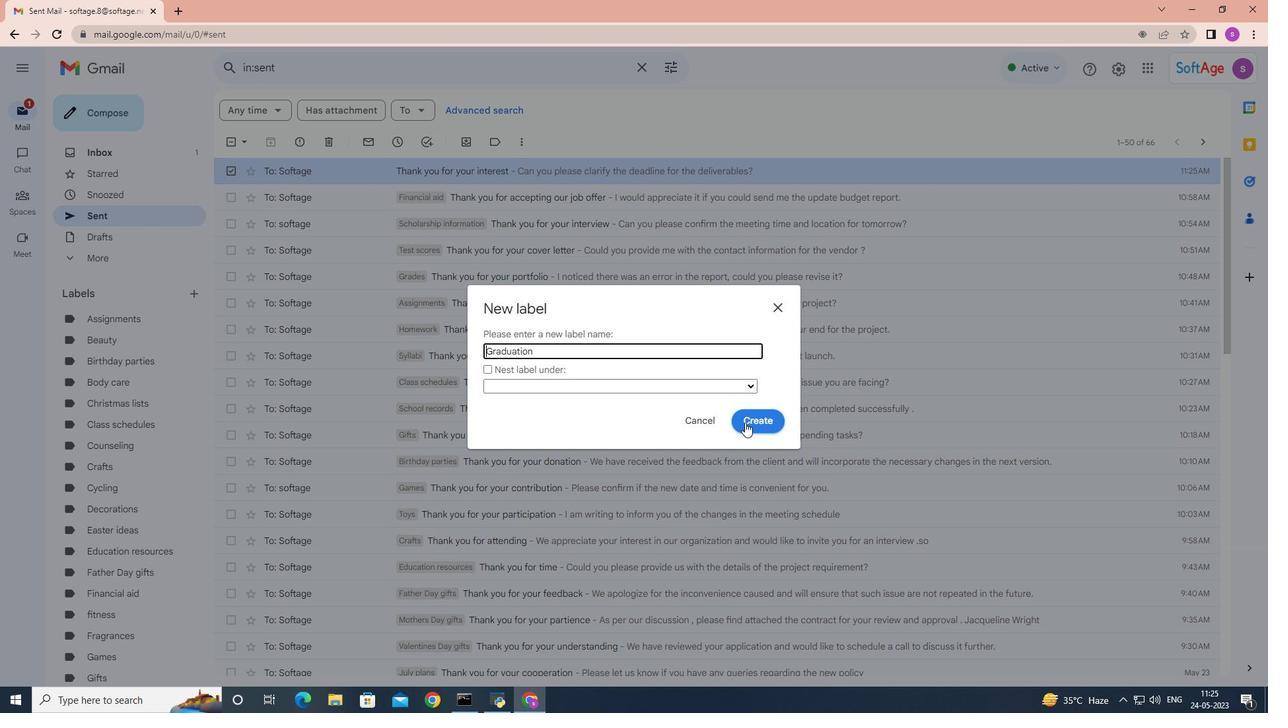 
